 Task: Mix a mono version of a podcast episode for compatibility across platforms.
Action: Mouse moved to (105, 39)
Screenshot: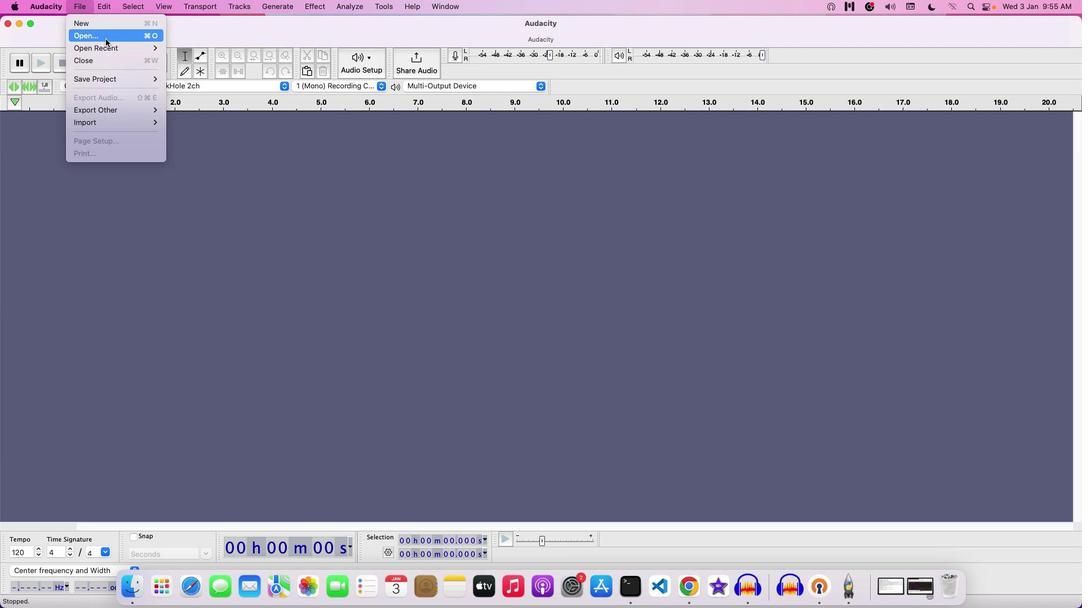 
Action: Mouse pressed left at (105, 39)
Screenshot: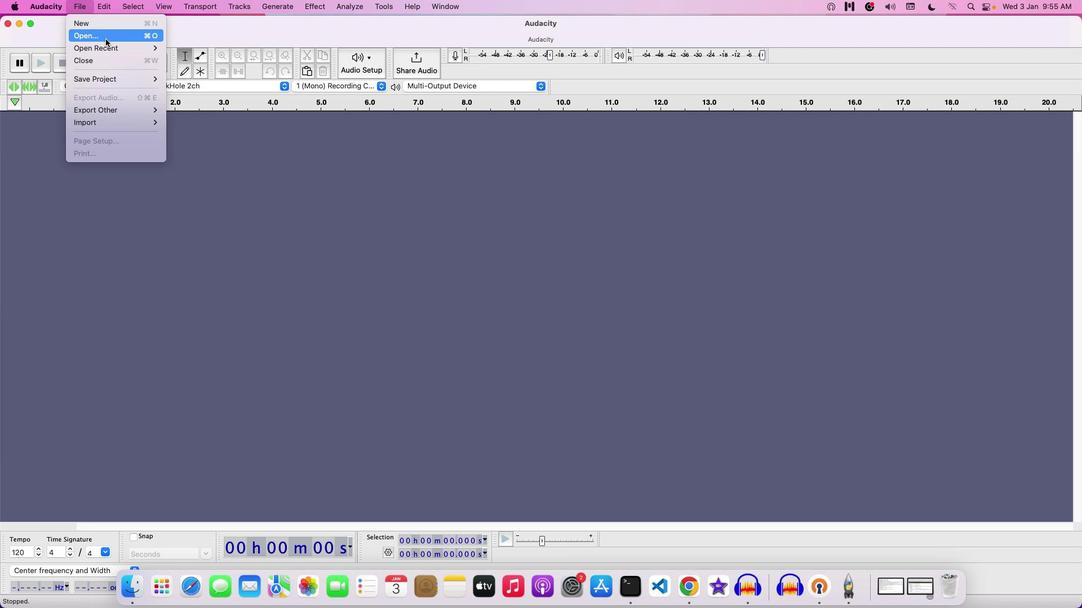 
Action: Mouse moved to (547, 124)
Screenshot: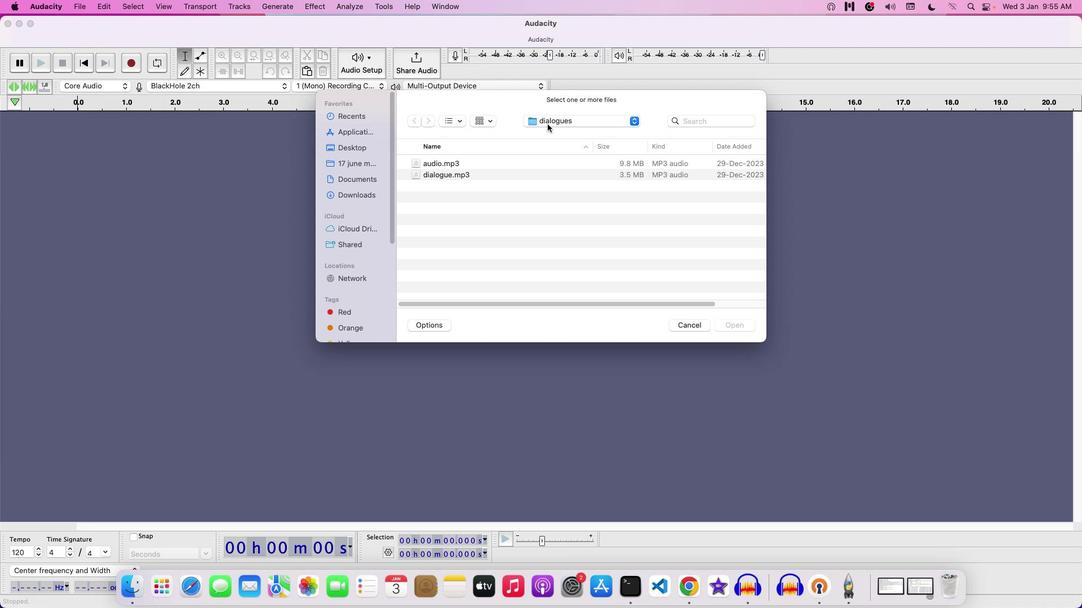 
Action: Mouse pressed left at (547, 124)
Screenshot: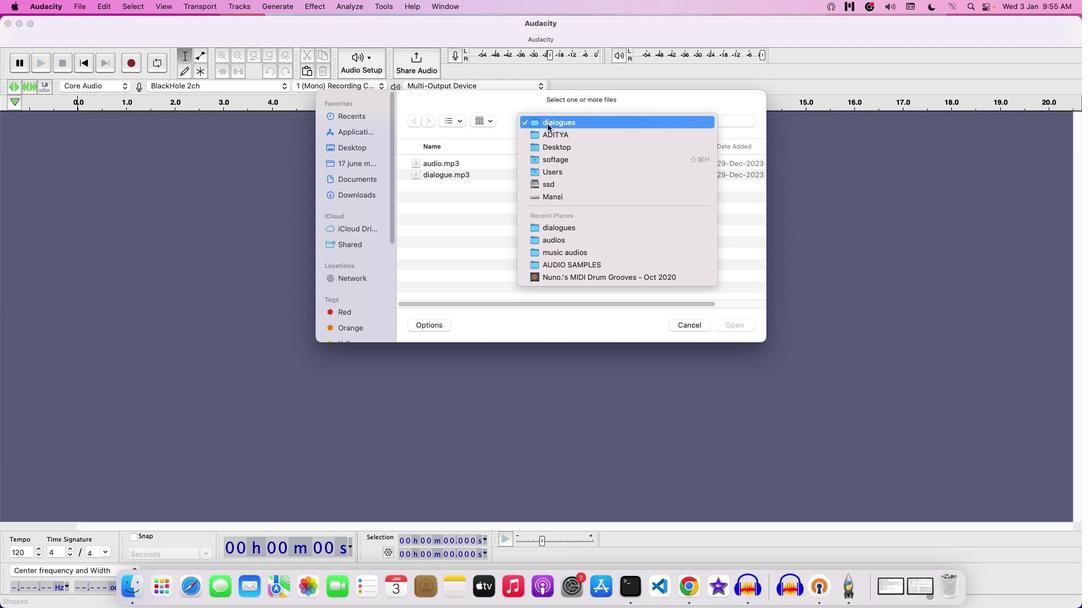 
Action: Mouse moved to (558, 135)
Screenshot: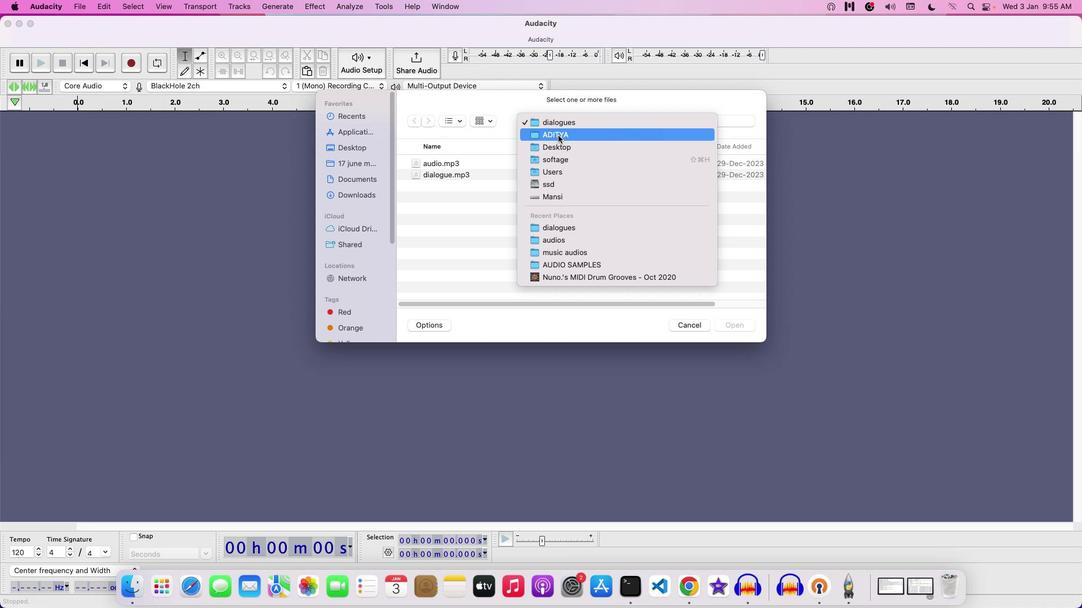 
Action: Mouse pressed left at (558, 135)
Screenshot: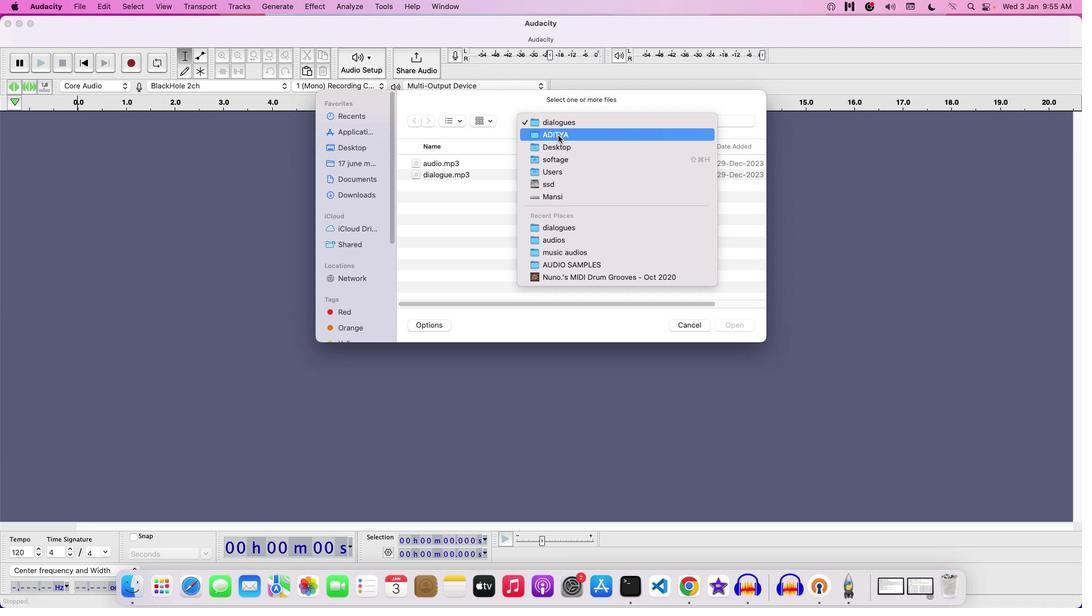 
Action: Mouse moved to (431, 218)
Screenshot: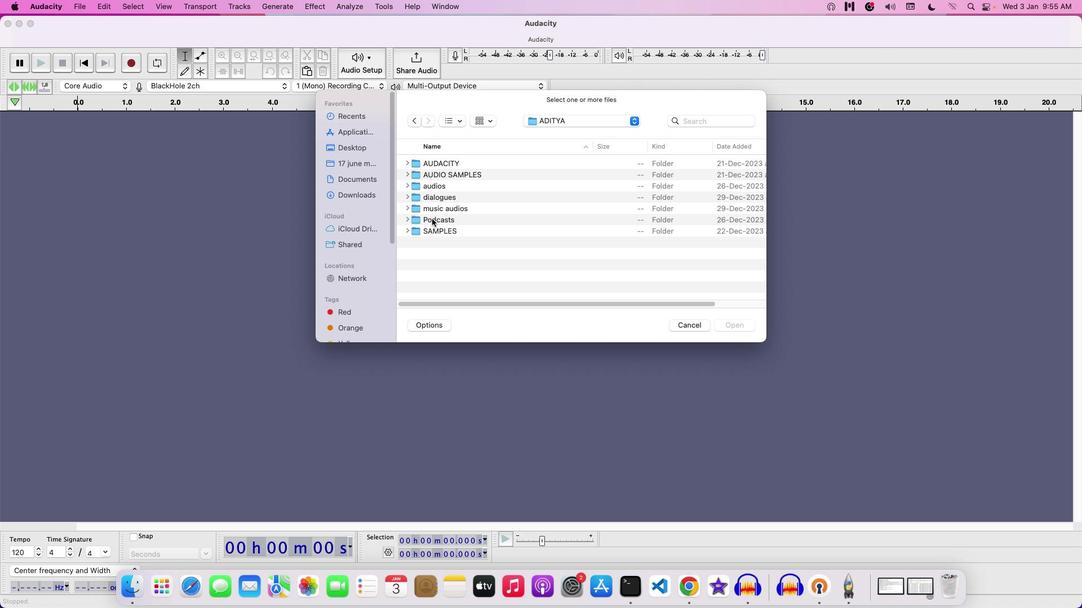 
Action: Mouse pressed left at (431, 218)
Screenshot: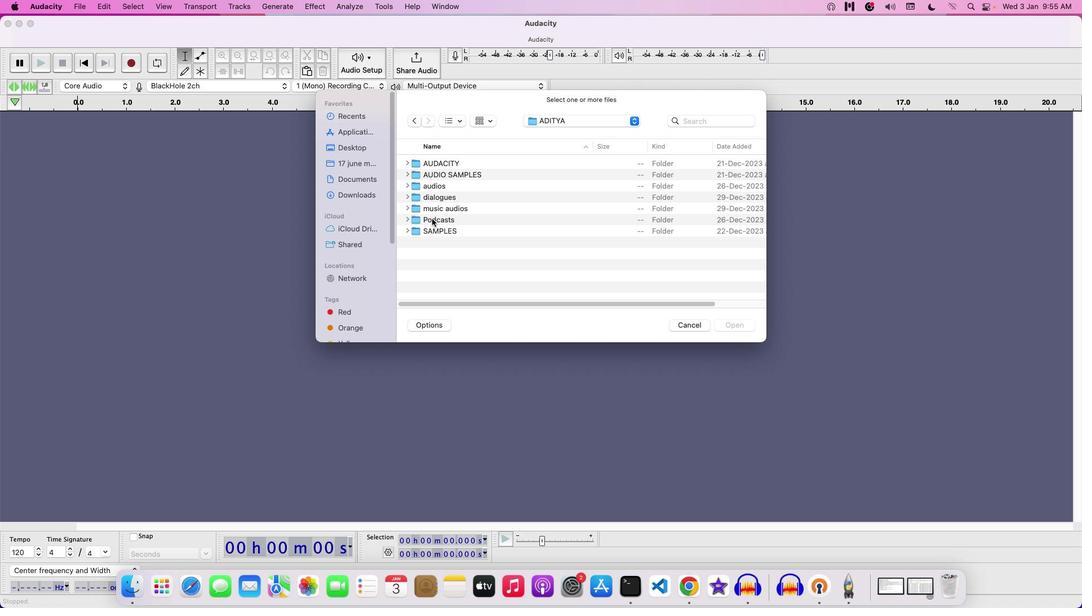 
Action: Mouse pressed left at (431, 218)
Screenshot: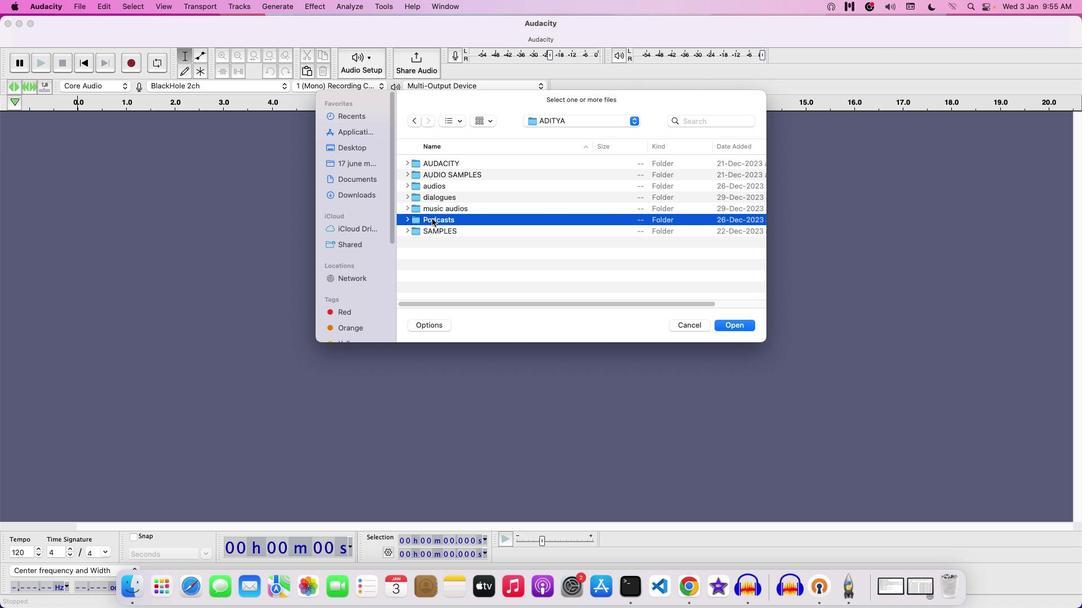 
Action: Mouse moved to (445, 231)
Screenshot: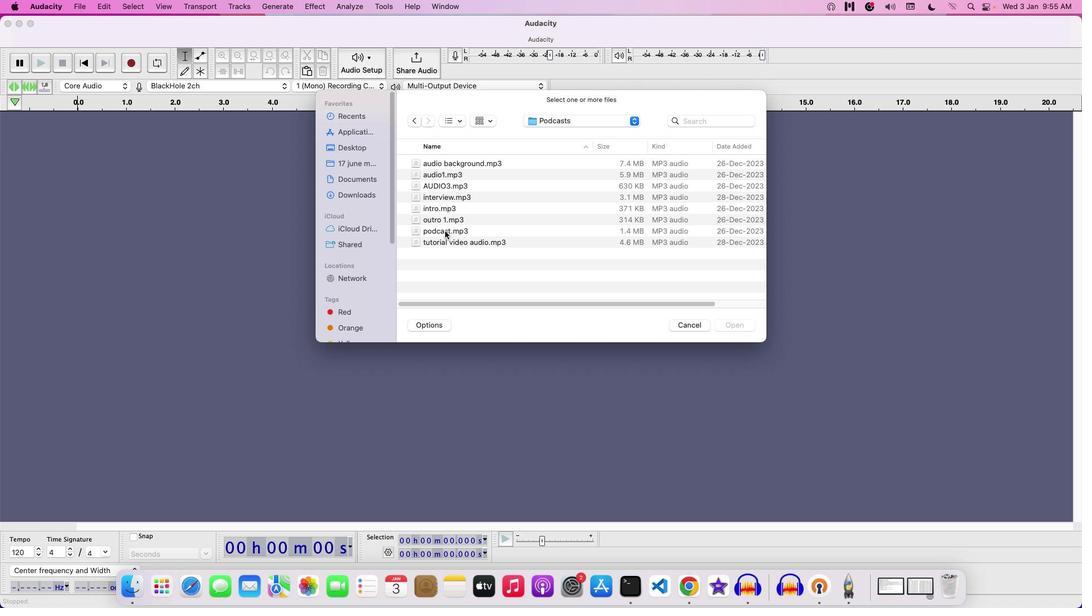 
Action: Mouse pressed left at (445, 231)
Screenshot: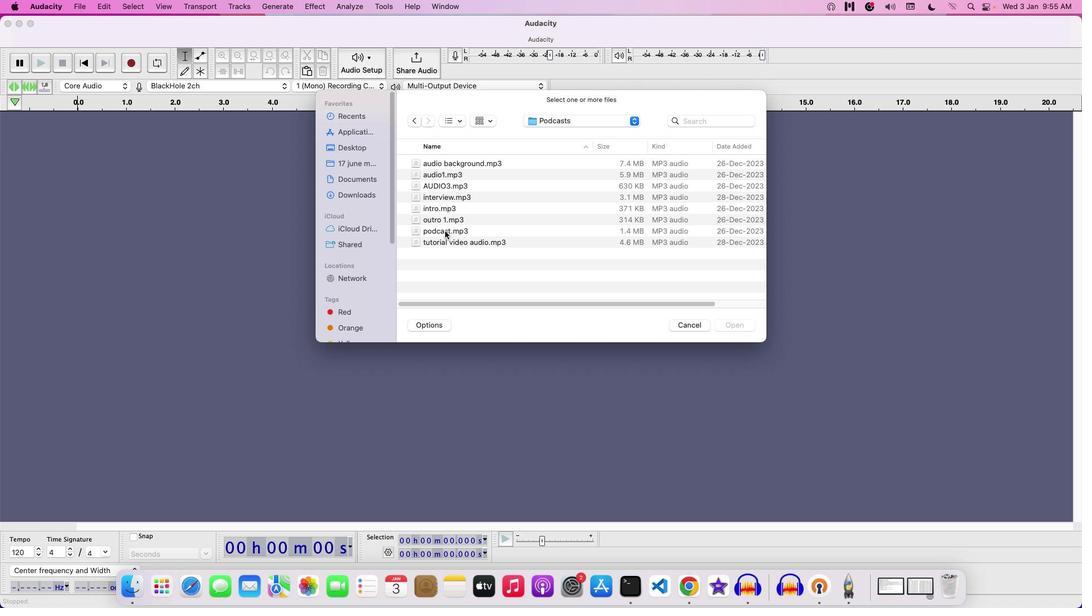 
Action: Mouse moved to (454, 232)
Screenshot: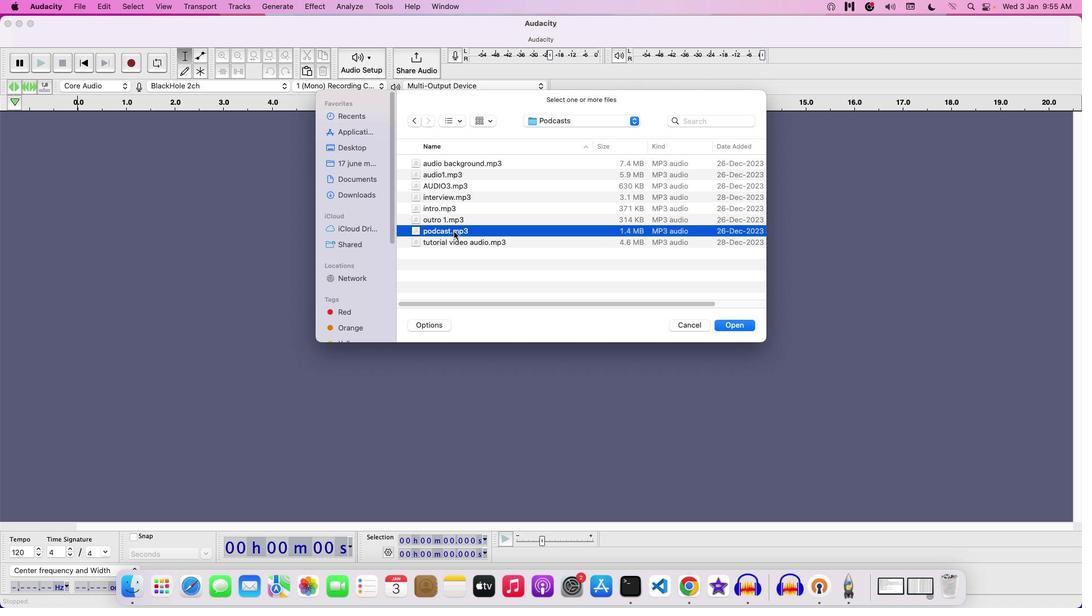 
Action: Mouse pressed left at (454, 232)
Screenshot: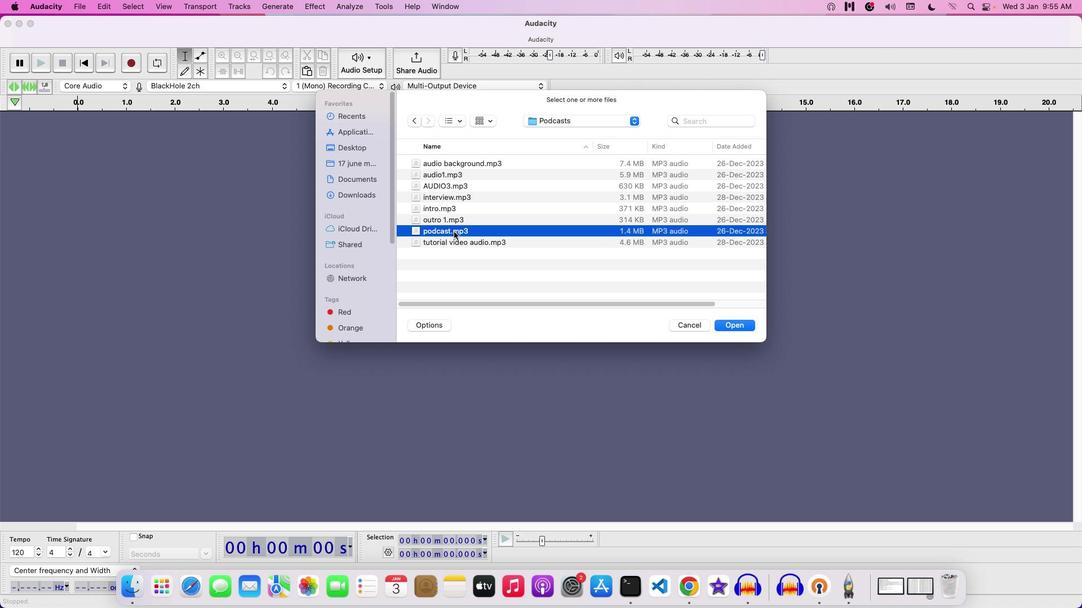 
Action: Mouse moved to (460, 211)
Screenshot: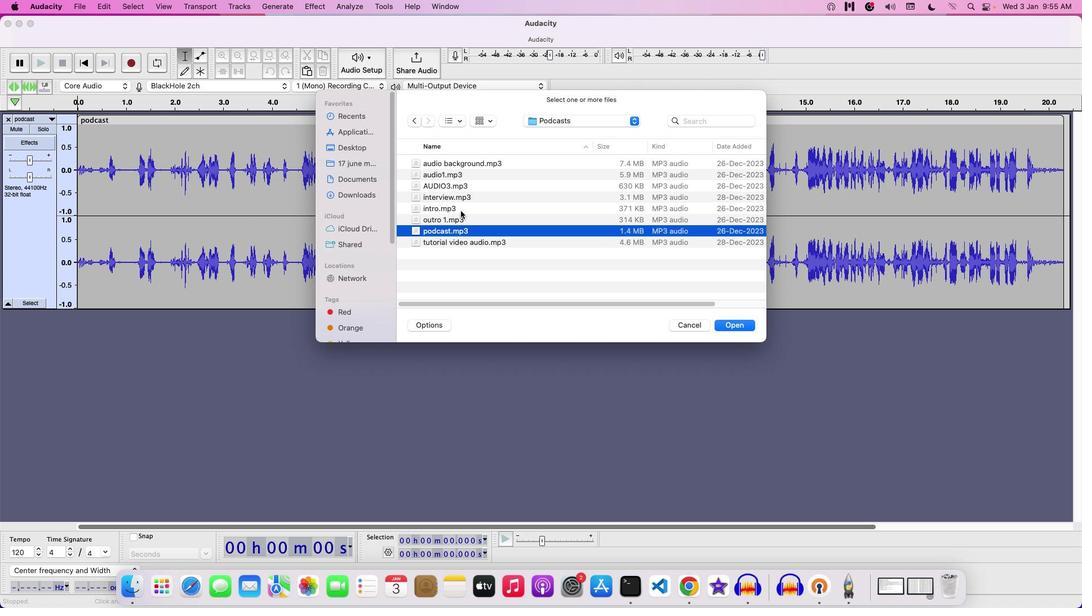 
Action: Mouse pressed left at (460, 211)
Screenshot: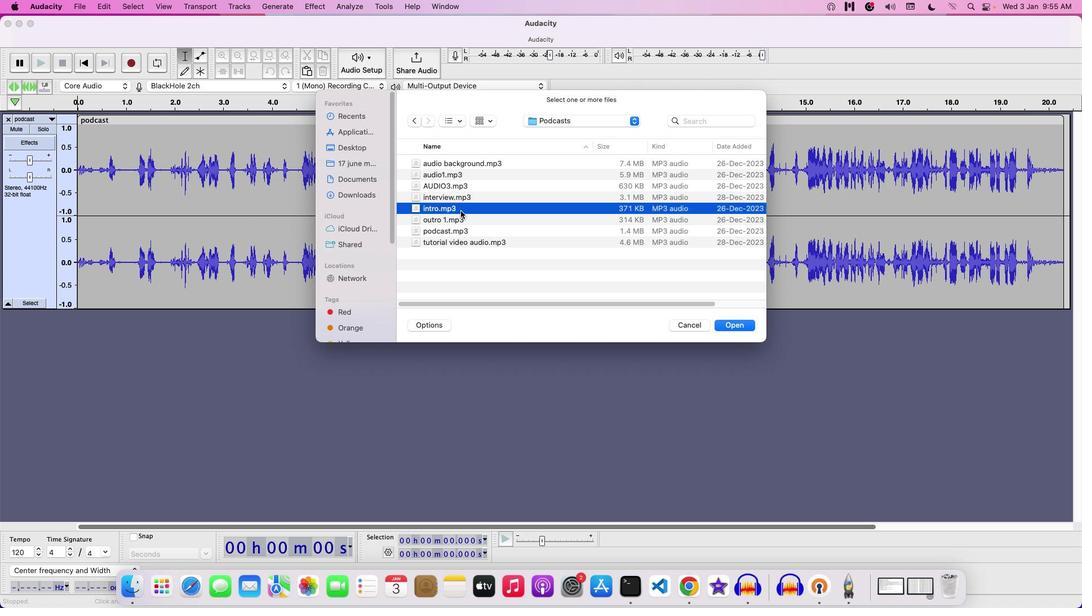 
Action: Mouse moved to (473, 211)
Screenshot: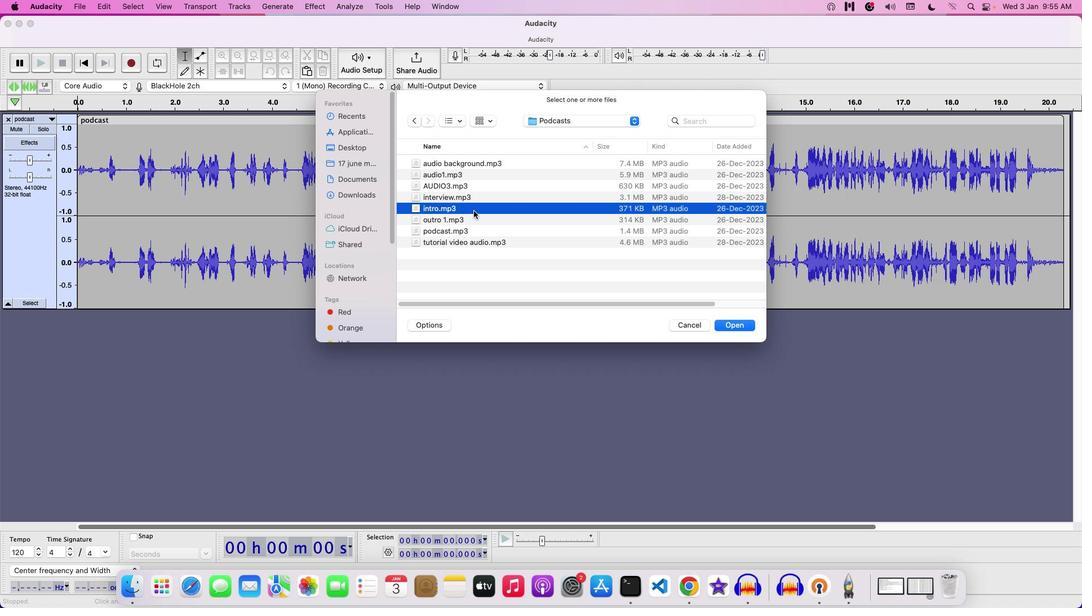 
Action: Mouse pressed left at (473, 211)
Screenshot: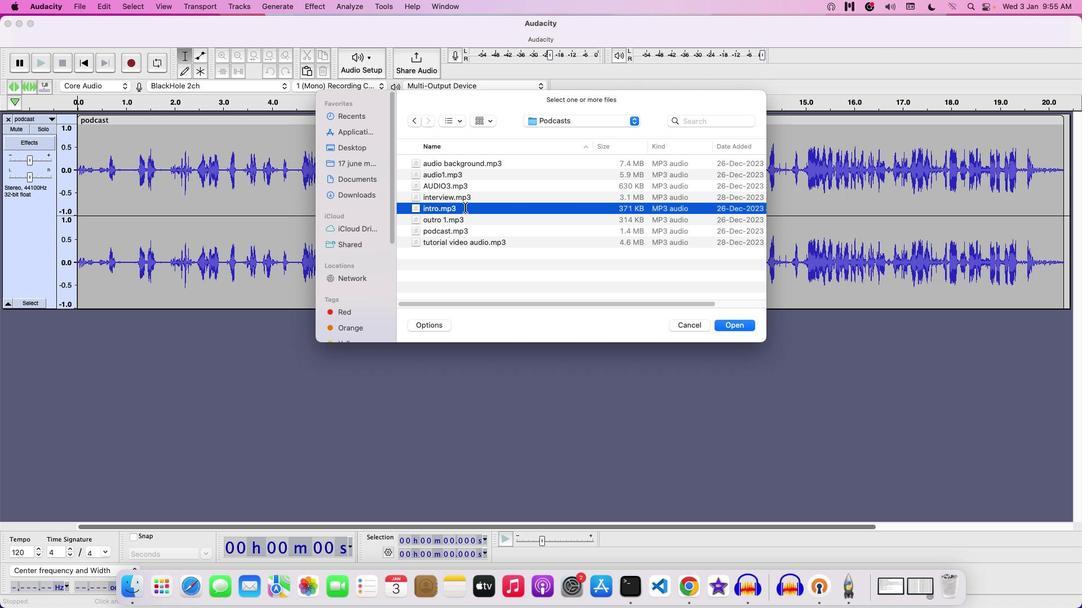 
Action: Mouse moved to (453, 218)
Screenshot: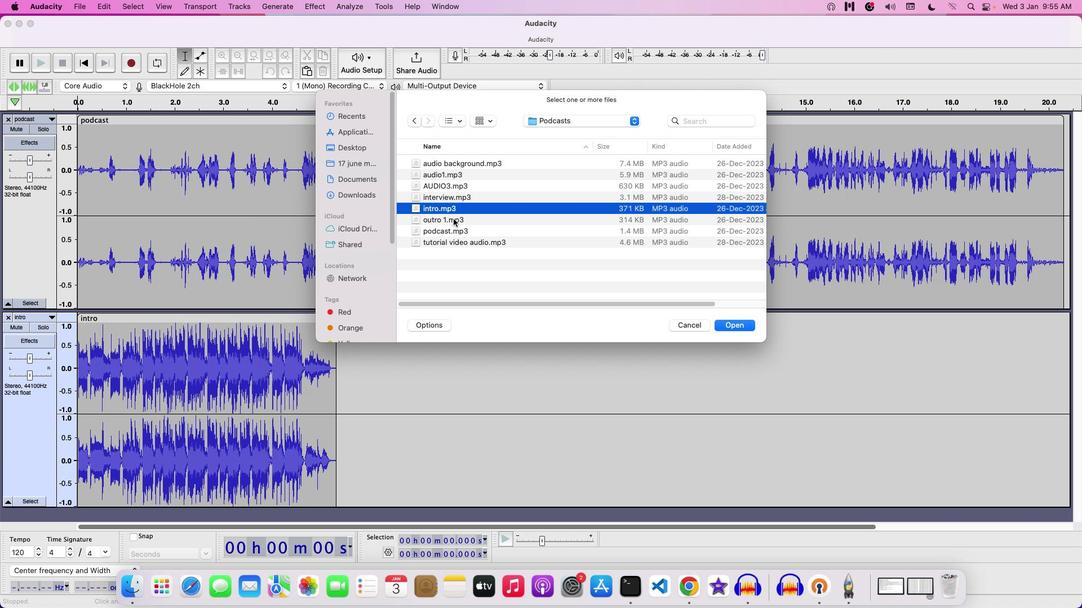 
Action: Mouse pressed left at (453, 218)
Screenshot: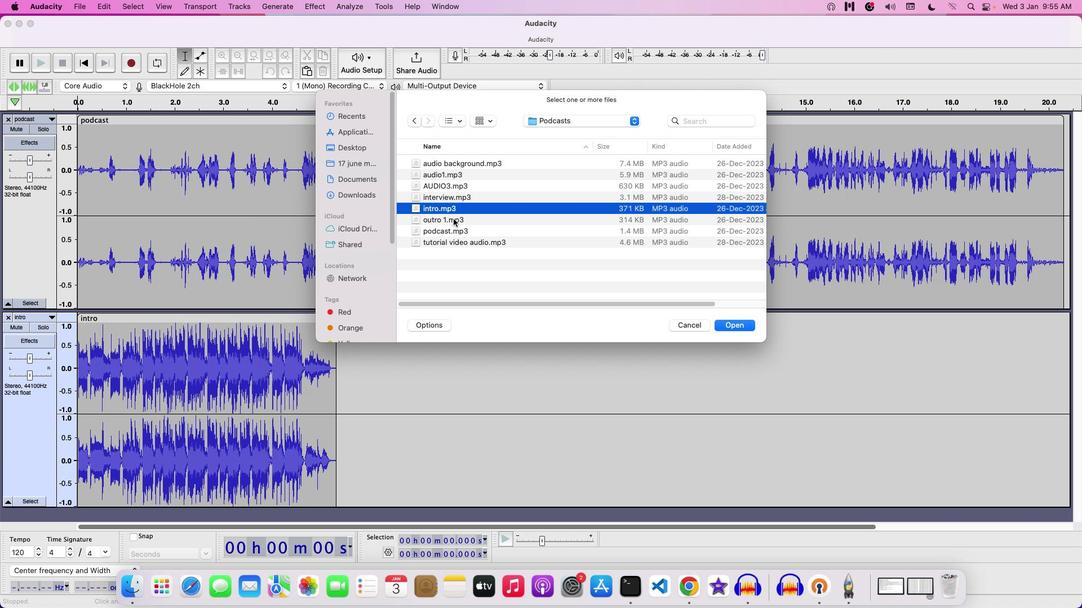 
Action: Mouse moved to (475, 204)
Screenshot: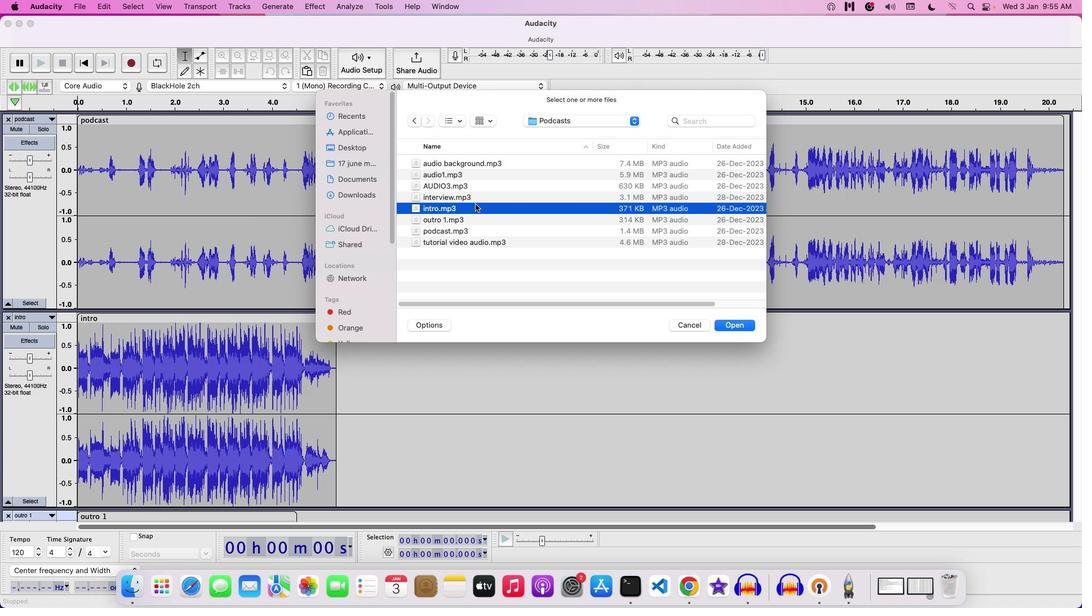 
Action: Mouse scrolled (475, 204) with delta (0, 0)
Screenshot: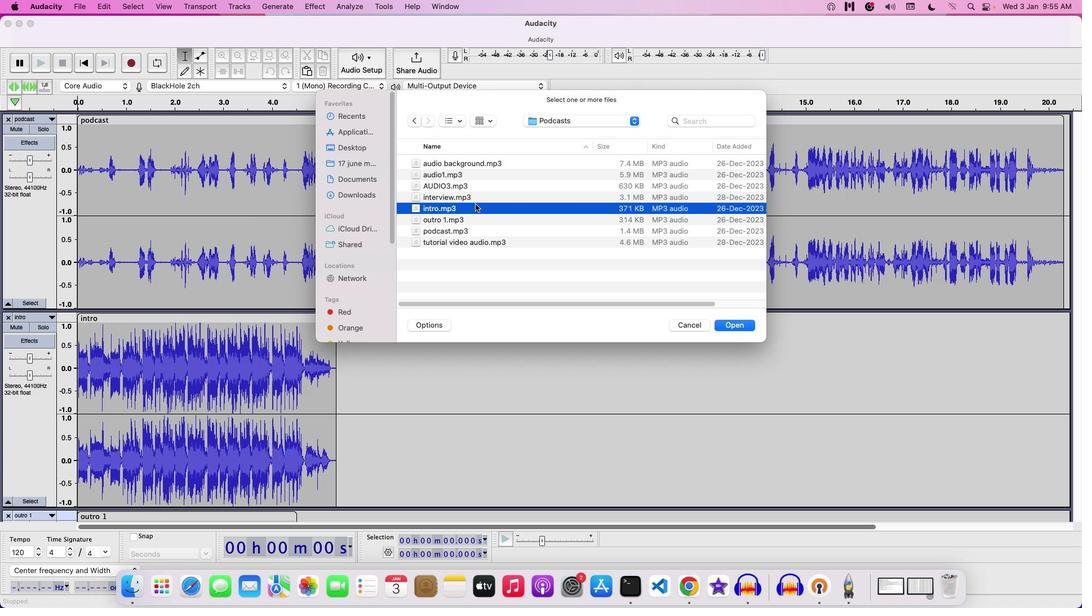 
Action: Mouse moved to (481, 160)
Screenshot: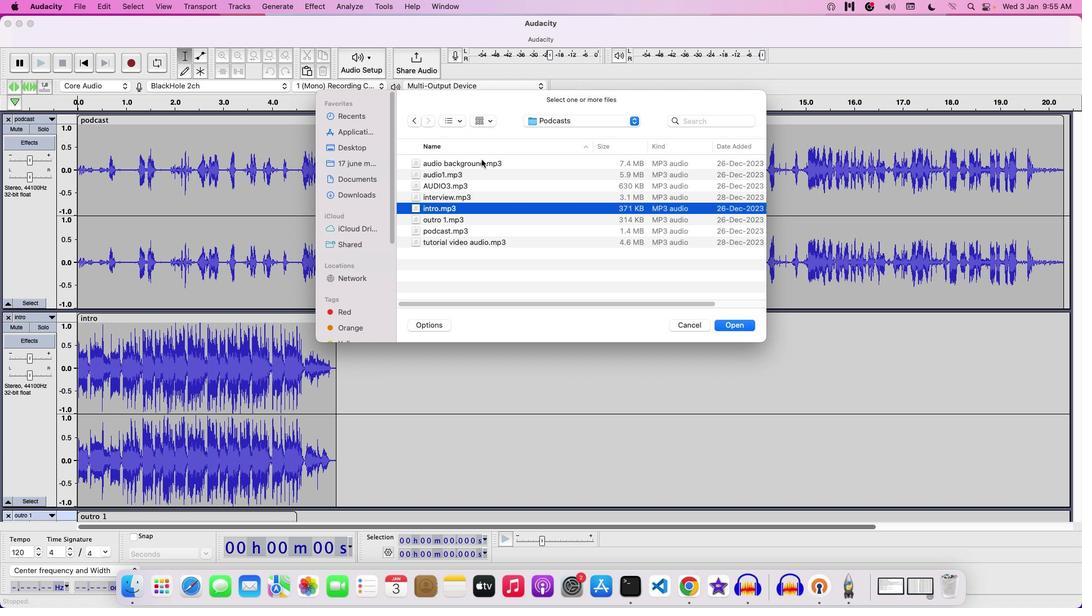 
Action: Mouse pressed left at (481, 160)
Screenshot: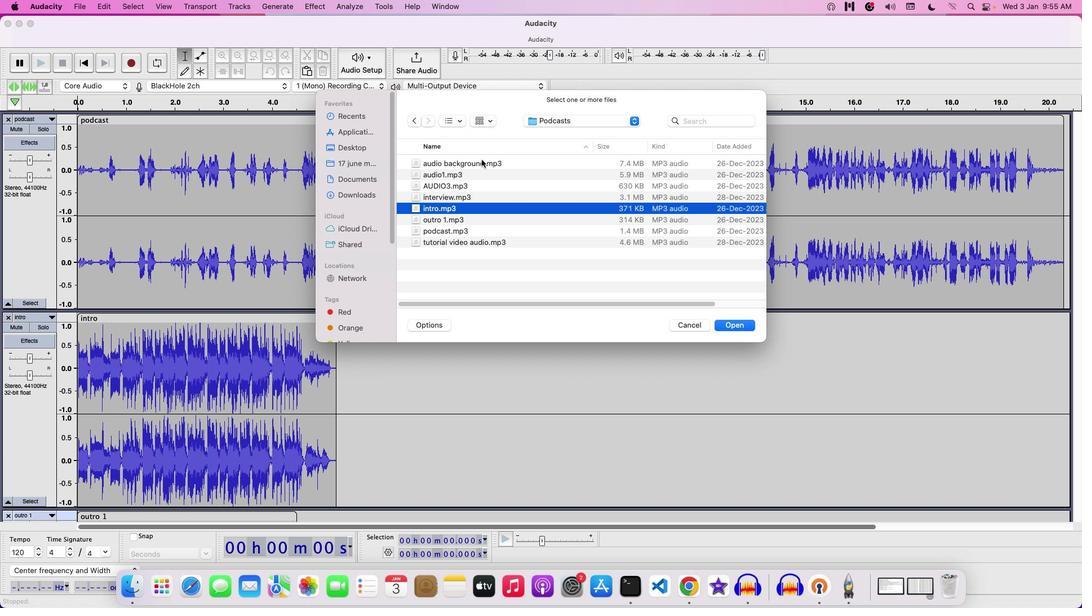 
Action: Mouse moved to (471, 161)
Screenshot: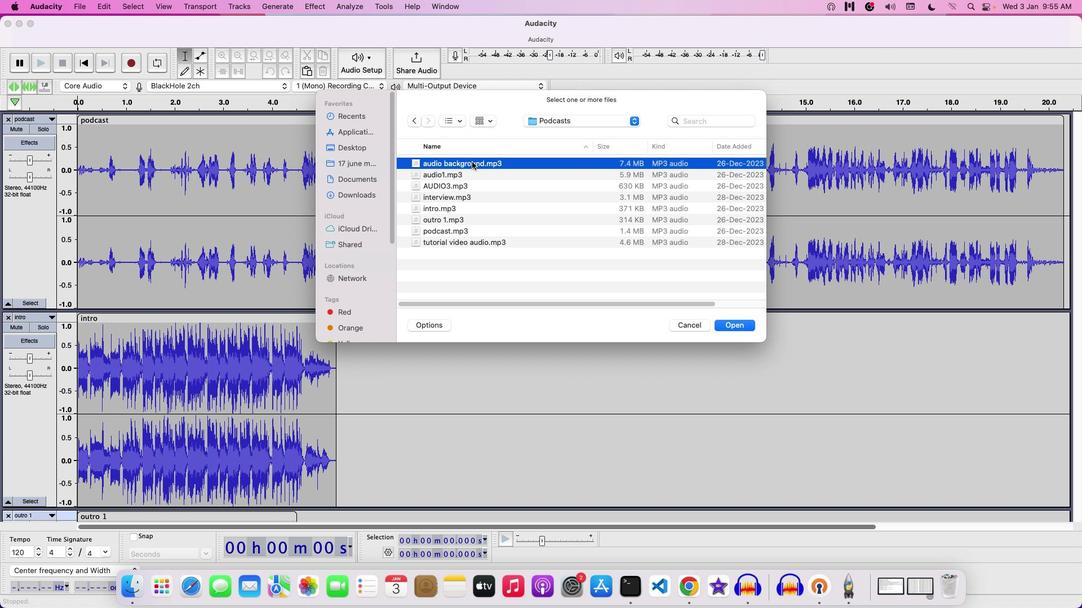 
Action: Mouse pressed left at (471, 161)
Screenshot: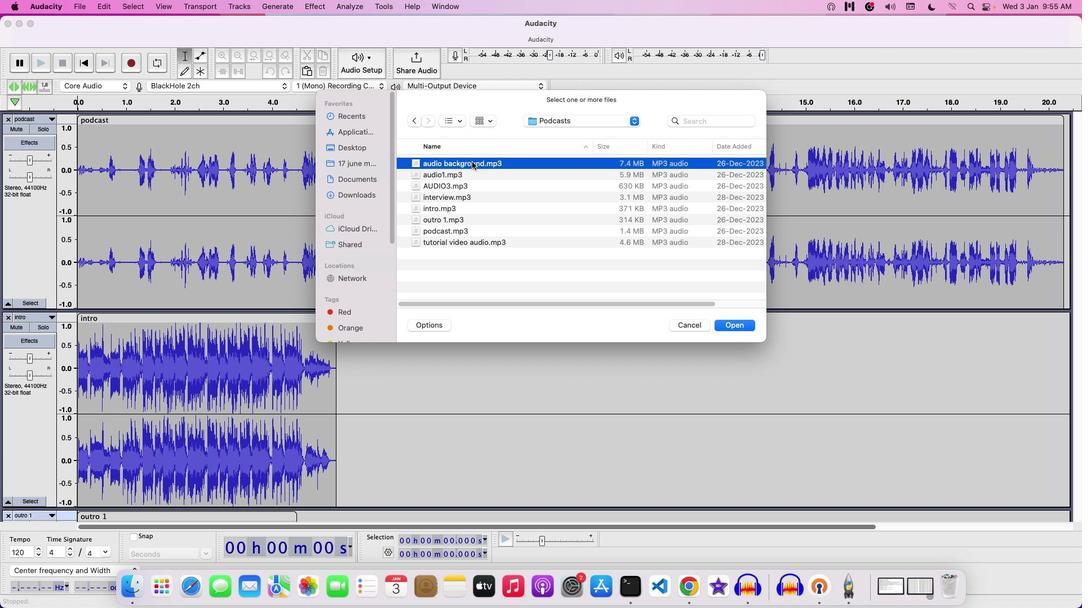 
Action: Mouse moved to (692, 321)
Screenshot: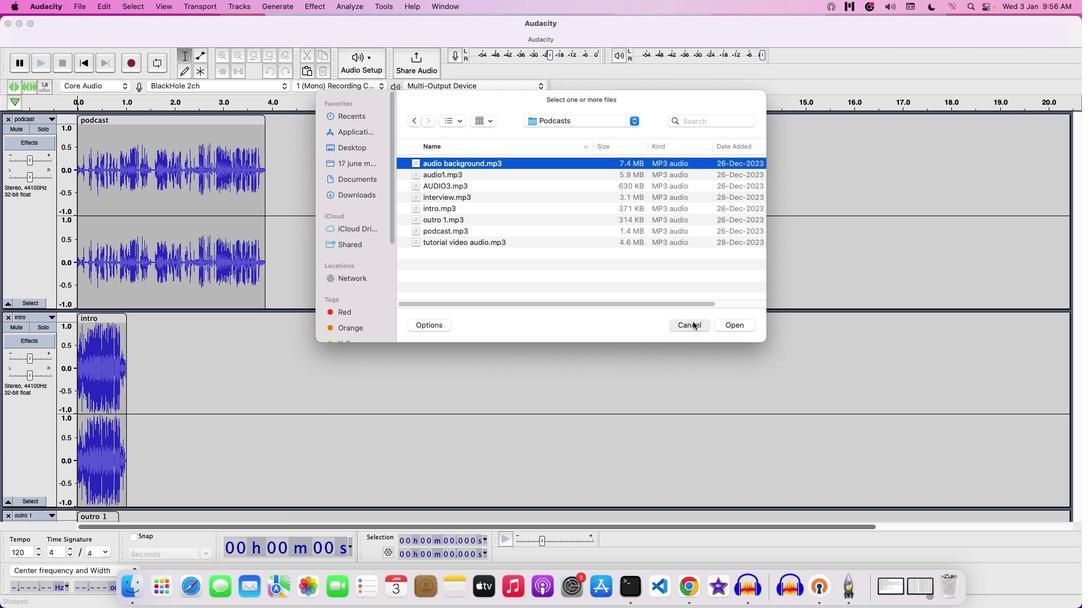 
Action: Mouse pressed left at (692, 321)
Screenshot: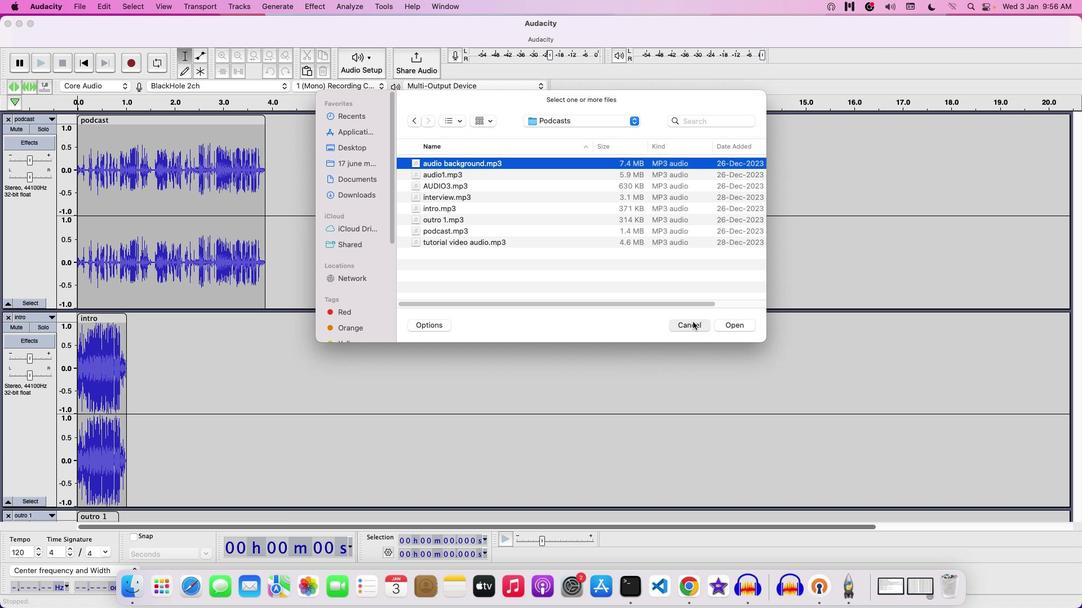 
Action: Mouse moved to (1062, 326)
Screenshot: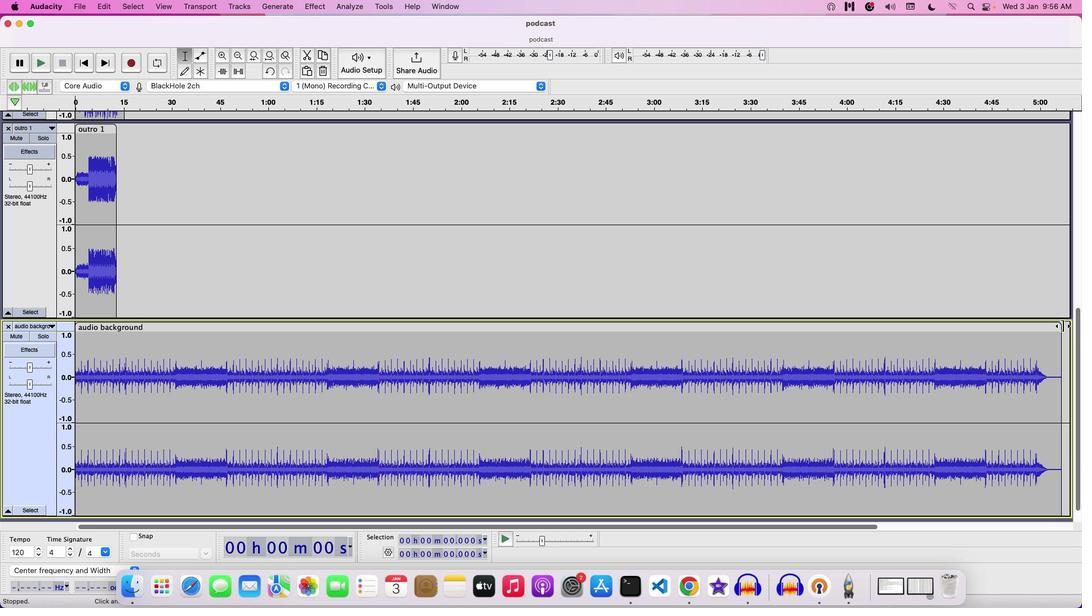 
Action: Mouse pressed left at (1062, 326)
Screenshot: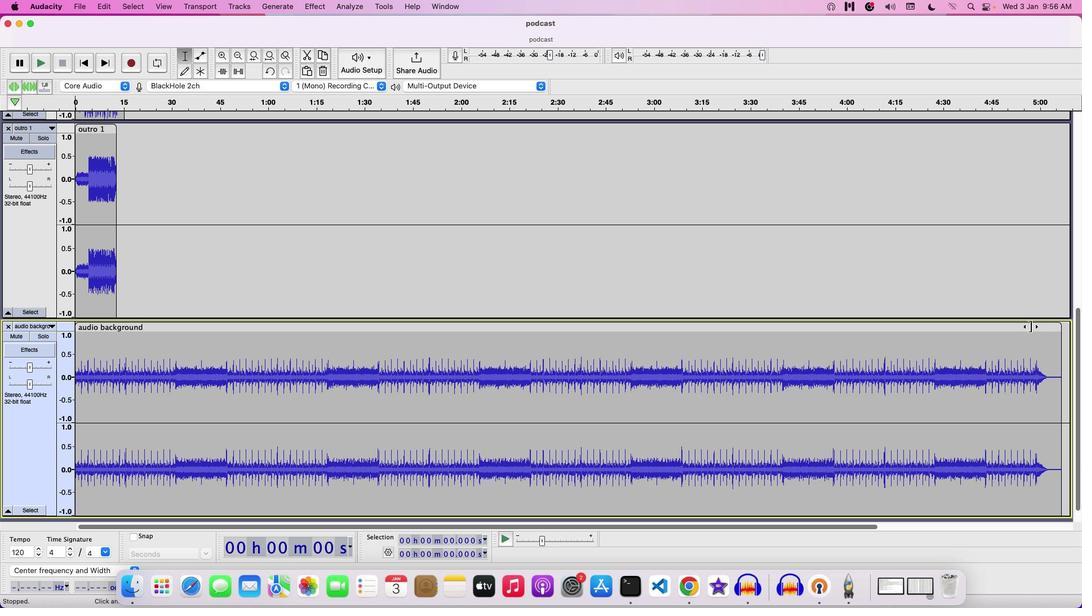 
Action: Mouse moved to (234, 55)
Screenshot: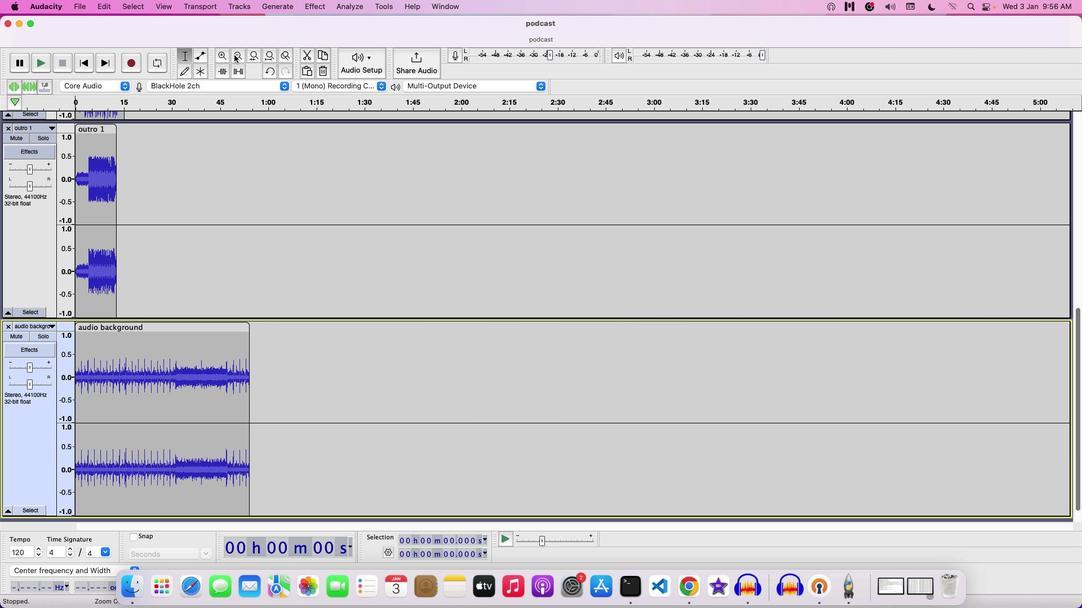 
Action: Mouse pressed left at (234, 55)
Screenshot: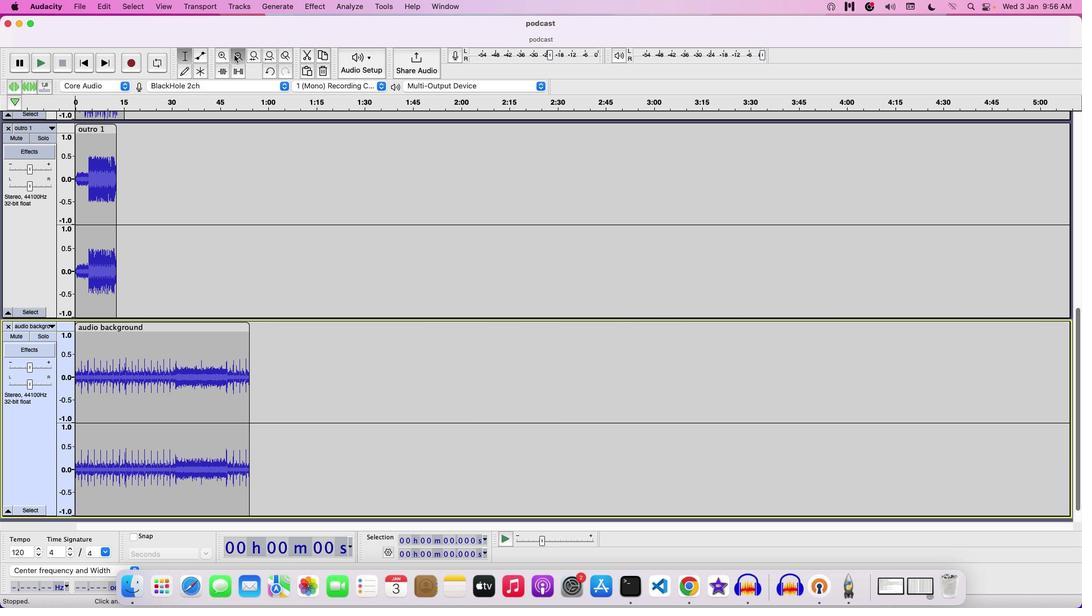 
Action: Mouse pressed left at (234, 55)
Screenshot: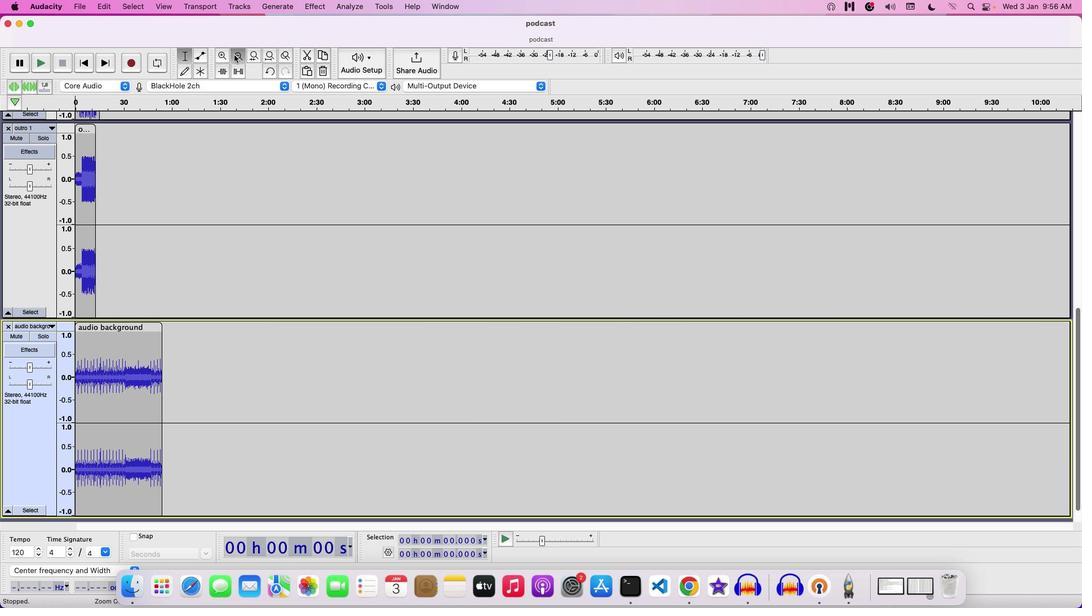 
Action: Mouse moved to (227, 56)
Screenshot: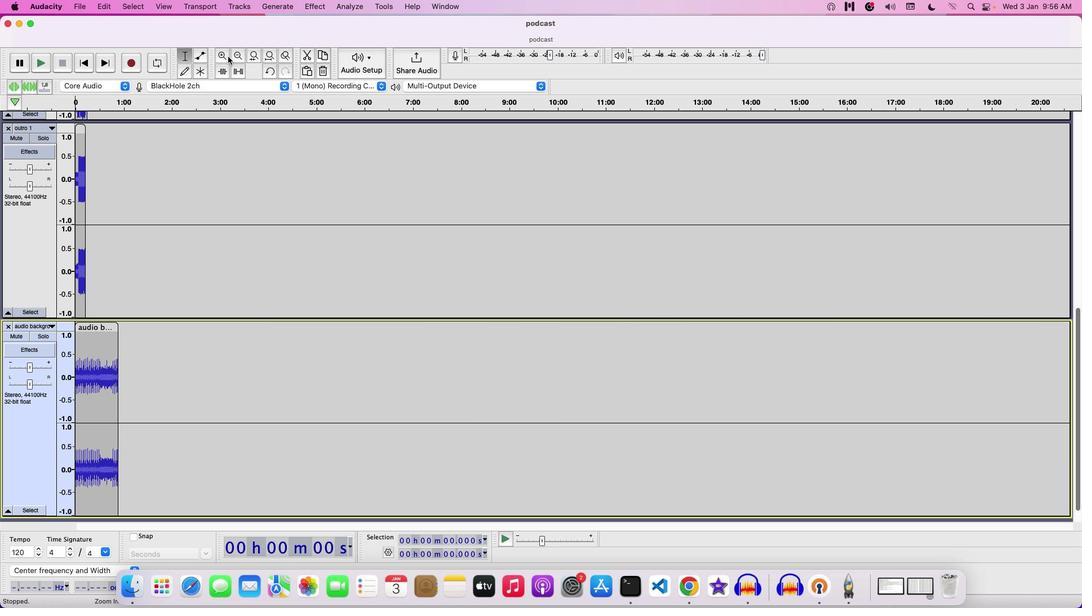 
Action: Mouse pressed left at (227, 56)
Screenshot: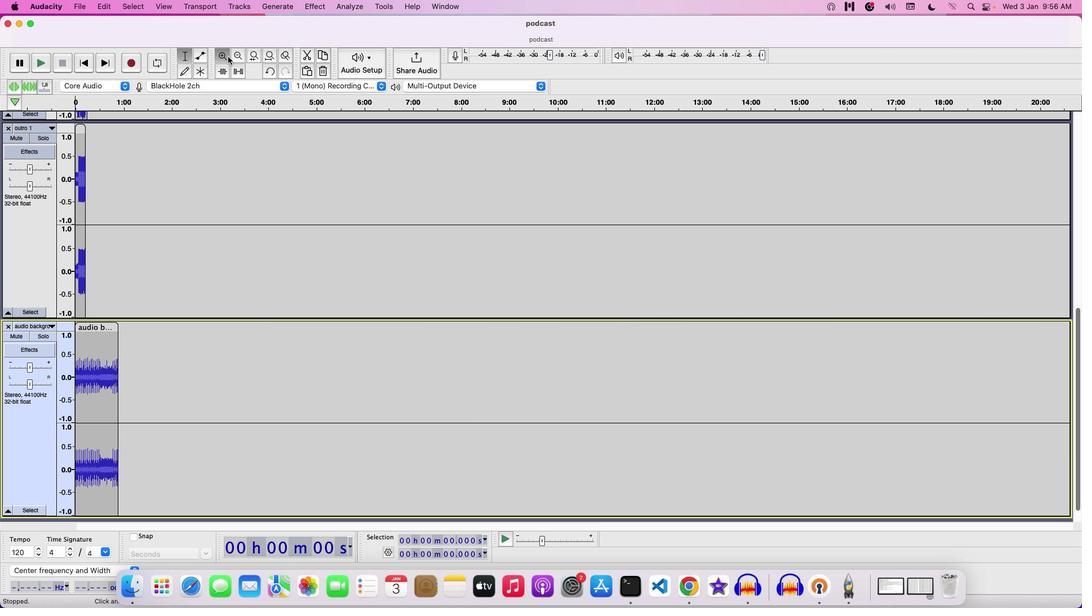
Action: Mouse pressed left at (227, 56)
Screenshot: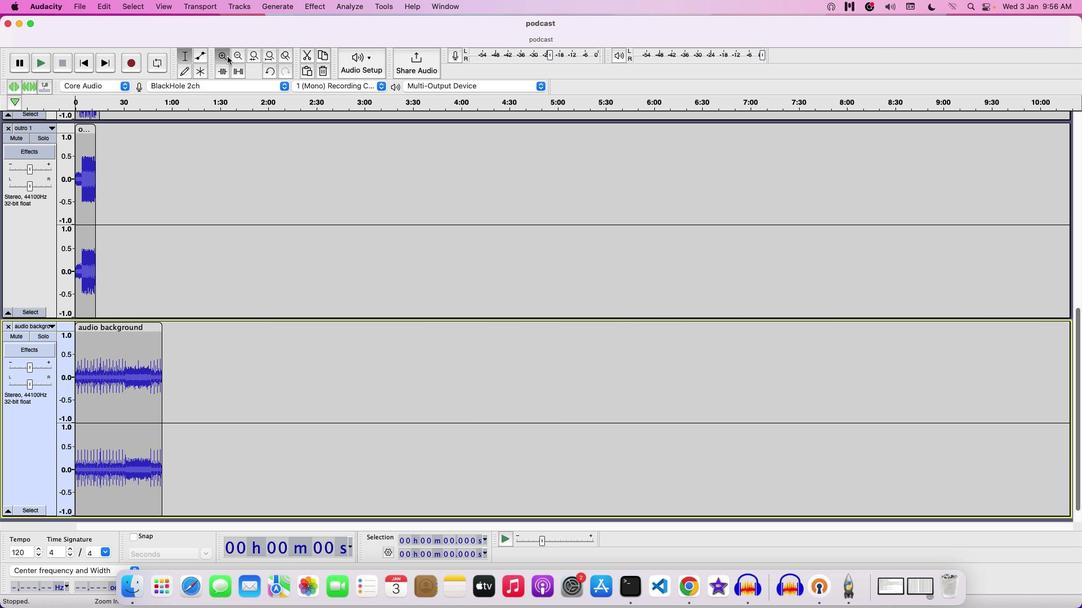 
Action: Mouse moved to (227, 56)
Screenshot: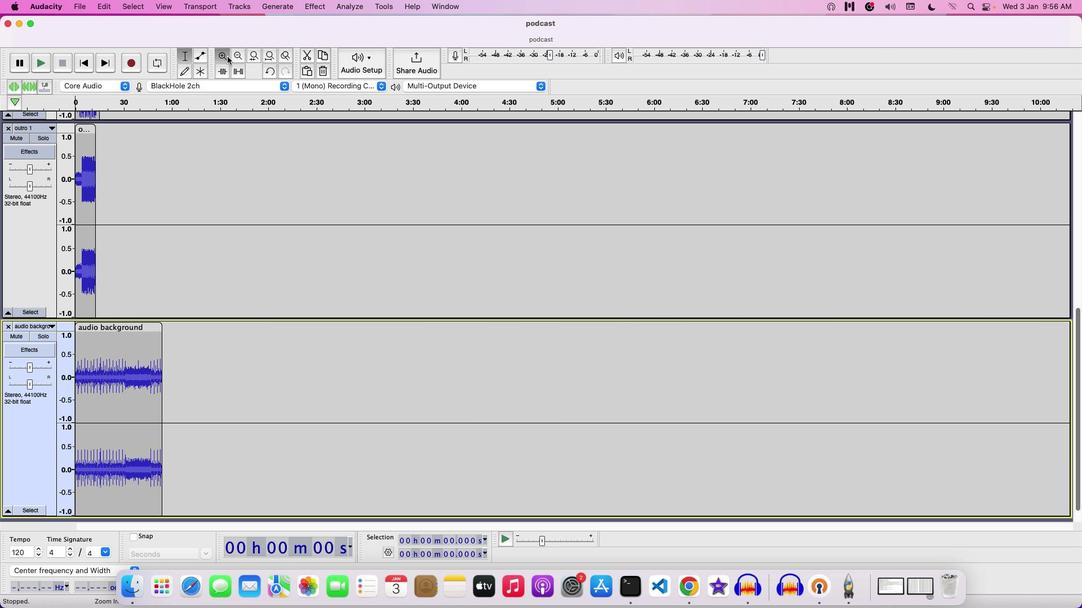 
Action: Mouse pressed left at (227, 56)
Screenshot: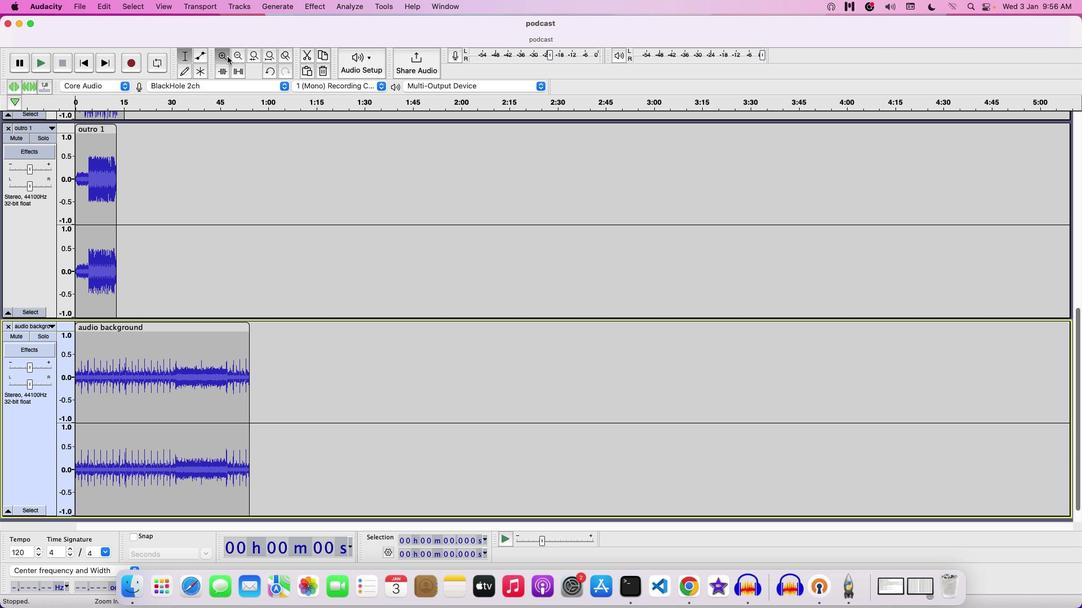
Action: Mouse pressed left at (227, 56)
Screenshot: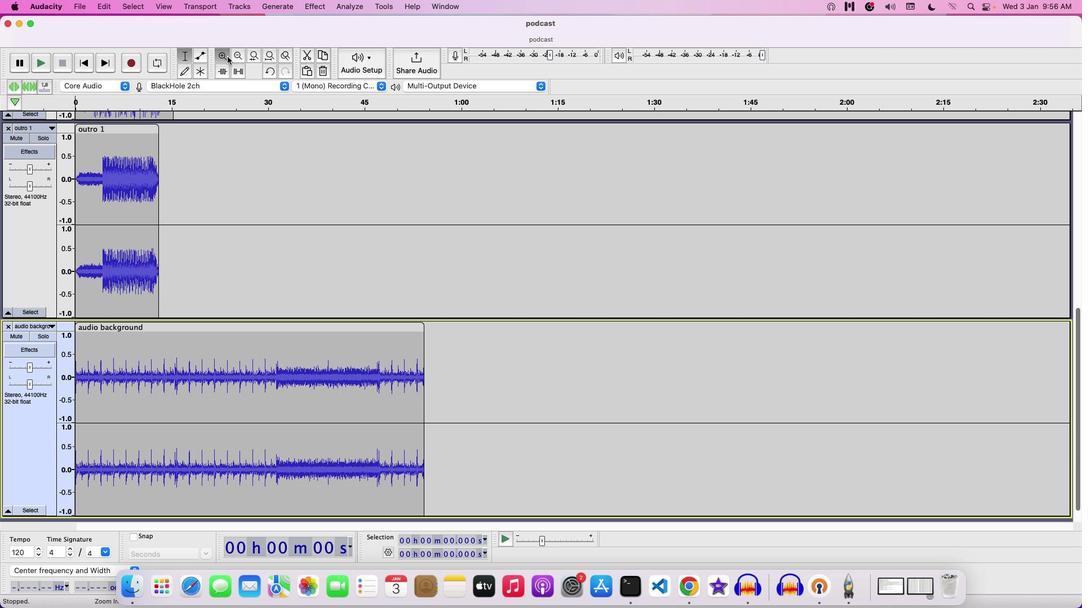 
Action: Mouse pressed left at (227, 56)
Screenshot: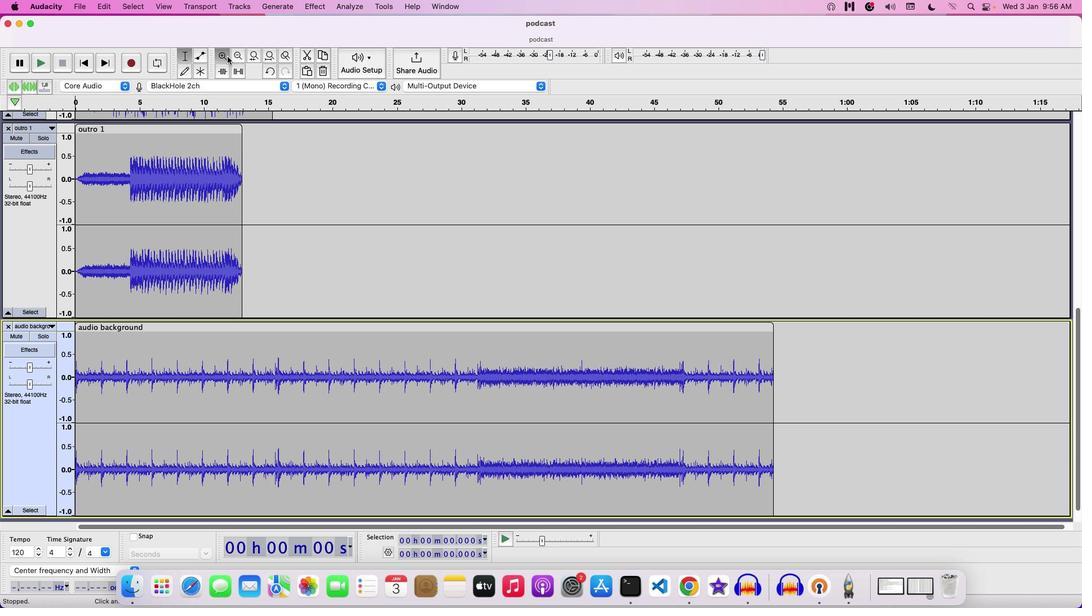 
Action: Mouse moved to (598, 147)
Screenshot: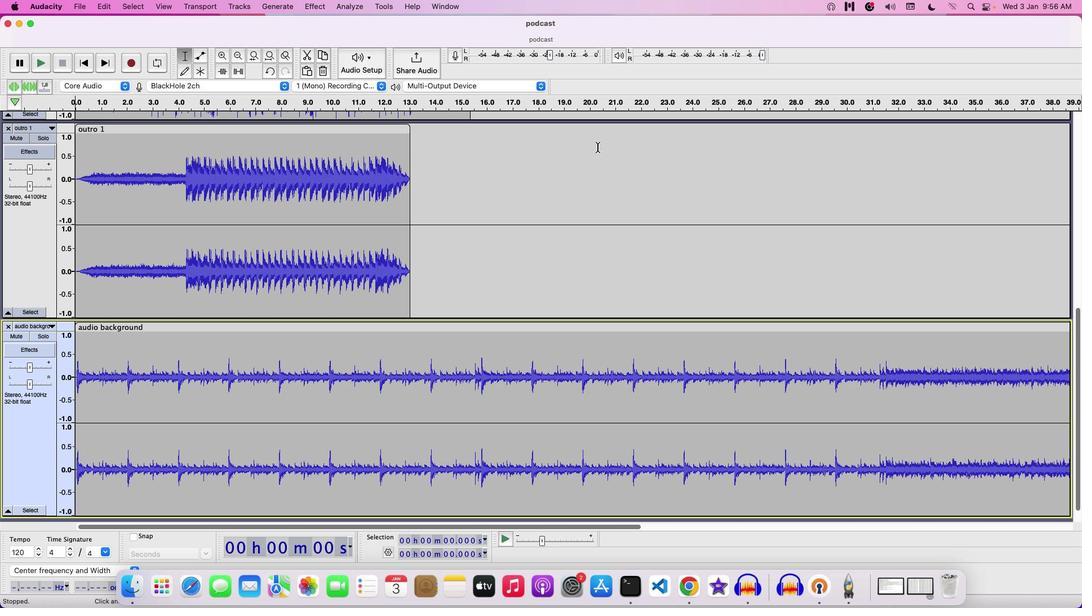 
Action: Mouse scrolled (598, 147) with delta (0, 0)
Screenshot: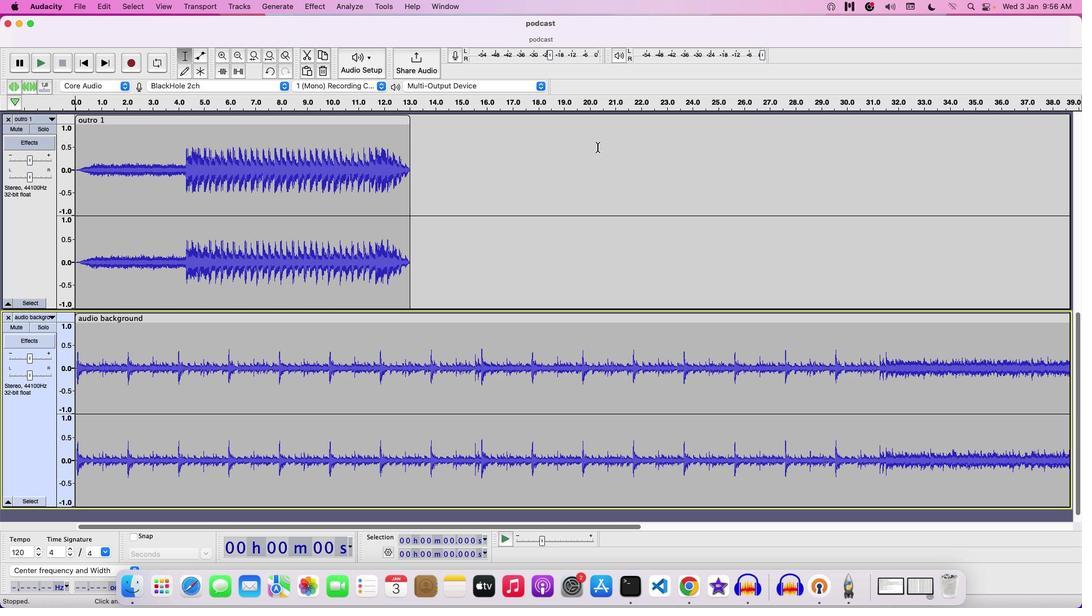 
Action: Mouse scrolled (598, 147) with delta (0, 0)
Screenshot: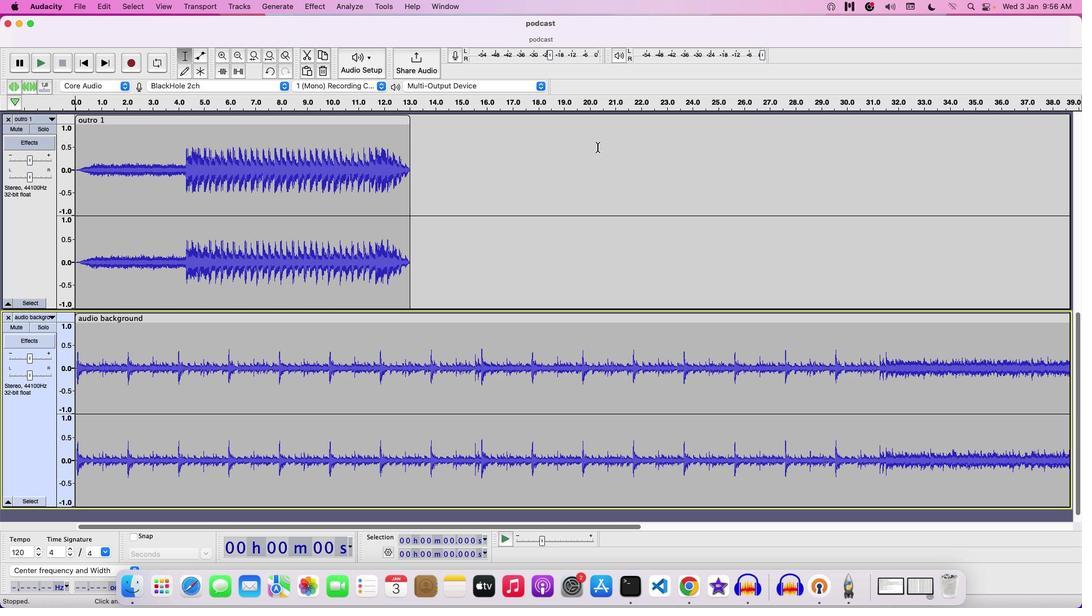 
Action: Mouse scrolled (598, 147) with delta (0, -1)
Screenshot: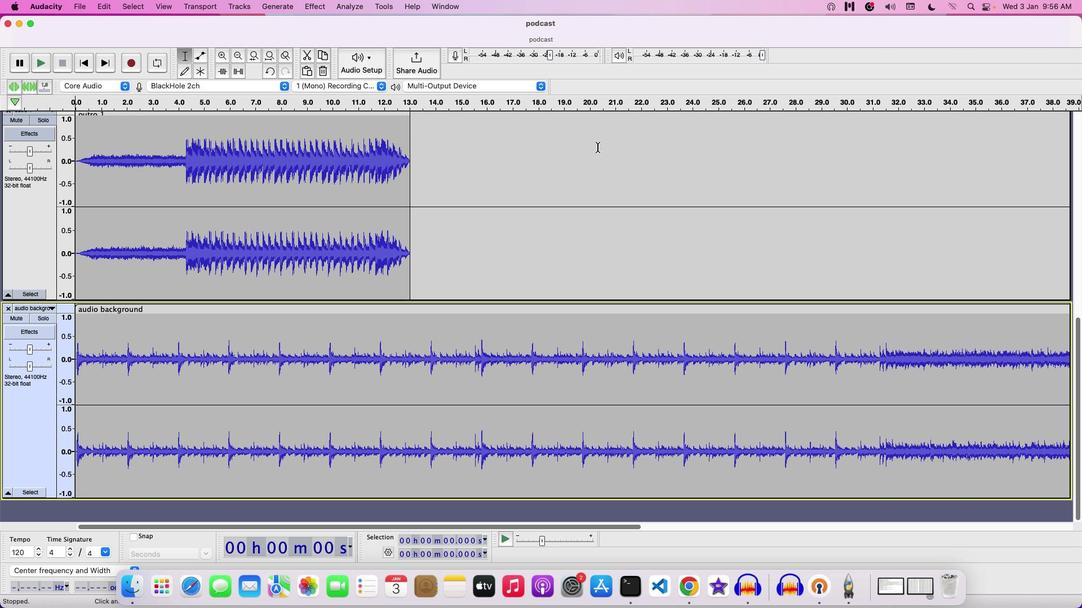 
Action: Mouse scrolled (598, 147) with delta (0, -2)
Screenshot: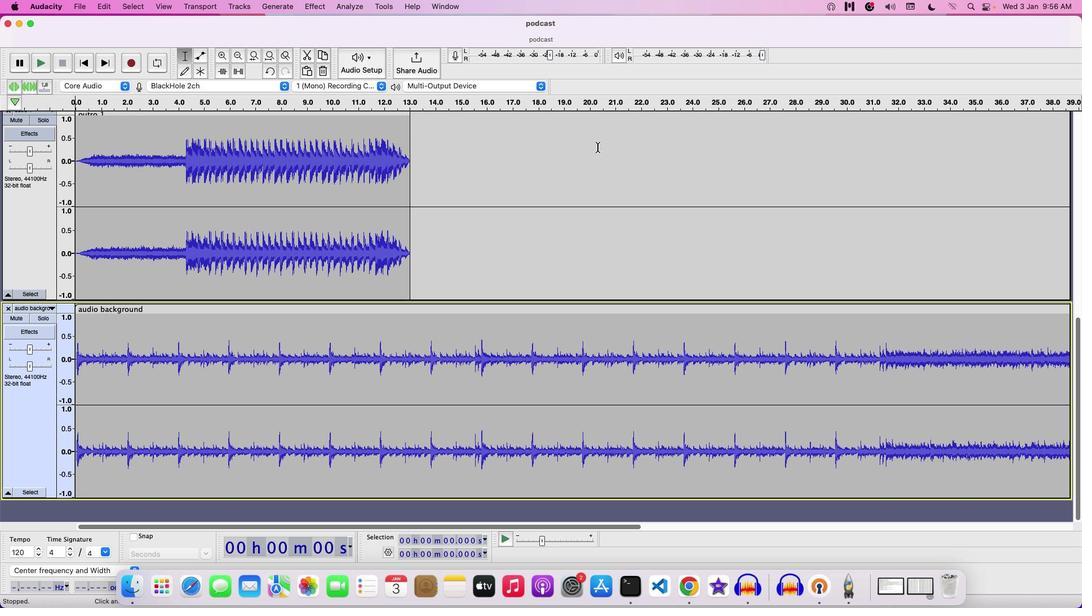
Action: Mouse scrolled (598, 147) with delta (0, -3)
Screenshot: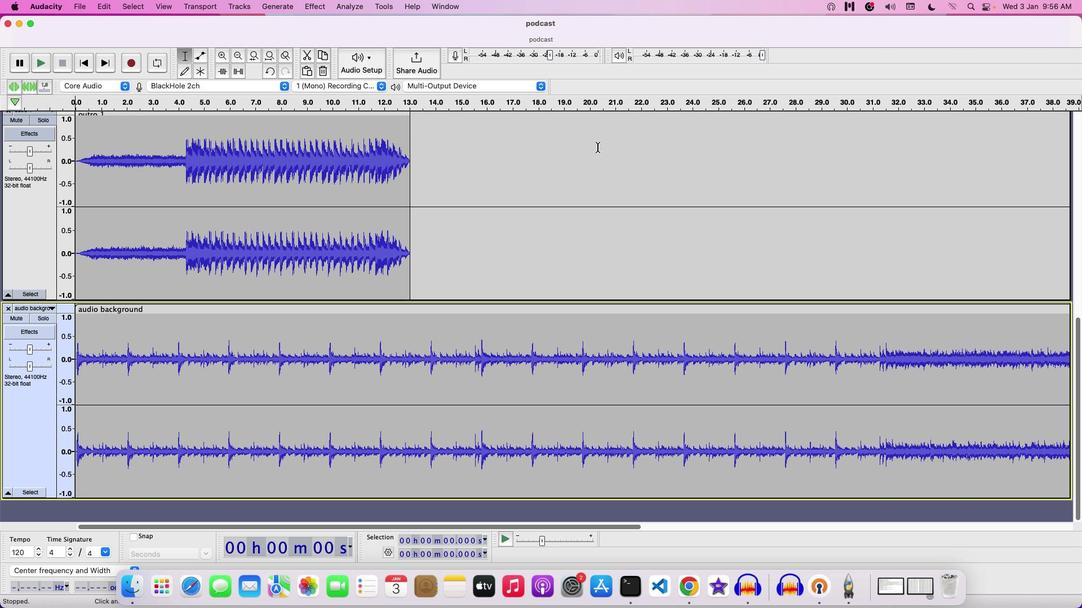 
Action: Mouse scrolled (598, 147) with delta (0, 0)
Screenshot: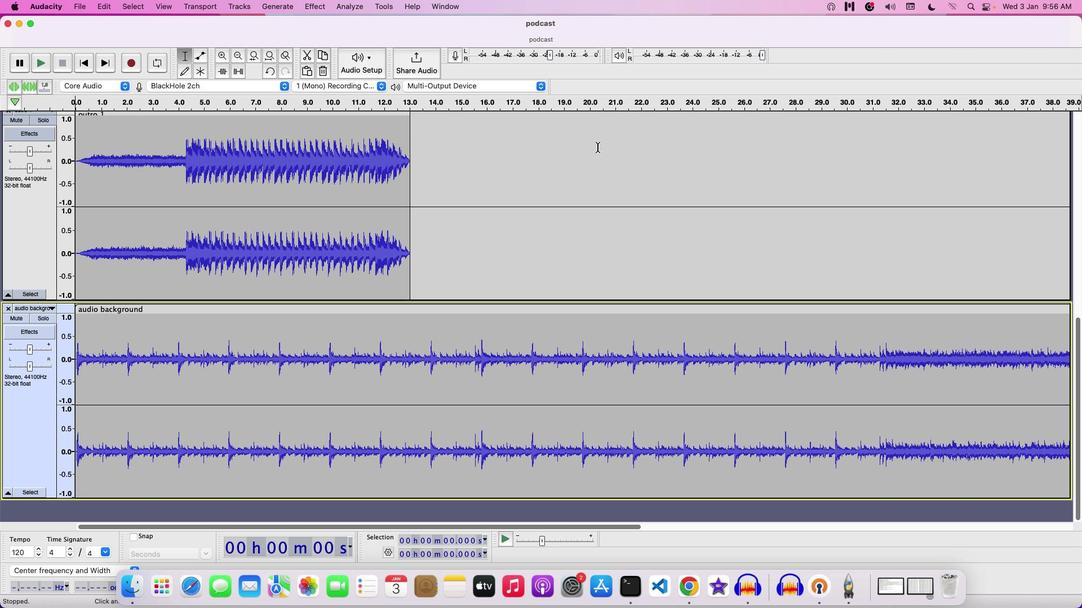 
Action: Mouse scrolled (598, 147) with delta (0, 0)
Screenshot: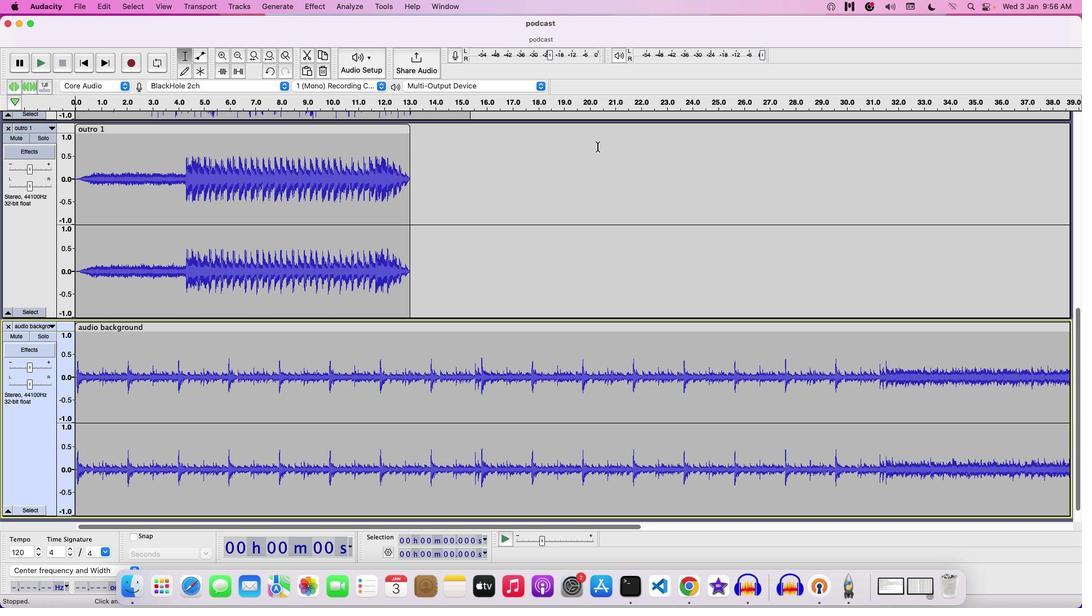 
Action: Mouse moved to (598, 146)
Screenshot: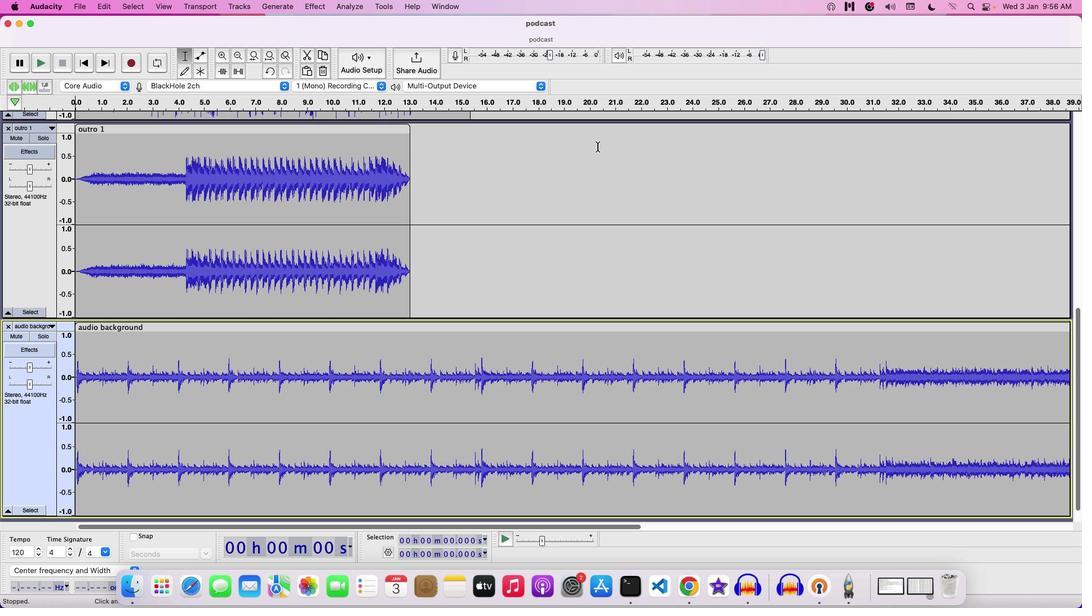 
Action: Mouse scrolled (598, 146) with delta (0, 0)
Screenshot: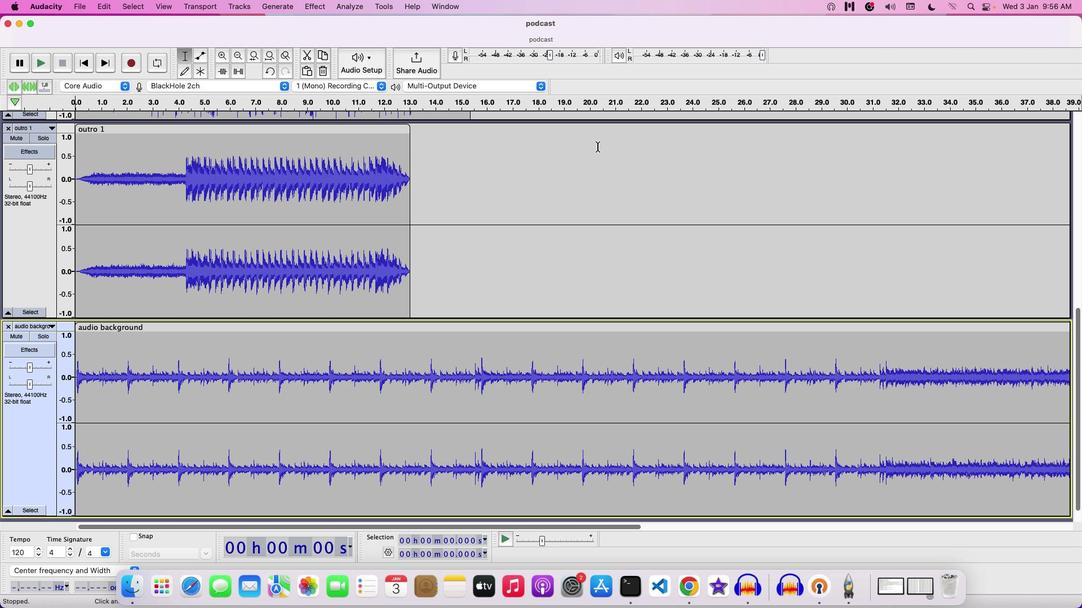 
Action: Mouse scrolled (598, 146) with delta (0, 0)
Screenshot: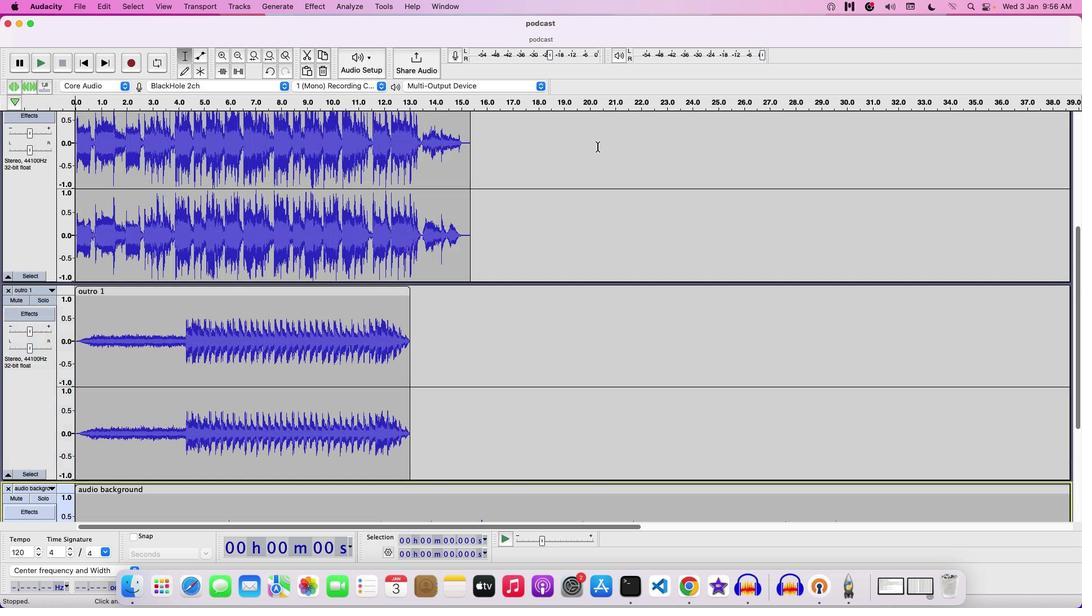 
Action: Mouse scrolled (598, 146) with delta (0, 1)
Screenshot: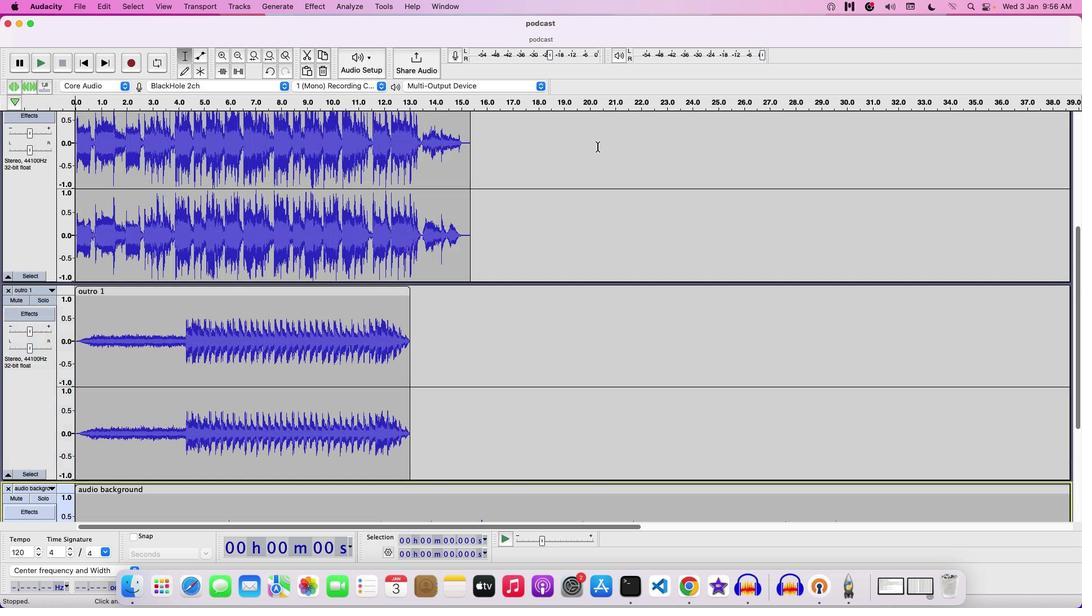 
Action: Mouse scrolled (598, 146) with delta (0, 2)
Screenshot: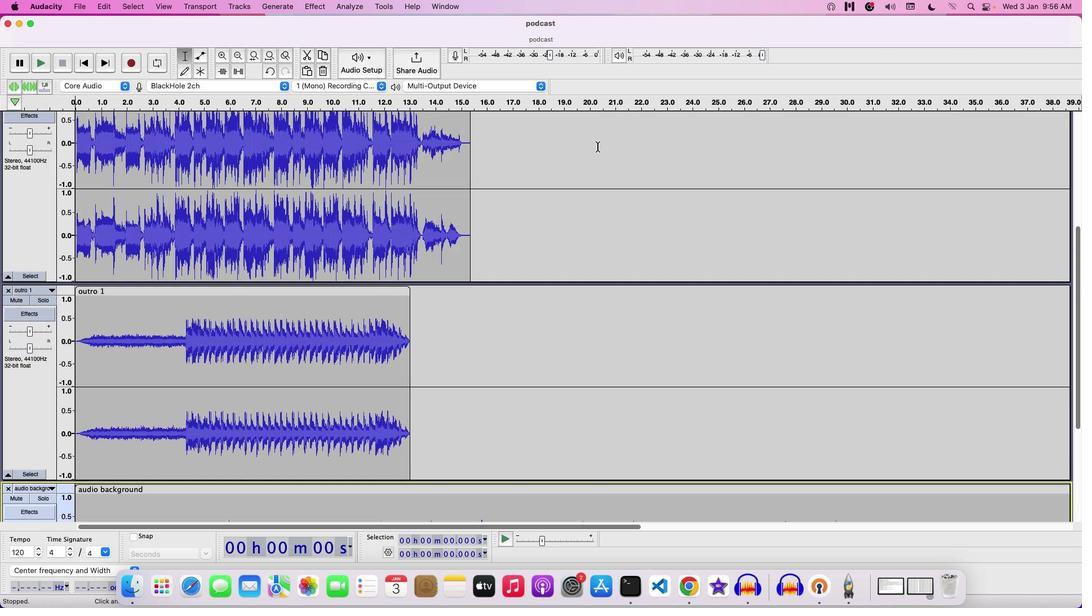 
Action: Mouse scrolled (598, 146) with delta (0, 3)
Screenshot: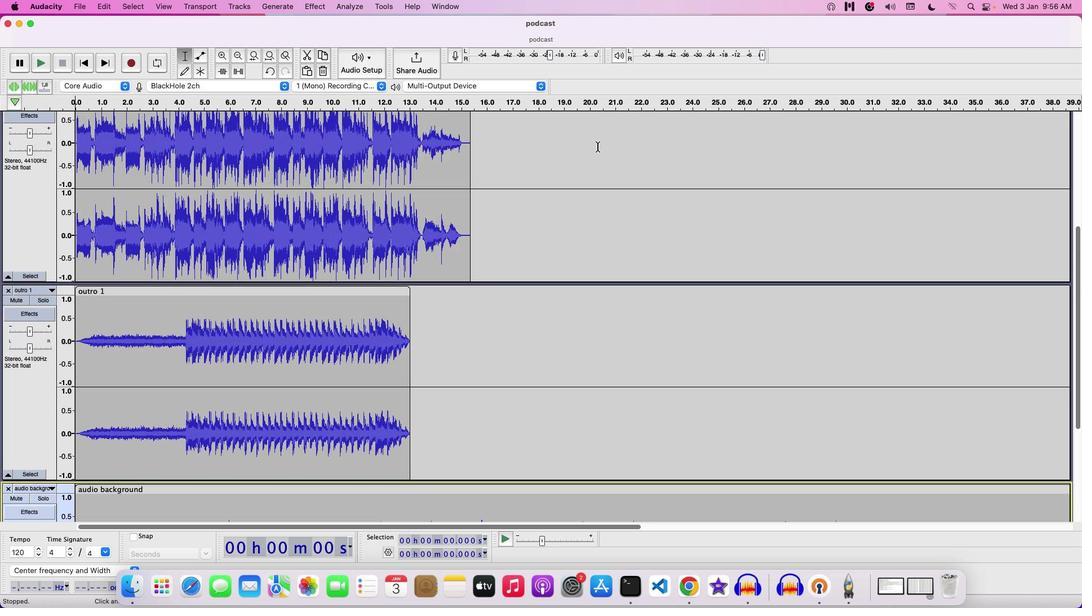 
Action: Mouse scrolled (598, 146) with delta (0, 3)
Screenshot: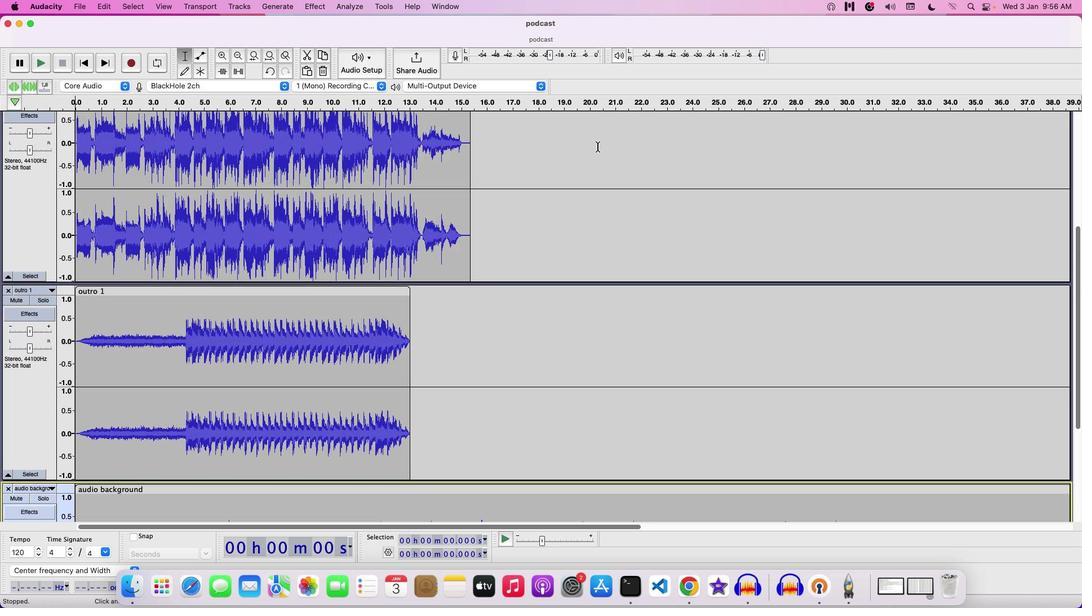 
Action: Mouse moved to (640, 275)
Screenshot: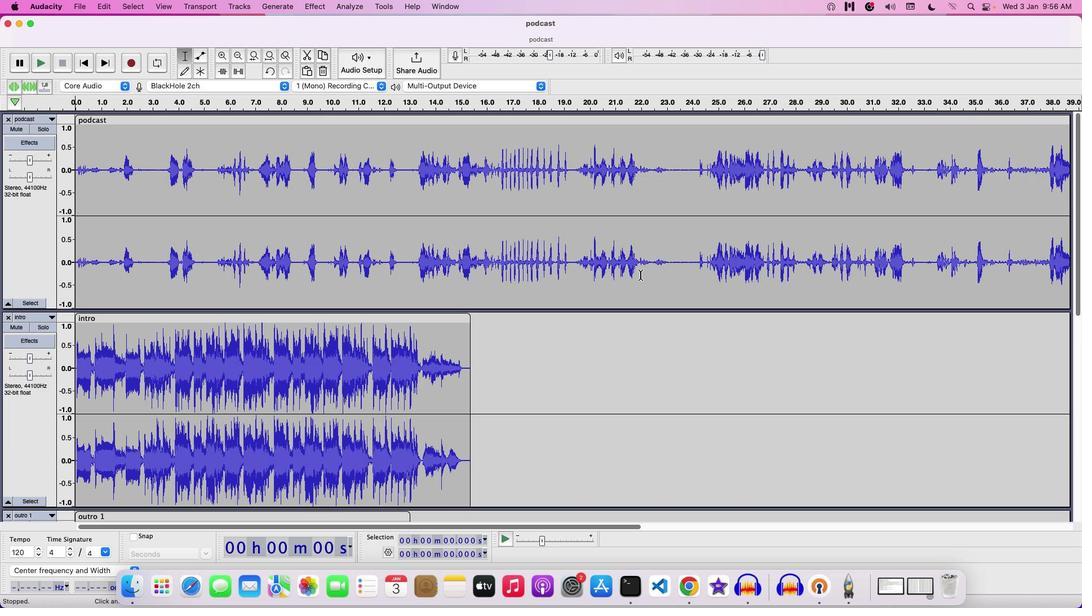 
Action: Mouse scrolled (640, 275) with delta (0, 0)
Screenshot: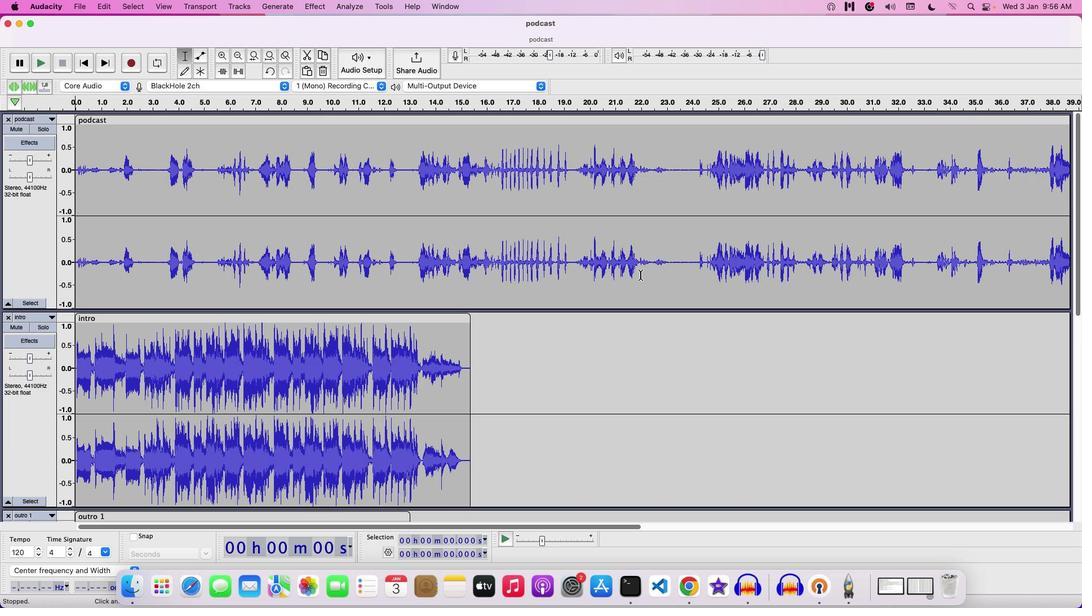 
Action: Mouse moved to (640, 275)
Screenshot: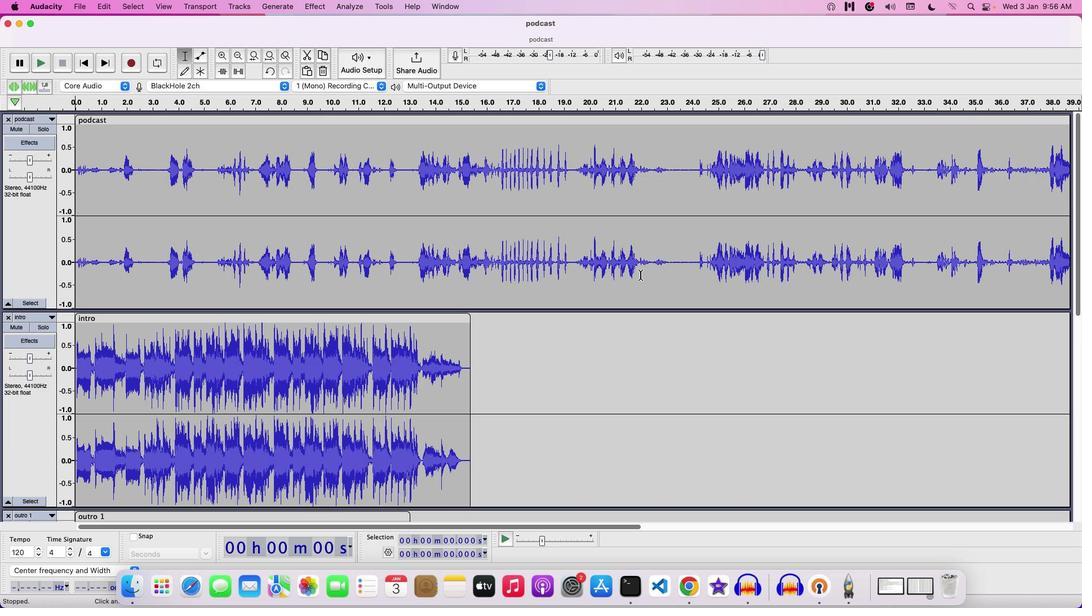 
Action: Mouse scrolled (640, 275) with delta (0, 0)
Screenshot: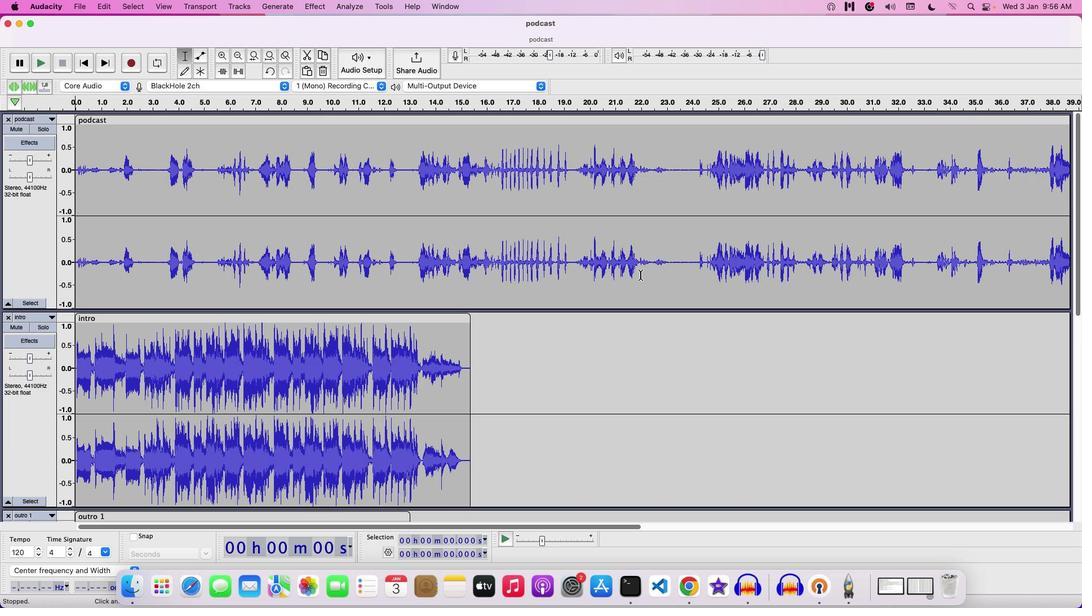
Action: Mouse scrolled (640, 275) with delta (0, 0)
Screenshot: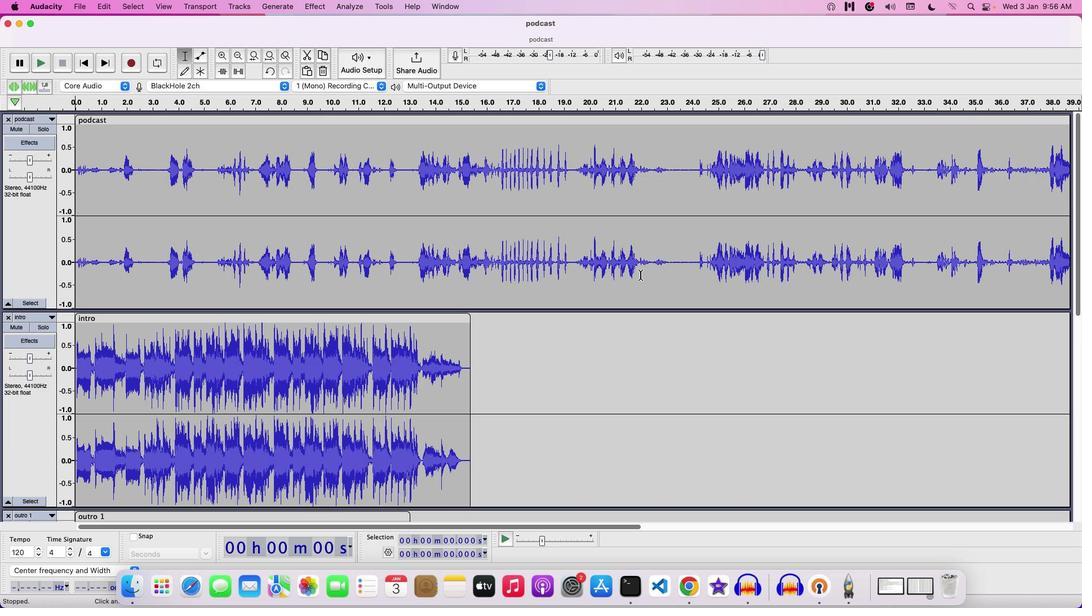 
Action: Mouse scrolled (640, 275) with delta (0, 1)
Screenshot: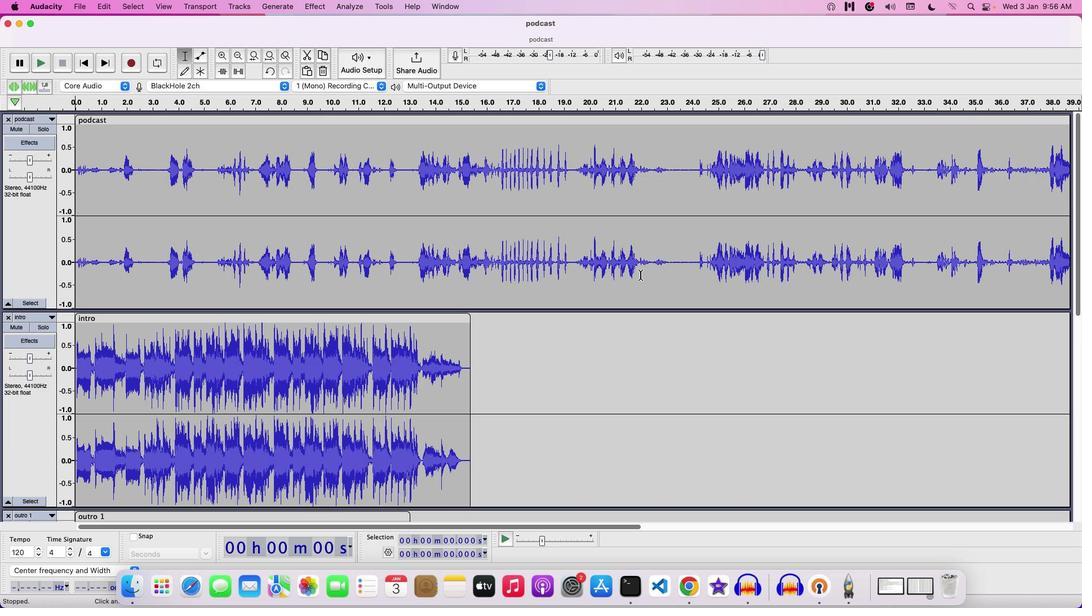 
Action: Mouse scrolled (640, 275) with delta (0, 2)
Screenshot: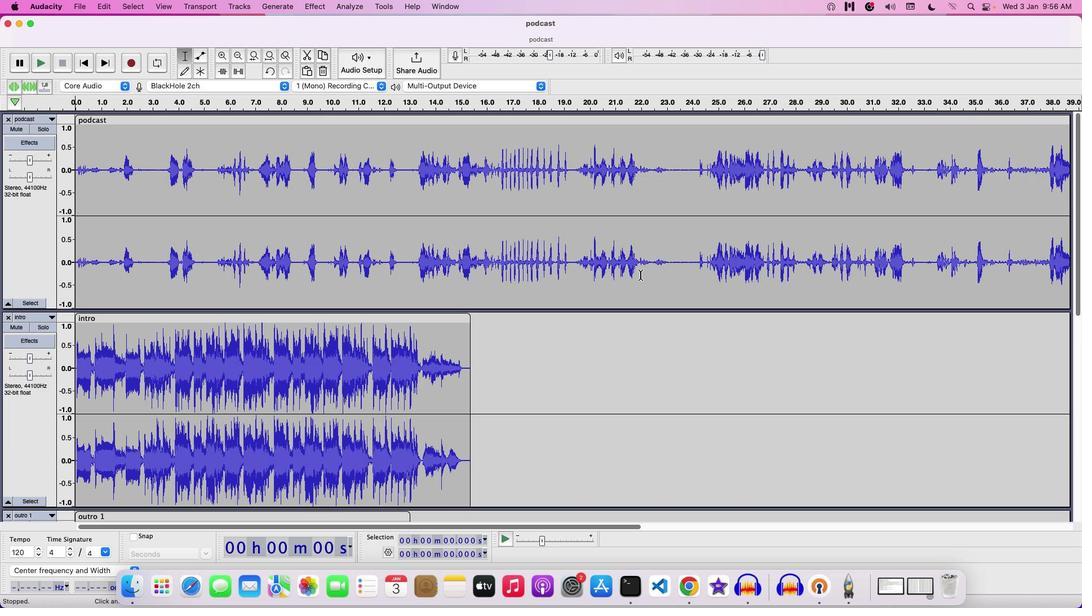 
Action: Mouse moved to (25, 329)
Screenshot: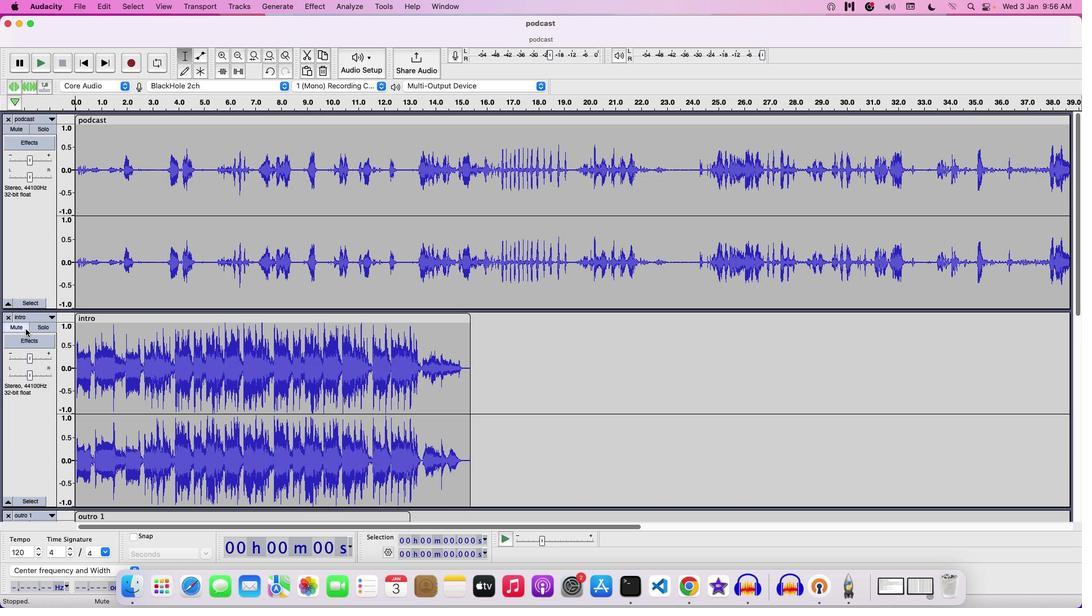 
Action: Mouse pressed left at (25, 329)
Screenshot: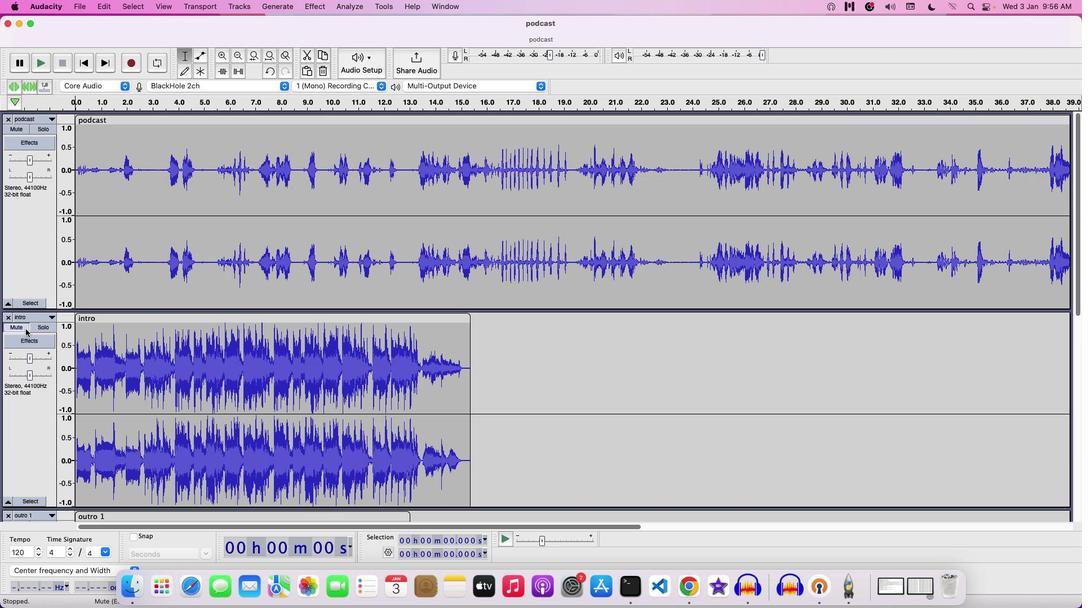 
Action: Mouse moved to (57, 311)
Screenshot: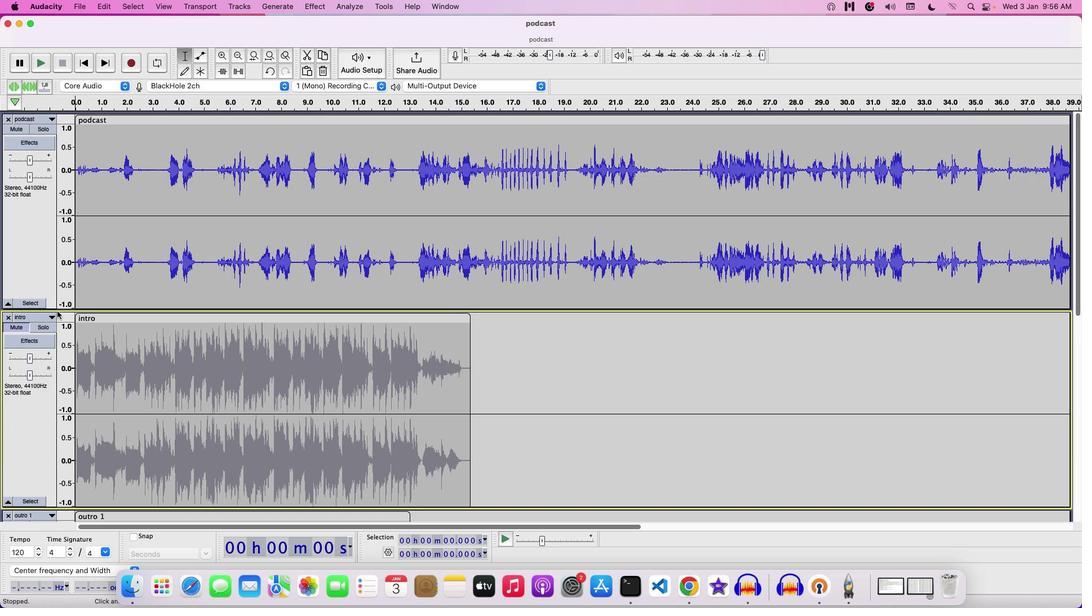 
Action: Mouse scrolled (57, 311) with delta (0, 0)
Screenshot: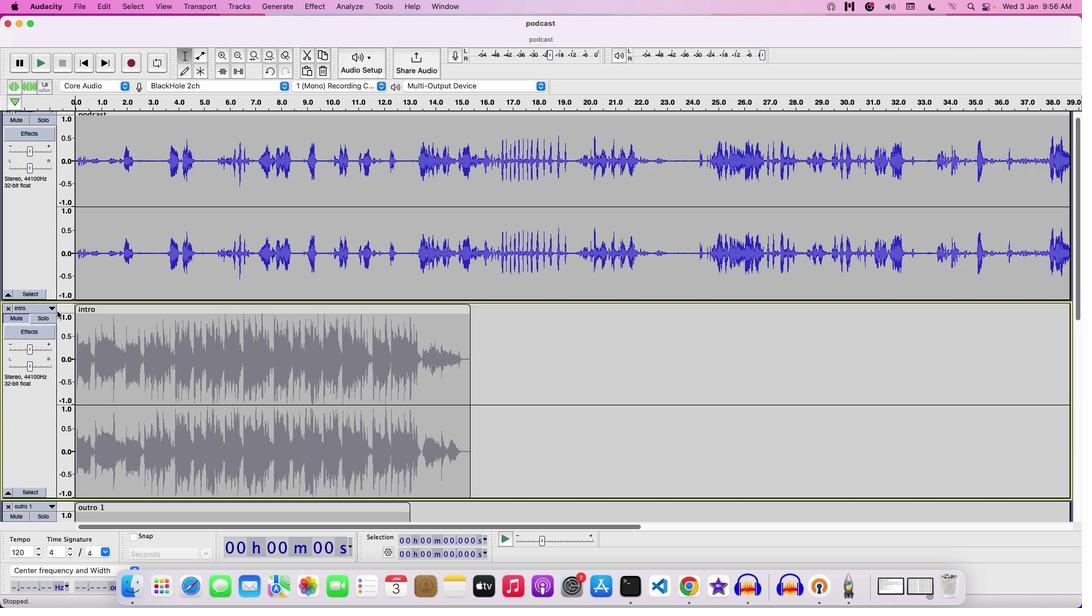 
Action: Mouse scrolled (57, 311) with delta (0, 0)
Screenshot: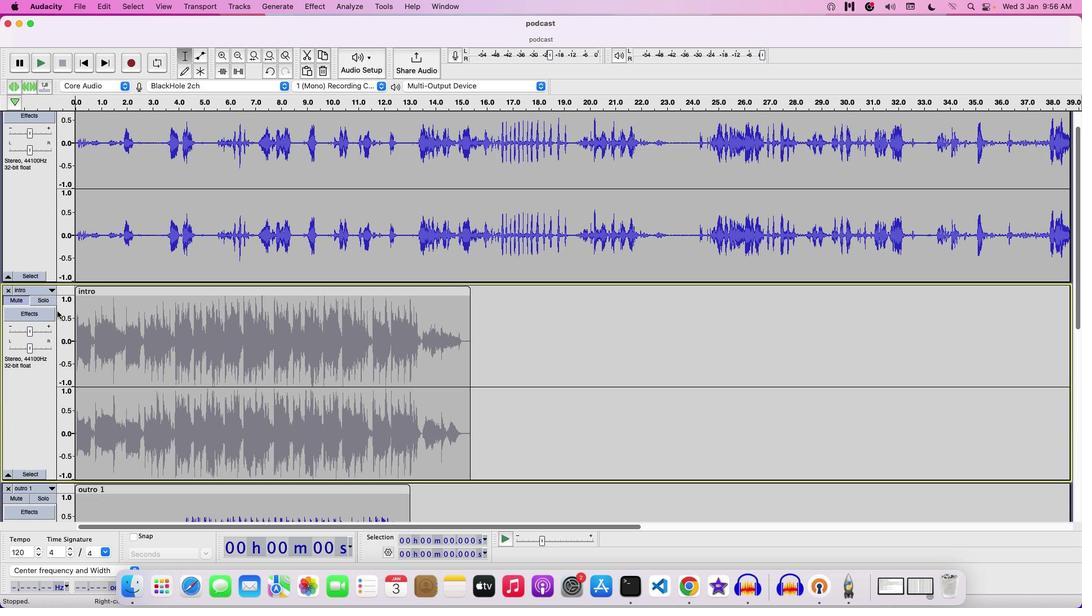 
Action: Mouse scrolled (57, 311) with delta (0, -1)
Screenshot: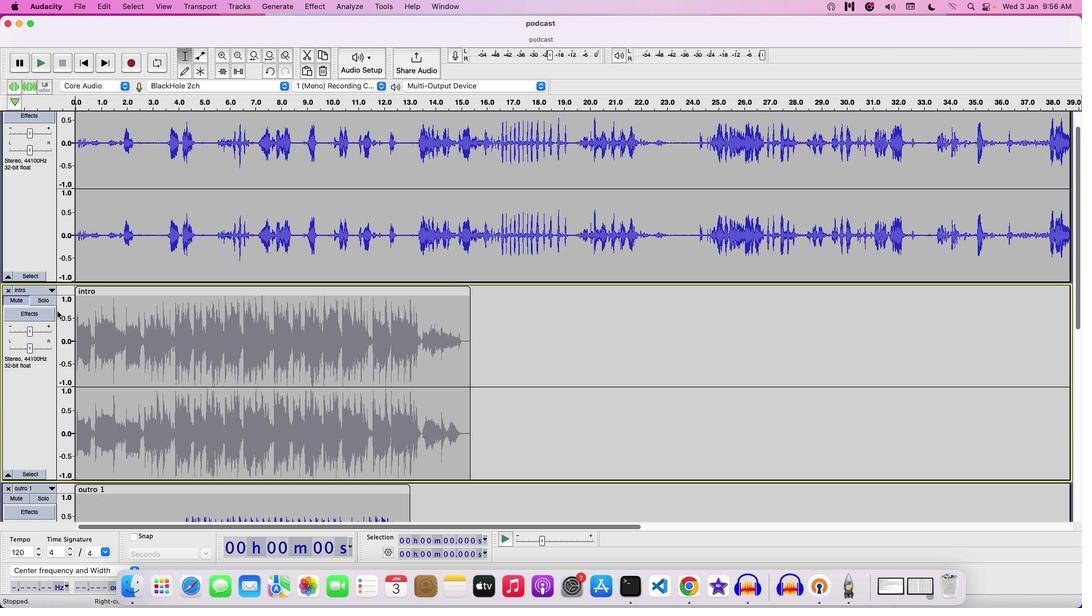 
Action: Mouse scrolled (57, 311) with delta (0, -1)
Screenshot: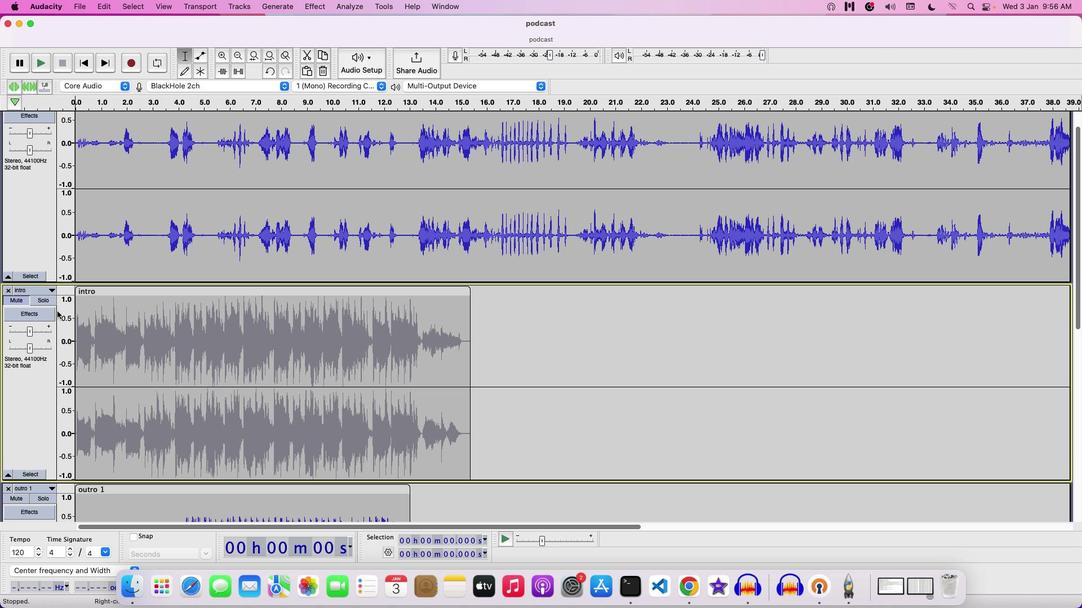 
Action: Mouse moved to (15, 499)
Screenshot: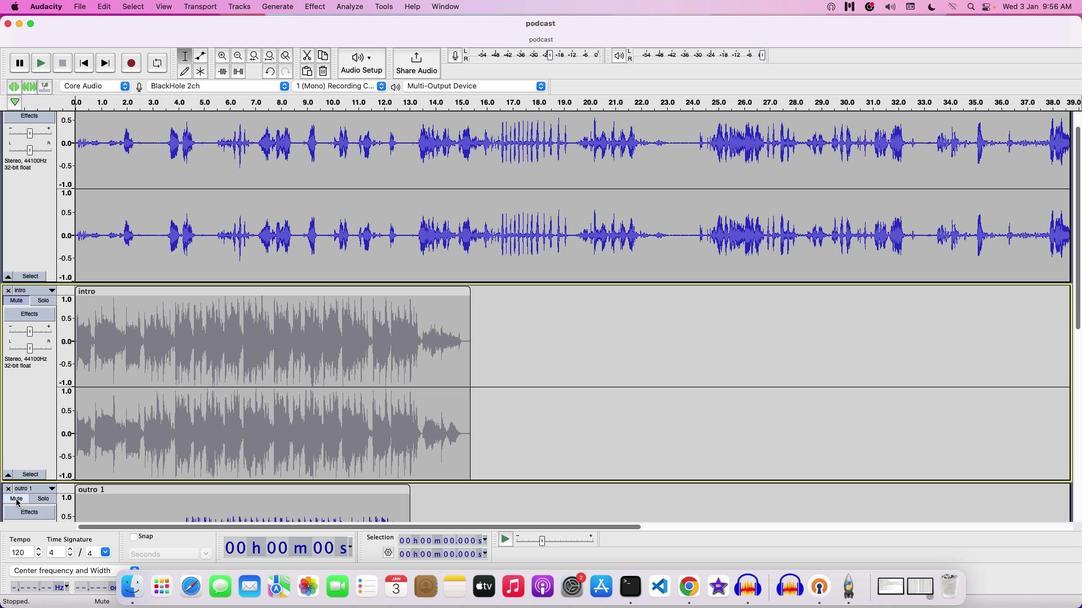 
Action: Mouse pressed left at (15, 499)
Screenshot: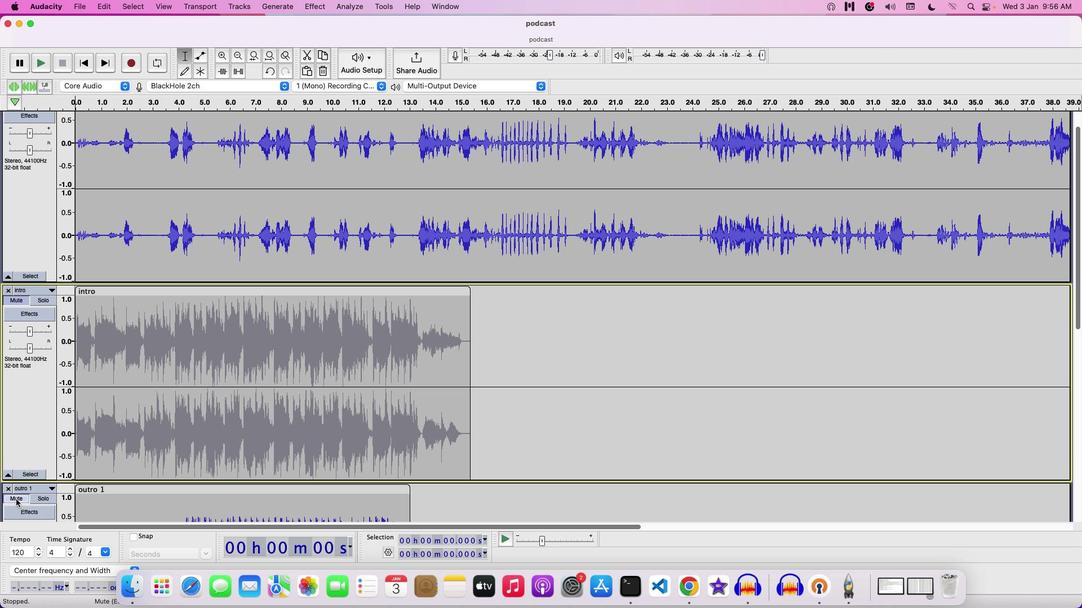 
Action: Mouse moved to (121, 279)
Screenshot: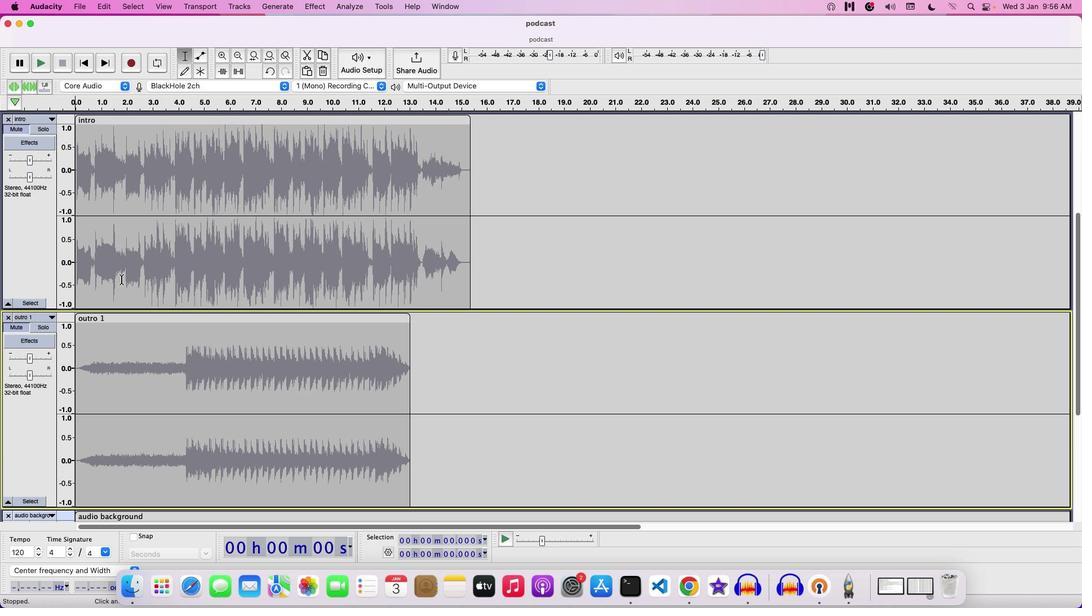
Action: Mouse scrolled (121, 279) with delta (0, 0)
Screenshot: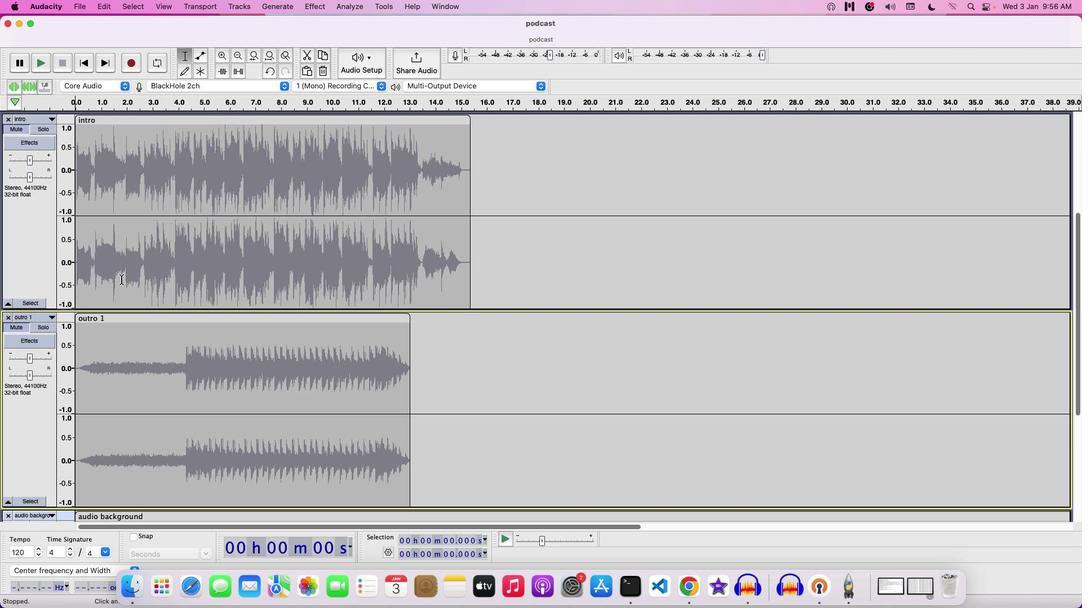 
Action: Mouse scrolled (121, 279) with delta (0, 0)
Screenshot: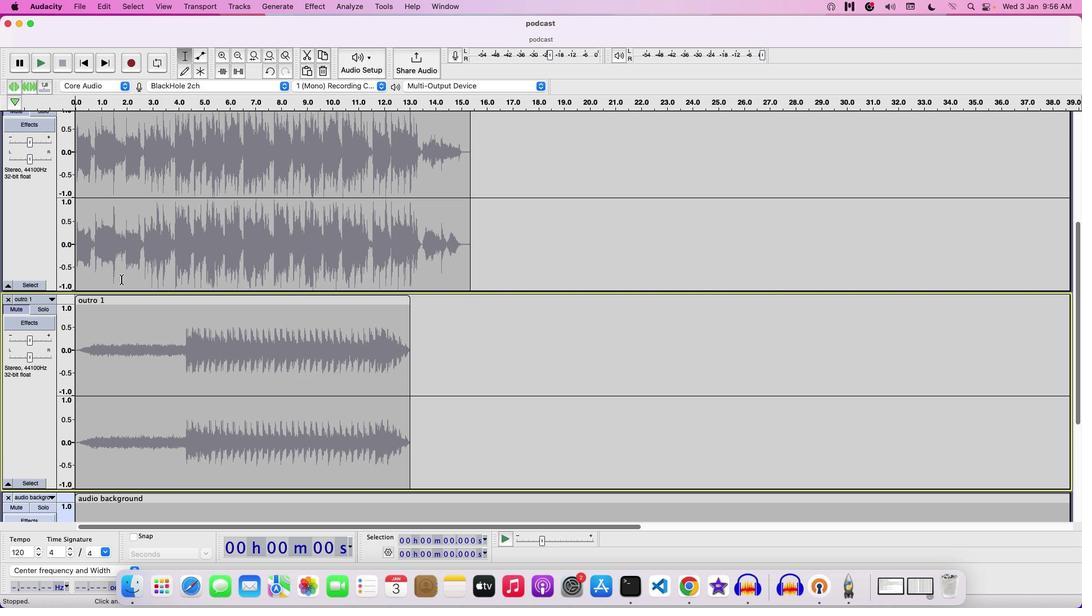 
Action: Mouse scrolled (121, 279) with delta (0, 0)
Screenshot: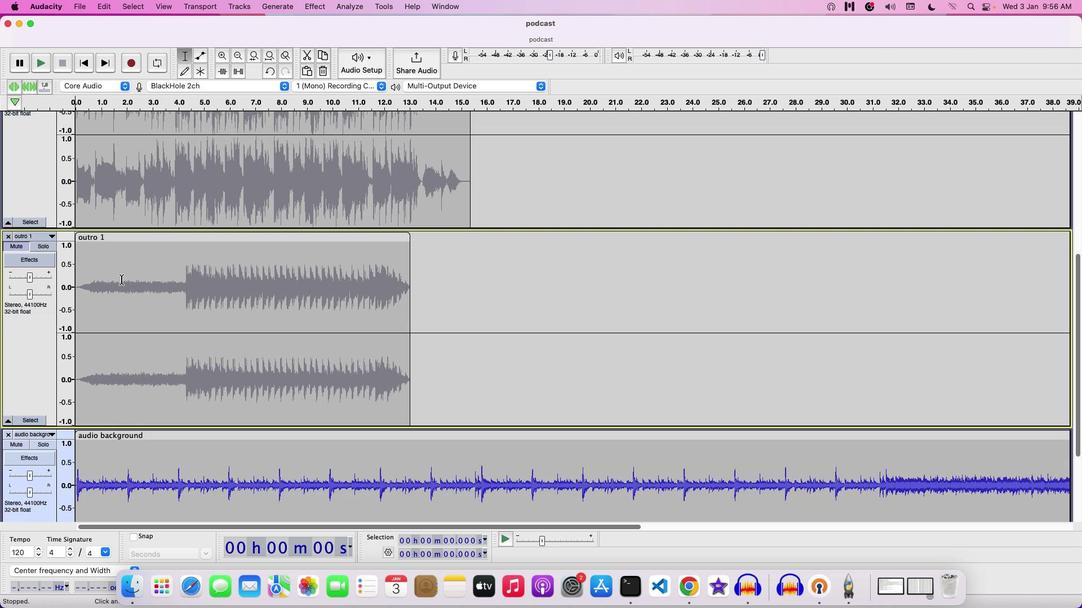 
Action: Mouse scrolled (121, 279) with delta (0, -1)
Screenshot: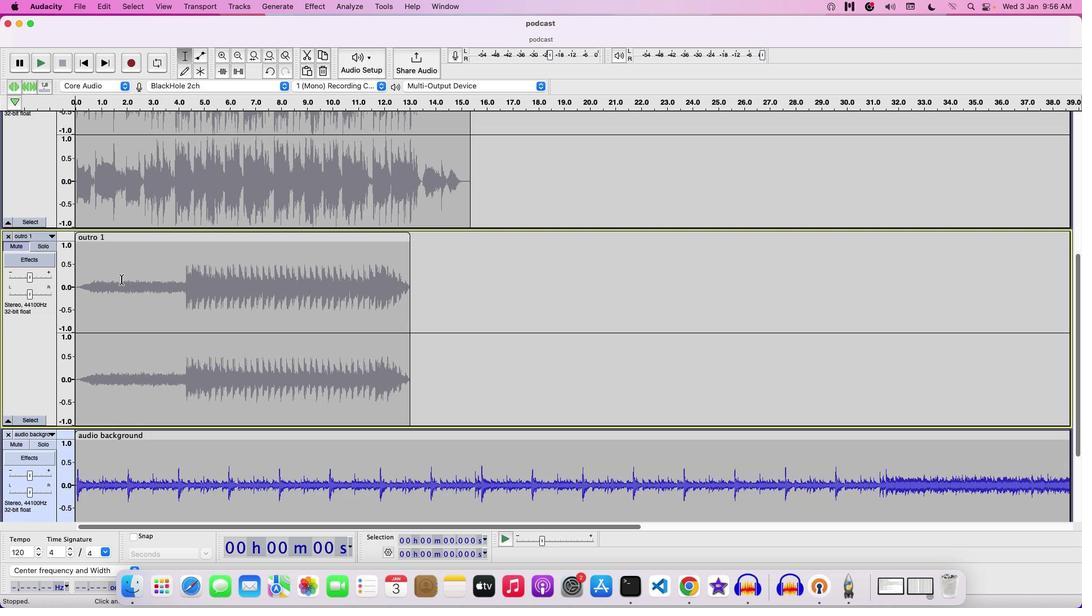
Action: Mouse moved to (4, 355)
Screenshot: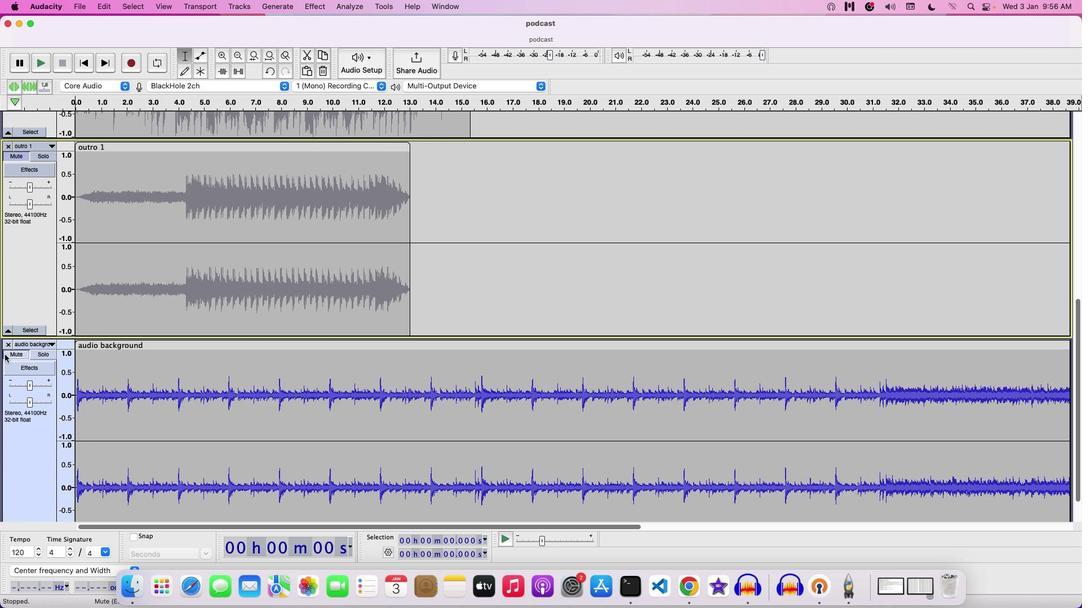 
Action: Mouse pressed left at (4, 355)
Screenshot: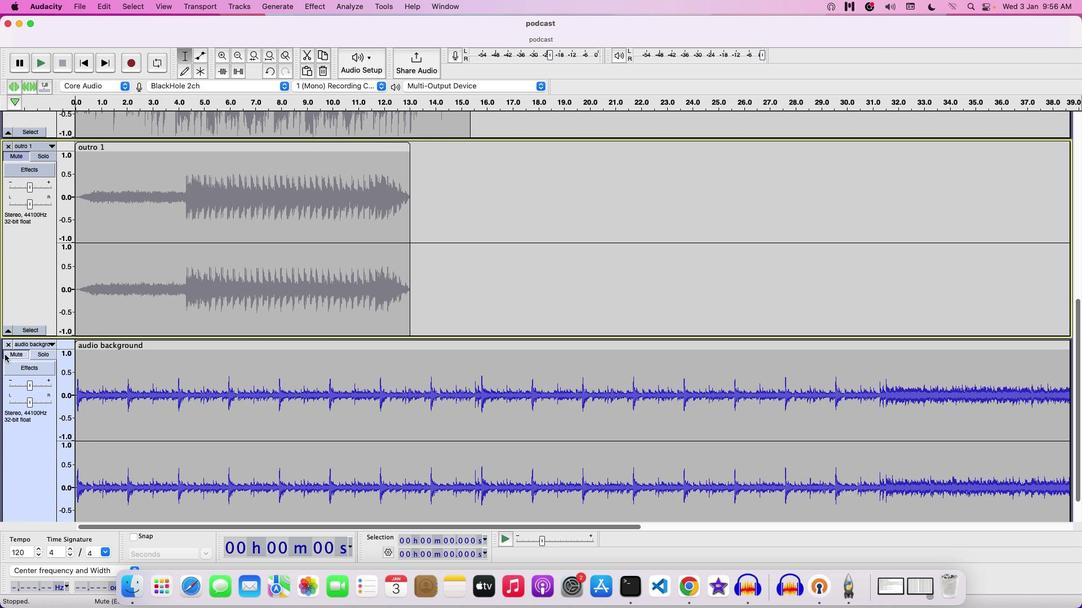
Action: Mouse moved to (131, 248)
Screenshot: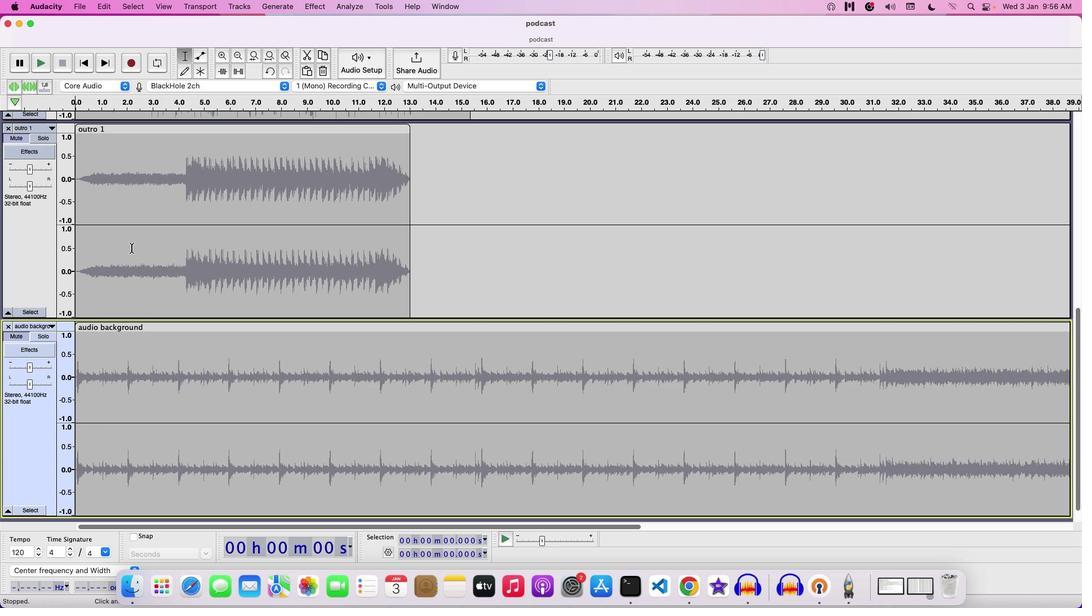 
Action: Mouse scrolled (131, 248) with delta (0, 0)
Screenshot: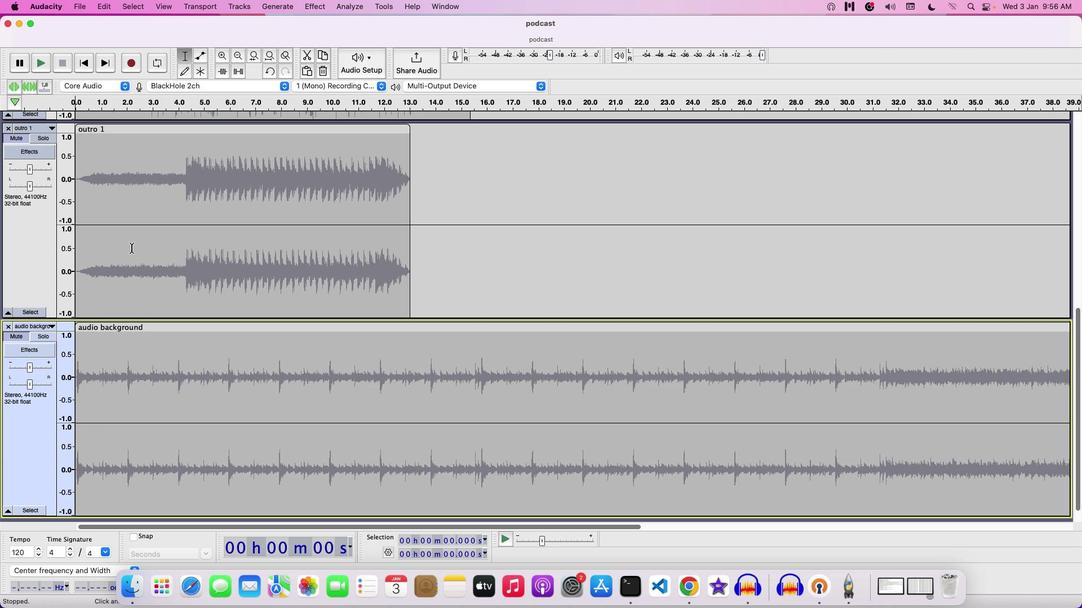 
Action: Mouse scrolled (131, 248) with delta (0, -1)
Screenshot: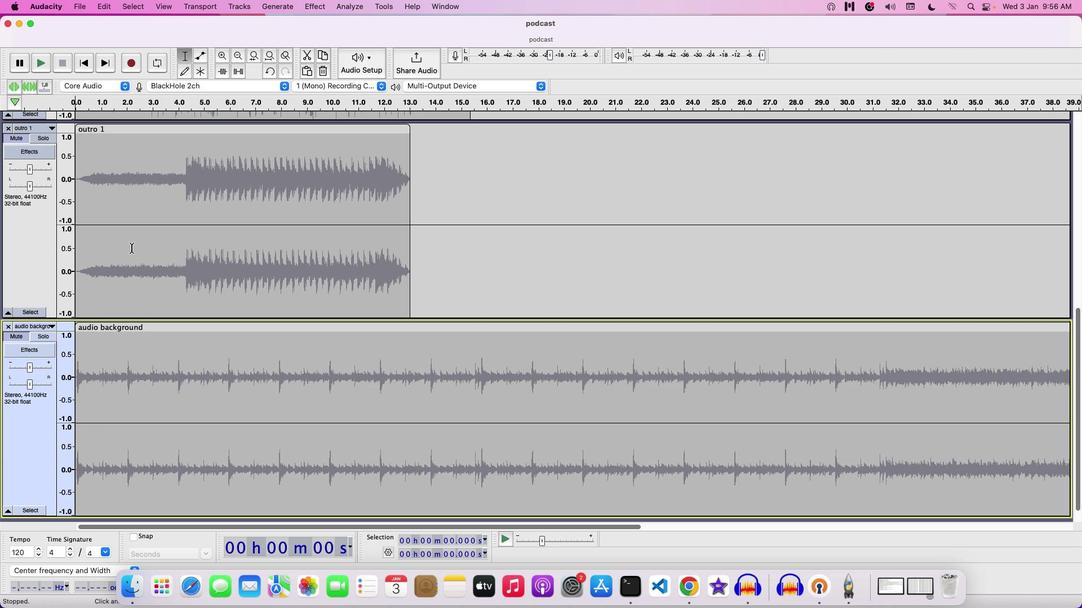 
Action: Mouse scrolled (131, 248) with delta (0, 2)
Screenshot: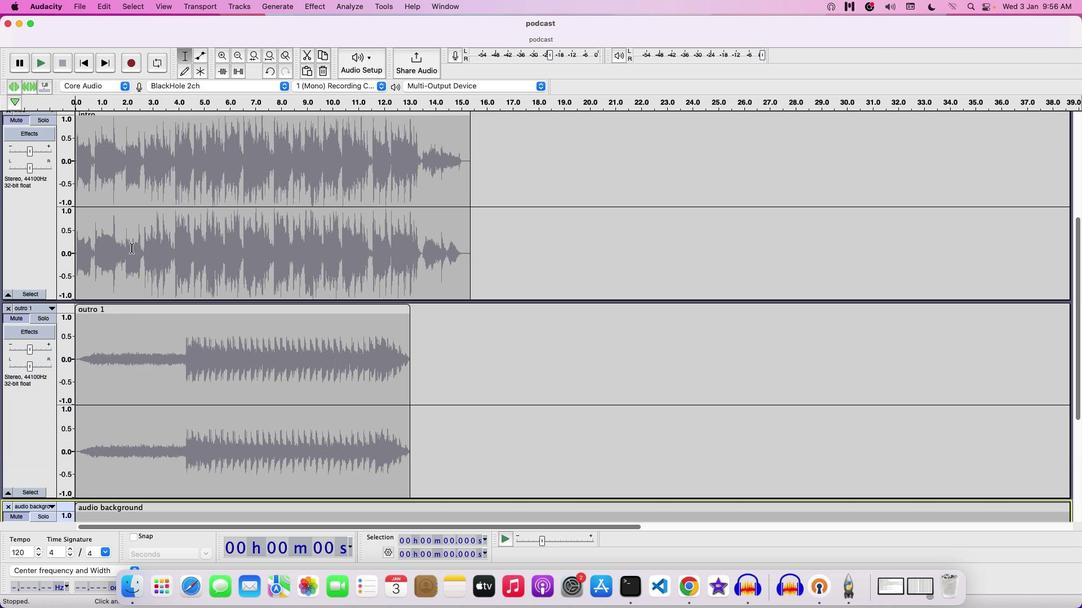
Action: Mouse scrolled (131, 248) with delta (0, 2)
Screenshot: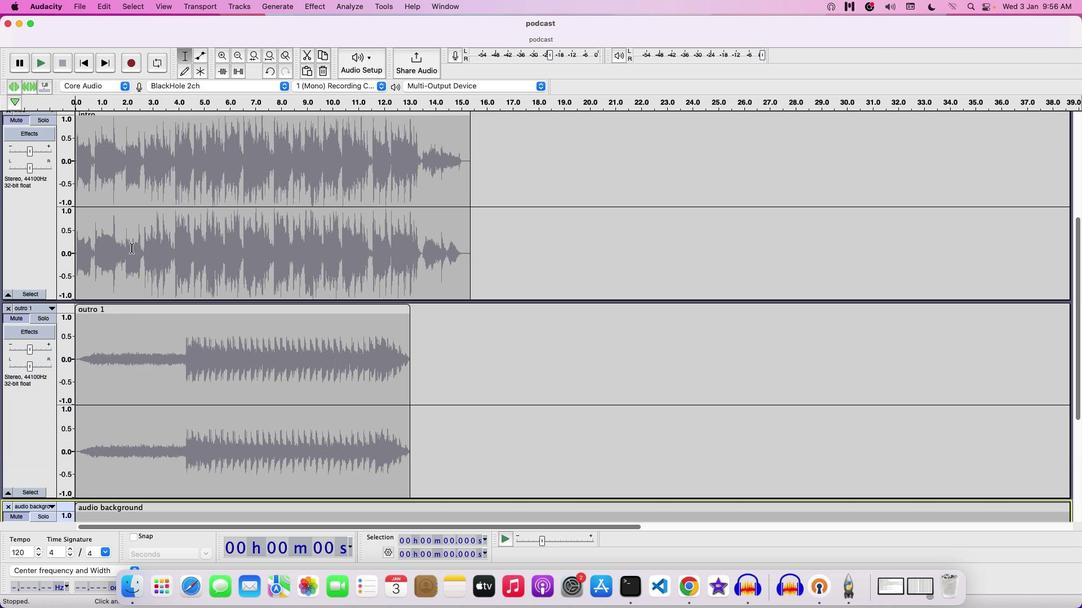 
Action: Mouse scrolled (131, 248) with delta (0, 3)
Screenshot: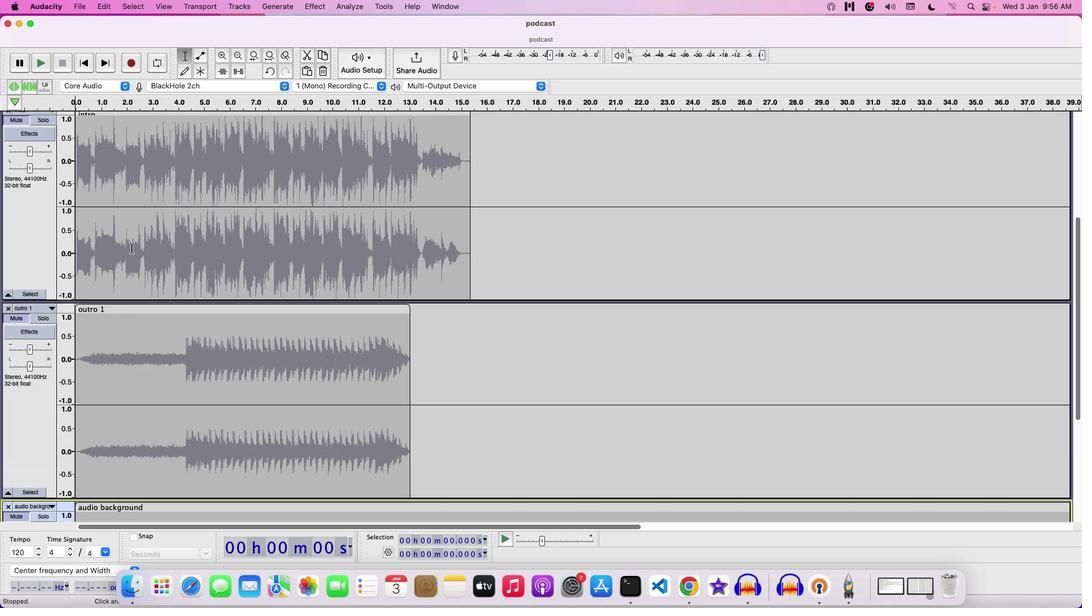 
Action: Key pressed Key.space
Screenshot: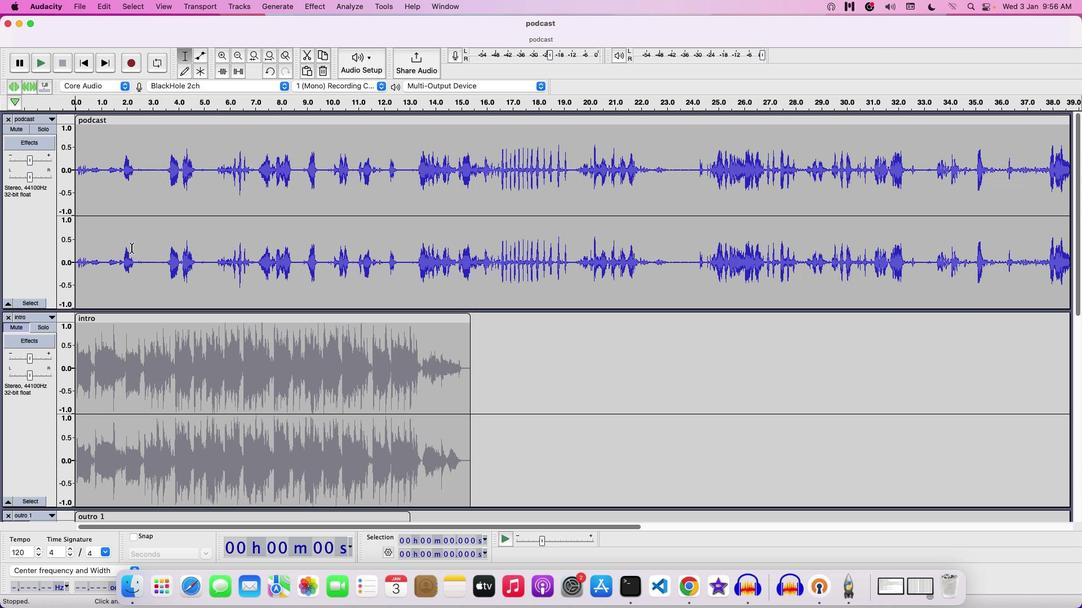 
Action: Mouse moved to (31, 160)
Screenshot: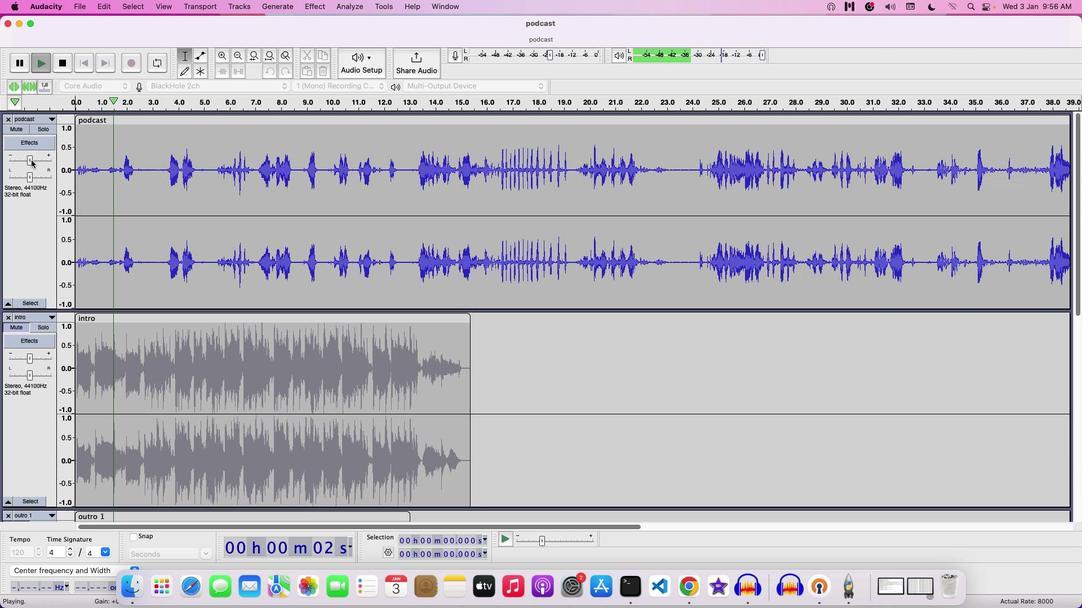 
Action: Mouse pressed left at (31, 160)
Screenshot: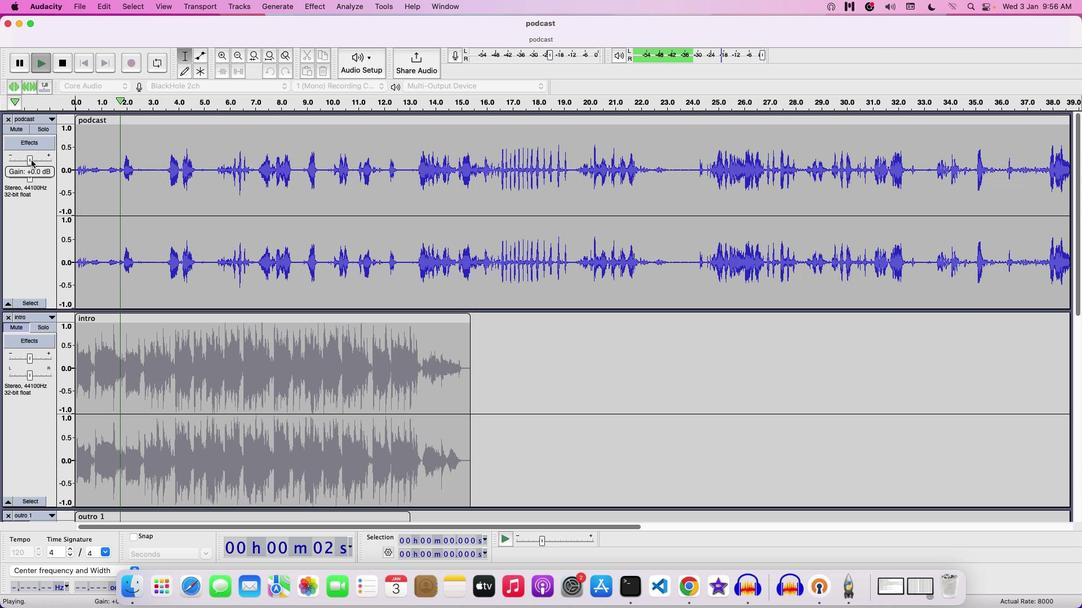 
Action: Mouse moved to (37, 162)
Screenshot: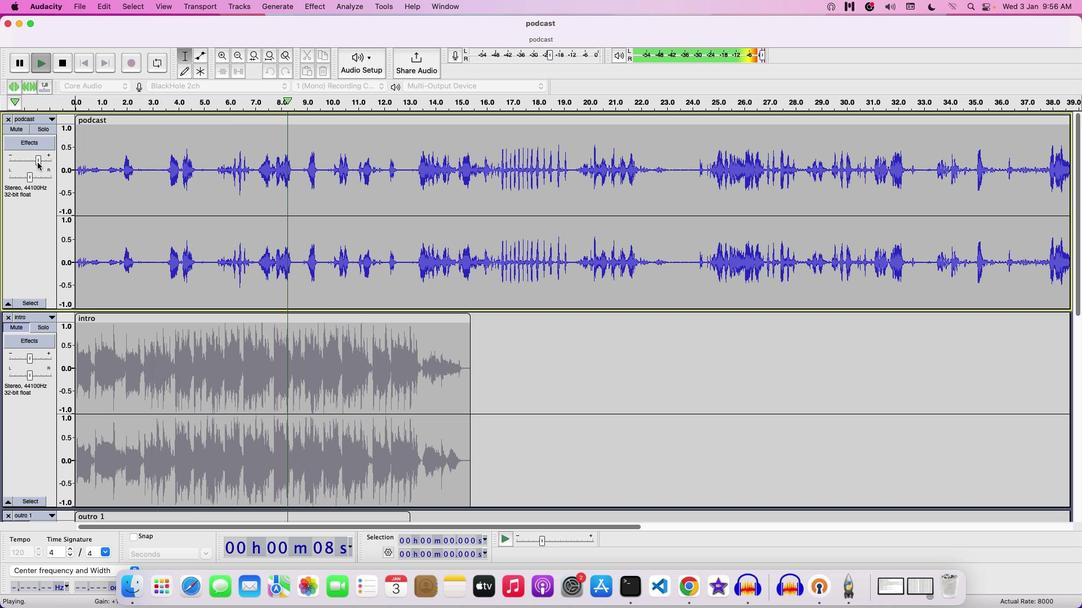 
Action: Mouse pressed left at (37, 162)
Screenshot: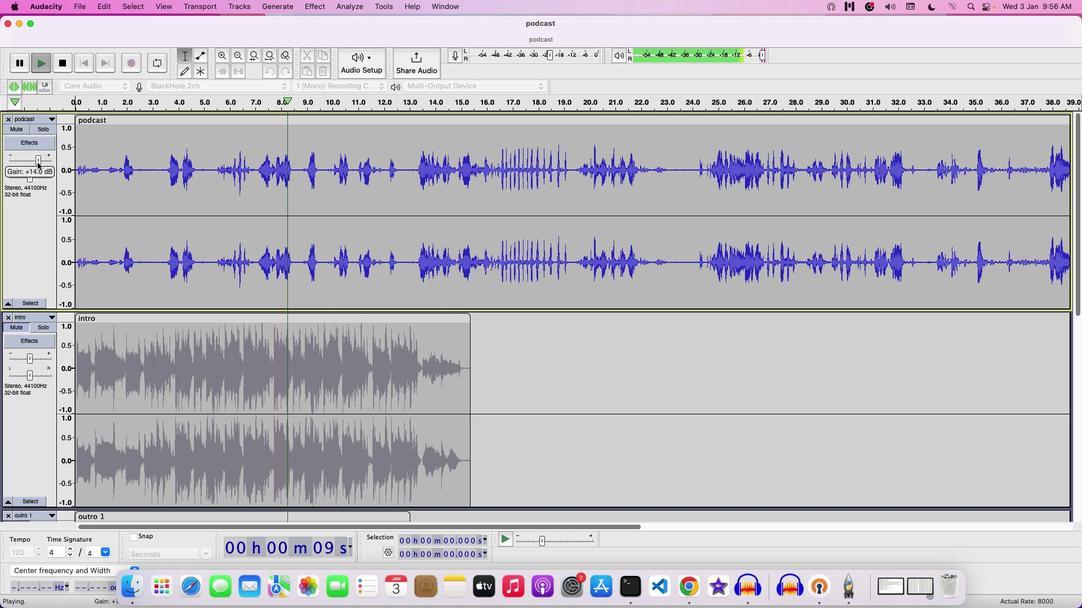 
Action: Mouse moved to (445, 144)
Screenshot: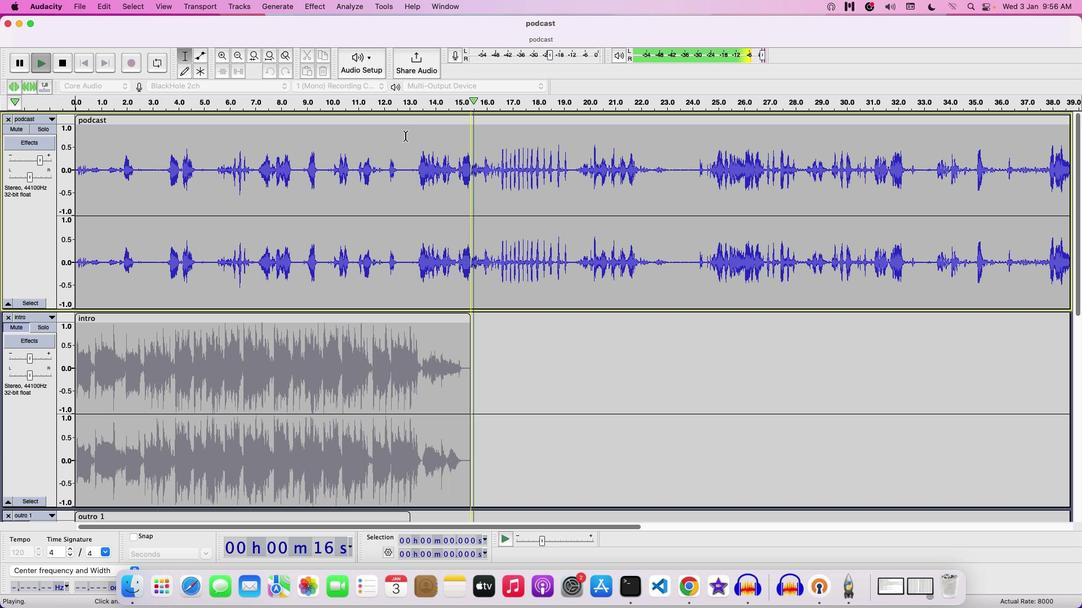 
Action: Key pressed Key.space
Screenshot: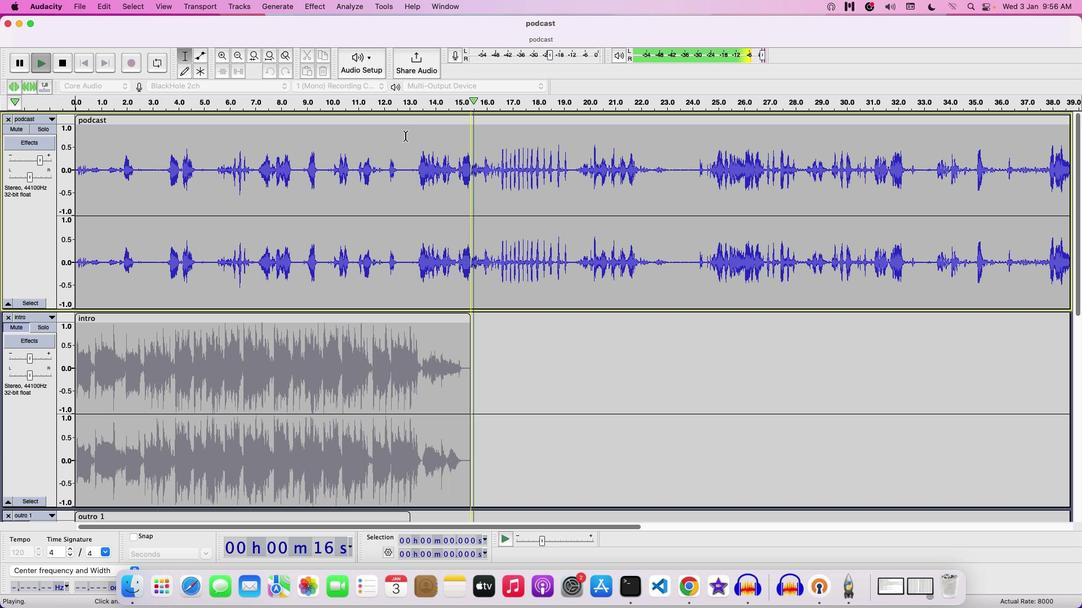 
Action: Mouse moved to (327, 124)
Screenshot: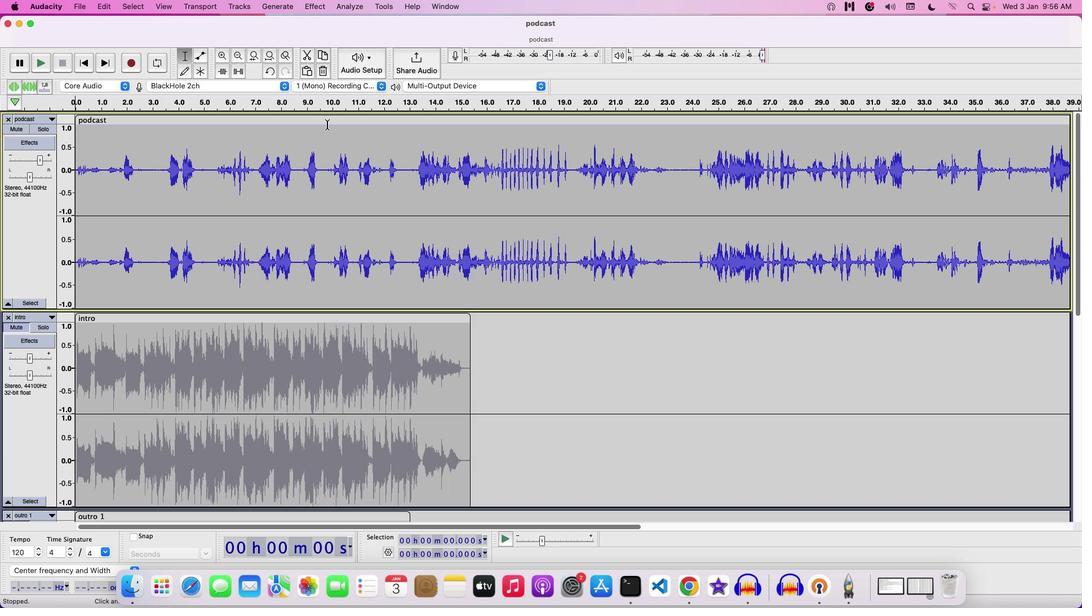 
Action: Mouse pressed left at (327, 124)
Screenshot: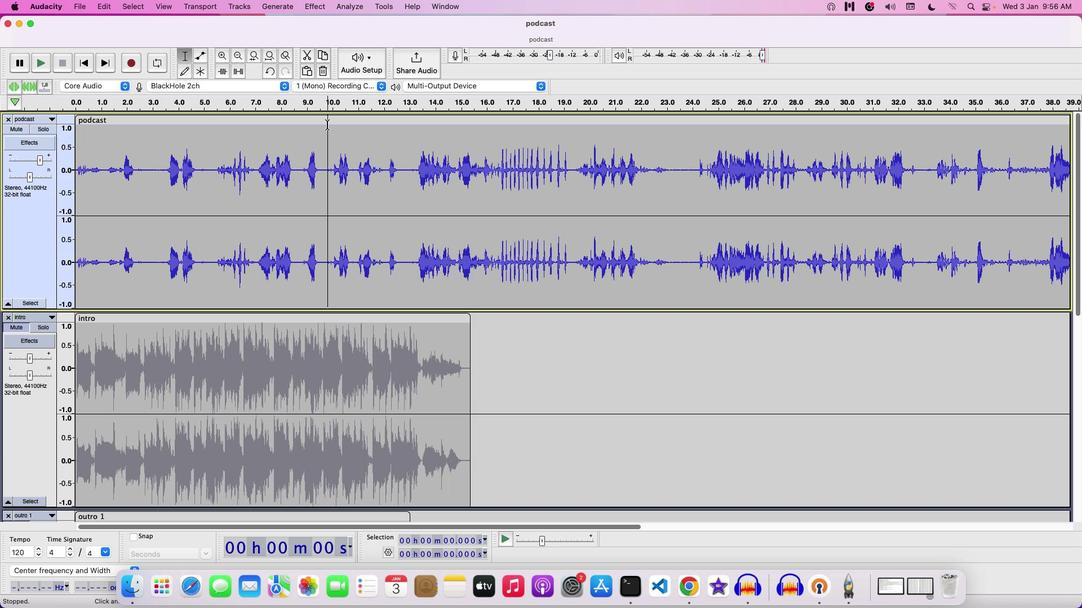 
Action: Mouse moved to (314, 120)
Screenshot: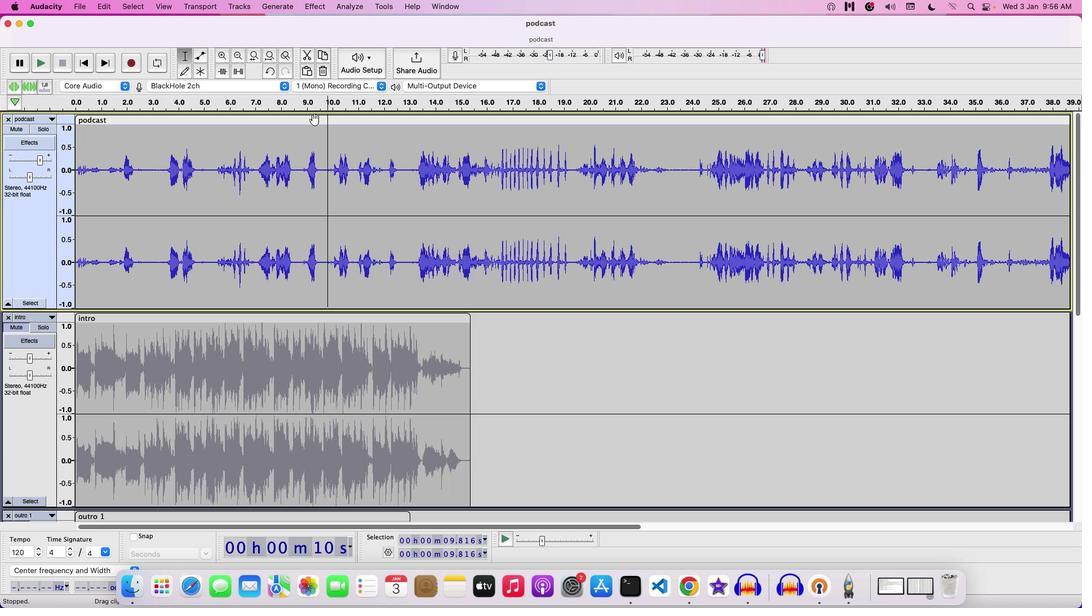 
Action: Mouse pressed left at (314, 120)
Screenshot: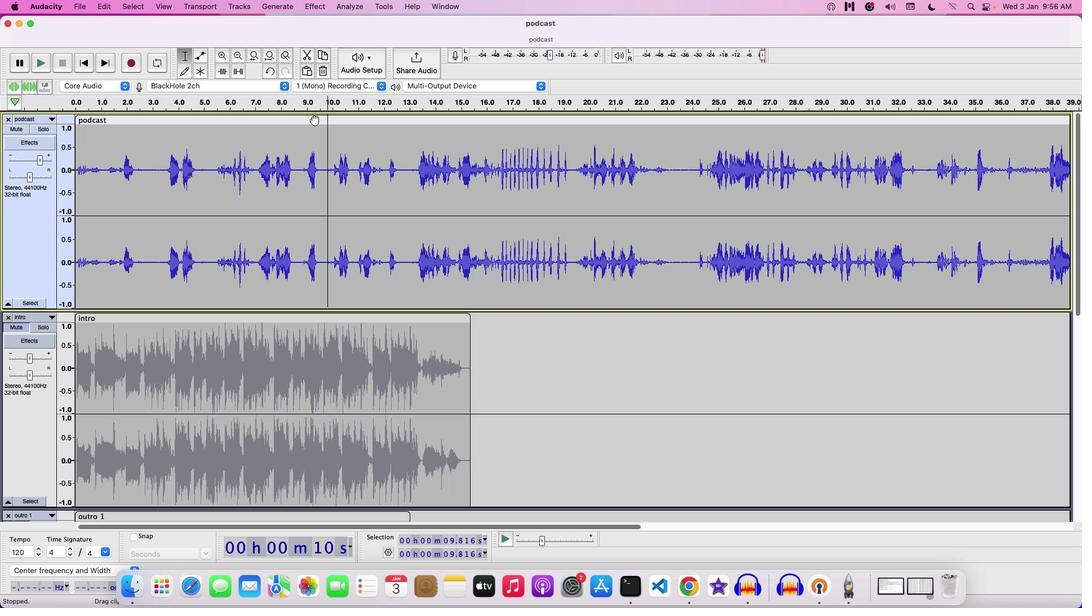 
Action: Mouse moved to (130, 315)
Screenshot: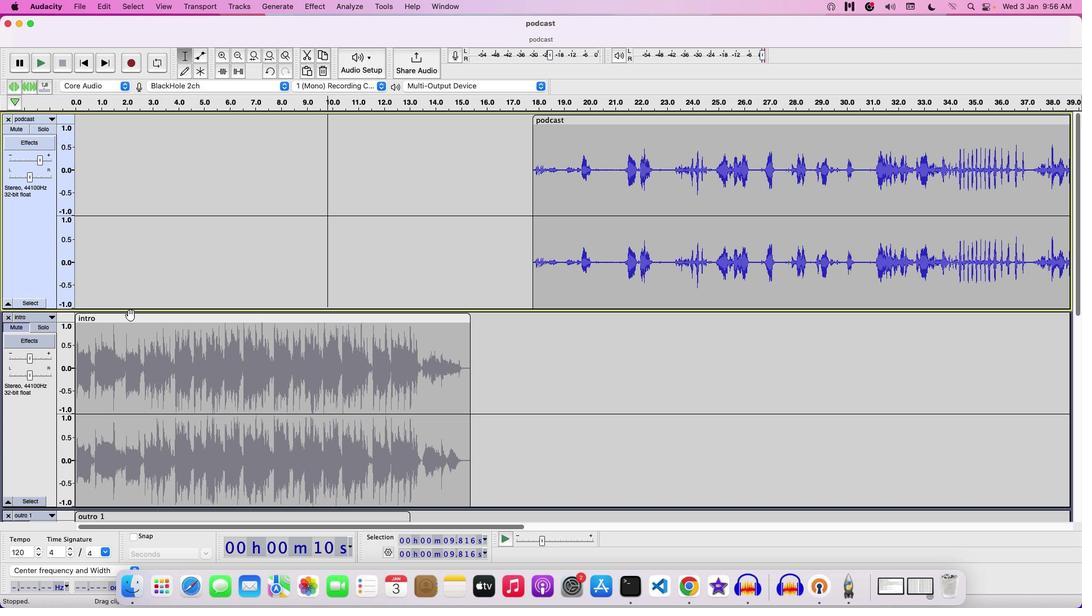 
Action: Mouse pressed left at (130, 315)
Screenshot: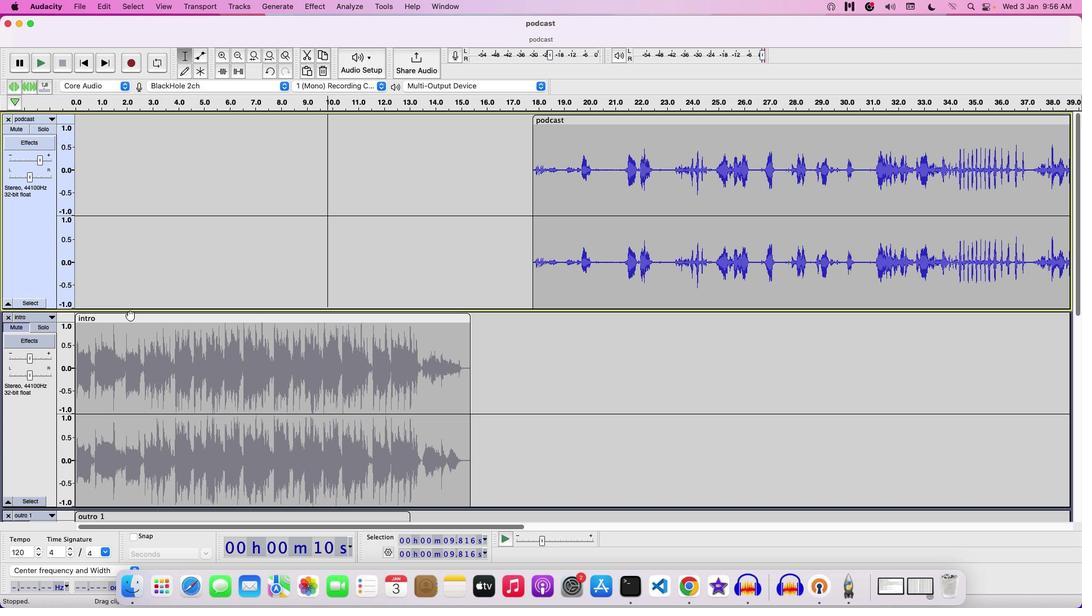 
Action: Mouse moved to (470, 328)
Screenshot: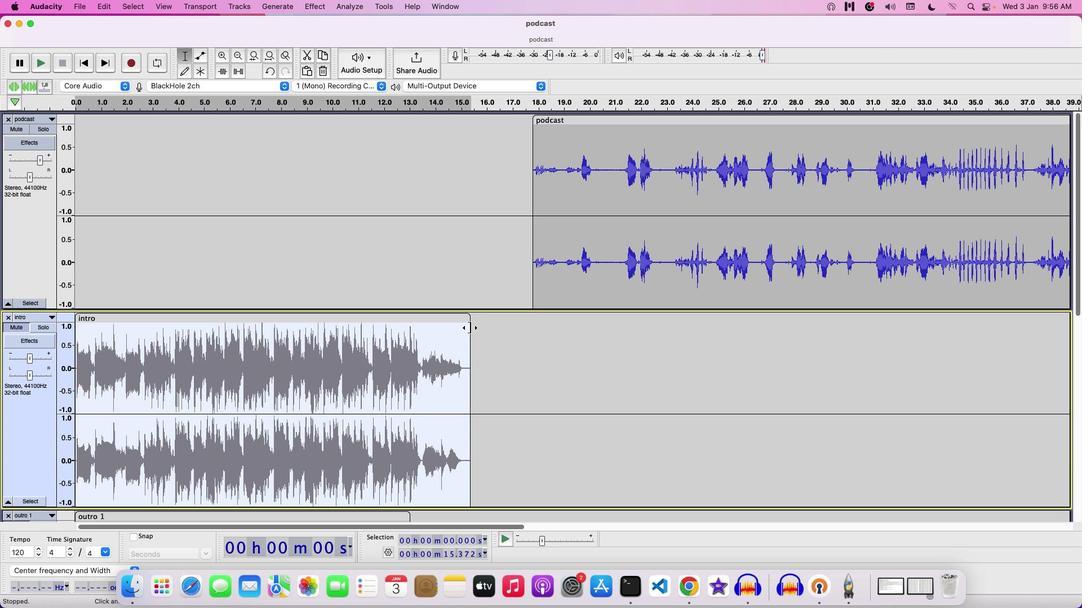 
Action: Mouse pressed left at (470, 328)
Screenshot: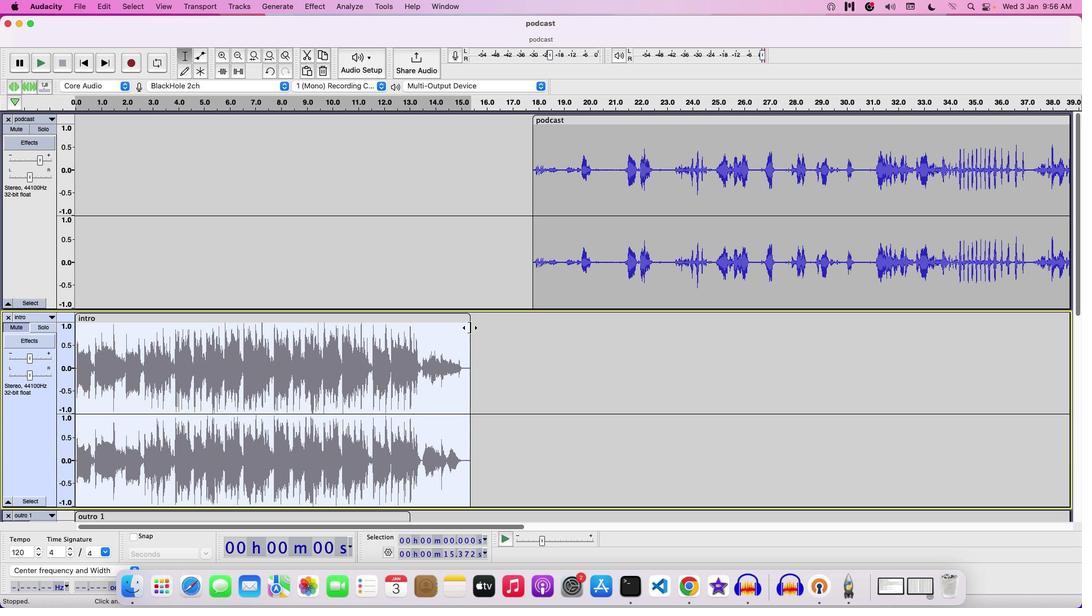 
Action: Mouse moved to (556, 121)
Screenshot: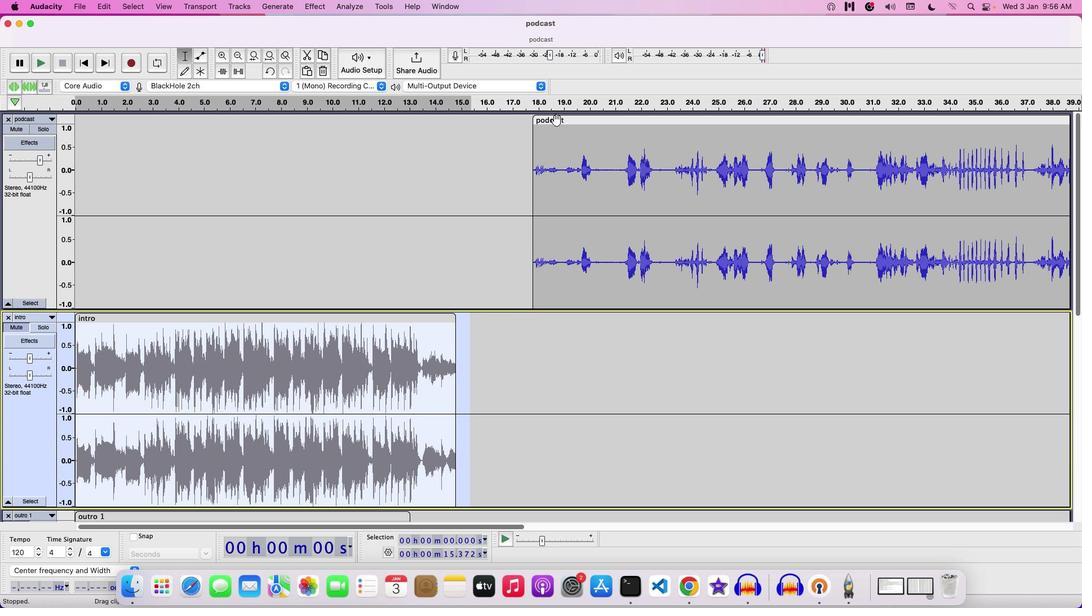 
Action: Mouse pressed left at (556, 121)
Screenshot: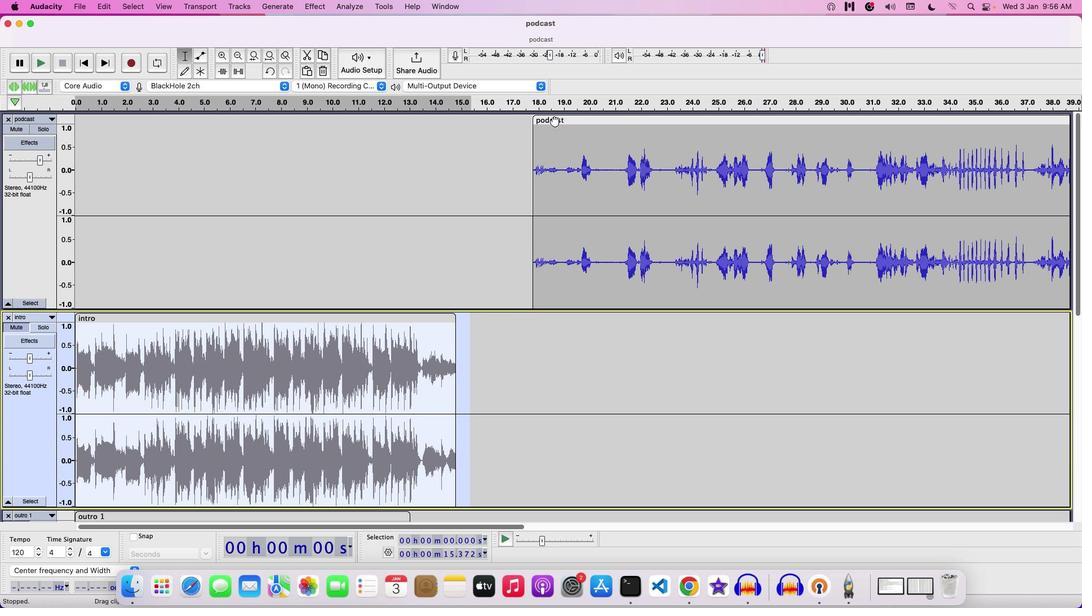 
Action: Mouse moved to (11, 324)
Screenshot: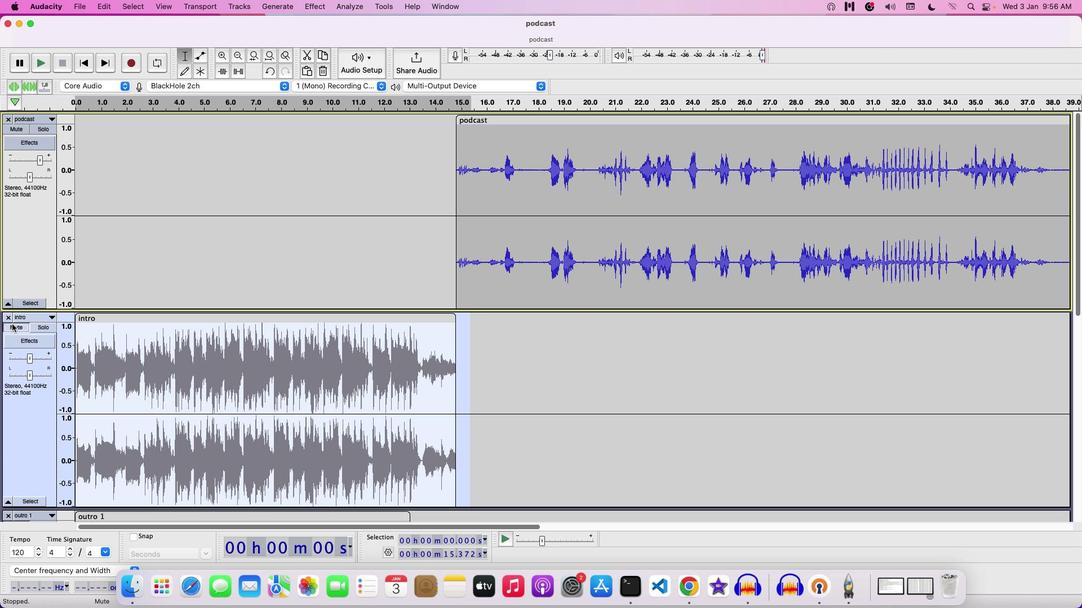 
Action: Mouse pressed left at (11, 324)
Screenshot: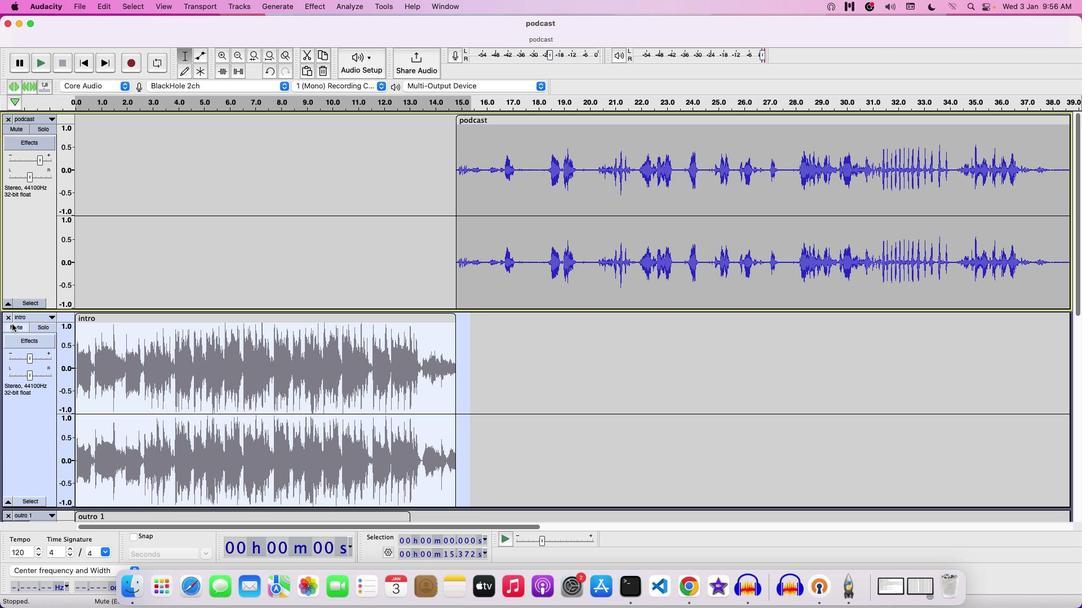 
Action: Mouse moved to (30, 358)
Screenshot: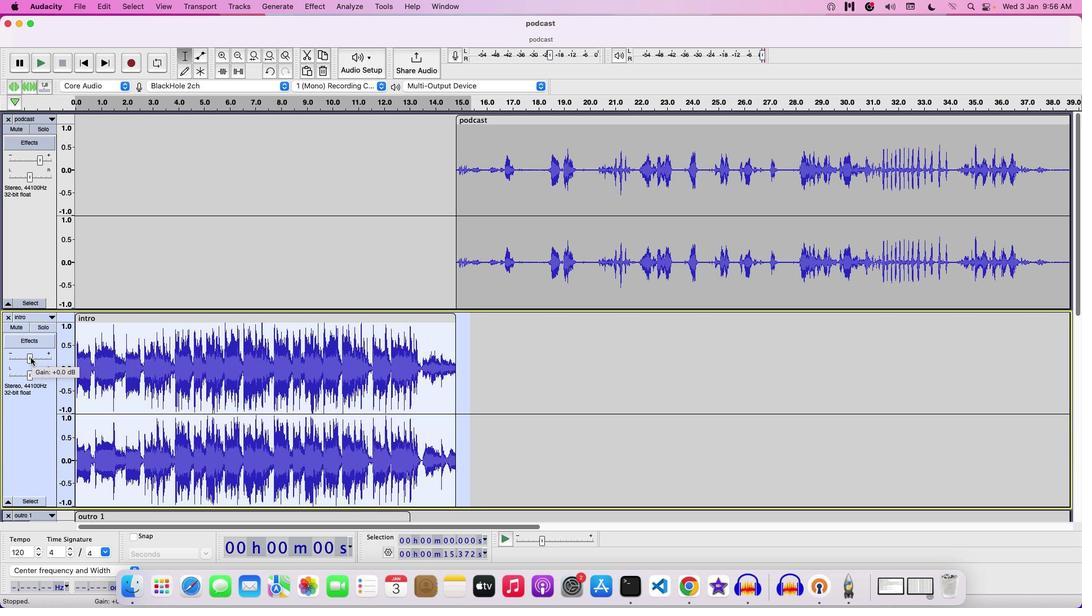 
Action: Mouse pressed left at (30, 358)
Screenshot: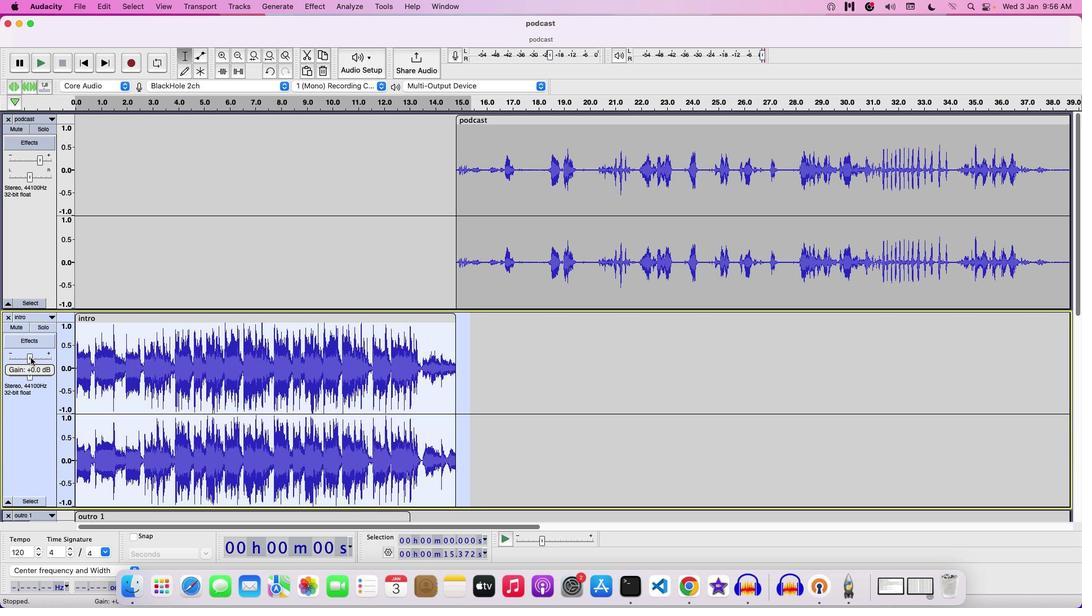 
Action: Mouse moved to (271, 177)
Screenshot: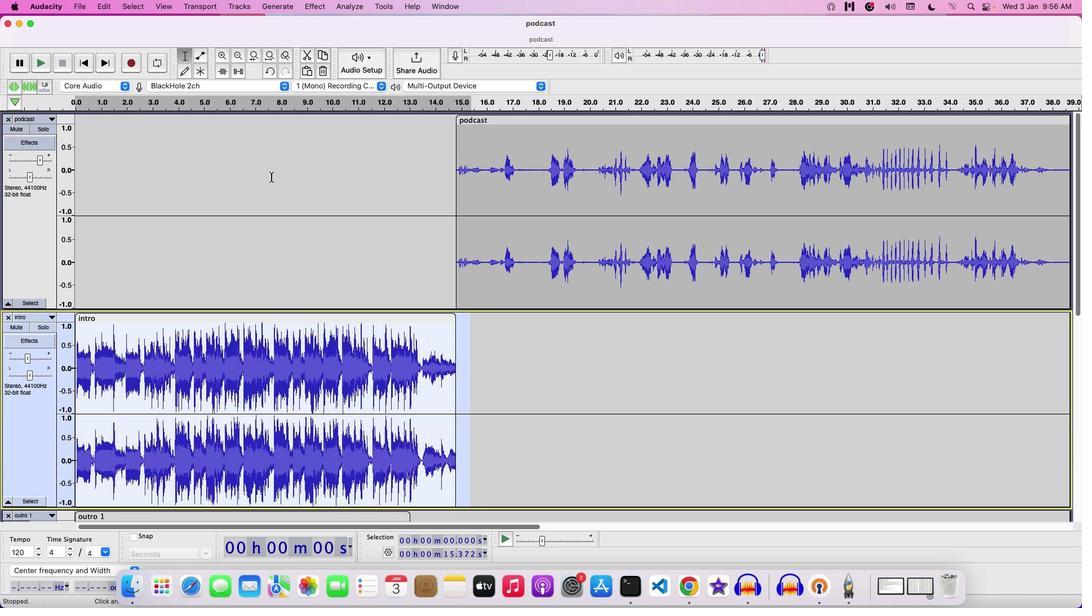
Action: Mouse scrolled (271, 177) with delta (0, 0)
Screenshot: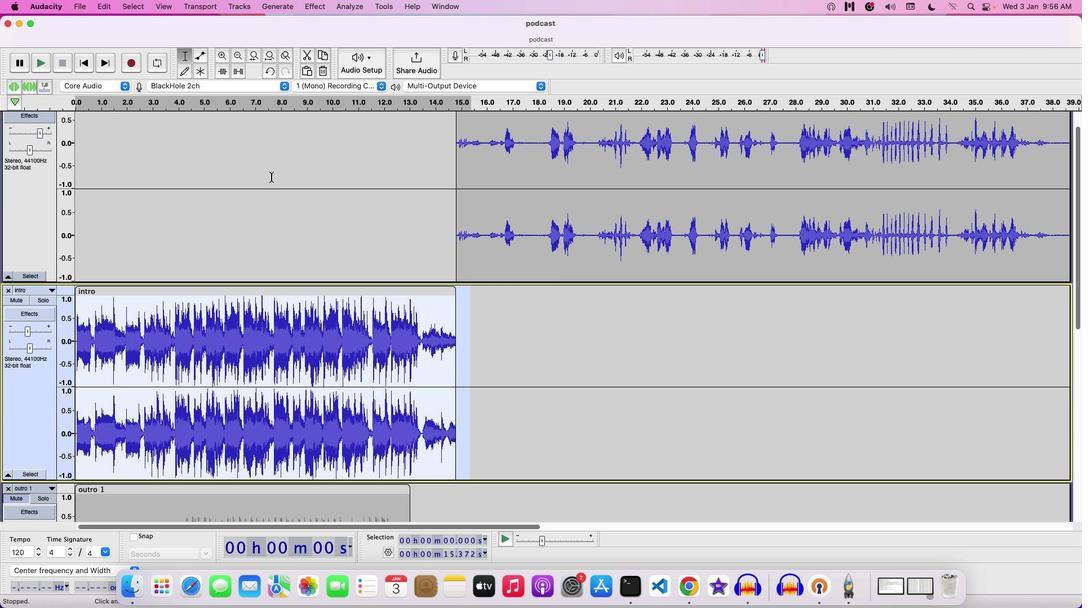 
Action: Mouse scrolled (271, 177) with delta (0, 0)
Screenshot: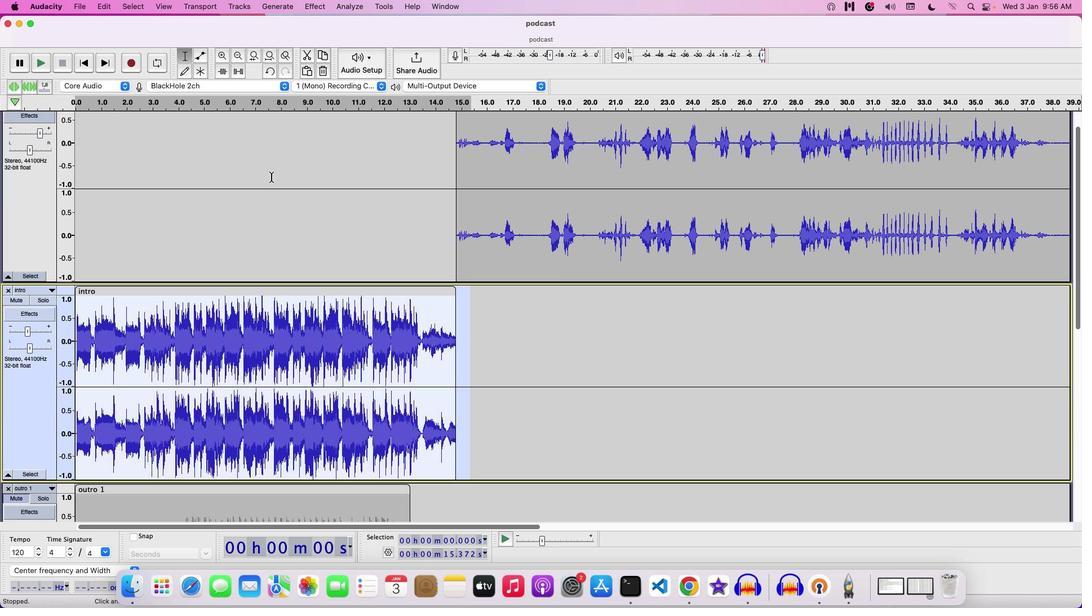 
Action: Mouse scrolled (271, 177) with delta (0, -1)
Screenshot: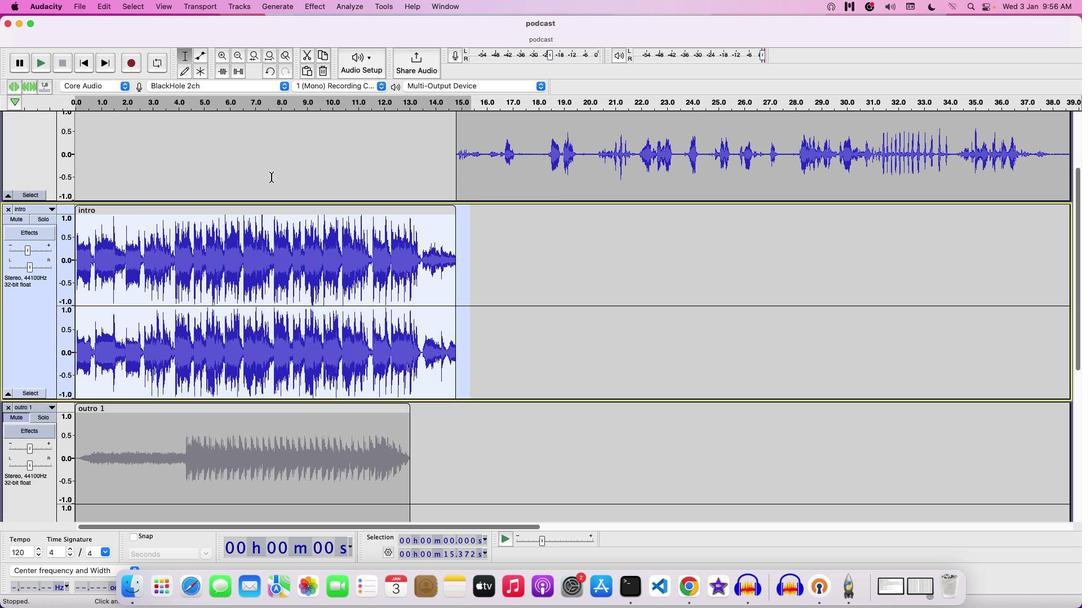 
Action: Mouse scrolled (271, 177) with delta (0, -1)
Screenshot: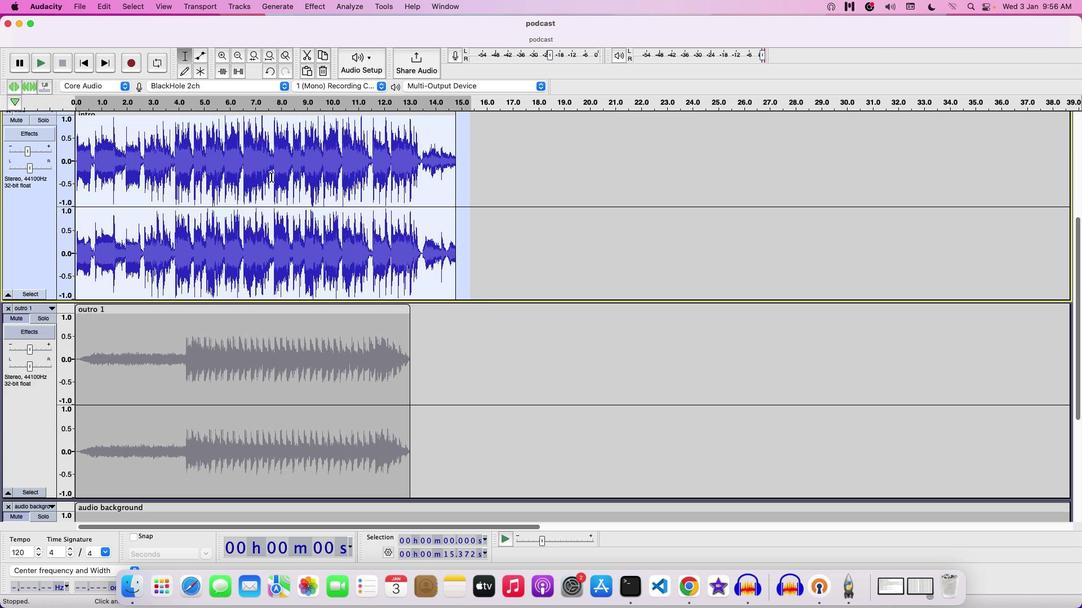 
Action: Mouse moved to (231, 309)
Screenshot: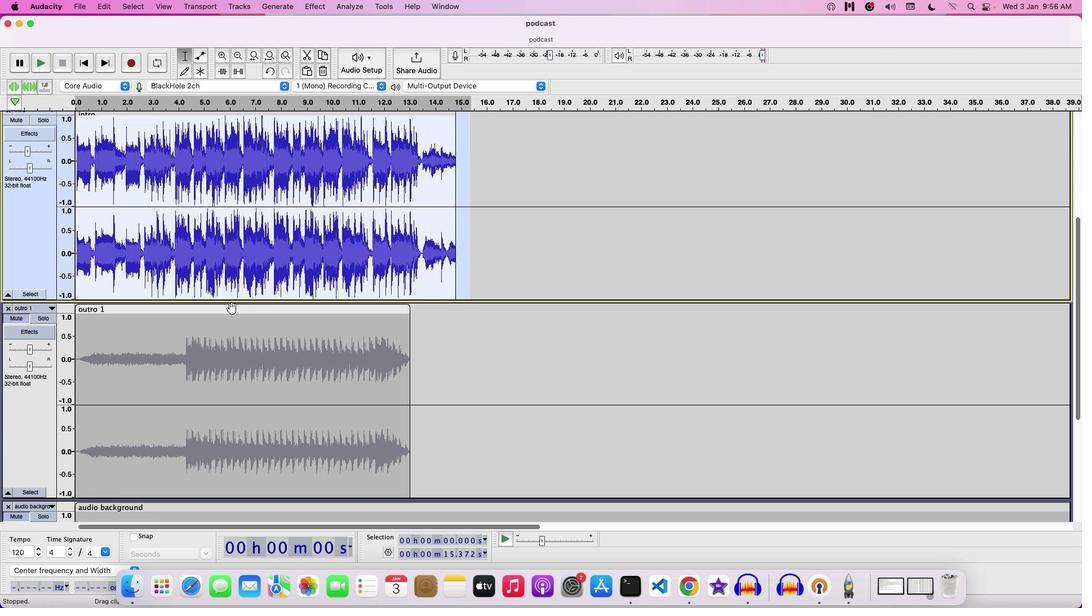 
Action: Mouse pressed left at (231, 309)
Screenshot: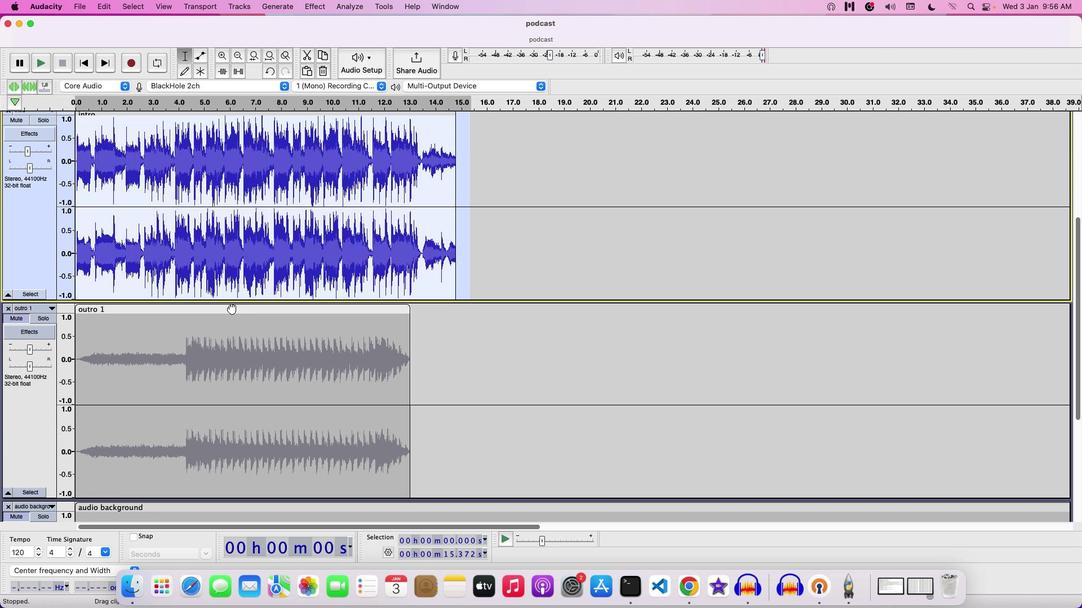 
Action: Mouse moved to (683, 237)
Screenshot: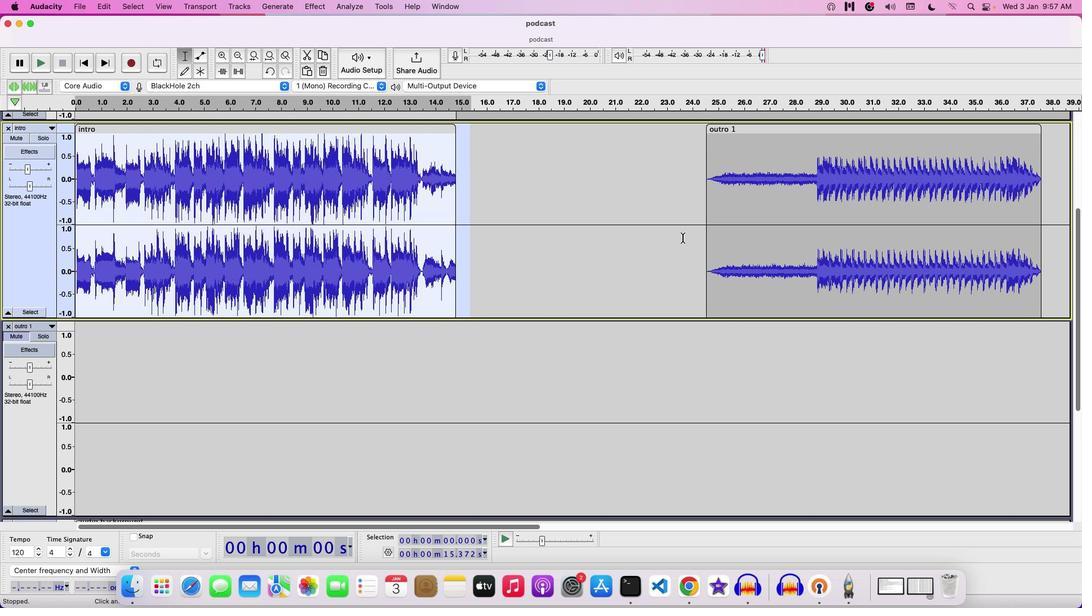 
Action: Mouse scrolled (683, 237) with delta (0, 0)
Screenshot: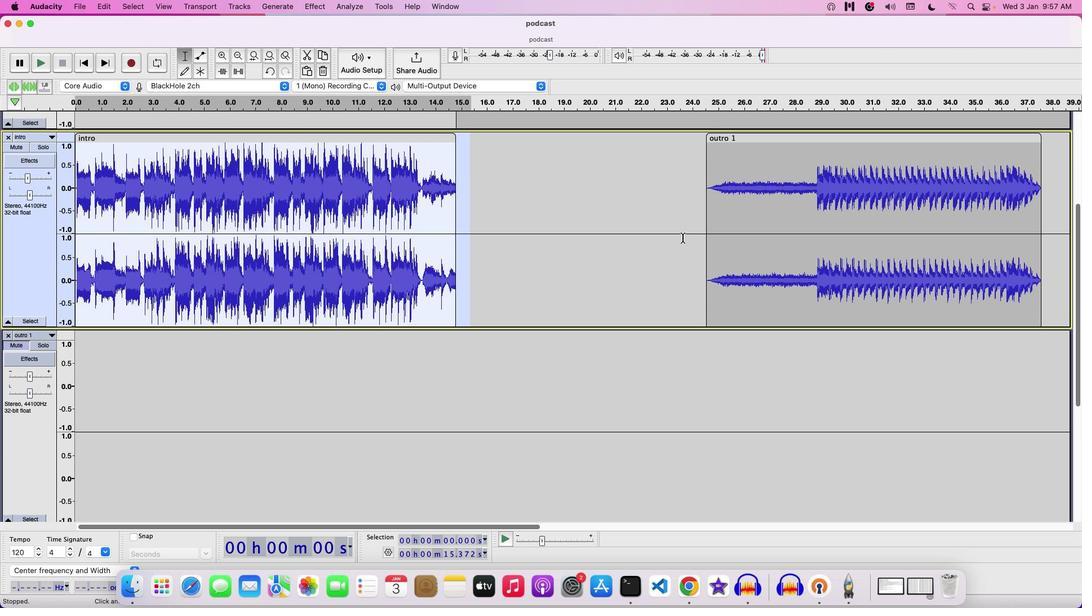 
Action: Mouse scrolled (683, 237) with delta (0, 0)
Screenshot: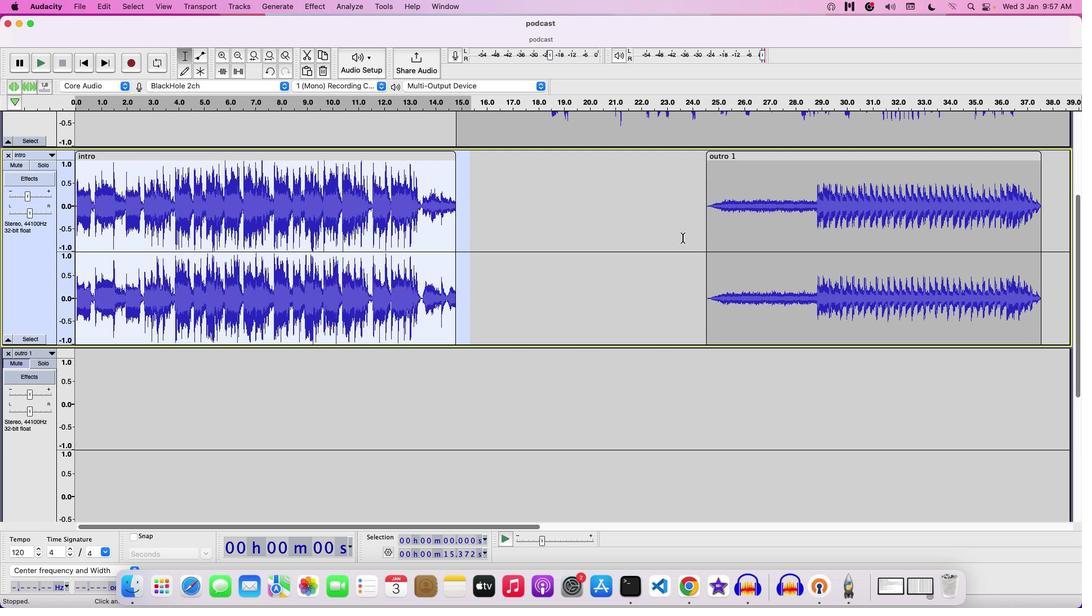 
Action: Mouse scrolled (683, 237) with delta (0, 1)
Screenshot: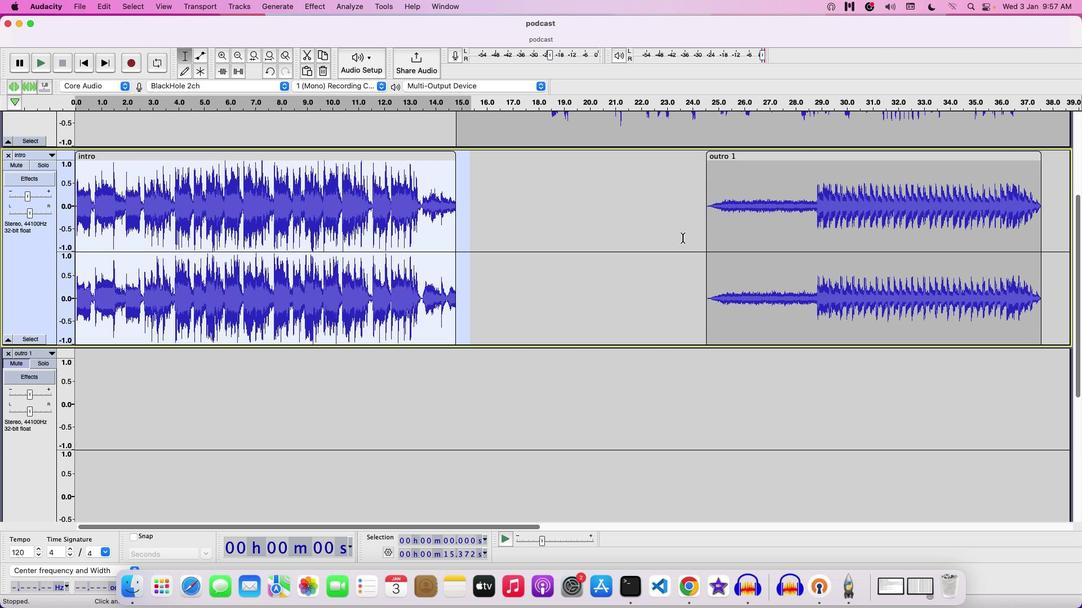 
Action: Mouse scrolled (683, 237) with delta (0, 2)
Screenshot: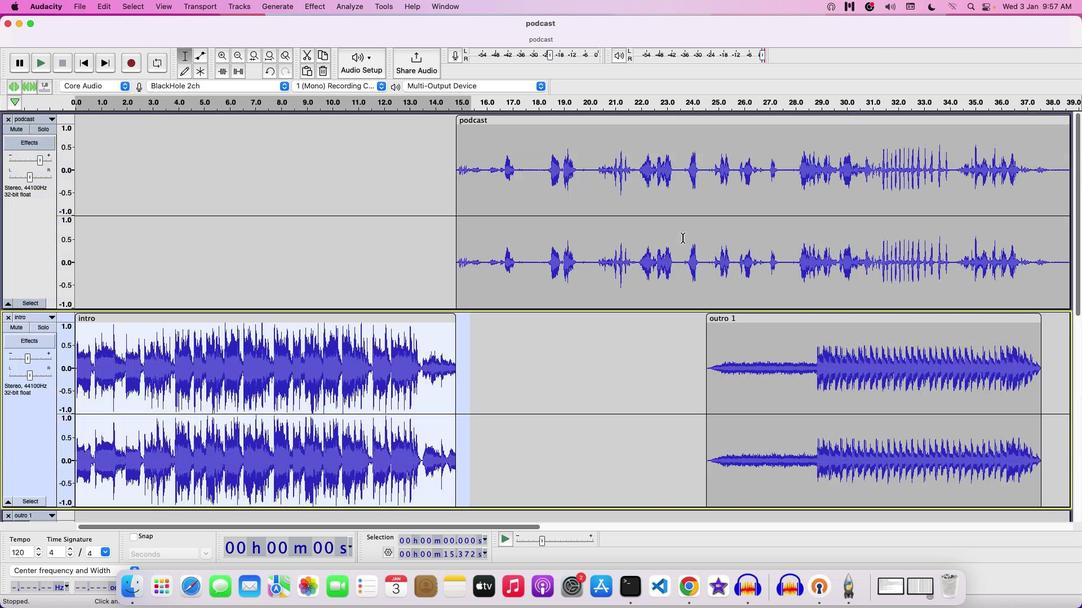 
Action: Mouse scrolled (683, 237) with delta (0, 2)
Screenshot: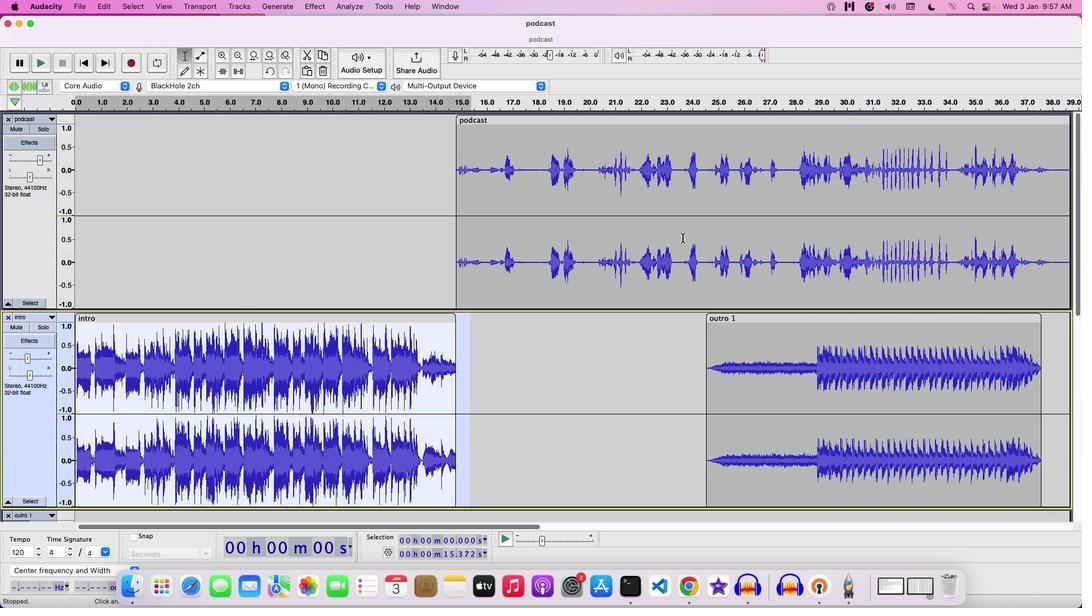 
Action: Mouse moved to (241, 55)
Screenshot: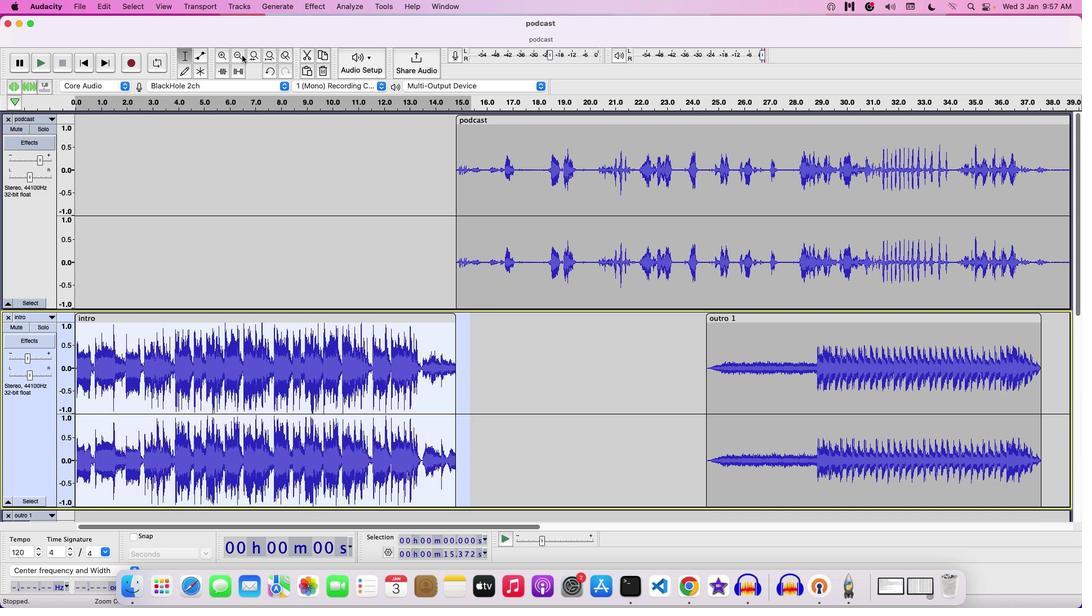 
Action: Mouse pressed left at (241, 55)
Screenshot: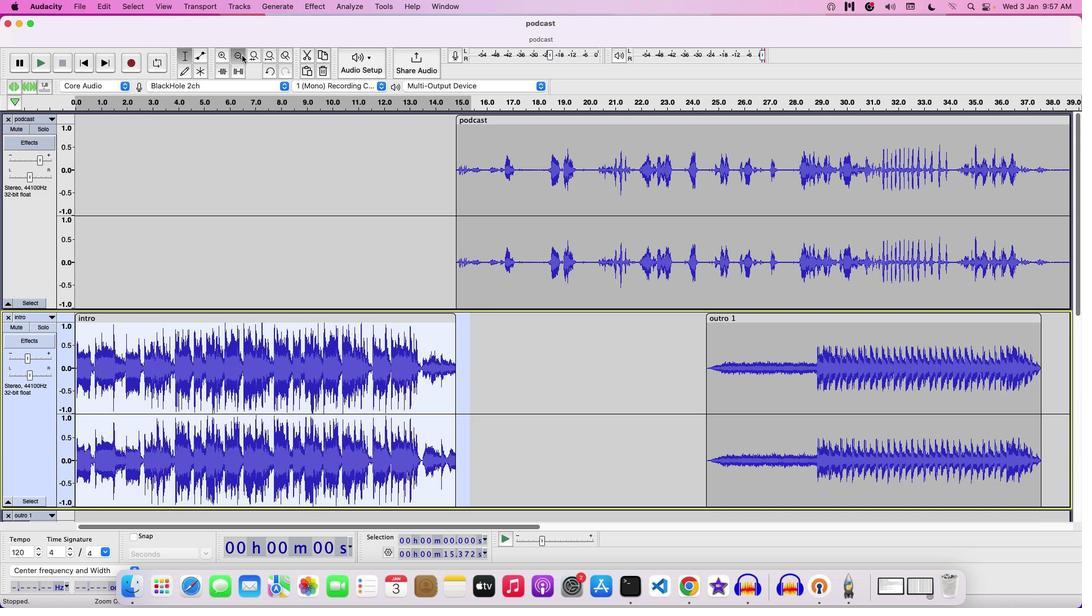 
Action: Mouse pressed left at (241, 55)
Screenshot: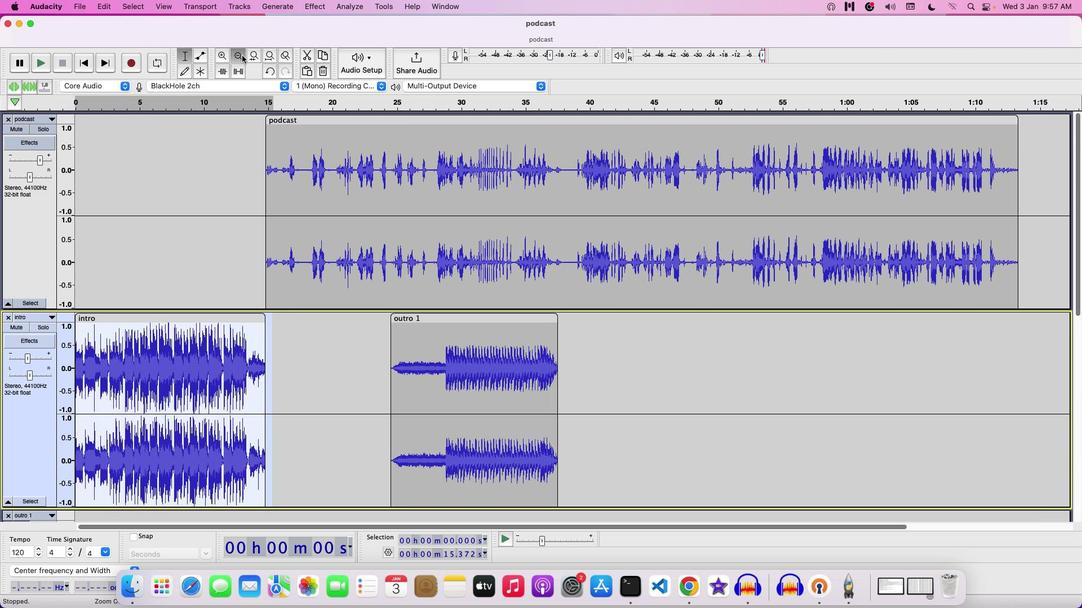 
Action: Mouse moved to (546, 127)
Screenshot: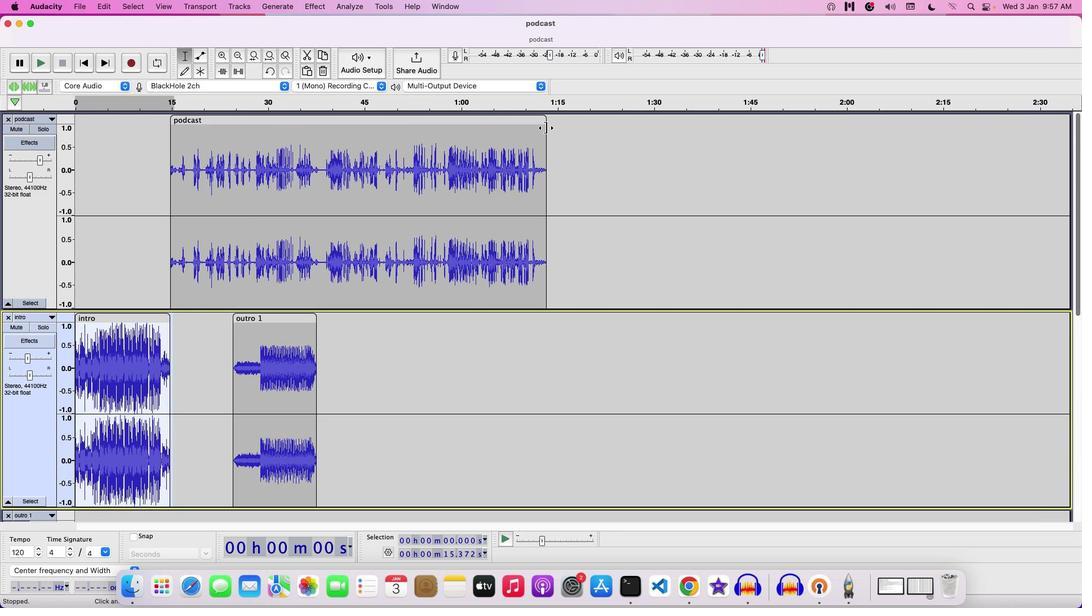 
Action: Mouse pressed left at (546, 127)
Screenshot: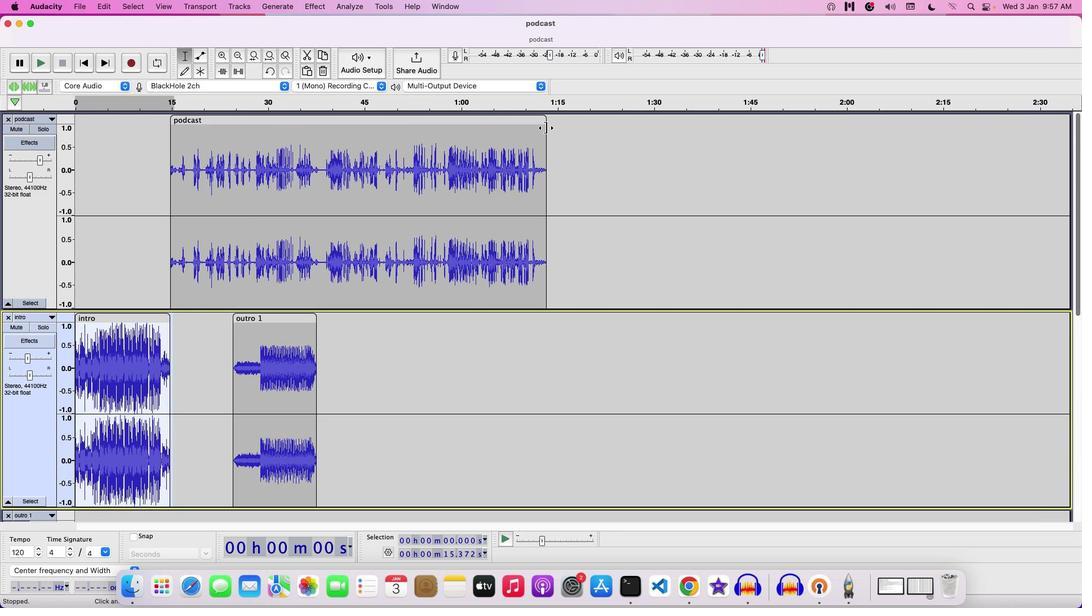
Action: Mouse moved to (302, 320)
Screenshot: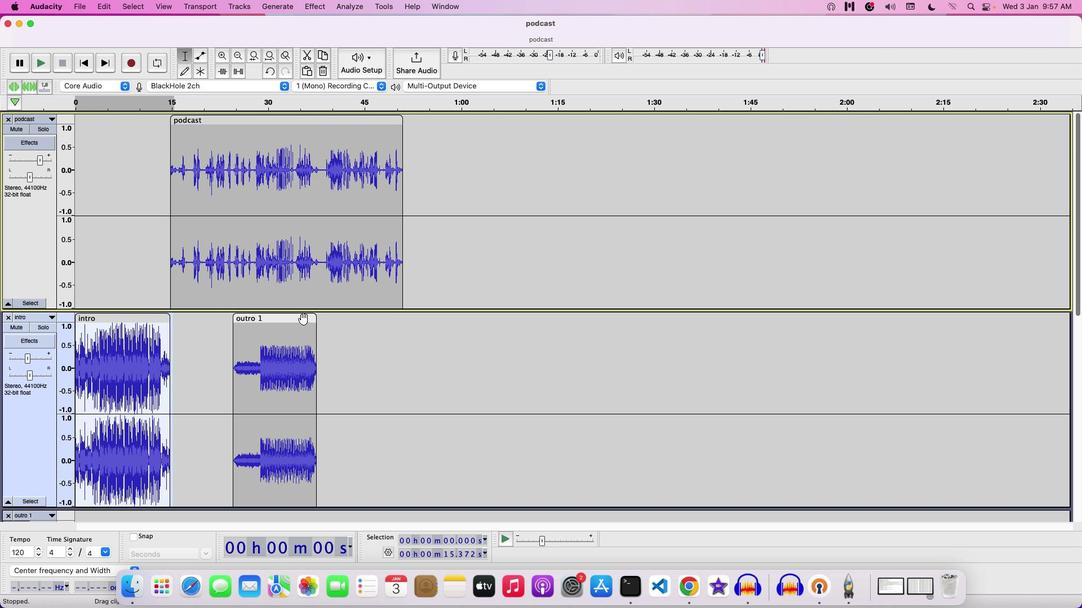 
Action: Mouse pressed left at (302, 320)
Screenshot: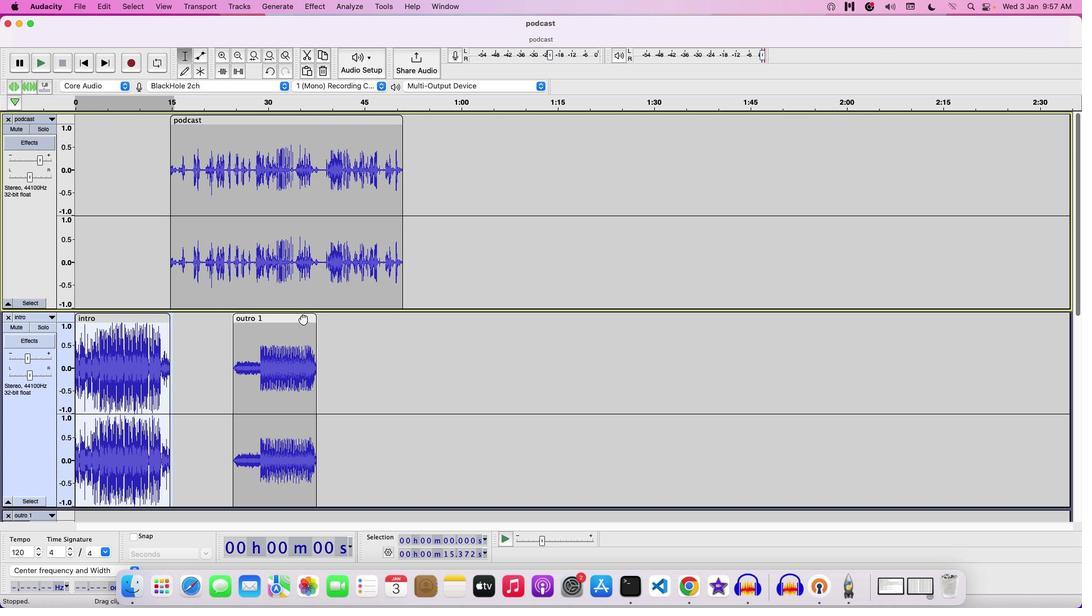 
Action: Mouse moved to (640, 242)
Screenshot: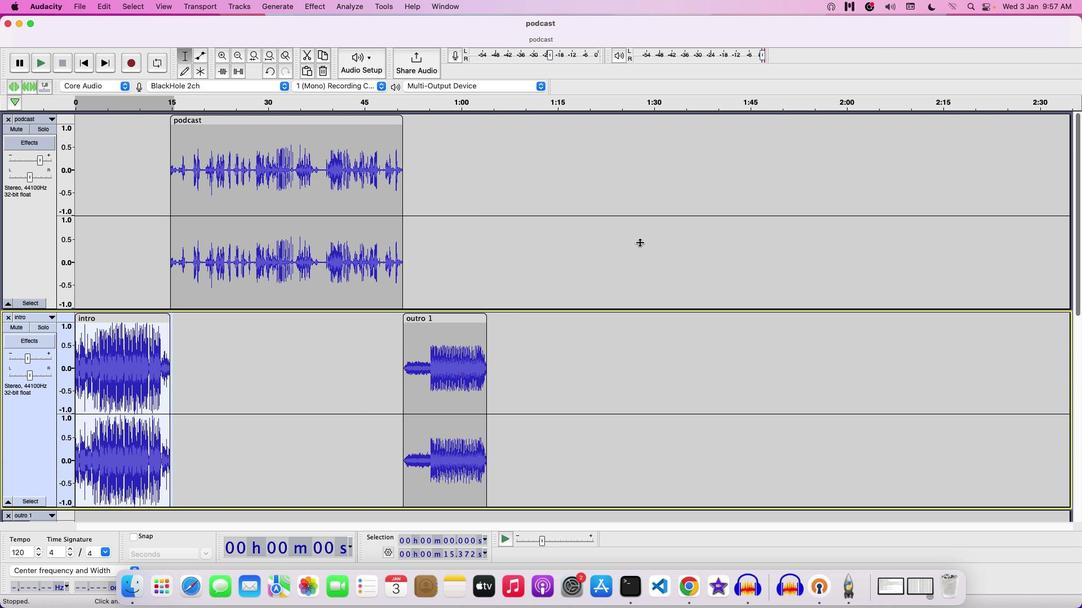 
Action: Mouse scrolled (640, 242) with delta (0, 0)
Screenshot: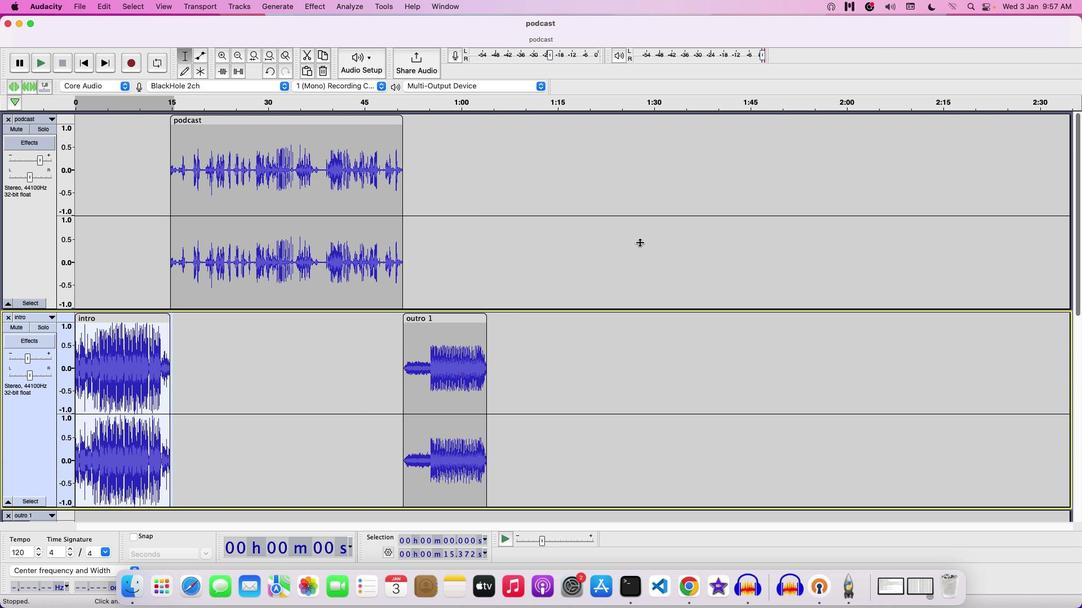 
Action: Mouse scrolled (640, 242) with delta (0, 0)
Screenshot: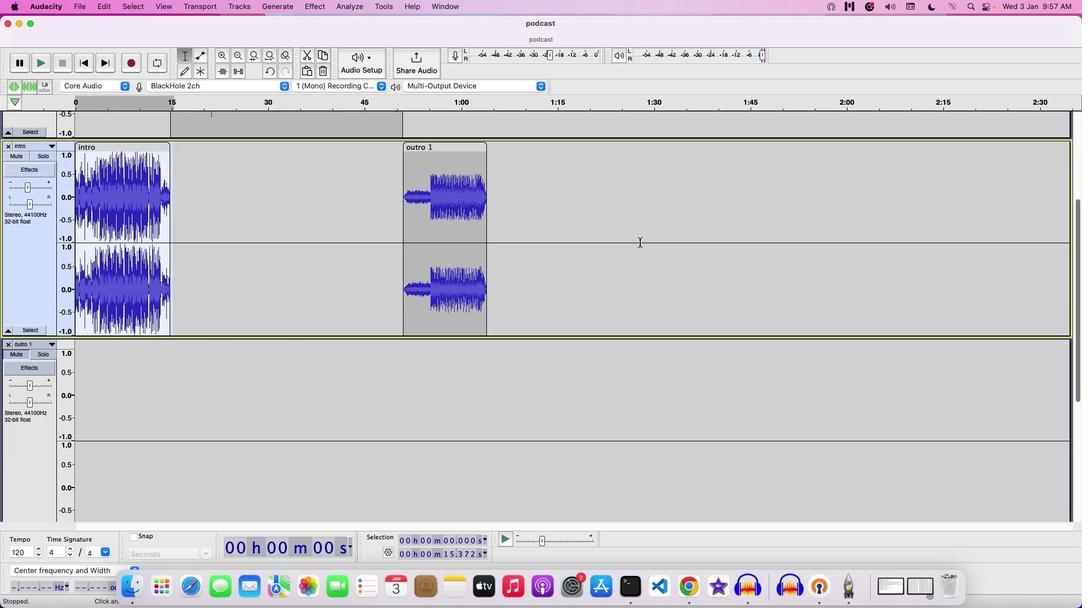 
Action: Mouse scrolled (640, 242) with delta (0, -1)
Screenshot: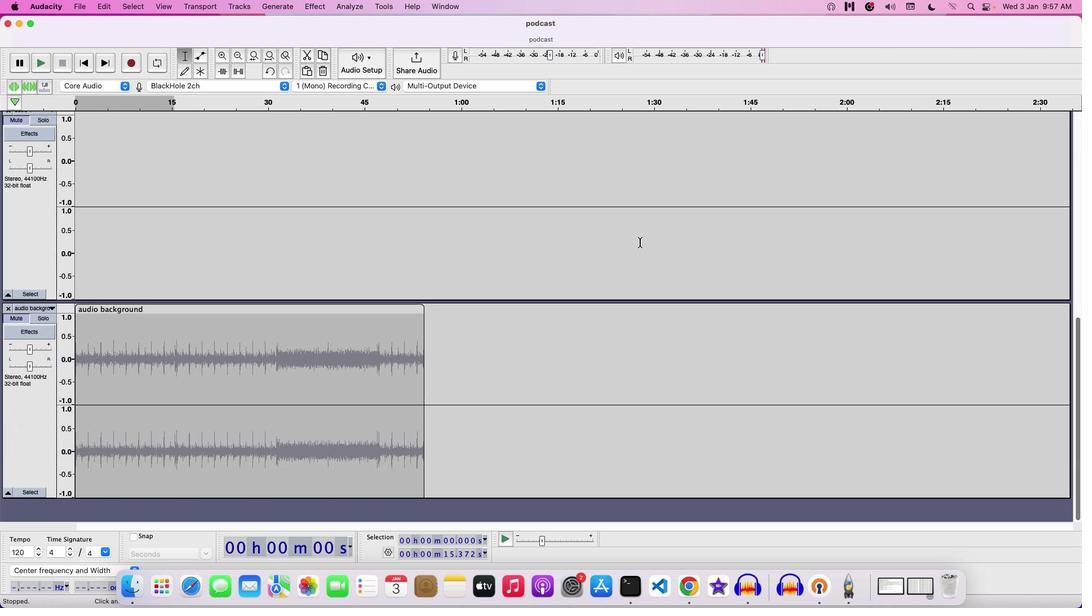 
Action: Mouse scrolled (640, 242) with delta (0, -2)
Screenshot: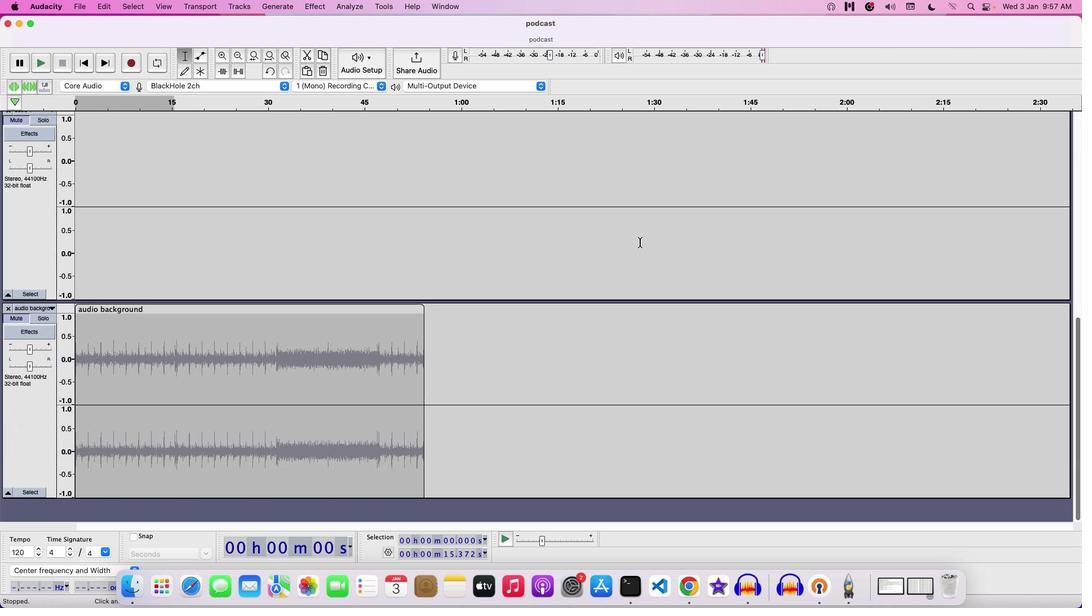 
Action: Mouse scrolled (640, 242) with delta (0, -3)
Screenshot: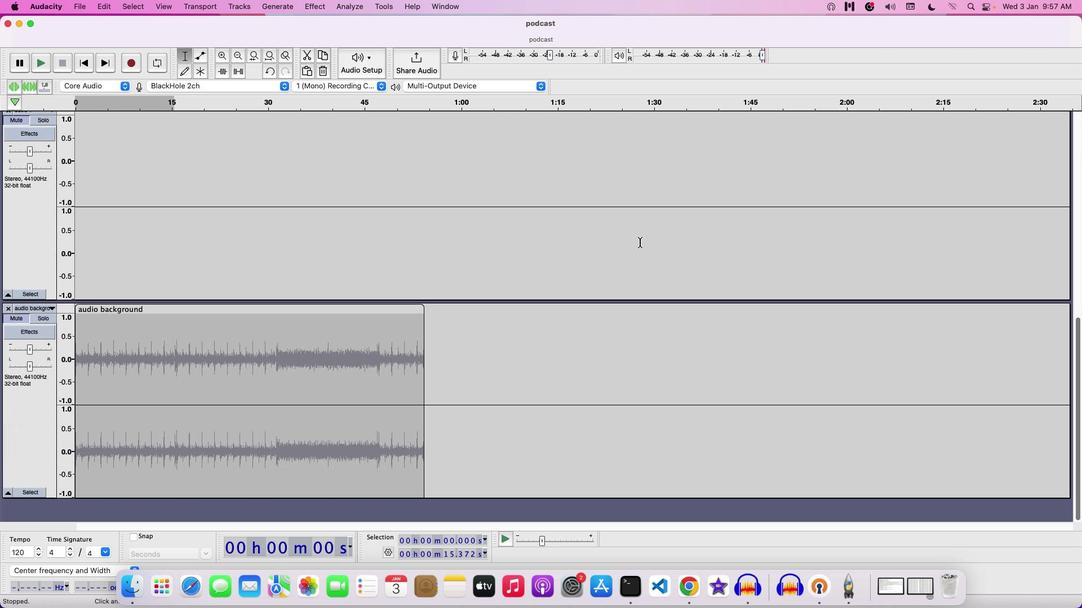 
Action: Mouse moved to (76, 312)
Screenshot: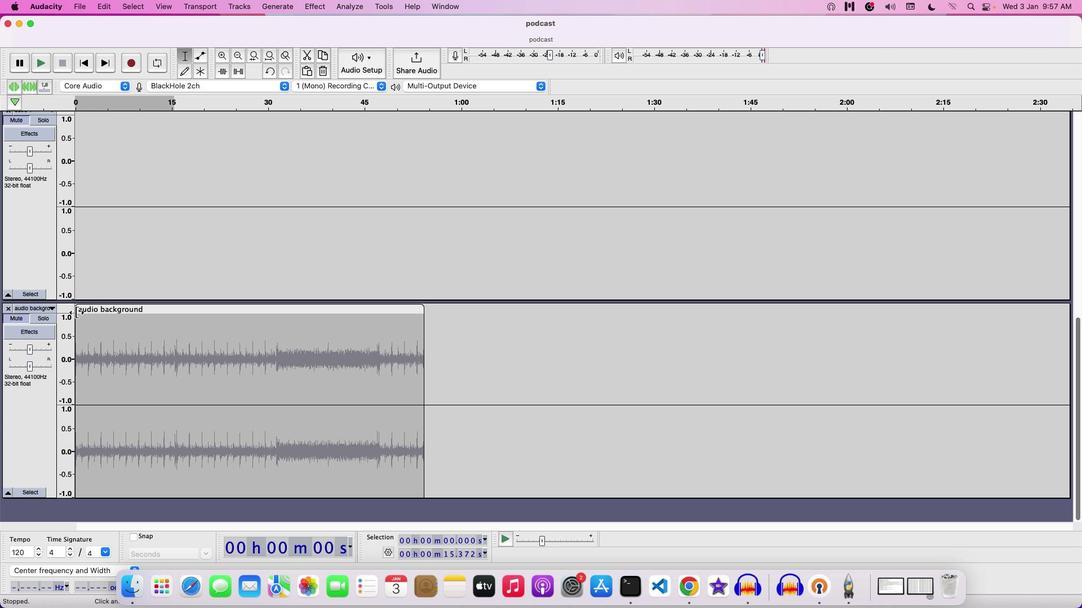 
Action: Mouse pressed left at (76, 312)
Screenshot: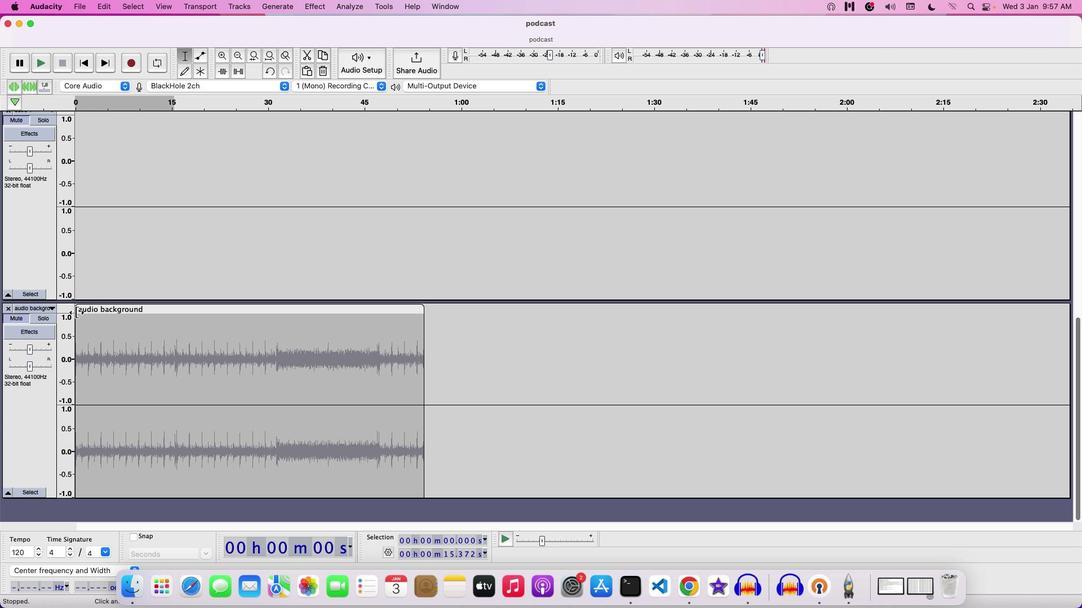 
Action: Mouse moved to (270, 241)
Screenshot: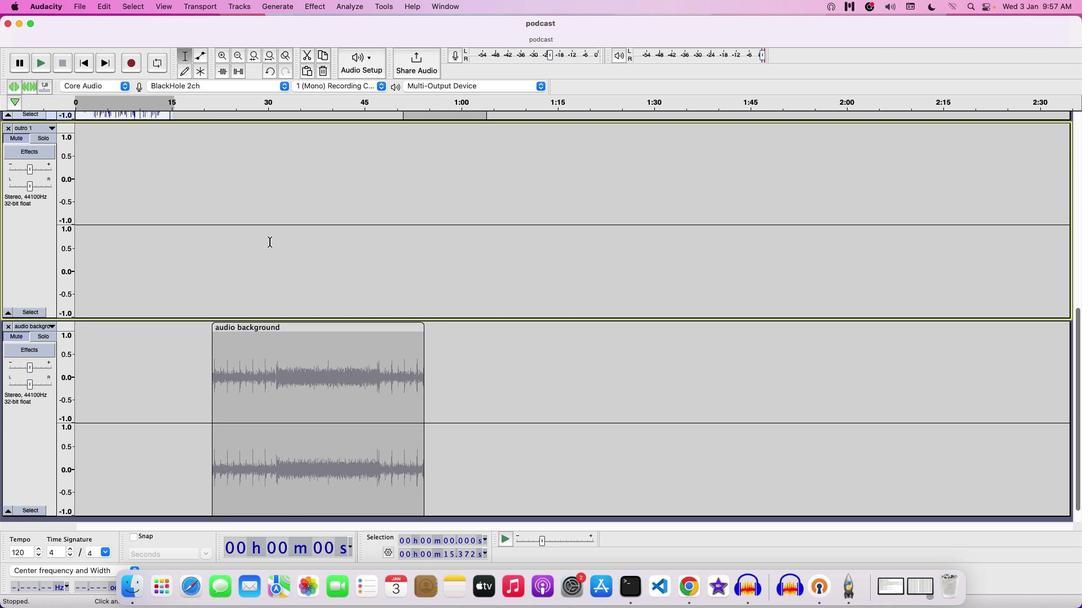 
Action: Mouse scrolled (270, 241) with delta (0, 0)
Screenshot: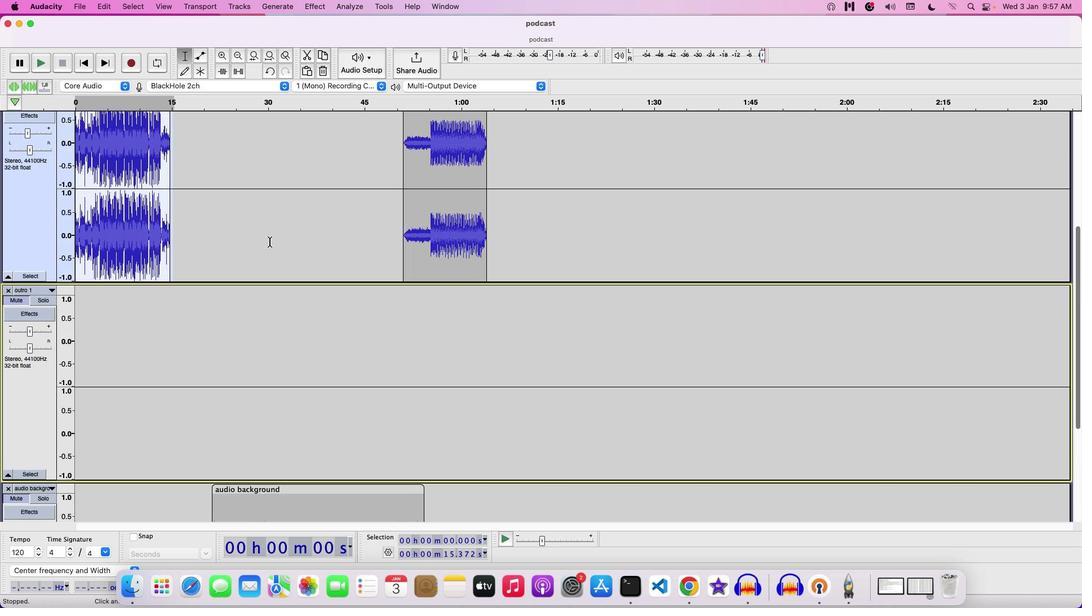 
Action: Mouse scrolled (270, 241) with delta (0, 0)
Screenshot: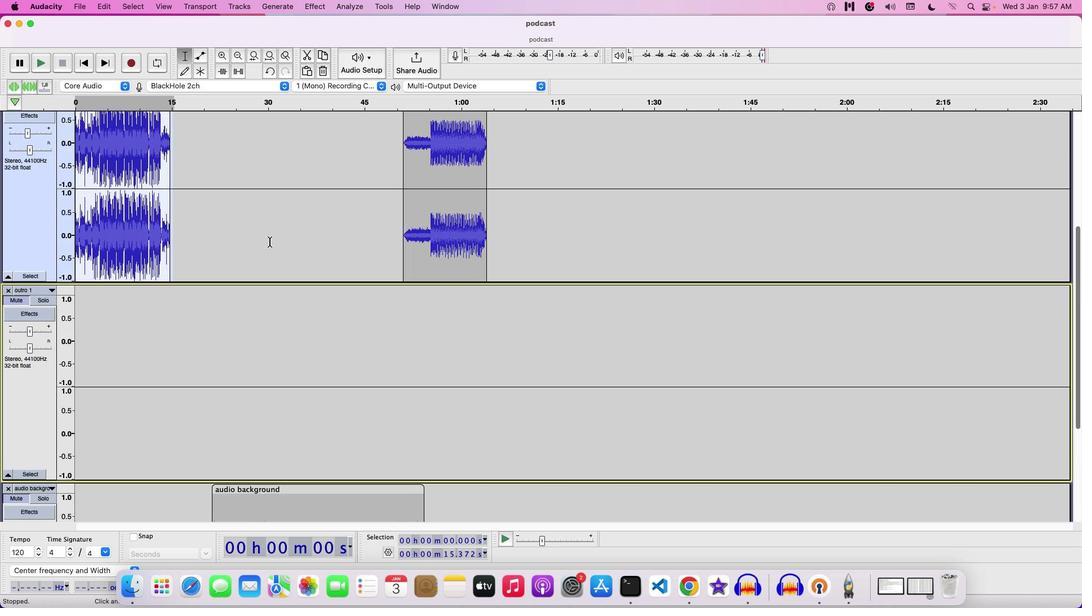 
Action: Mouse scrolled (270, 241) with delta (0, 1)
Screenshot: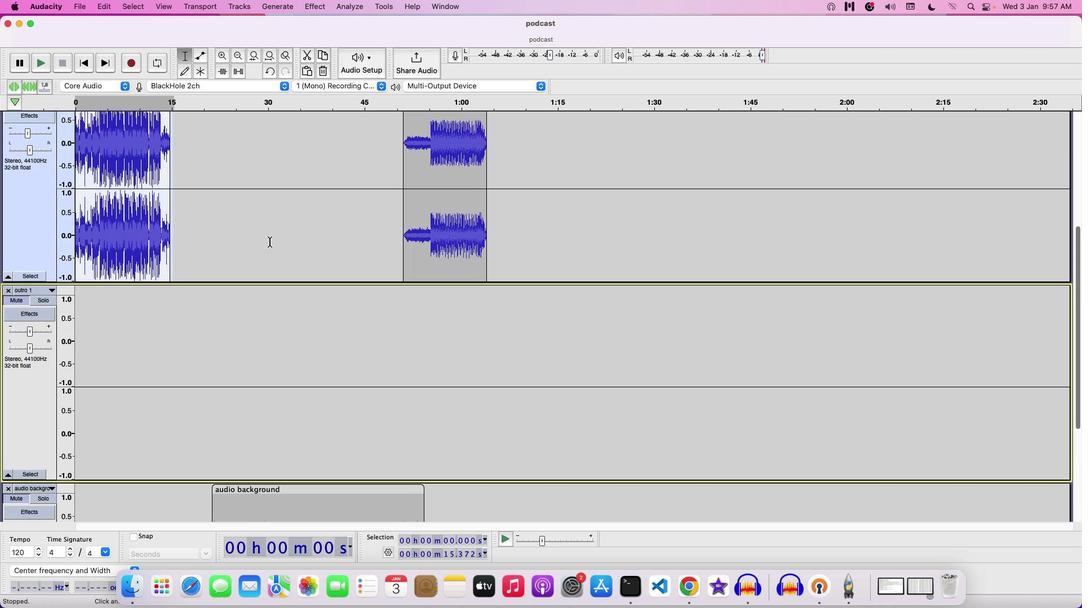 
Action: Mouse scrolled (270, 241) with delta (0, 2)
Screenshot: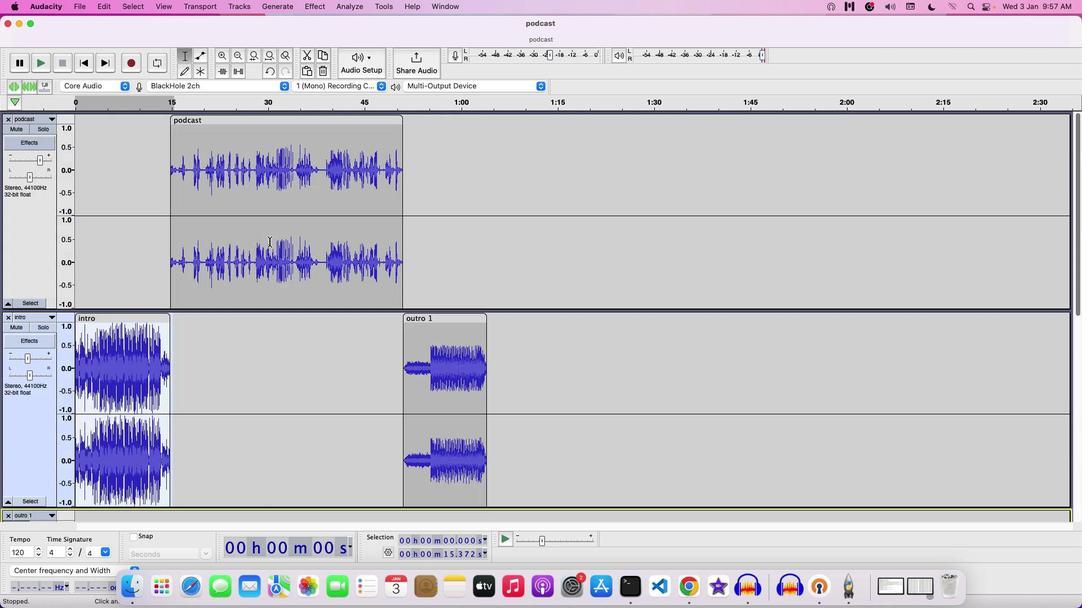 
Action: Mouse scrolled (270, 241) with delta (0, 3)
Screenshot: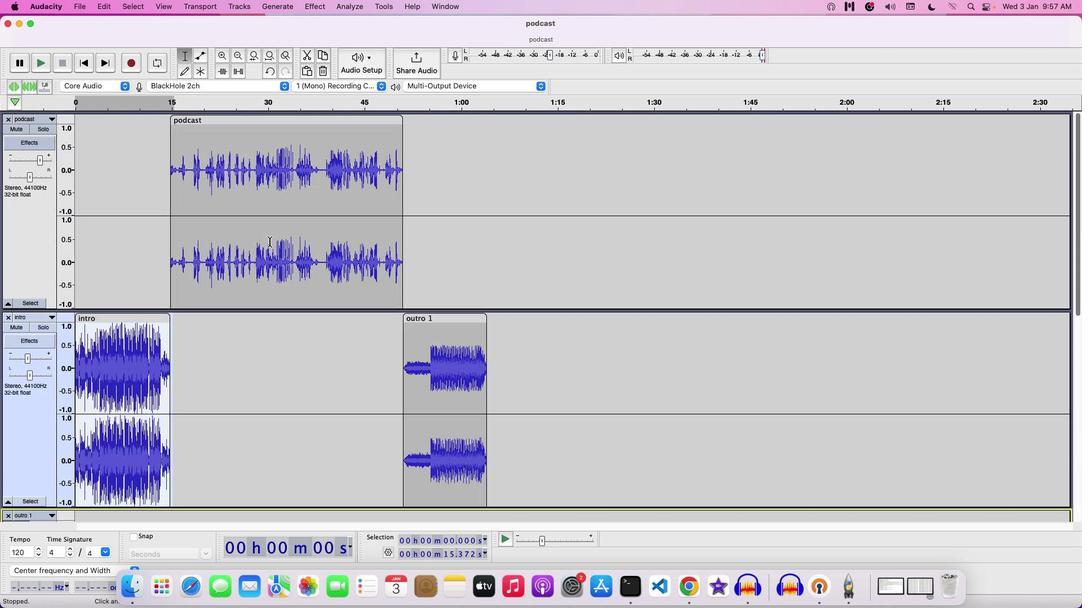 
Action: Mouse scrolled (270, 241) with delta (0, 0)
Screenshot: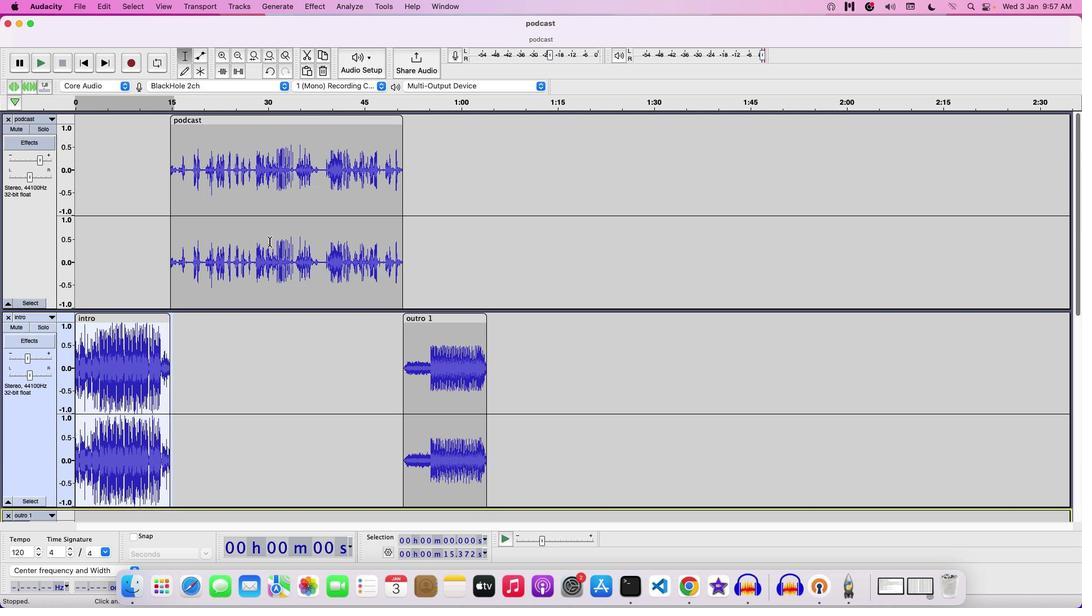 
Action: Mouse scrolled (270, 241) with delta (0, 0)
Screenshot: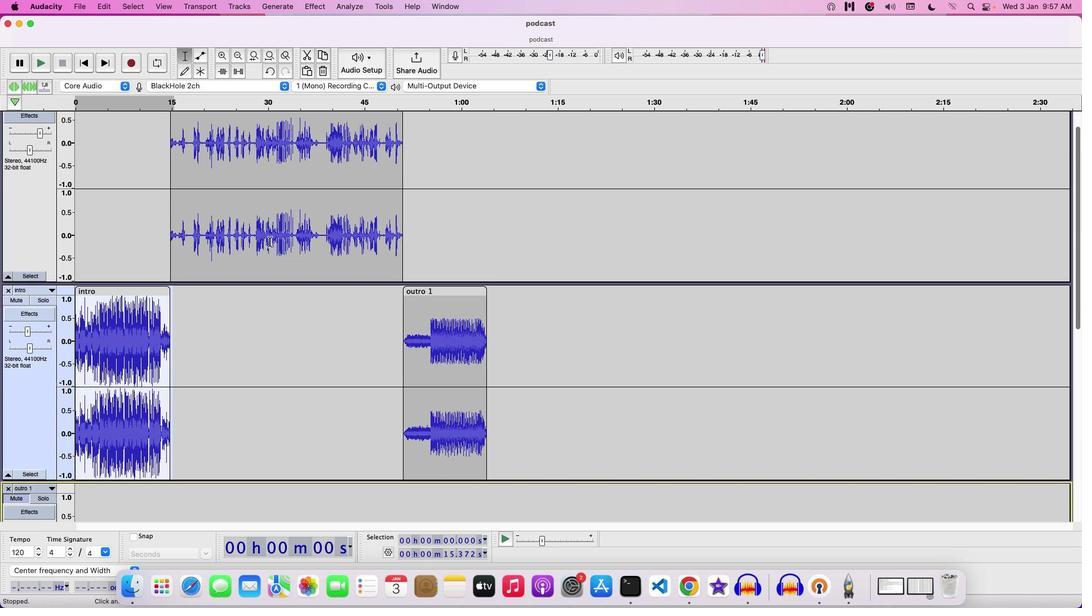 
Action: Mouse scrolled (270, 241) with delta (0, 0)
Screenshot: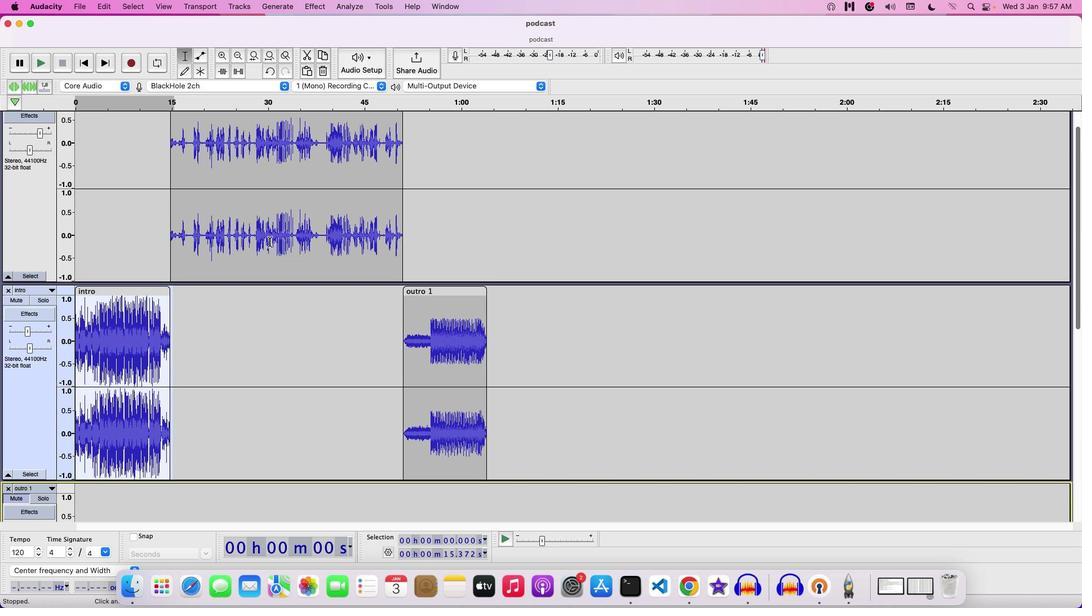 
Action: Mouse scrolled (270, 241) with delta (0, 0)
Screenshot: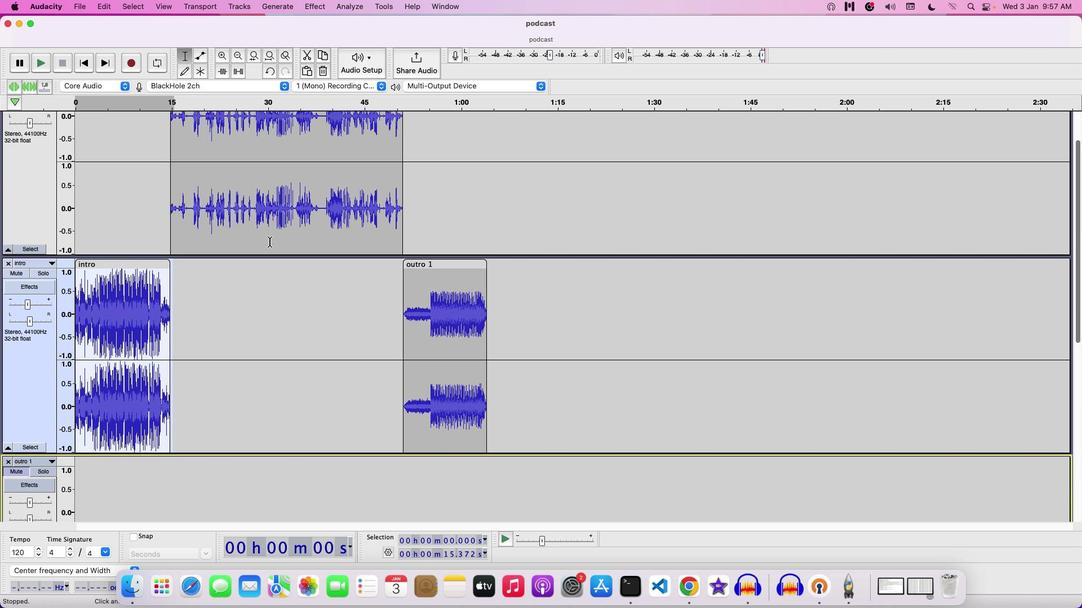 
Action: Mouse scrolled (270, 241) with delta (0, 0)
Screenshot: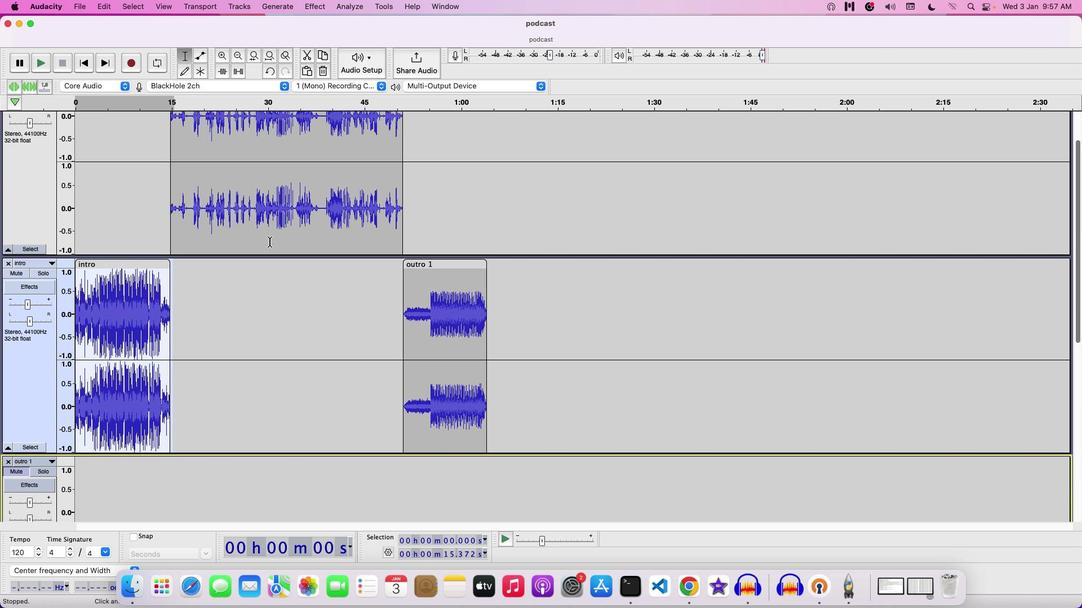 
Action: Mouse scrolled (270, 241) with delta (0, 0)
Screenshot: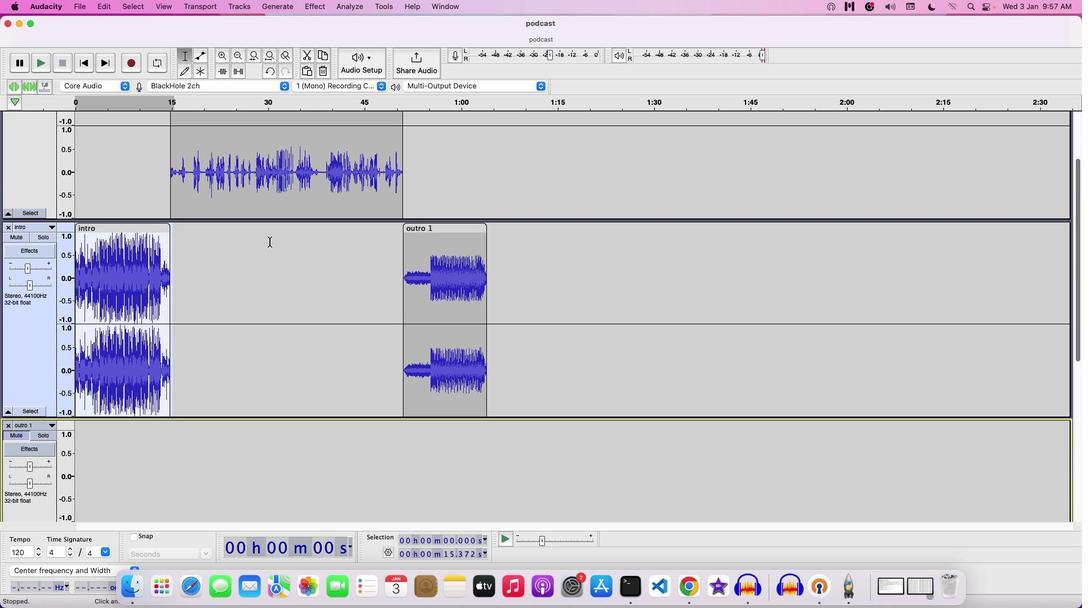 
Action: Mouse scrolled (270, 241) with delta (0, 0)
Screenshot: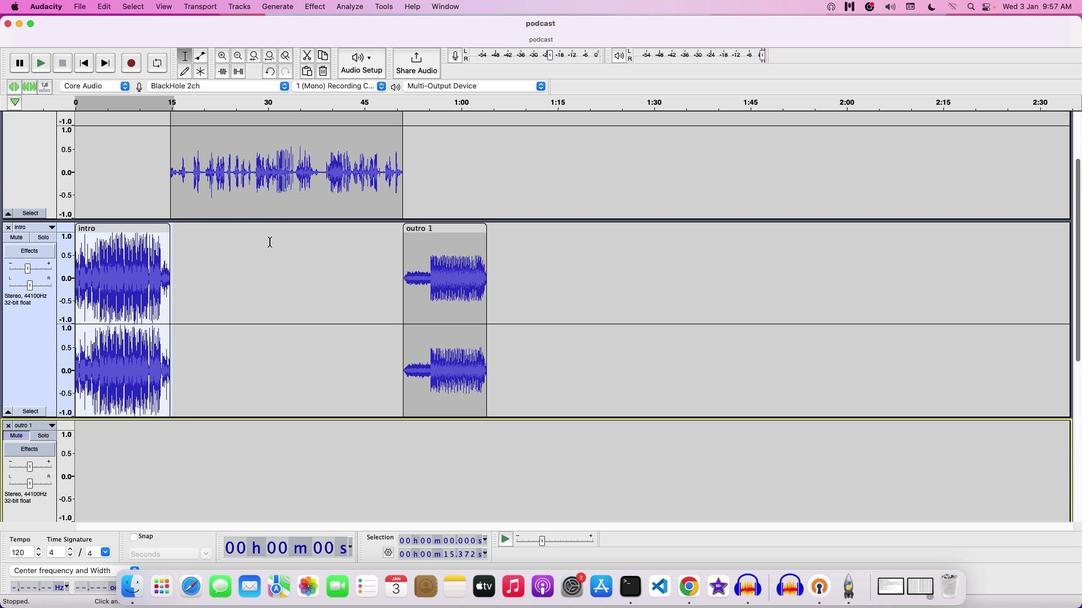 
Action: Mouse scrolled (270, 241) with delta (0, -1)
Screenshot: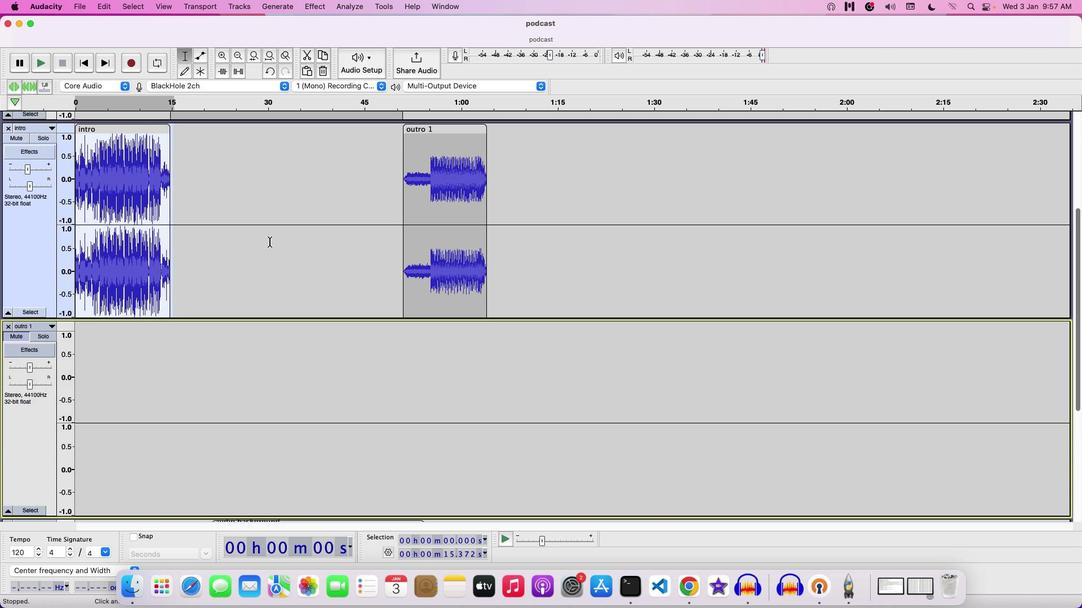 
Action: Mouse scrolled (270, 241) with delta (0, -1)
Screenshot: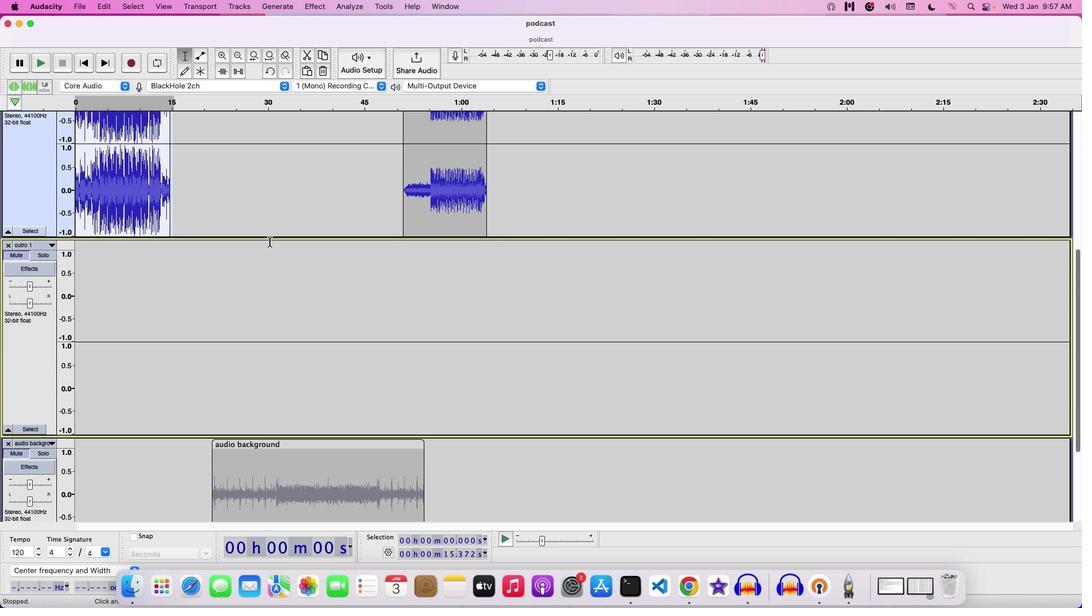 
Action: Mouse moved to (288, 445)
Screenshot: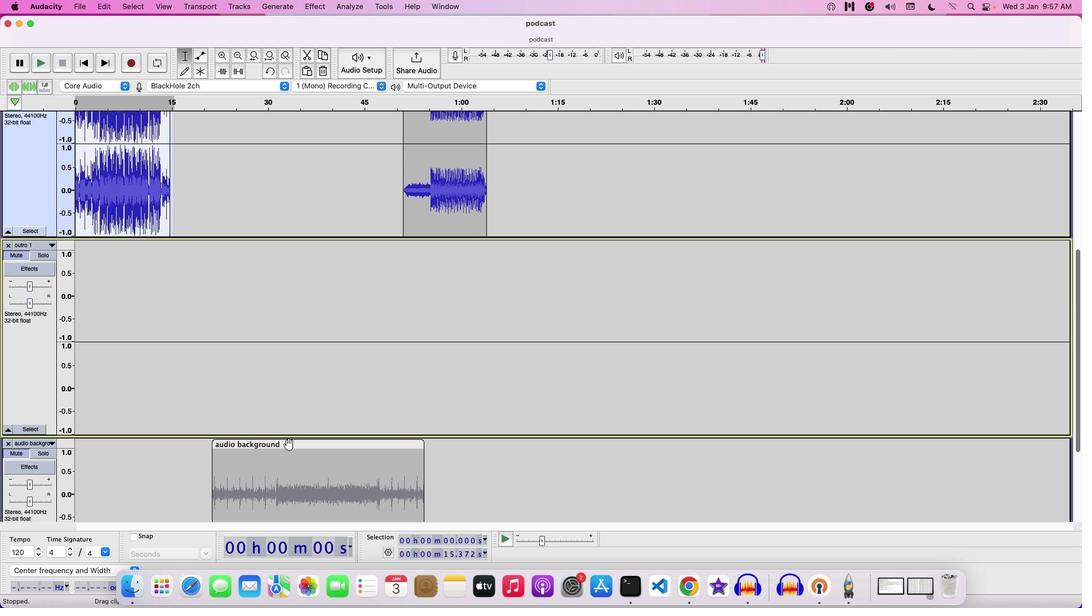 
Action: Mouse pressed left at (288, 445)
Screenshot: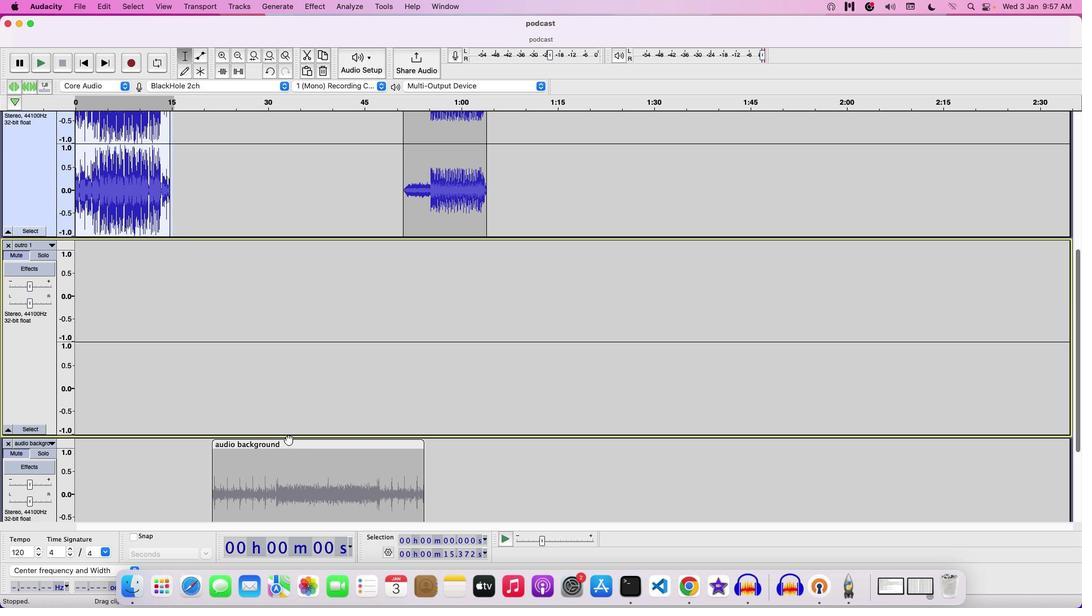 
Action: Mouse moved to (191, 248)
Screenshot: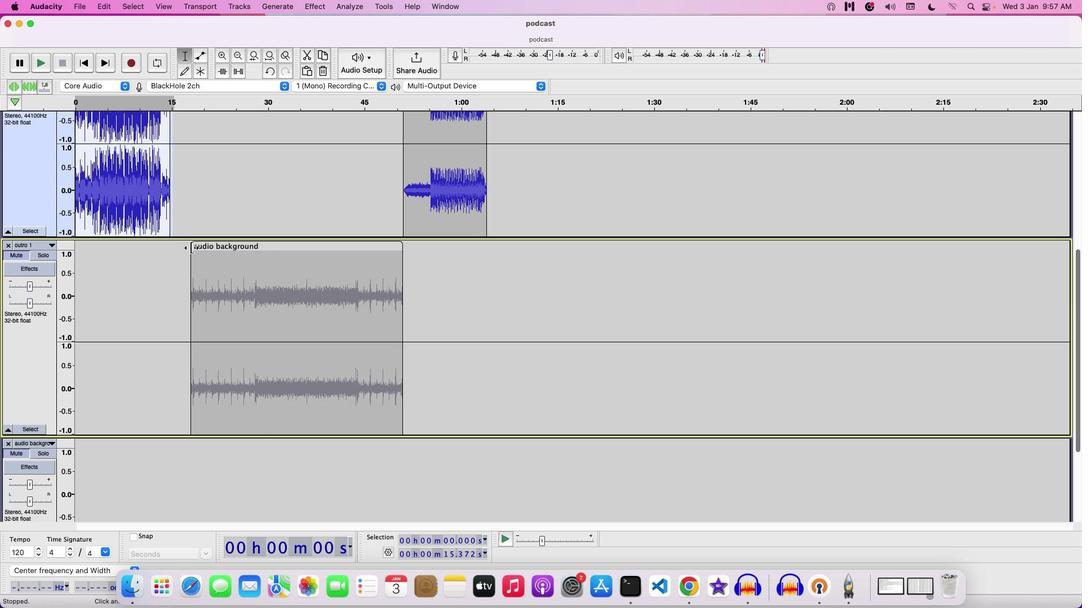 
Action: Mouse pressed left at (191, 248)
Screenshot: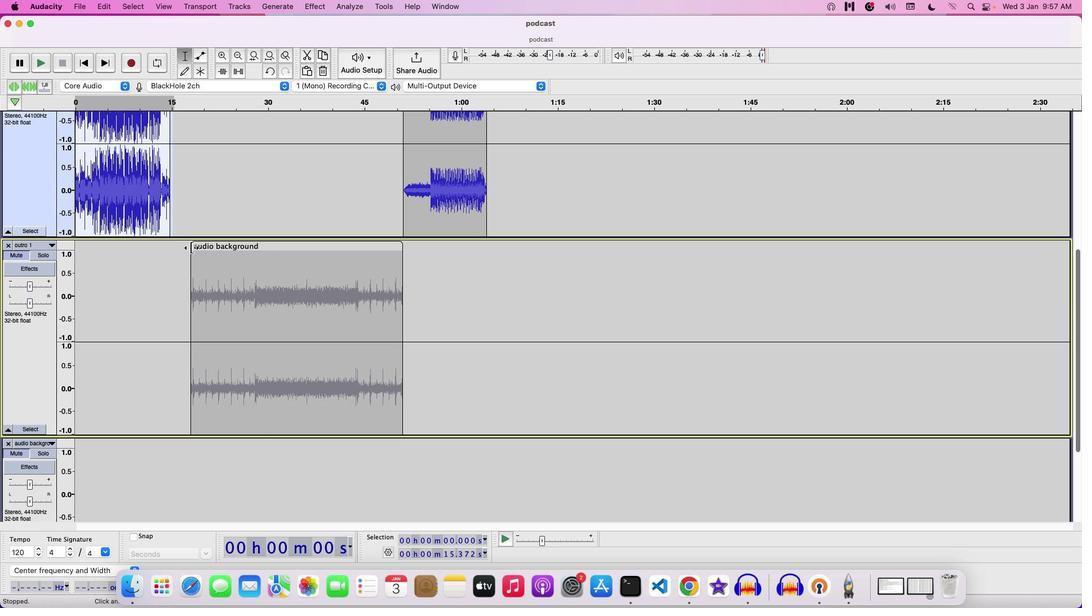 
Action: Mouse moved to (7, 258)
Screenshot: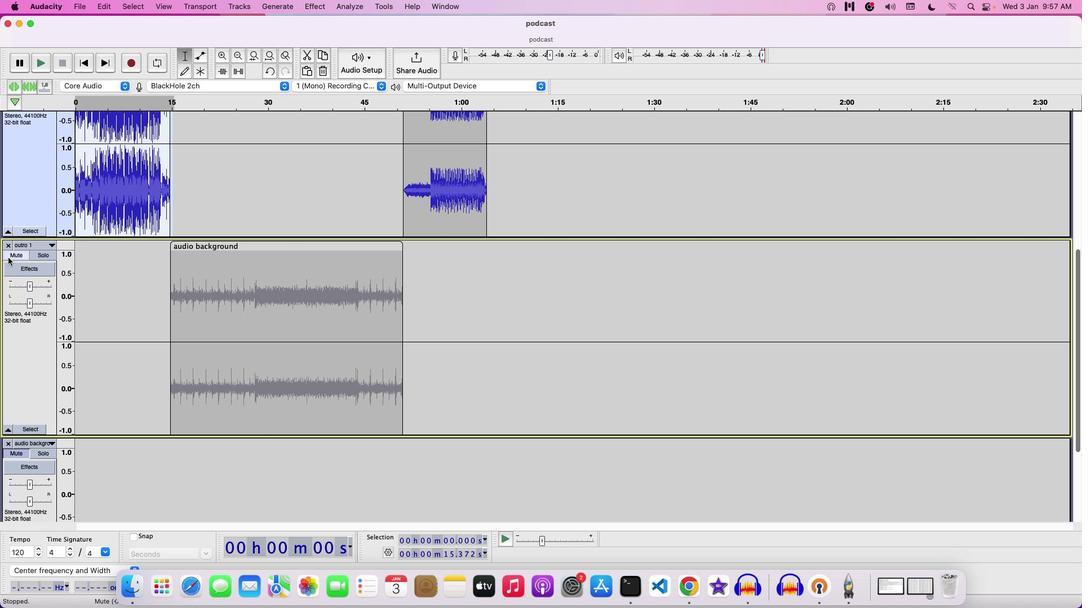 
Action: Mouse pressed left at (7, 258)
Screenshot: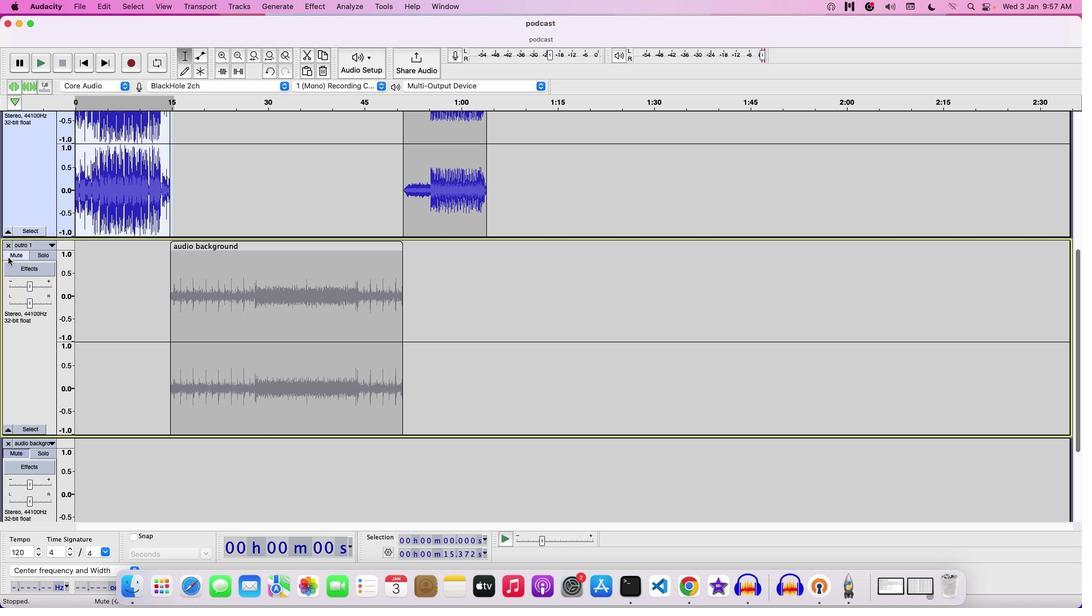 
Action: Mouse moved to (25, 284)
Screenshot: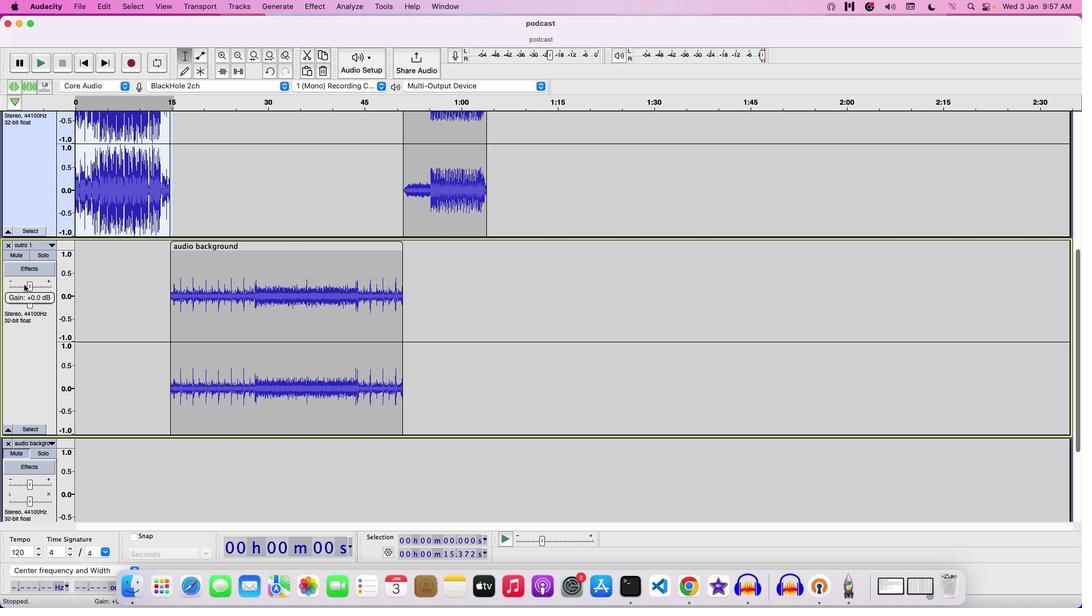 
Action: Mouse pressed left at (25, 284)
Screenshot: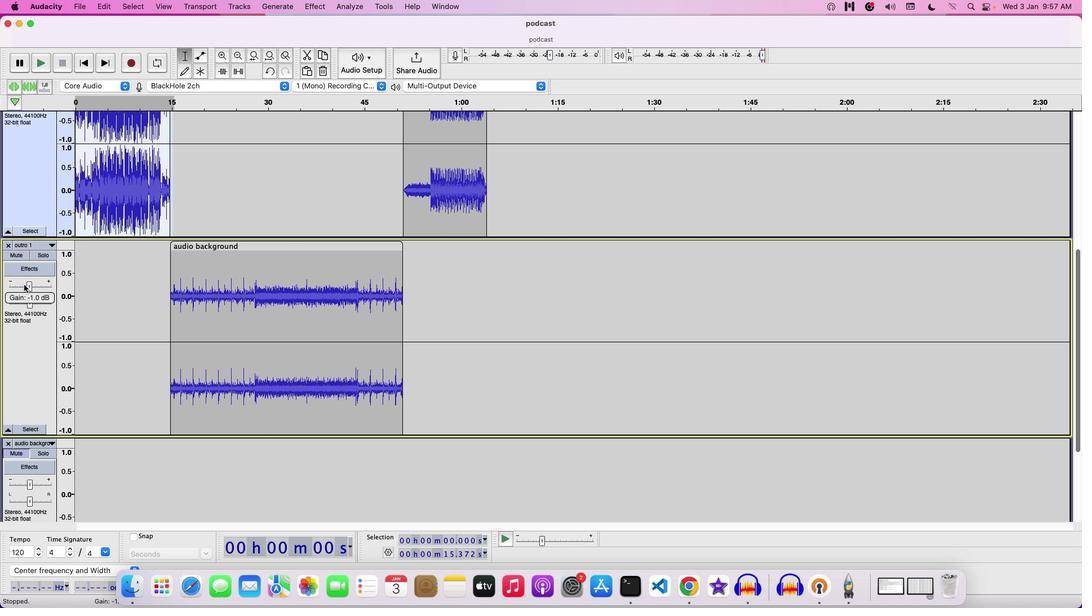 
Action: Mouse moved to (21, 286)
Screenshot: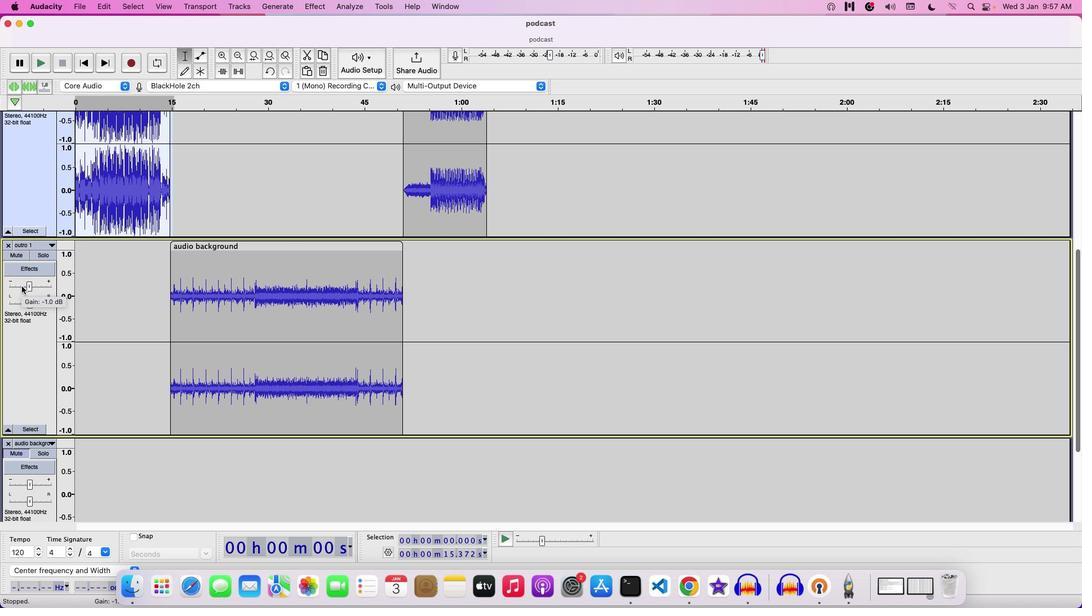 
Action: Mouse pressed left at (21, 286)
Screenshot: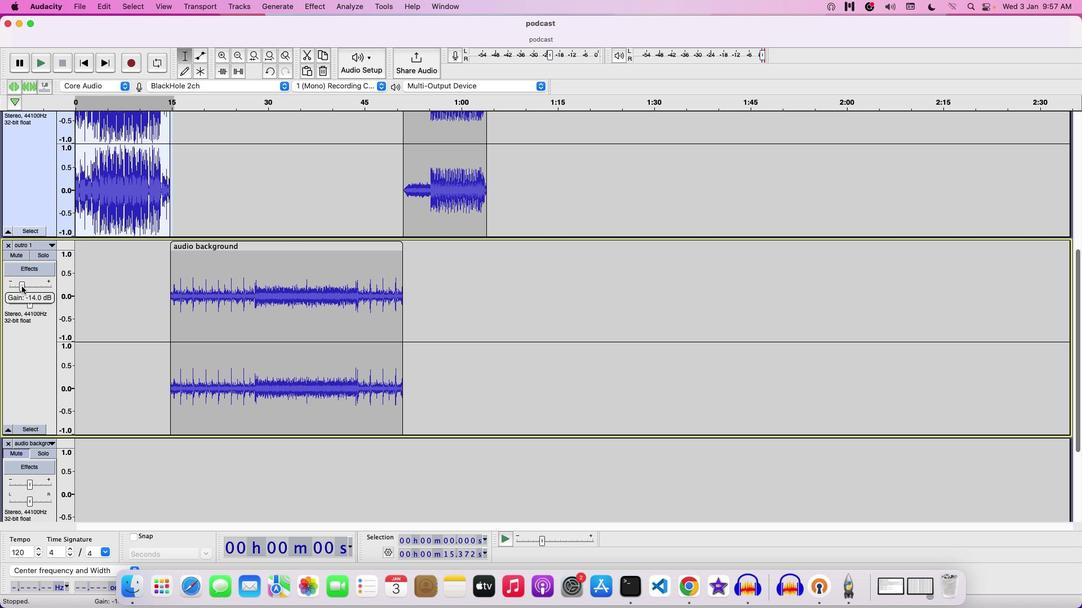 
Action: Mouse moved to (178, 173)
Screenshot: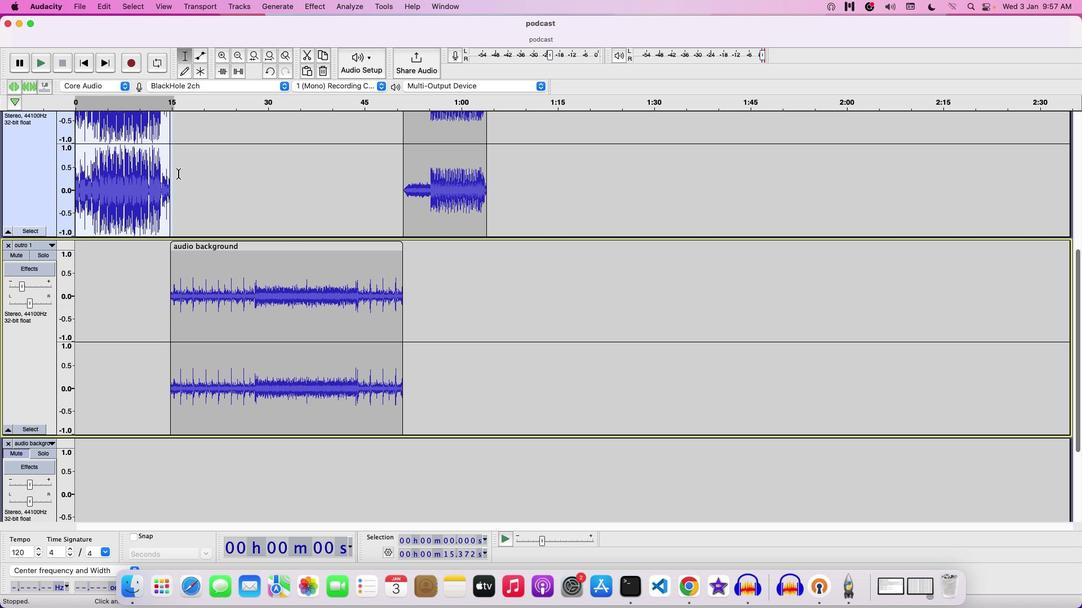 
Action: Mouse scrolled (178, 173) with delta (0, 0)
Screenshot: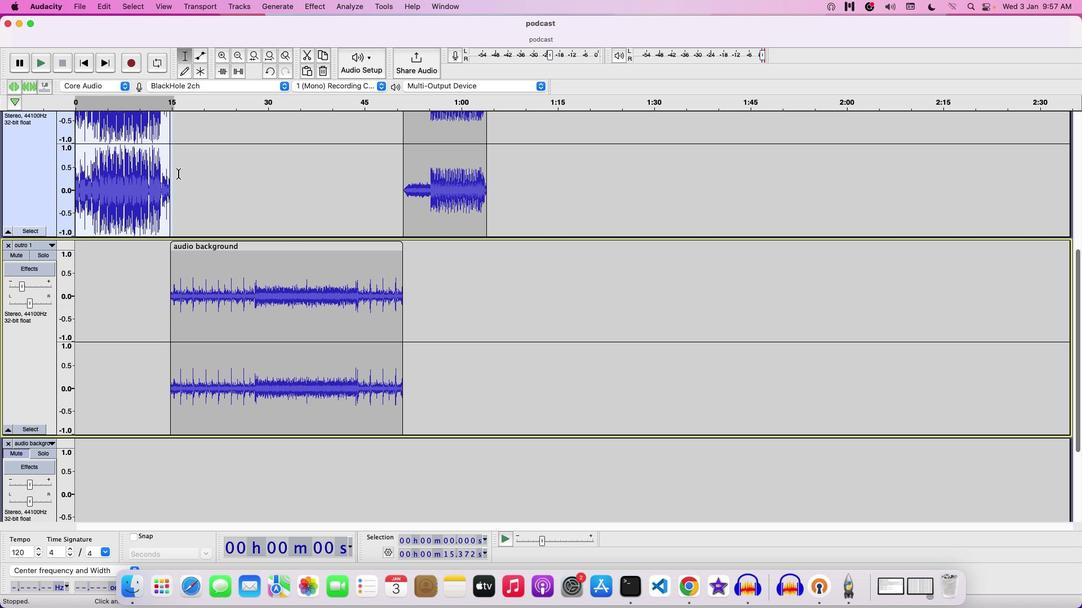 
Action: Mouse scrolled (178, 173) with delta (0, 0)
Screenshot: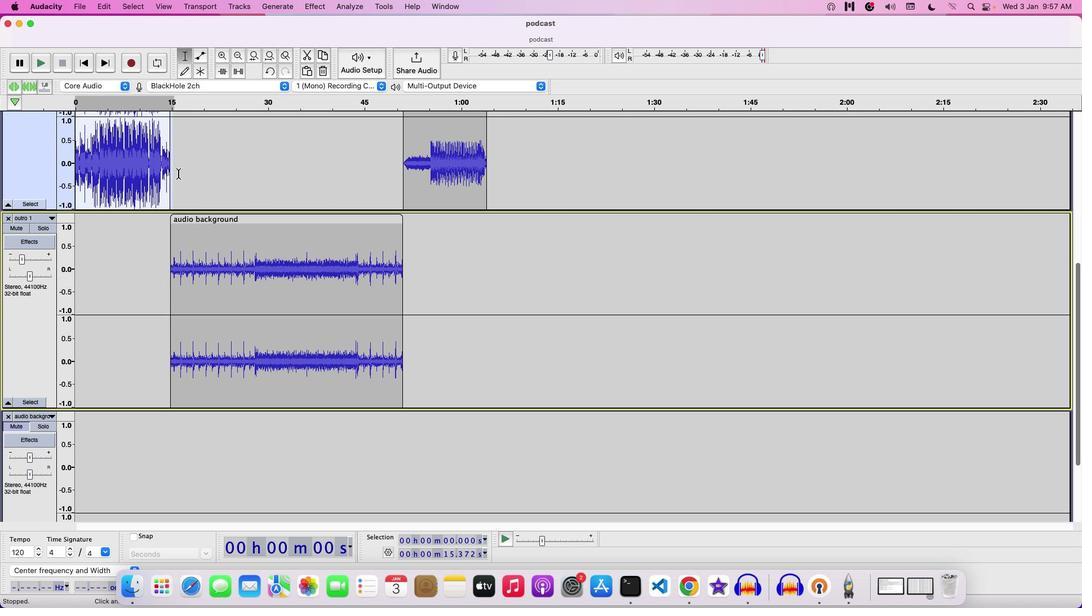
Action: Mouse scrolled (178, 173) with delta (0, -1)
Screenshot: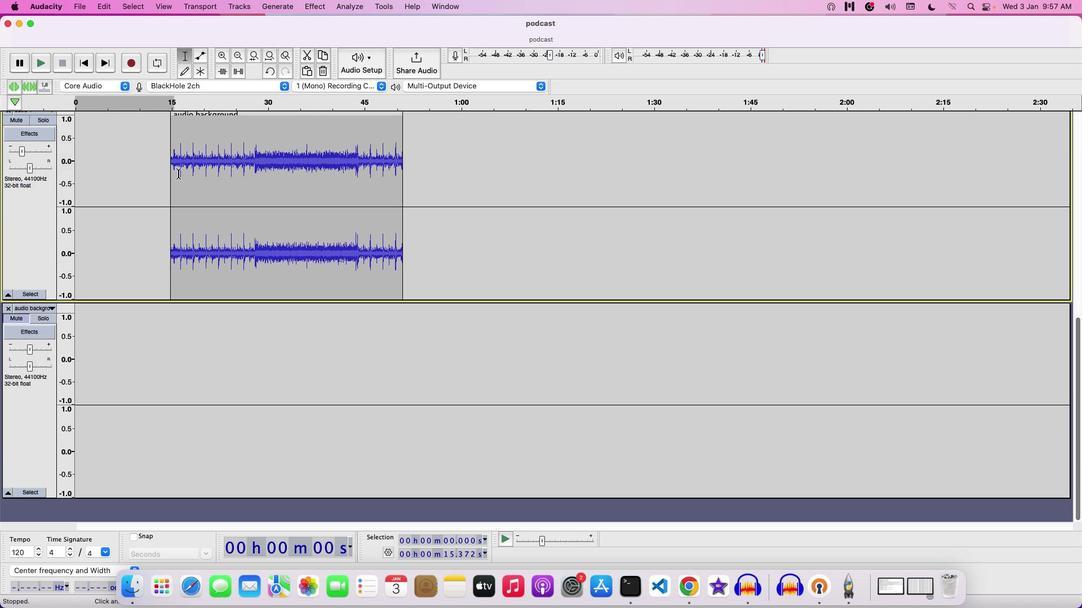 
Action: Mouse scrolled (178, 173) with delta (0, -2)
Screenshot: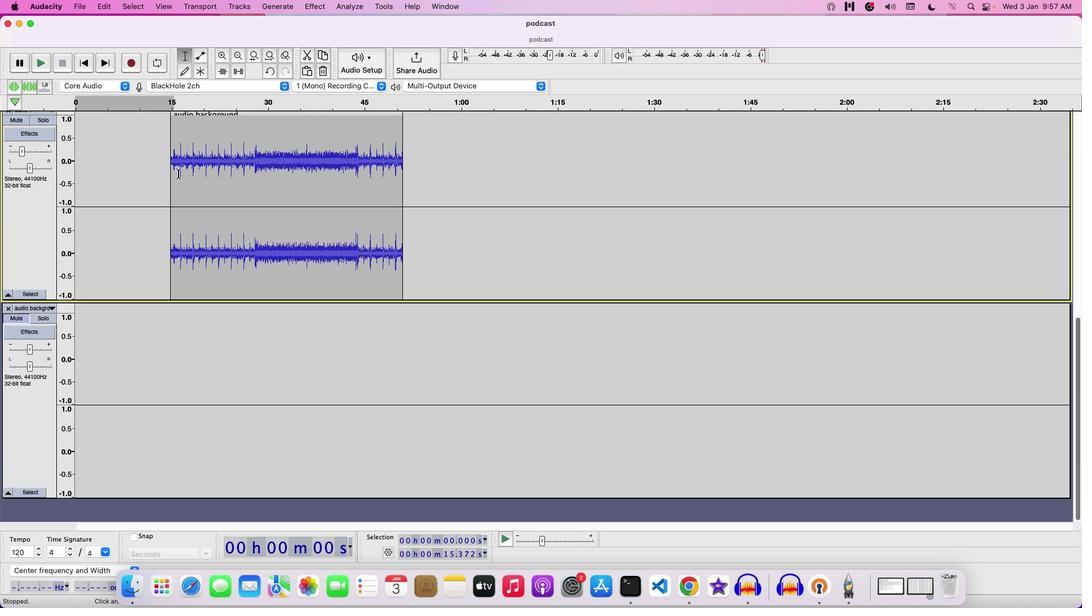
Action: Mouse scrolled (178, 173) with delta (0, -2)
Screenshot: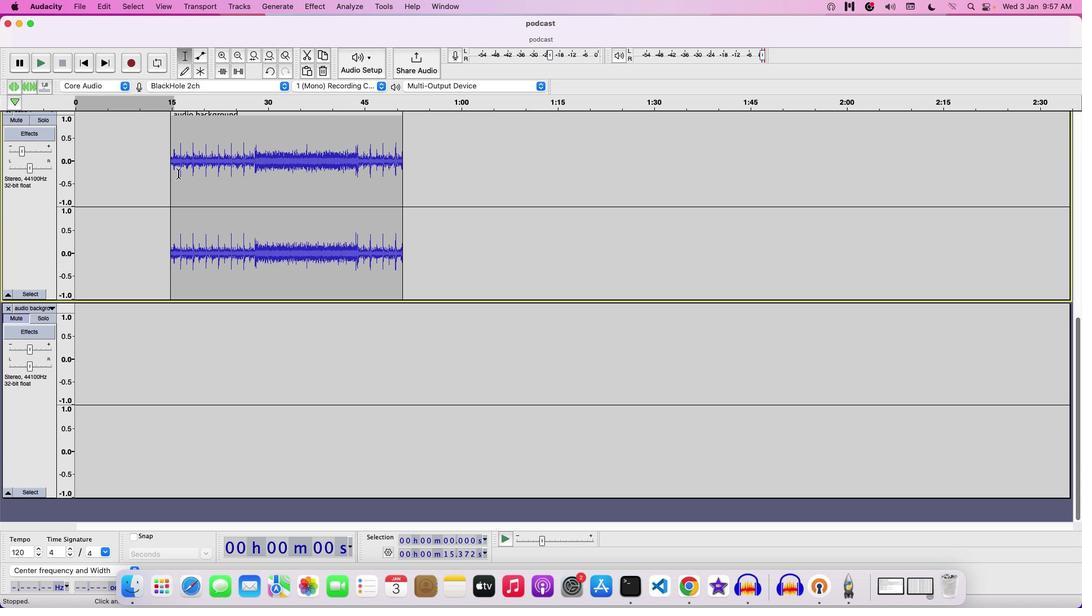 
Action: Mouse scrolled (178, 173) with delta (0, -2)
Screenshot: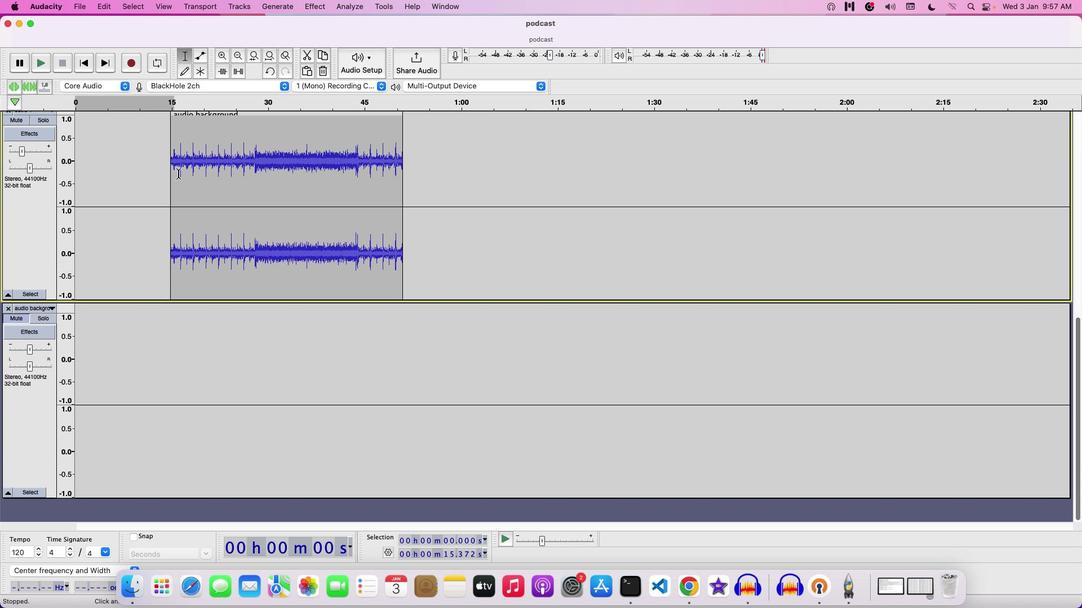 
Action: Mouse scrolled (178, 173) with delta (0, 0)
Screenshot: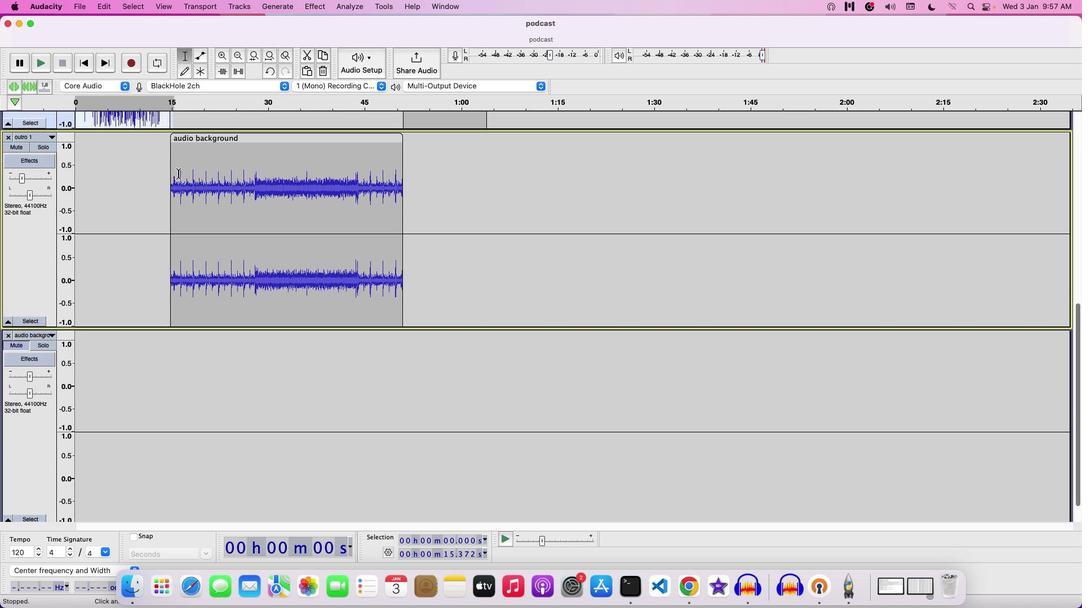 
Action: Mouse scrolled (178, 173) with delta (0, 0)
Screenshot: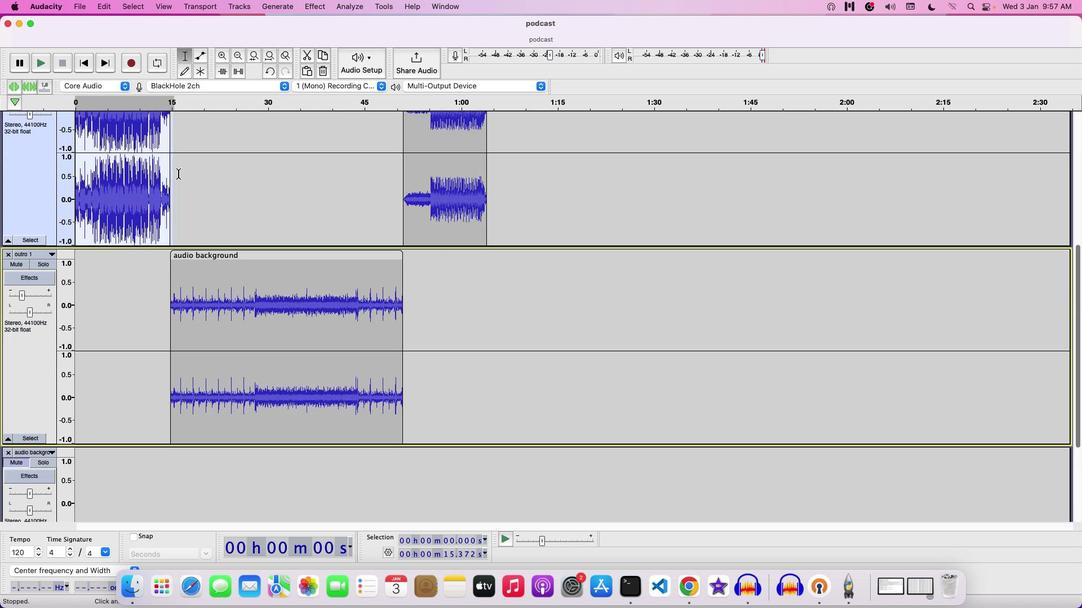 
Action: Mouse scrolled (178, 173) with delta (0, 1)
Screenshot: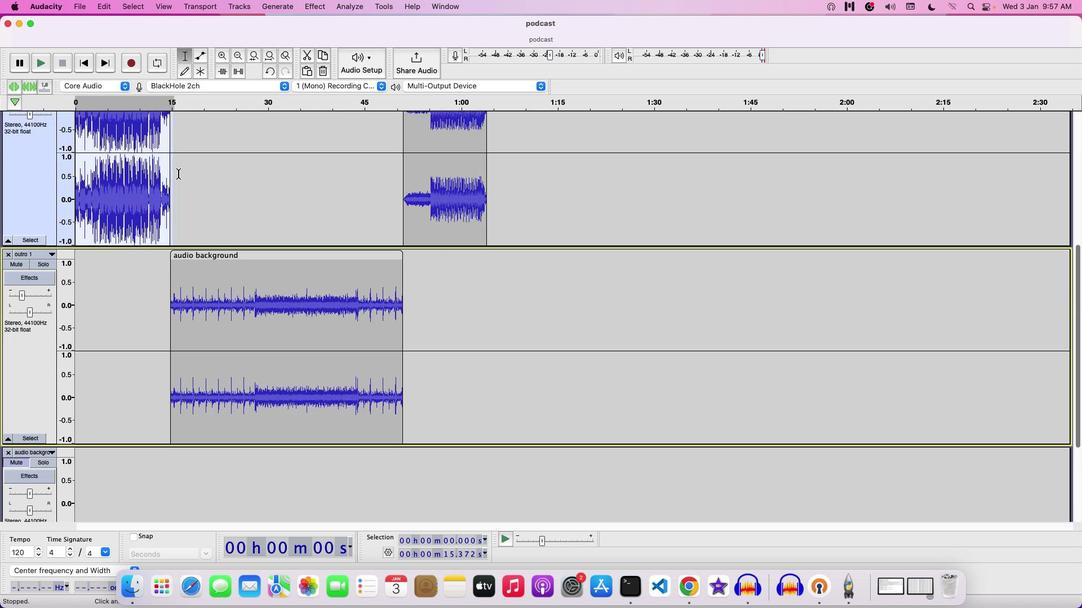 
Action: Mouse scrolled (178, 173) with delta (0, 2)
Screenshot: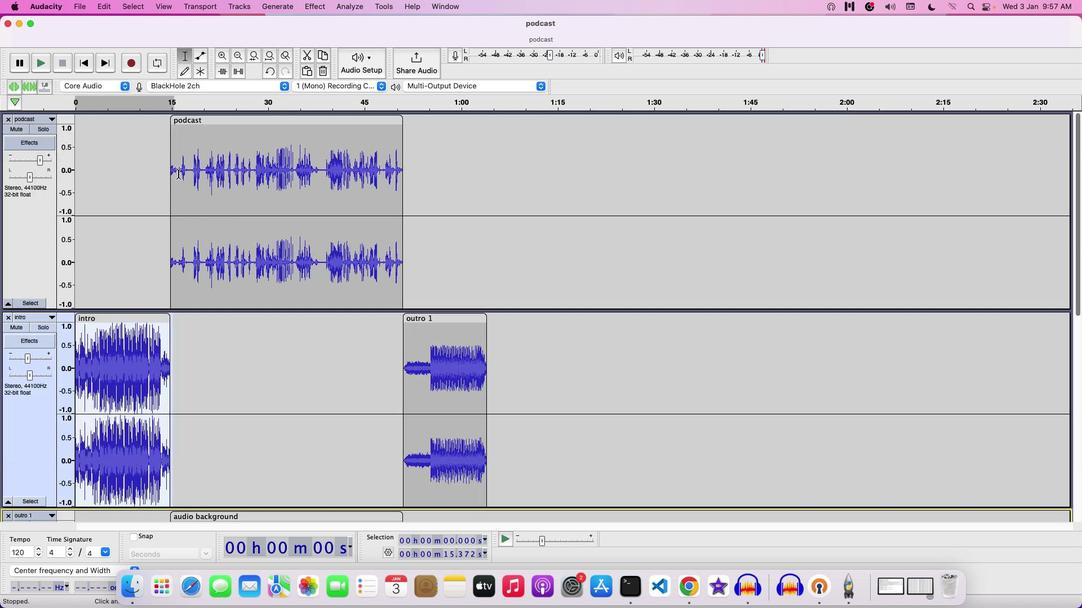 
Action: Mouse scrolled (178, 173) with delta (0, 2)
Screenshot: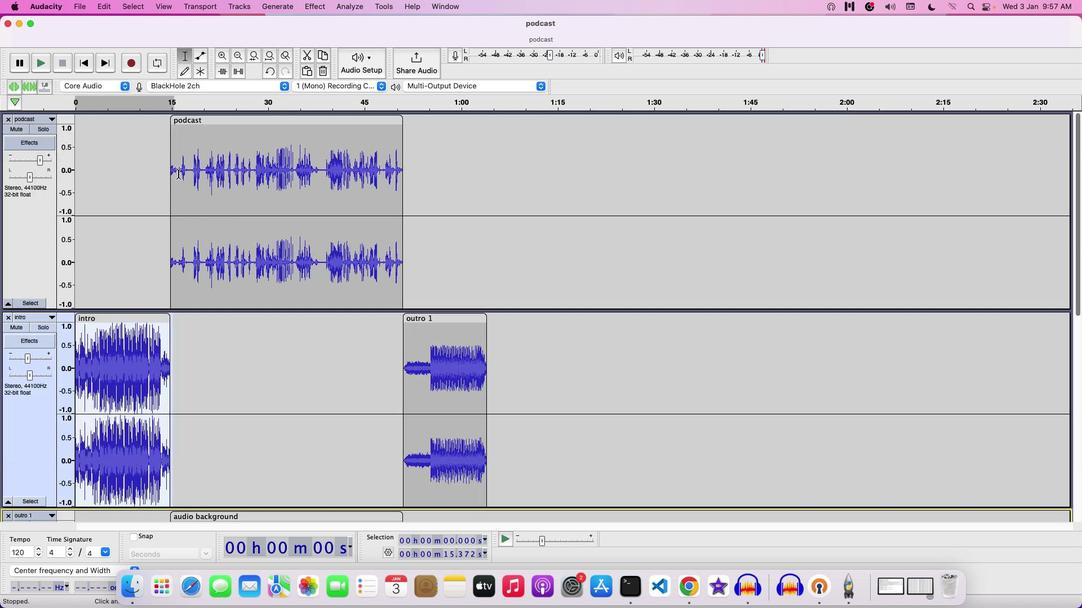 
Action: Mouse scrolled (178, 173) with delta (0, 3)
Screenshot: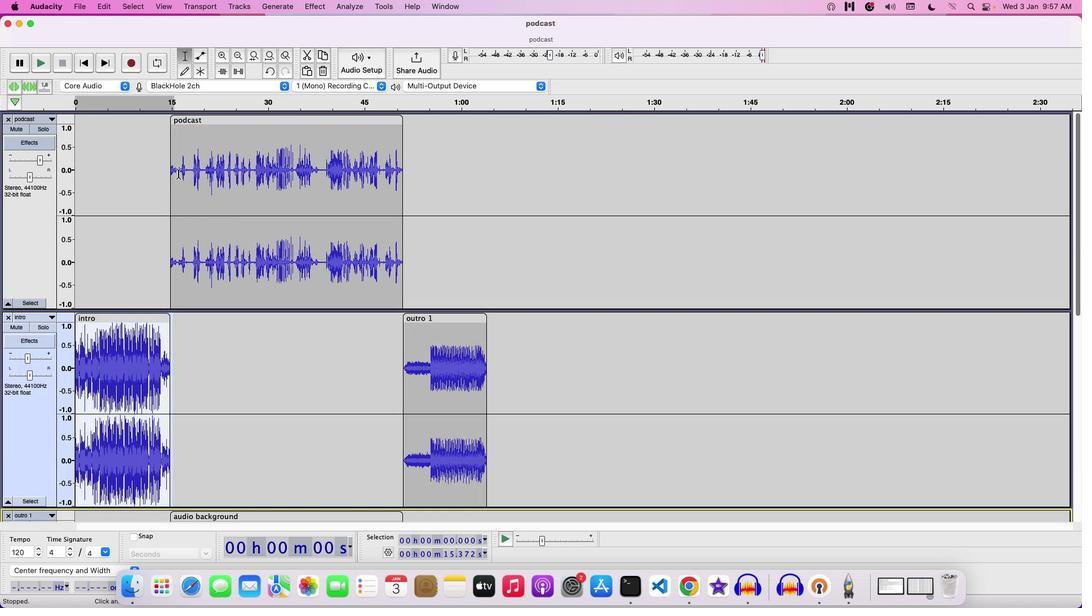 
Action: Mouse scrolled (178, 173) with delta (0, 0)
Screenshot: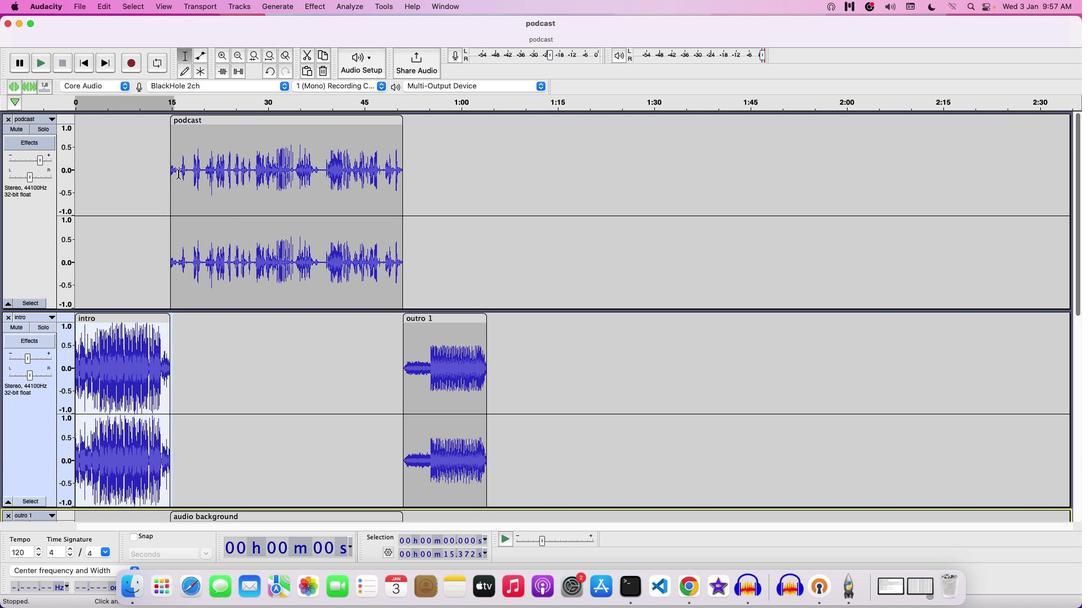 
Action: Mouse scrolled (178, 173) with delta (0, 0)
Screenshot: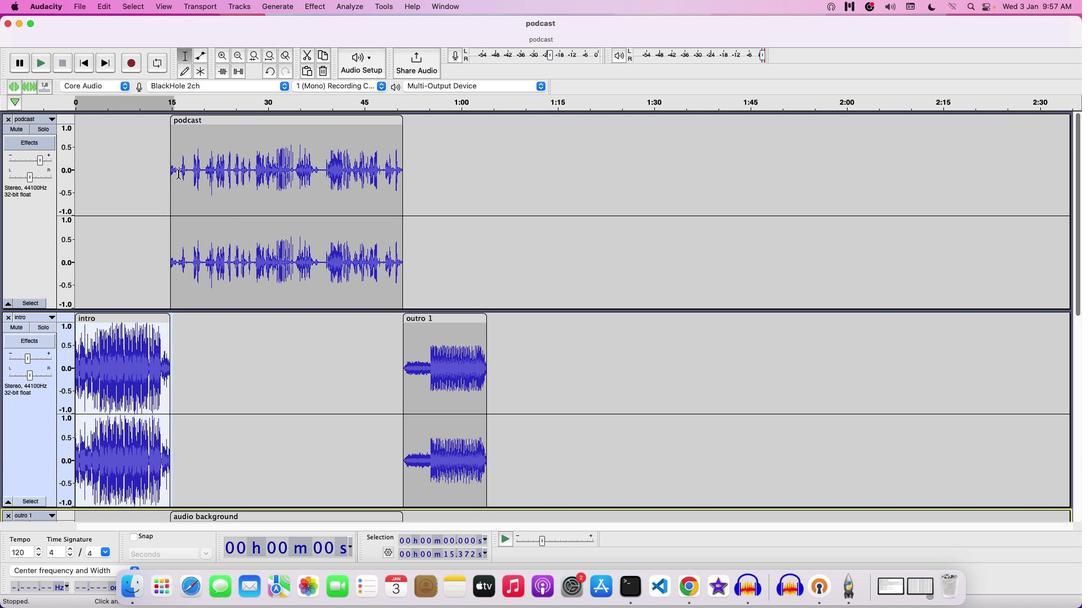 
Action: Mouse scrolled (178, 173) with delta (0, 1)
Screenshot: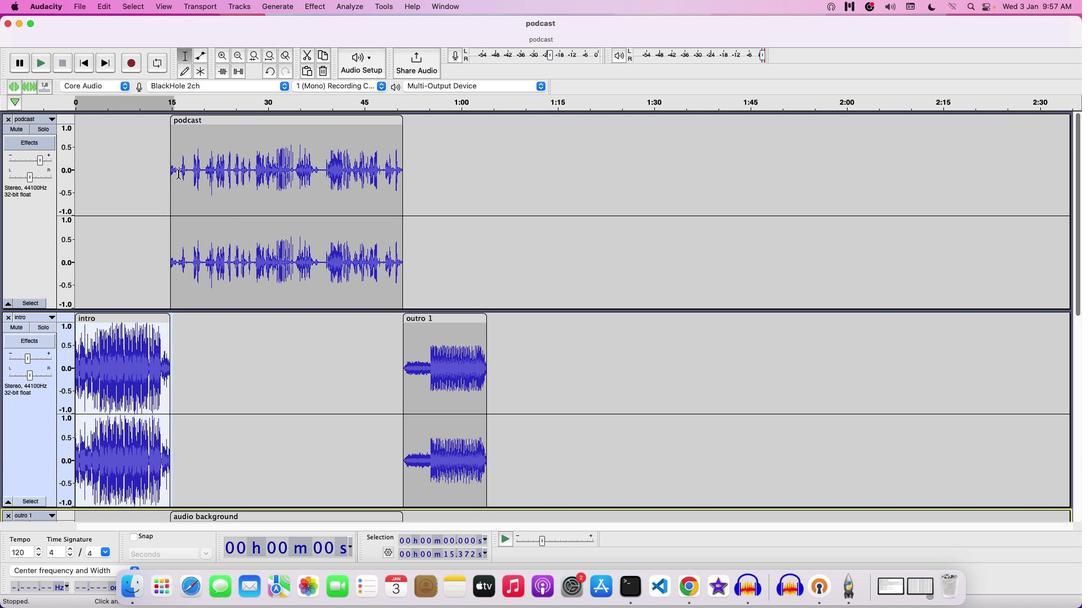 
Action: Mouse scrolled (178, 173) with delta (0, -1)
Screenshot: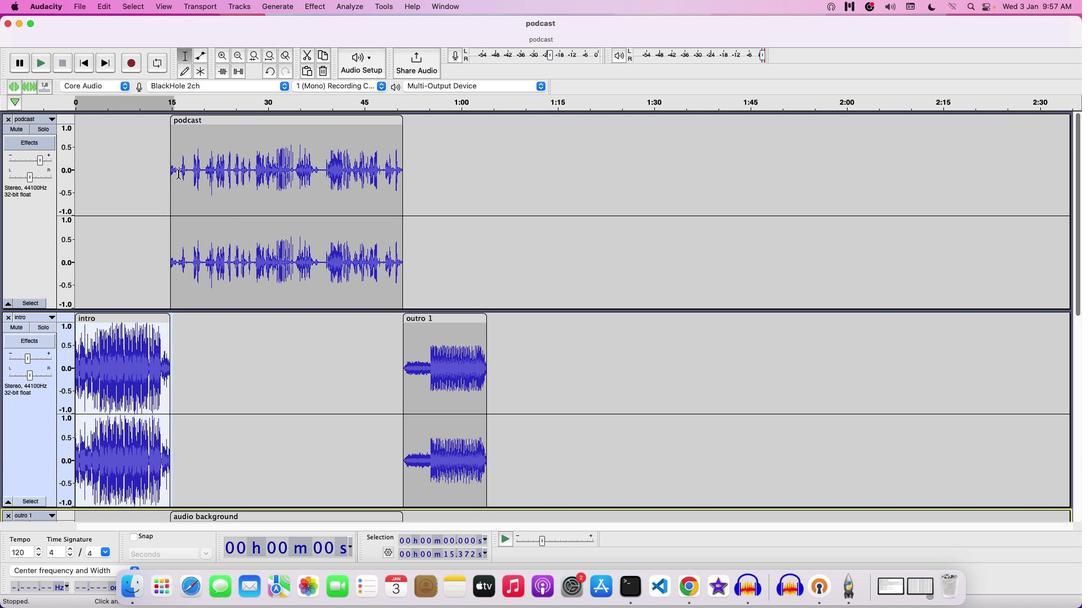 
Action: Mouse scrolled (178, 173) with delta (0, 2)
Screenshot: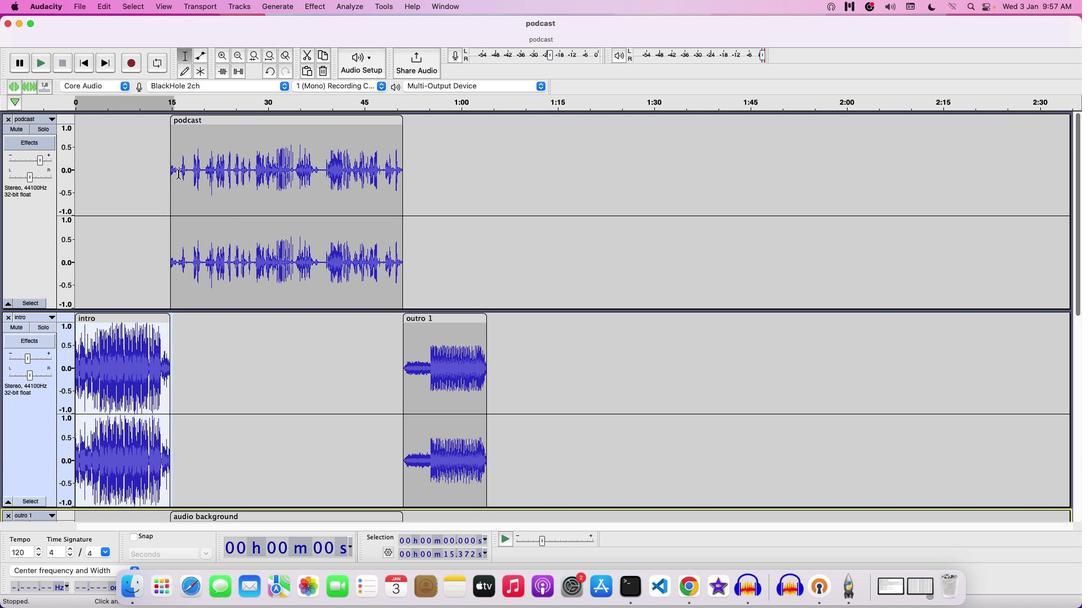 
Action: Mouse scrolled (178, 173) with delta (0, 1)
Screenshot: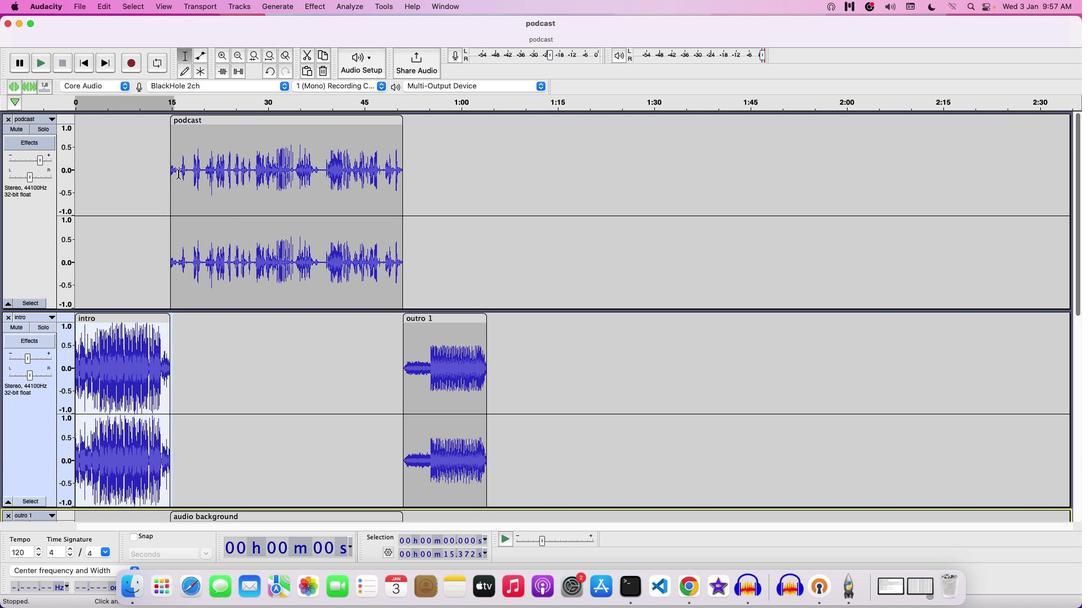 
Action: Key pressed Key.space
Screenshot: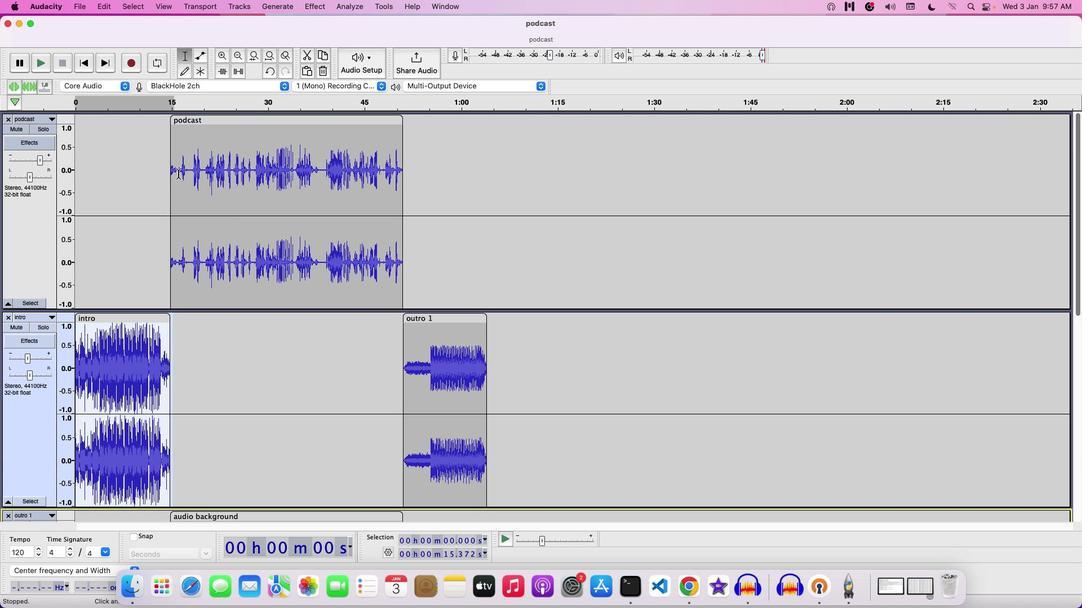 
Action: Mouse moved to (27, 362)
Screenshot: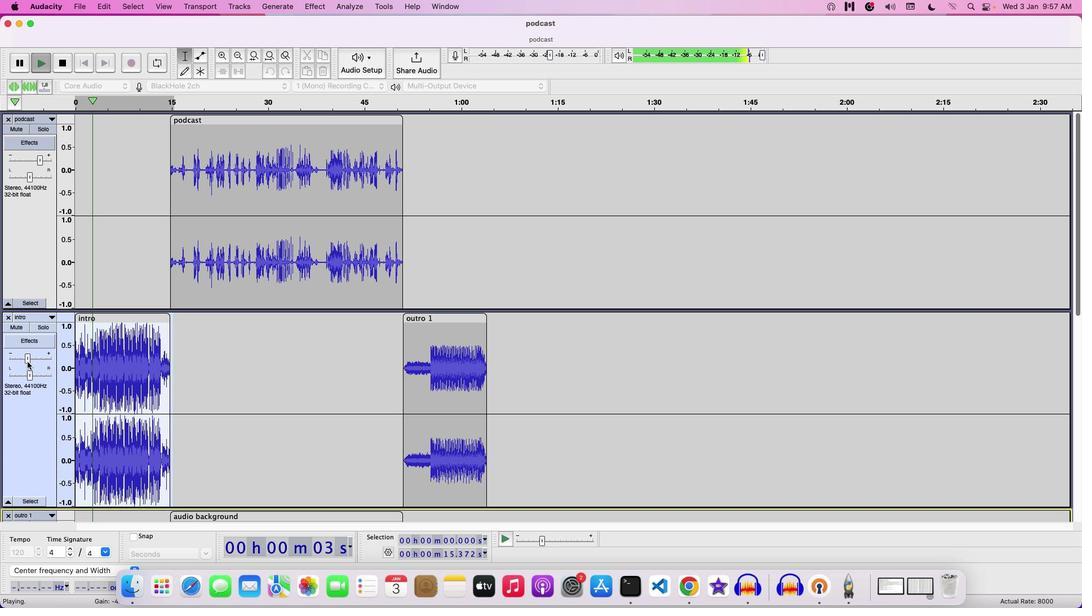 
Action: Mouse pressed left at (27, 362)
Screenshot: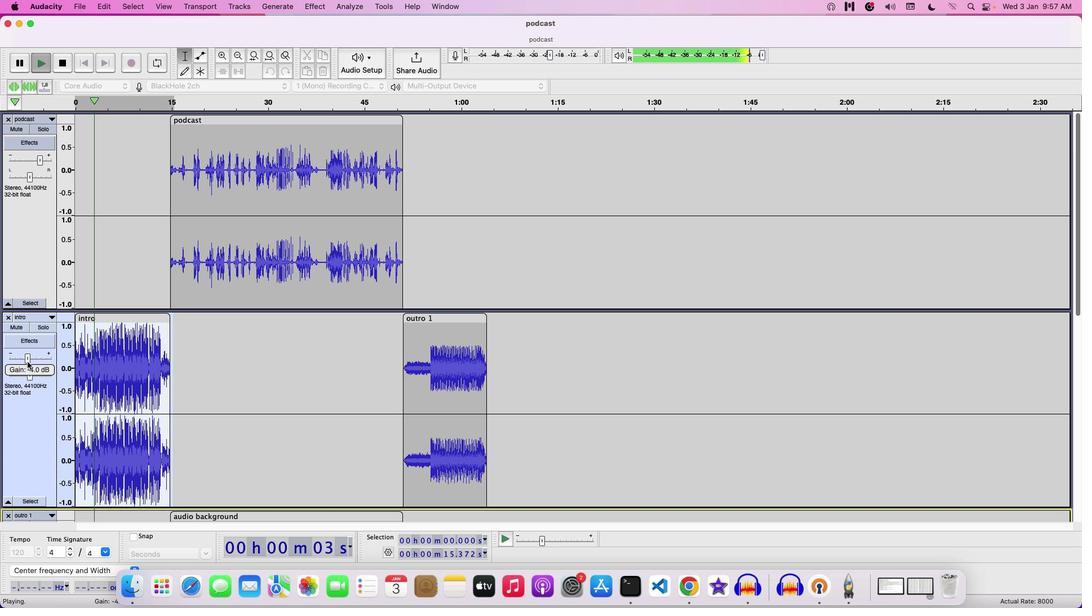 
Action: Mouse moved to (26, 357)
Screenshot: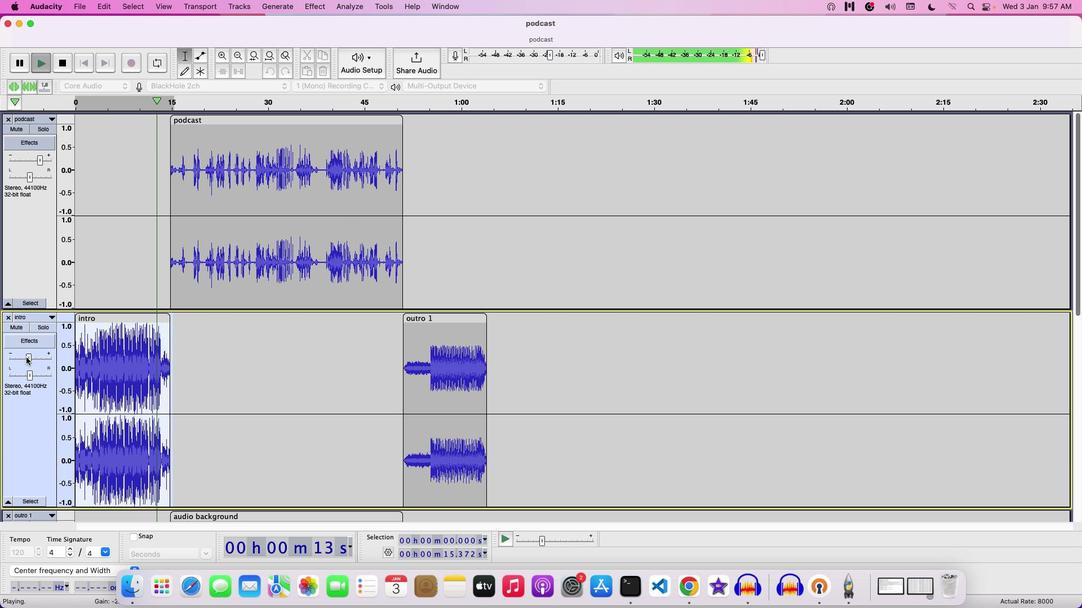 
Action: Mouse pressed left at (26, 357)
Screenshot: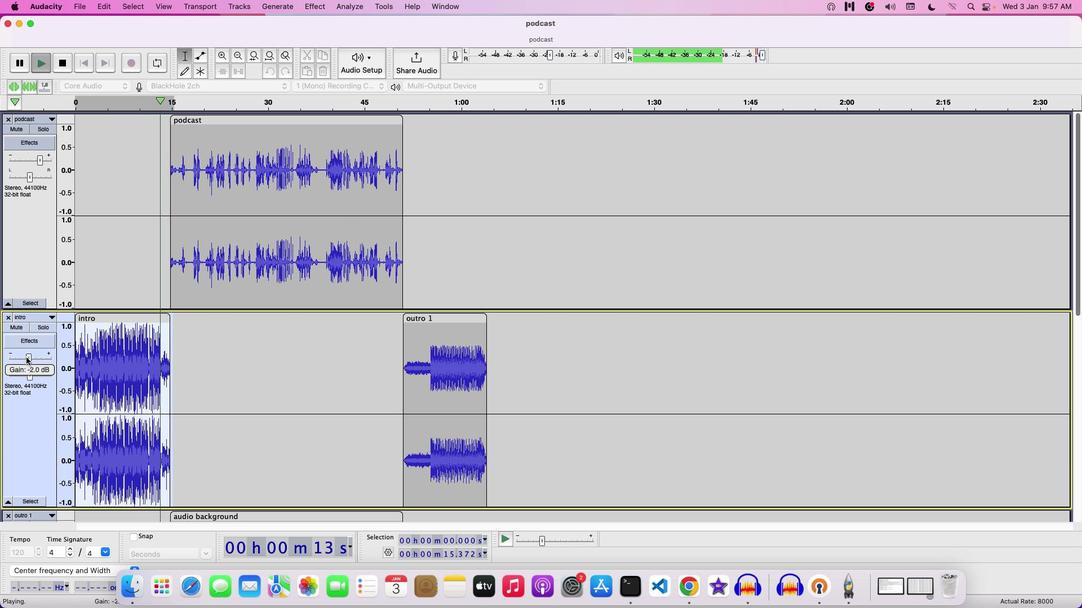 
Action: Mouse moved to (408, 357)
Screenshot: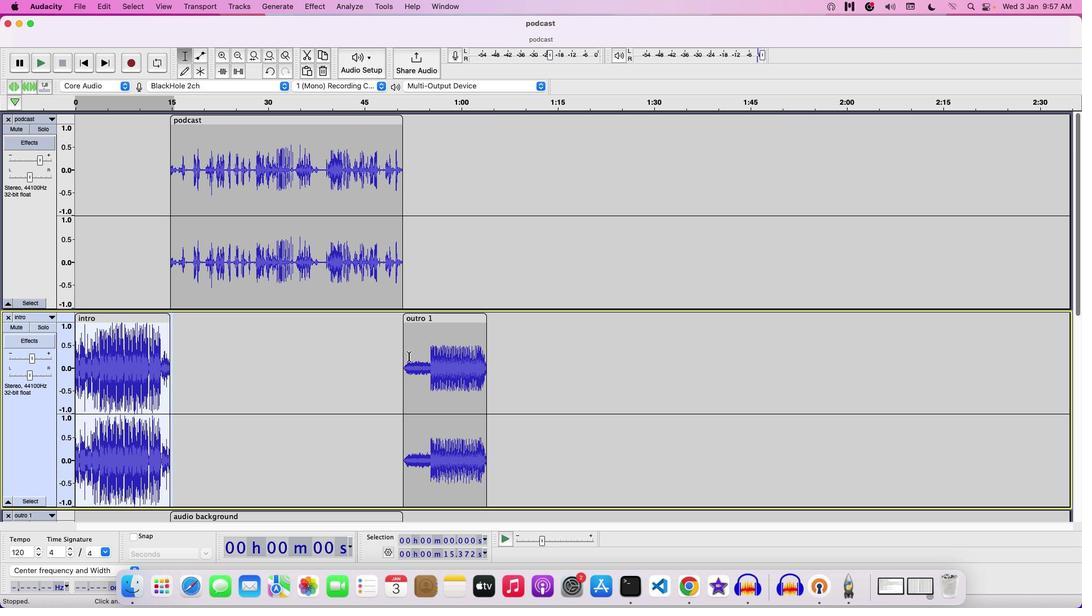 
Action: Mouse pressed left at (408, 357)
Screenshot: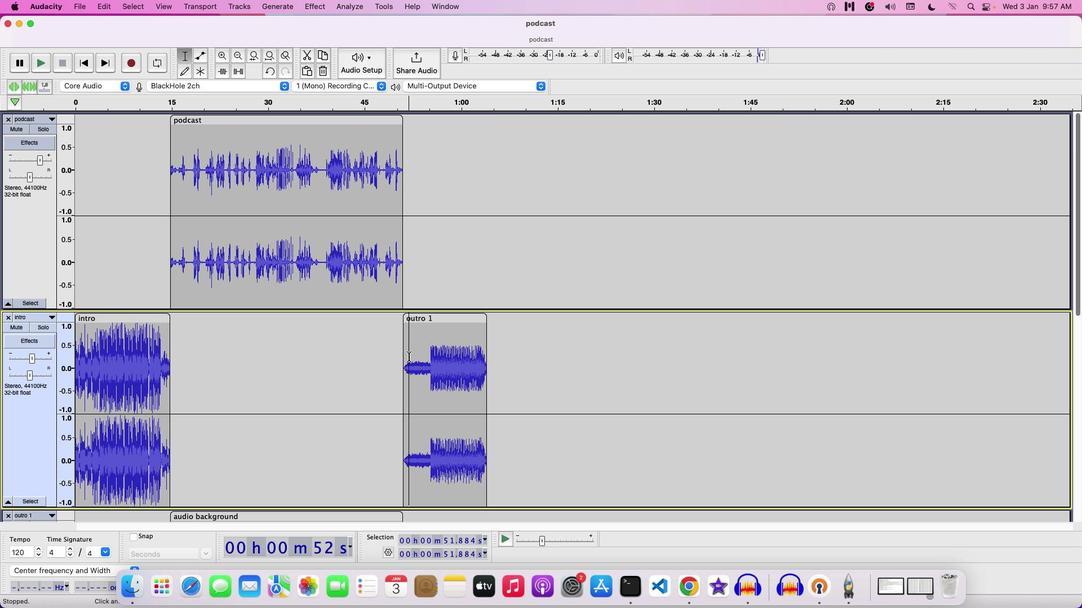 
Action: Mouse pressed left at (408, 357)
Screenshot: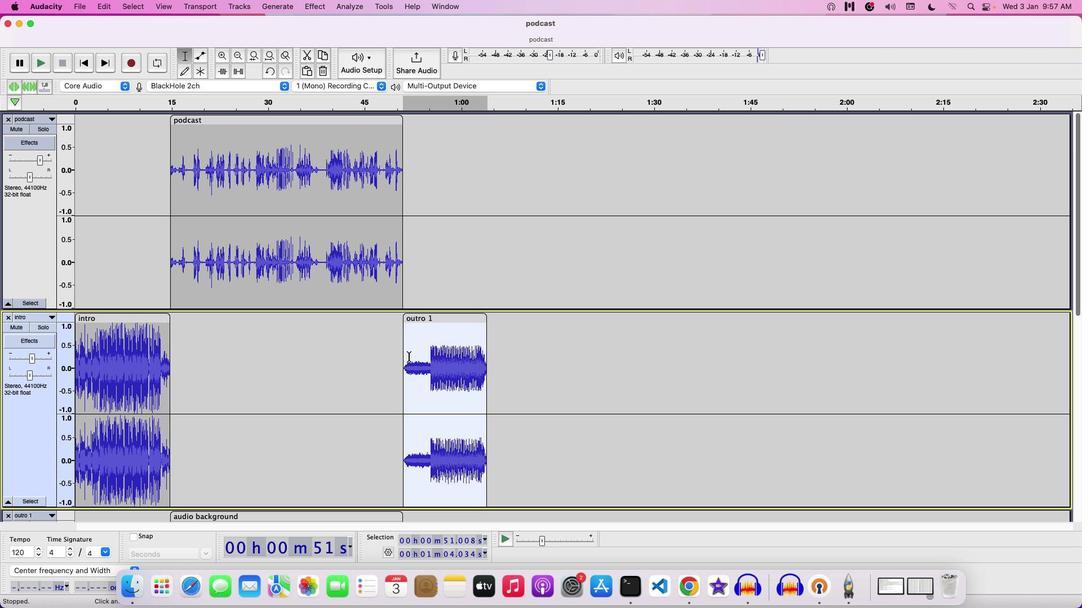 
Action: Key pressed Key.space
Screenshot: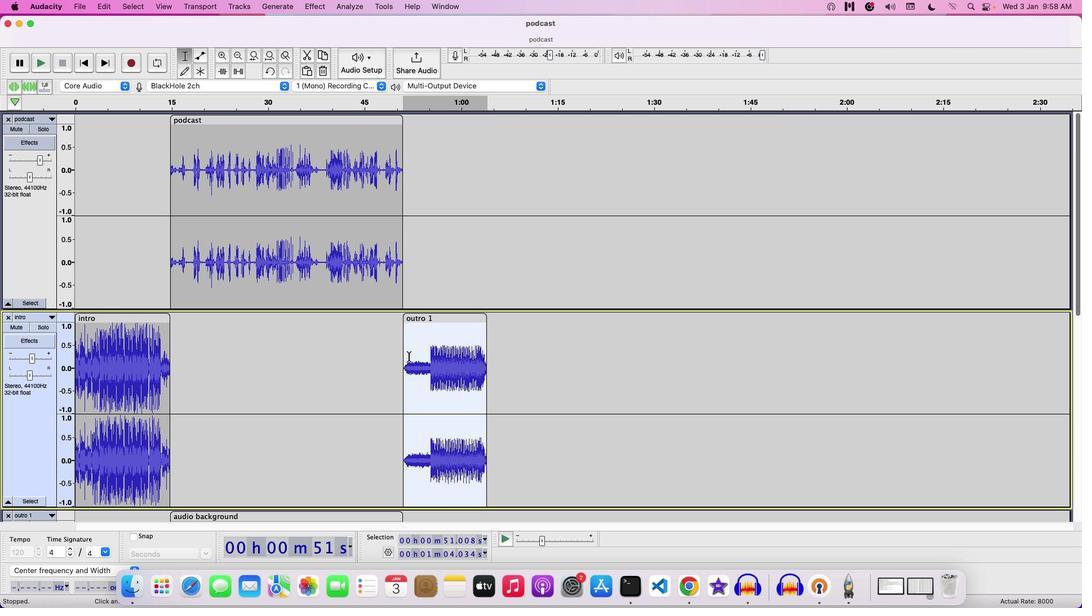 
Action: Mouse moved to (351, 341)
Screenshot: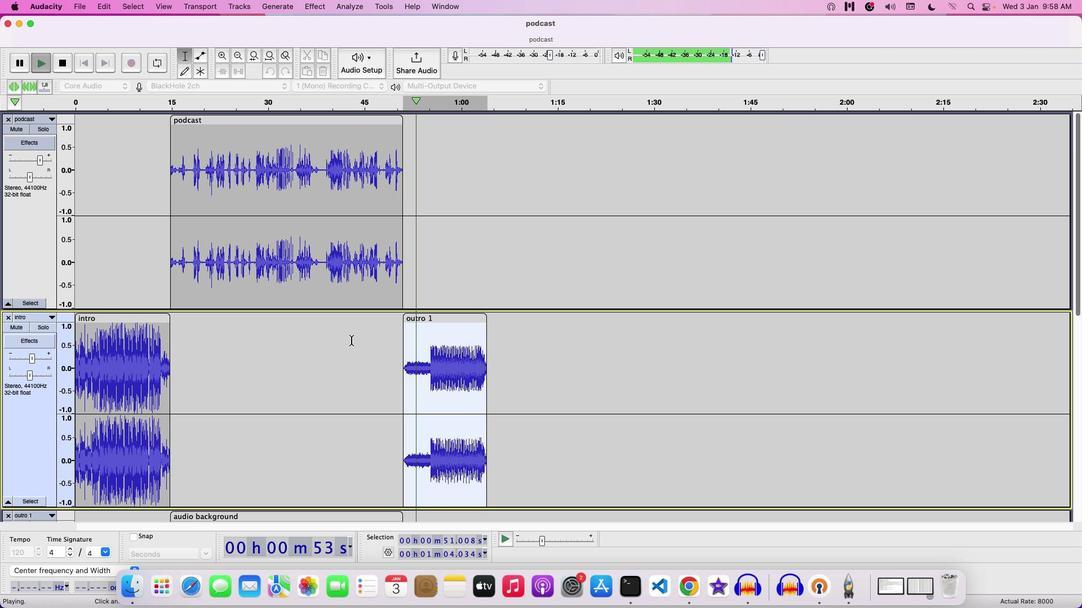 
Action: Mouse scrolled (351, 341) with delta (0, 0)
Screenshot: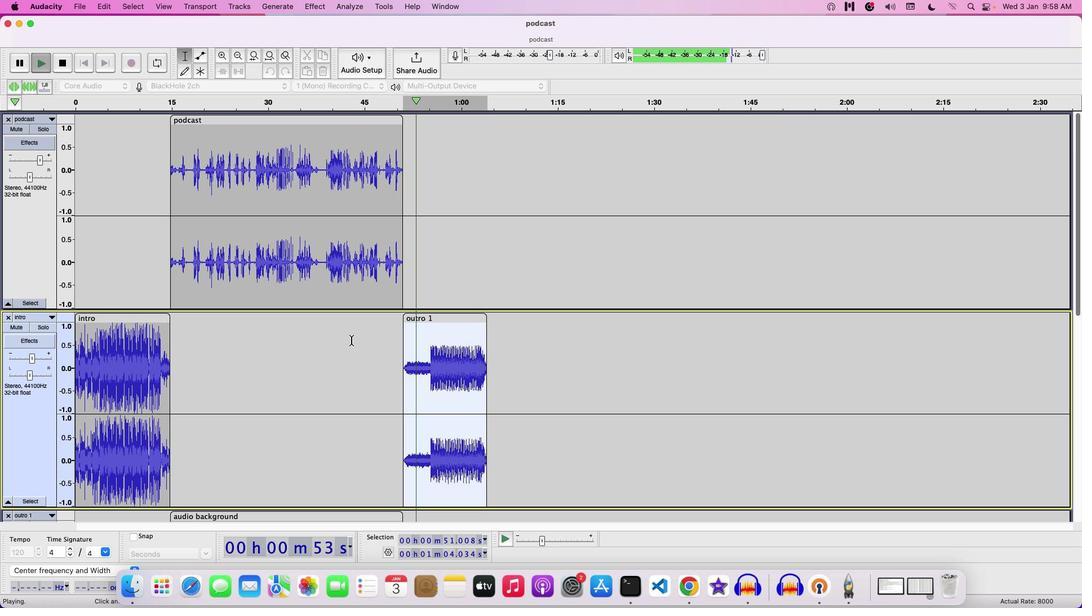 
Action: Mouse scrolled (351, 341) with delta (0, 1)
Screenshot: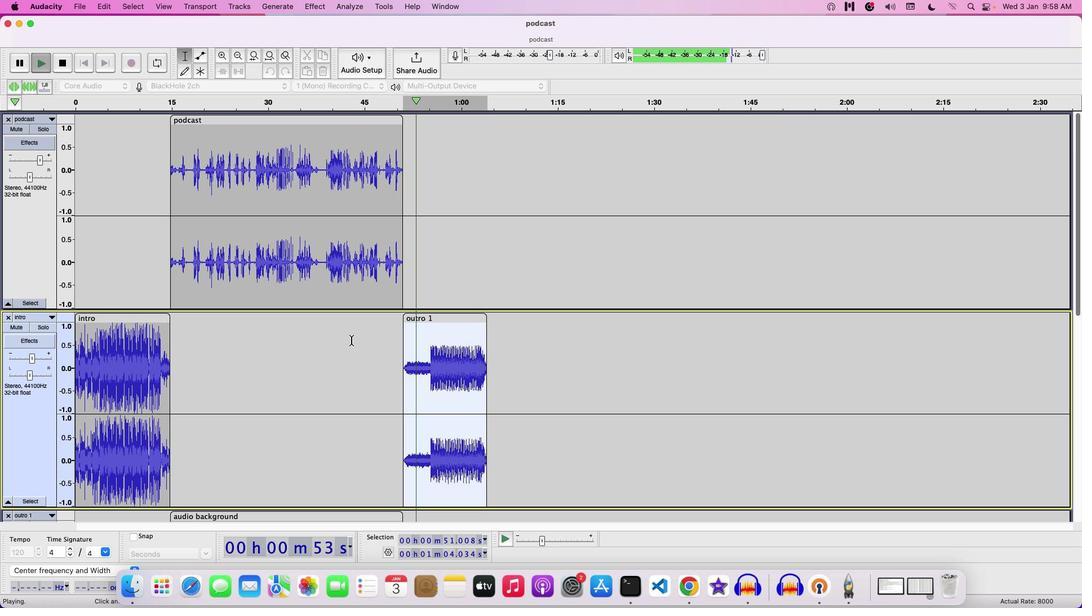 
Action: Mouse scrolled (351, 341) with delta (0, -1)
Screenshot: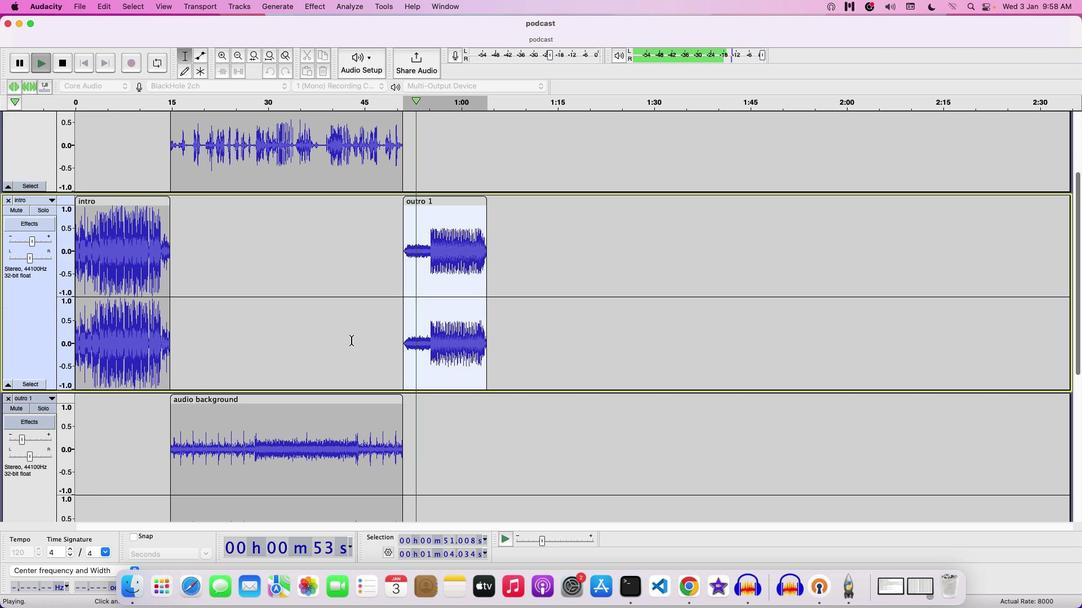 
Action: Mouse scrolled (351, 341) with delta (0, -1)
Screenshot: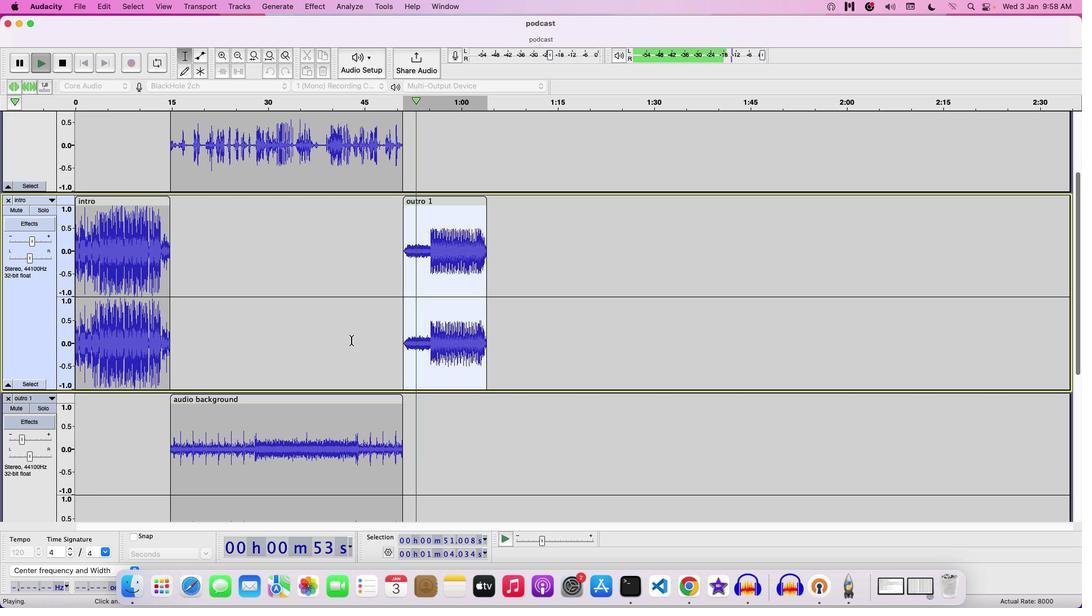 
Action: Mouse moved to (351, 341)
Screenshot: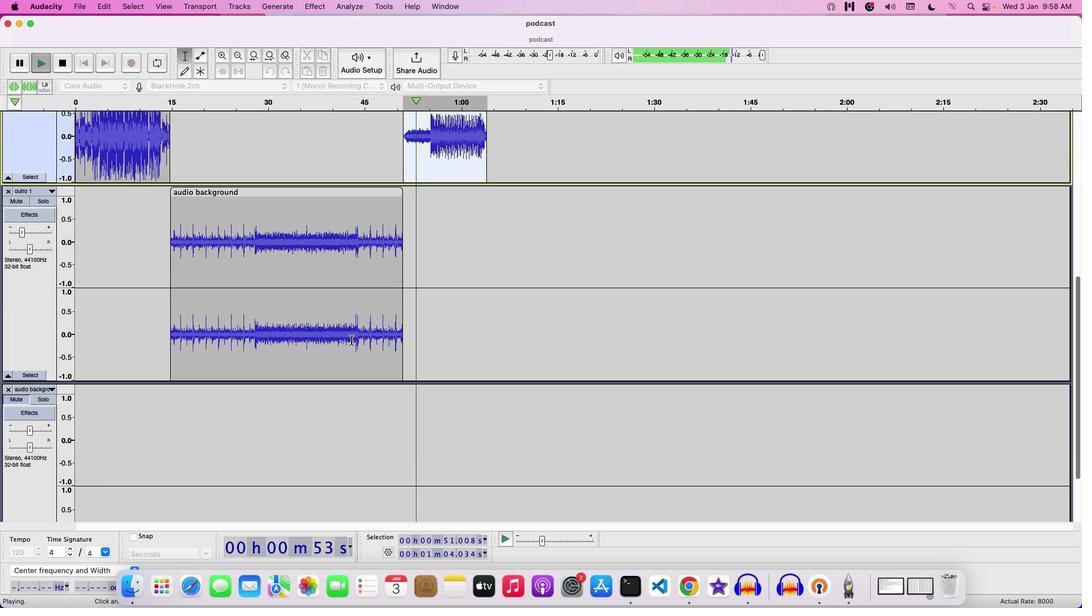 
Action: Mouse scrolled (351, 341) with delta (0, -2)
Screenshot: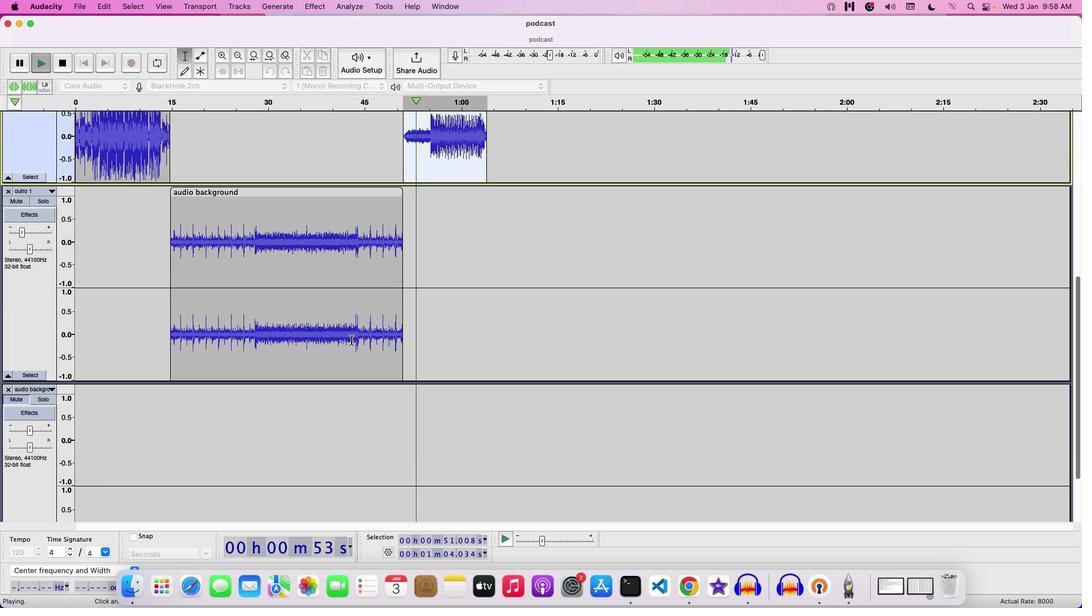 
Action: Mouse moved to (324, 329)
Screenshot: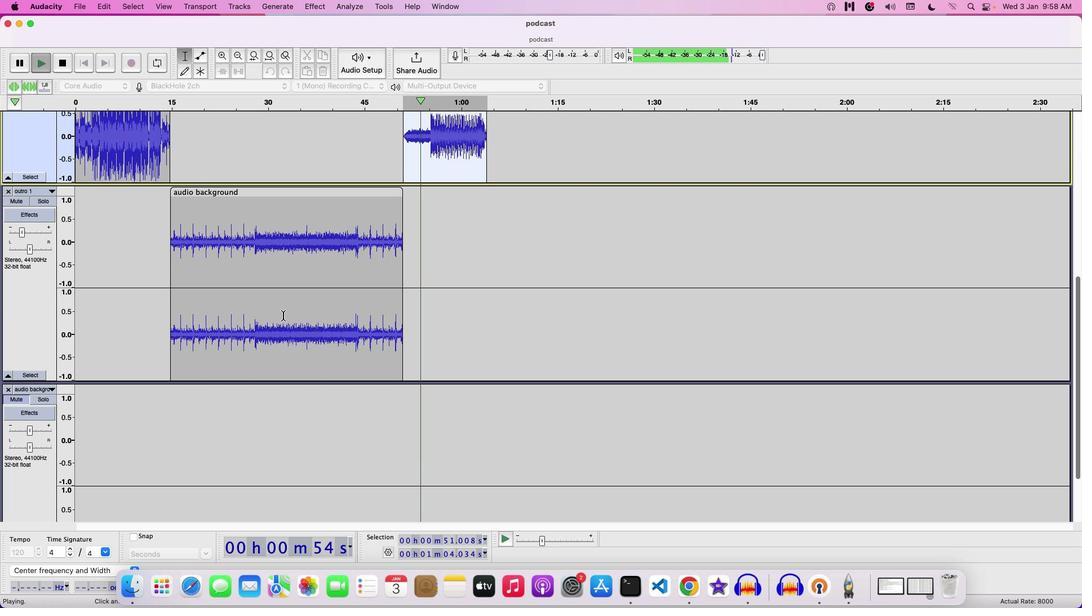 
Action: Key pressed Key.space
Screenshot: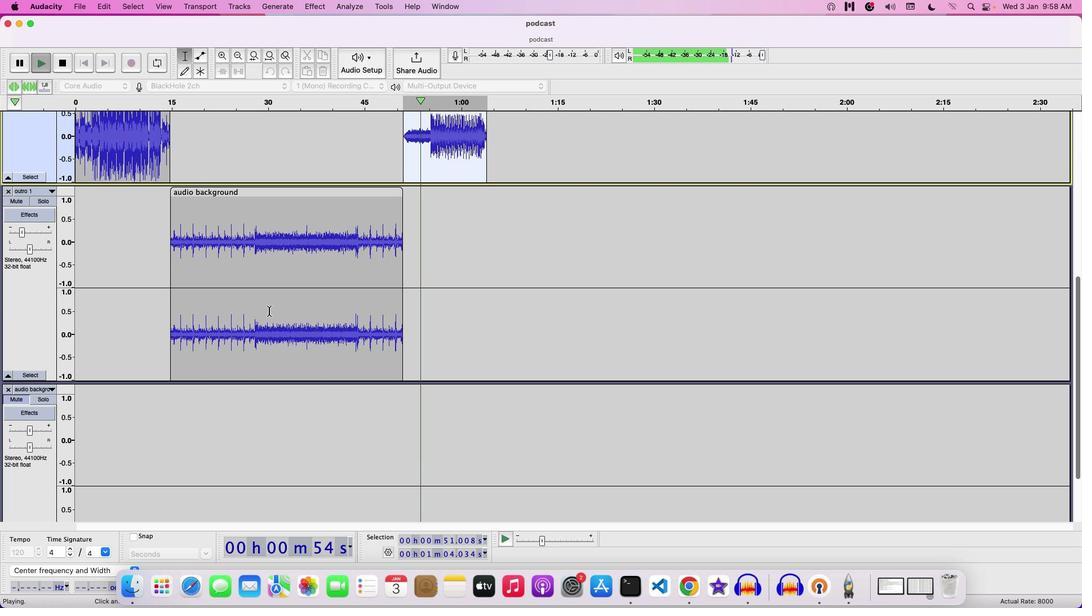 
Action: Mouse moved to (172, 244)
Screenshot: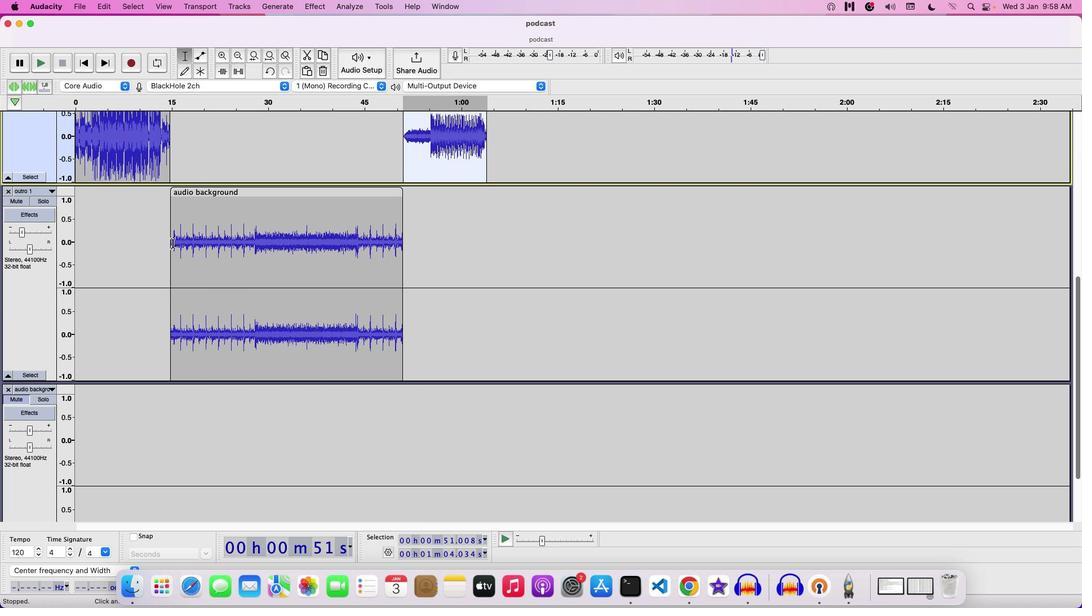 
Action: Mouse pressed left at (172, 244)
Screenshot: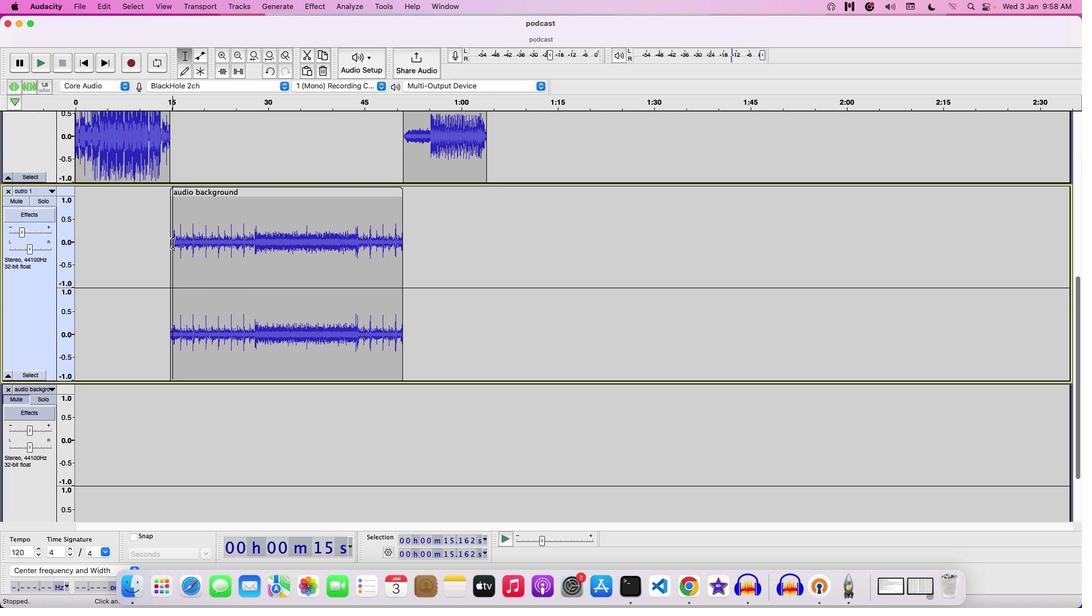 
Action: Mouse pressed left at (172, 244)
Screenshot: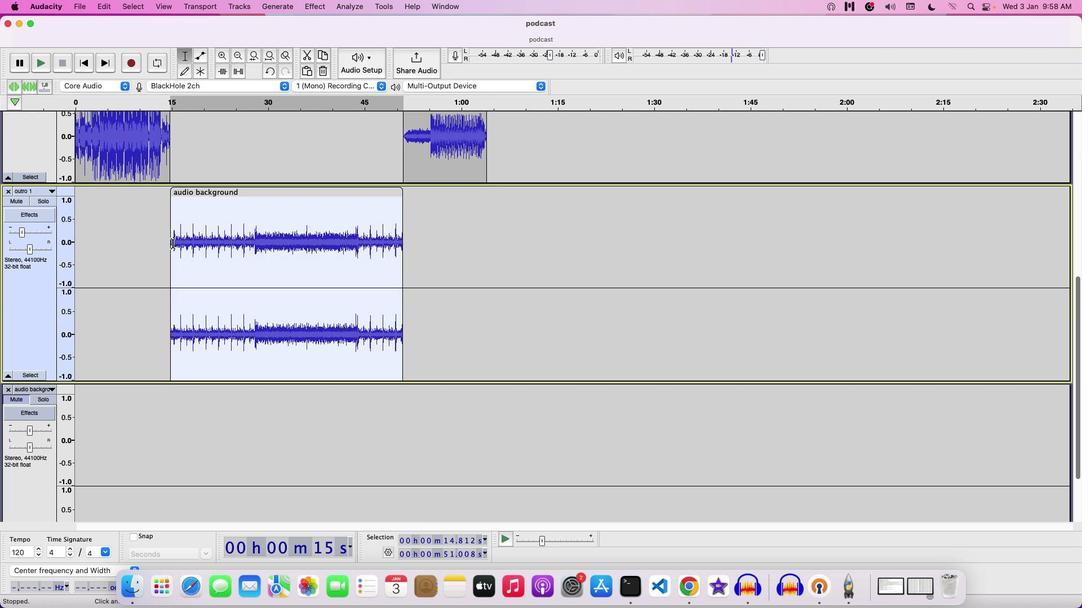 
Action: Mouse moved to (172, 243)
Screenshot: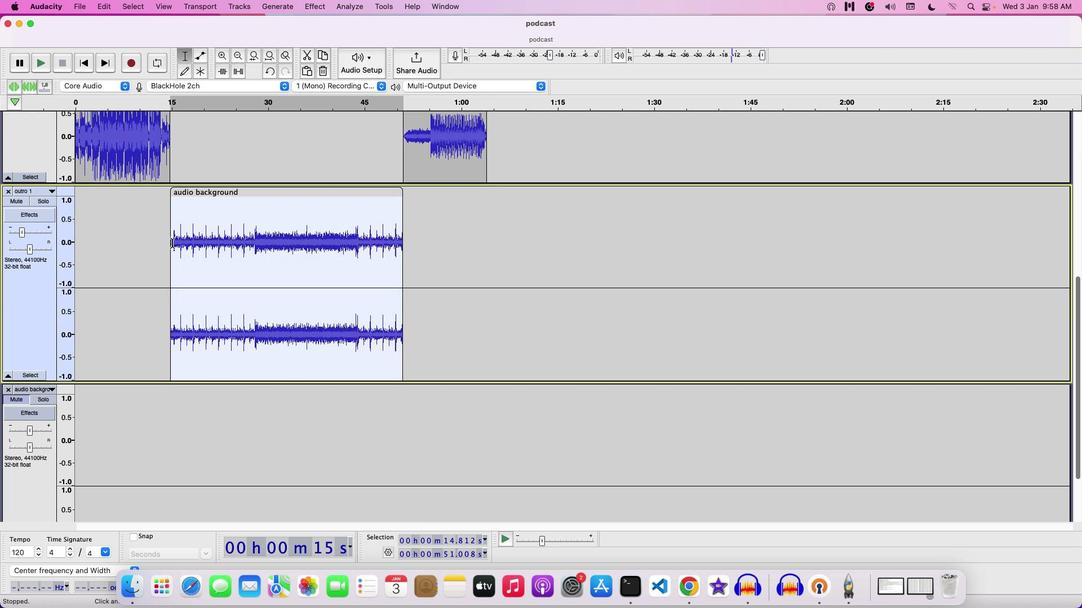 
Action: Key pressed Key.space
Screenshot: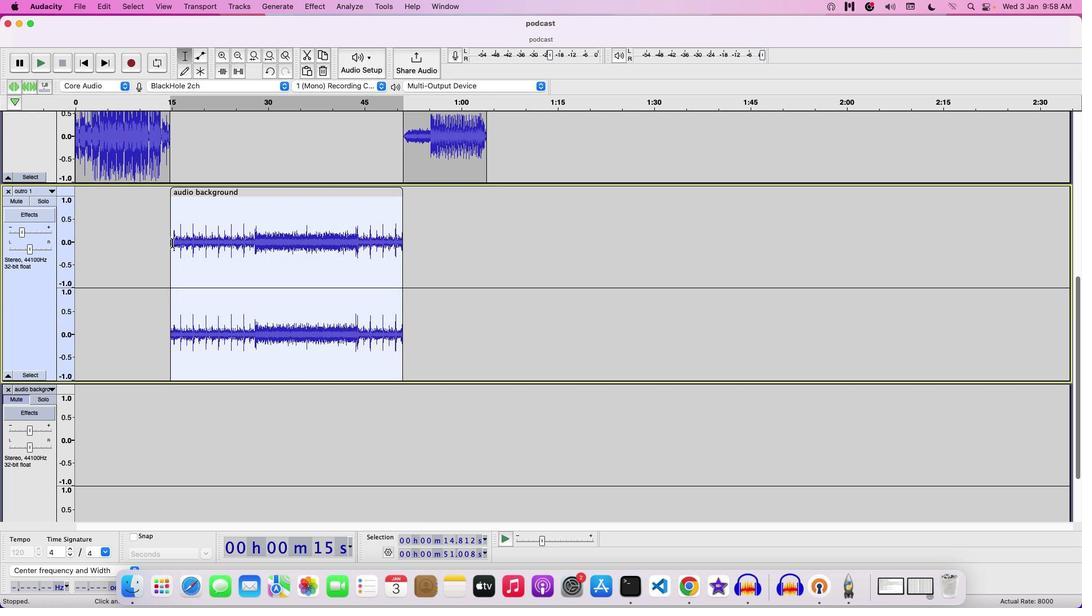 
Action: Mouse moved to (305, 276)
Screenshot: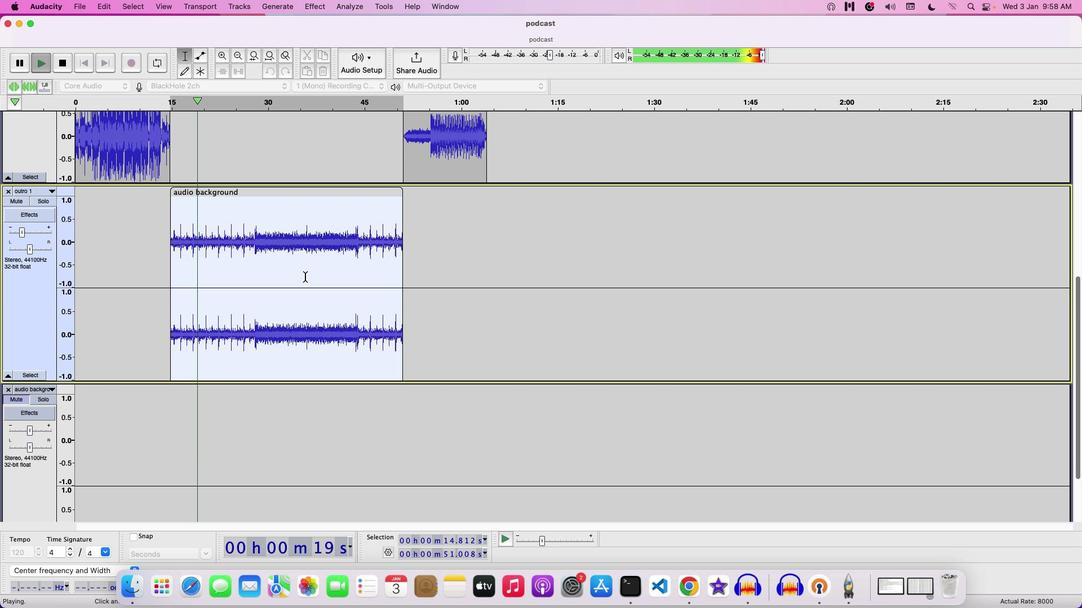 
Action: Mouse scrolled (305, 276) with delta (0, 0)
Screenshot: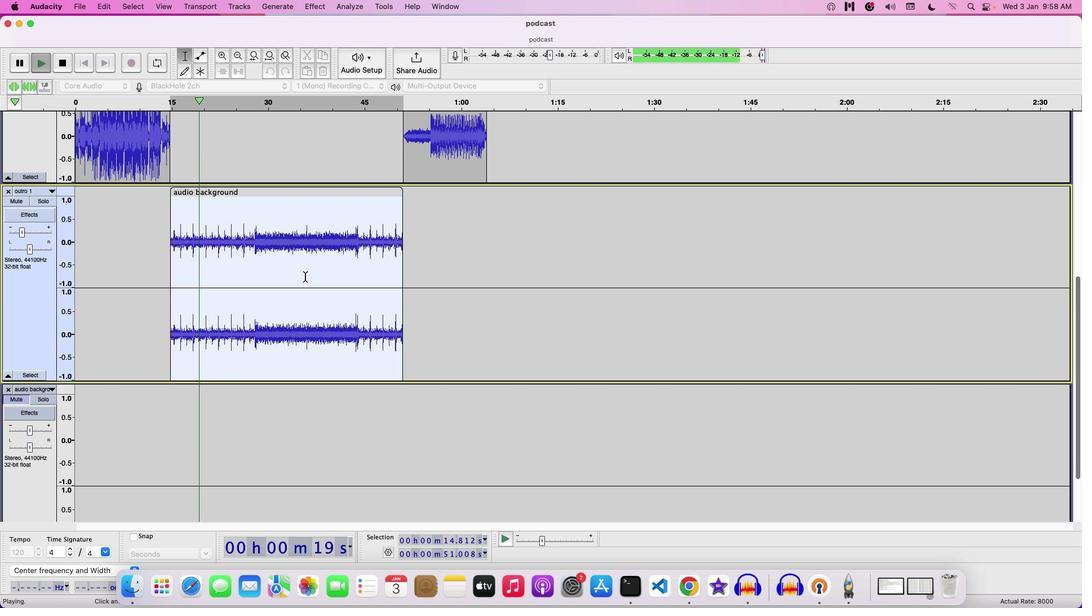 
Action: Mouse scrolled (305, 276) with delta (0, 0)
Screenshot: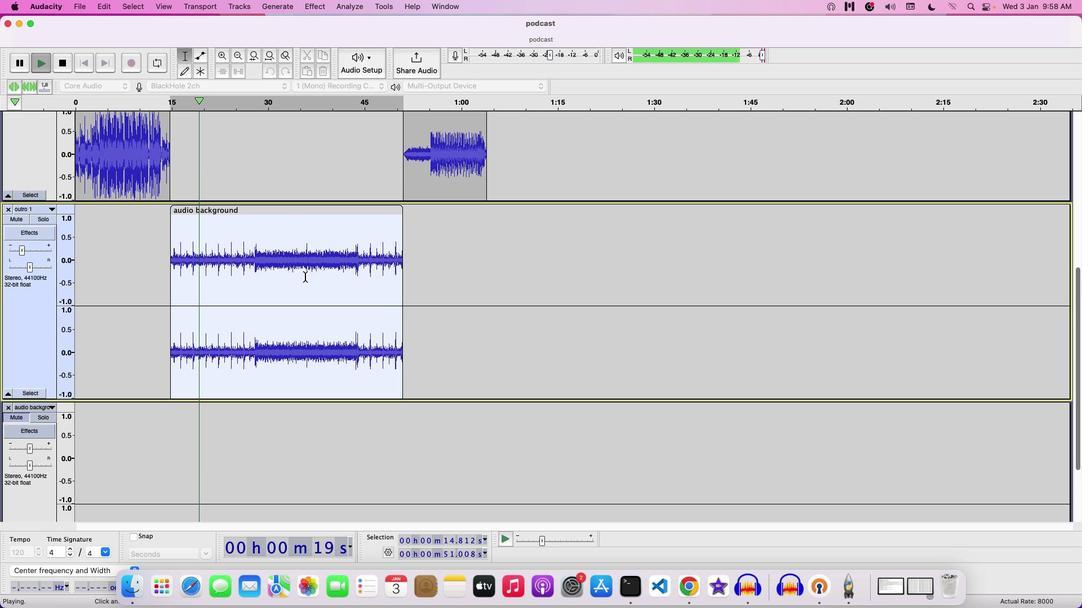 
Action: Mouse scrolled (305, 276) with delta (0, 0)
Screenshot: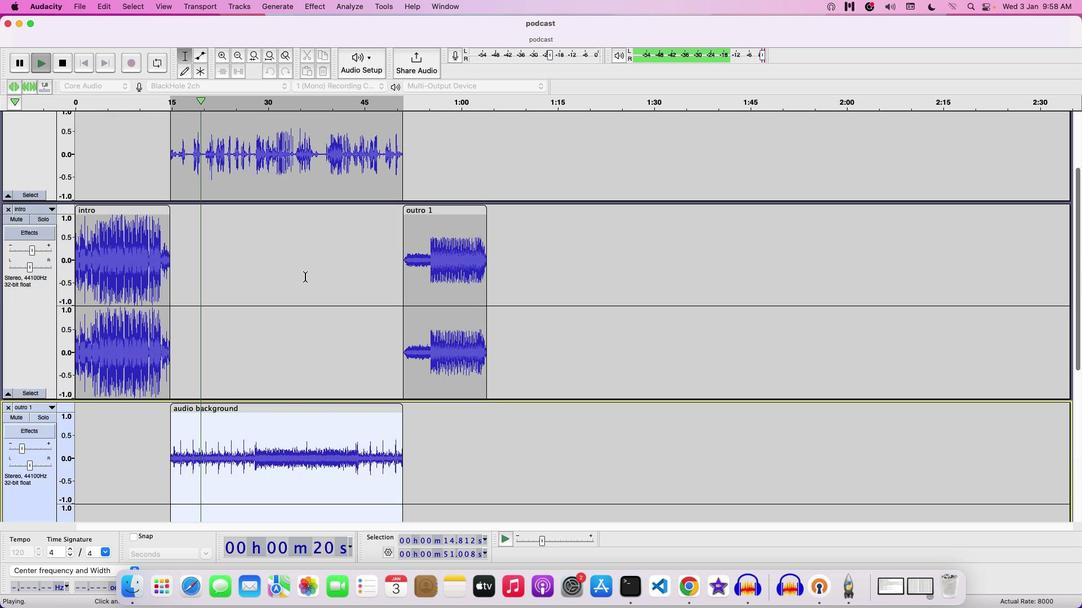 
Action: Mouse scrolled (305, 276) with delta (0, 1)
Screenshot: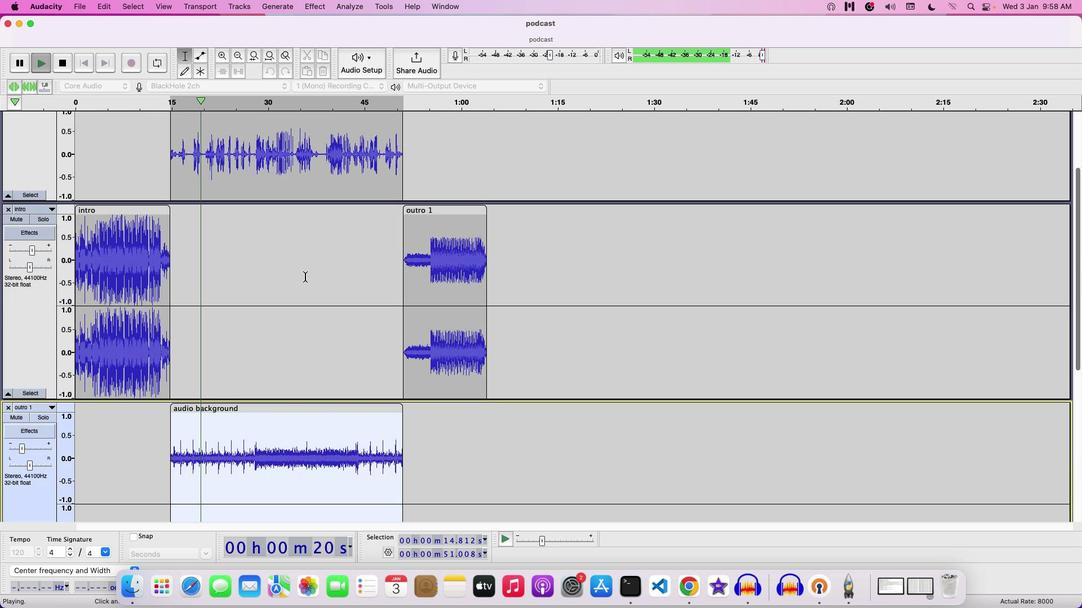 
Action: Mouse scrolled (305, 276) with delta (0, 2)
Screenshot: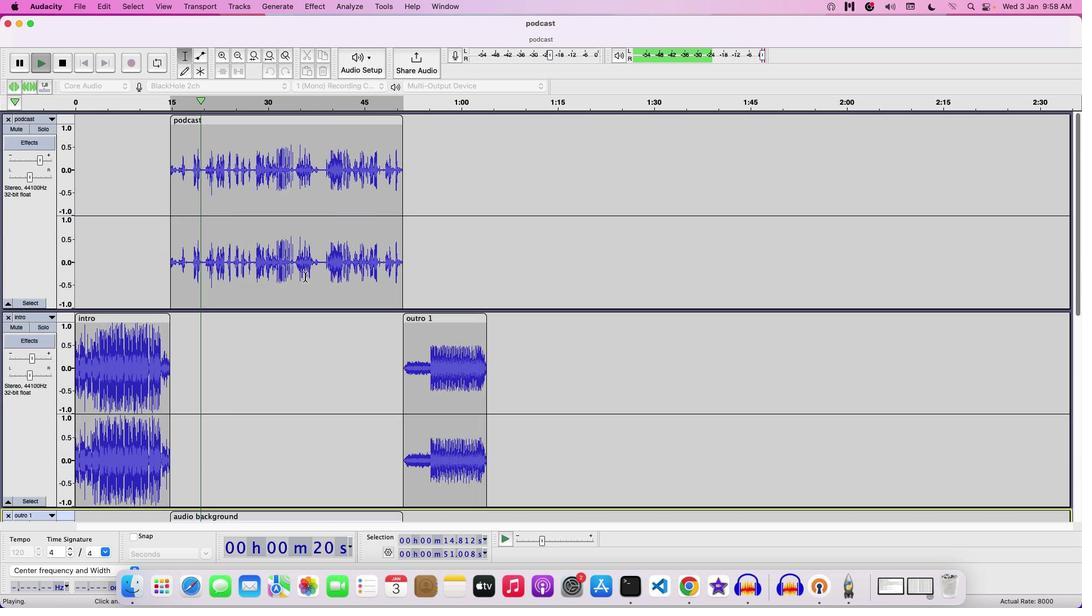 
Action: Mouse scrolled (305, 276) with delta (0, 3)
Screenshot: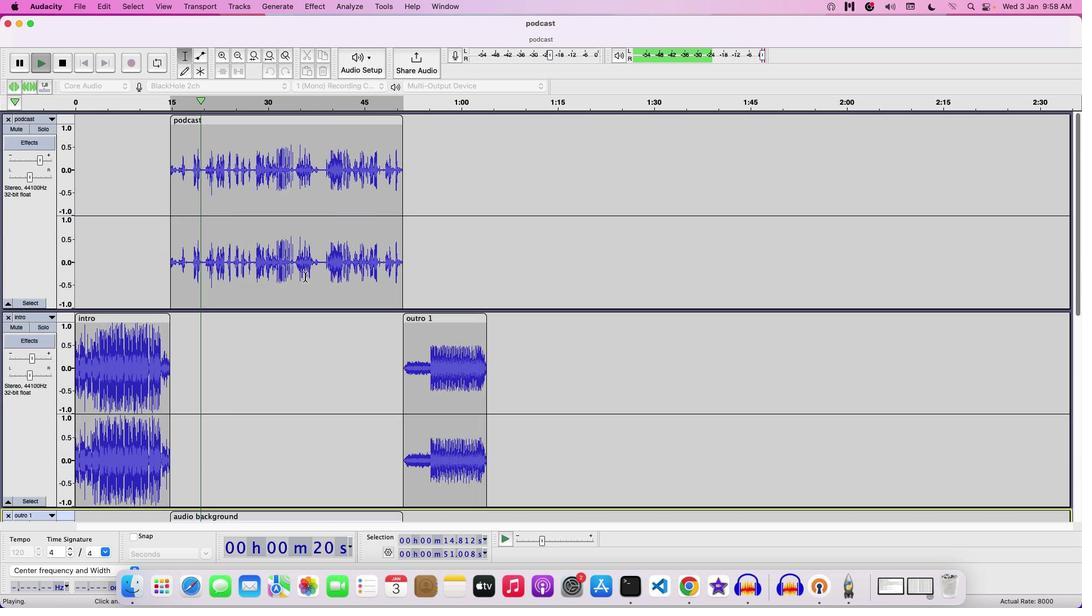 
Action: Mouse moved to (133, 232)
Screenshot: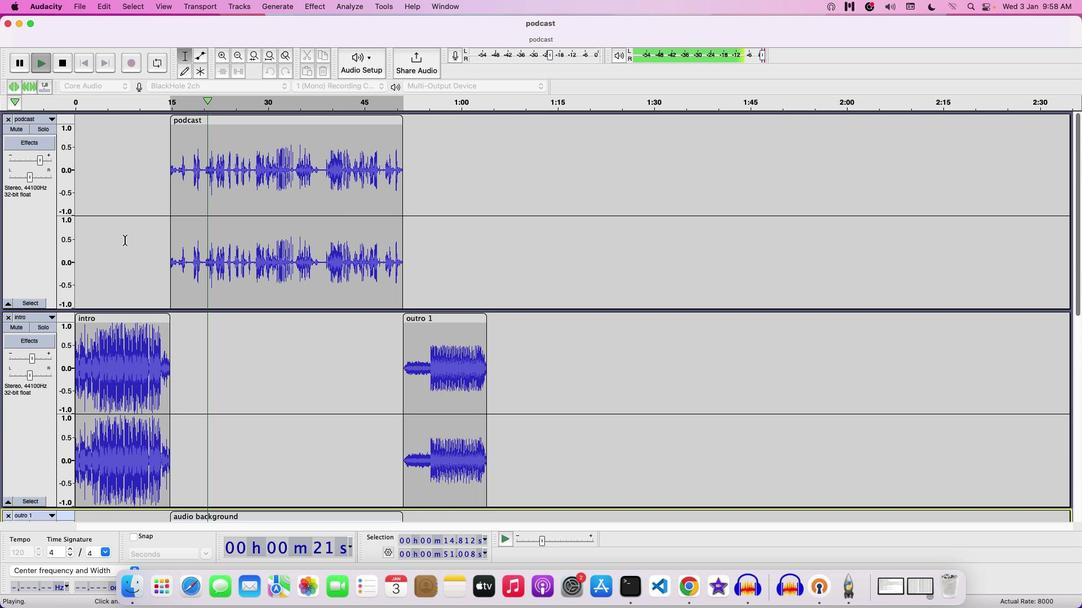 
Action: Key pressed Key.space
Screenshot: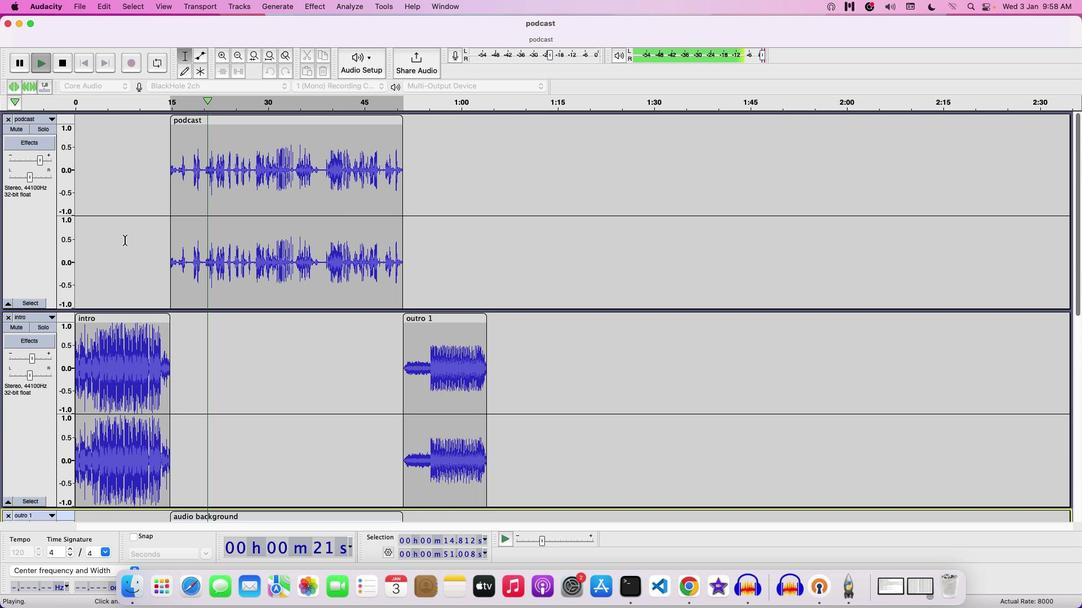 
Action: Mouse moved to (116, 258)
Screenshot: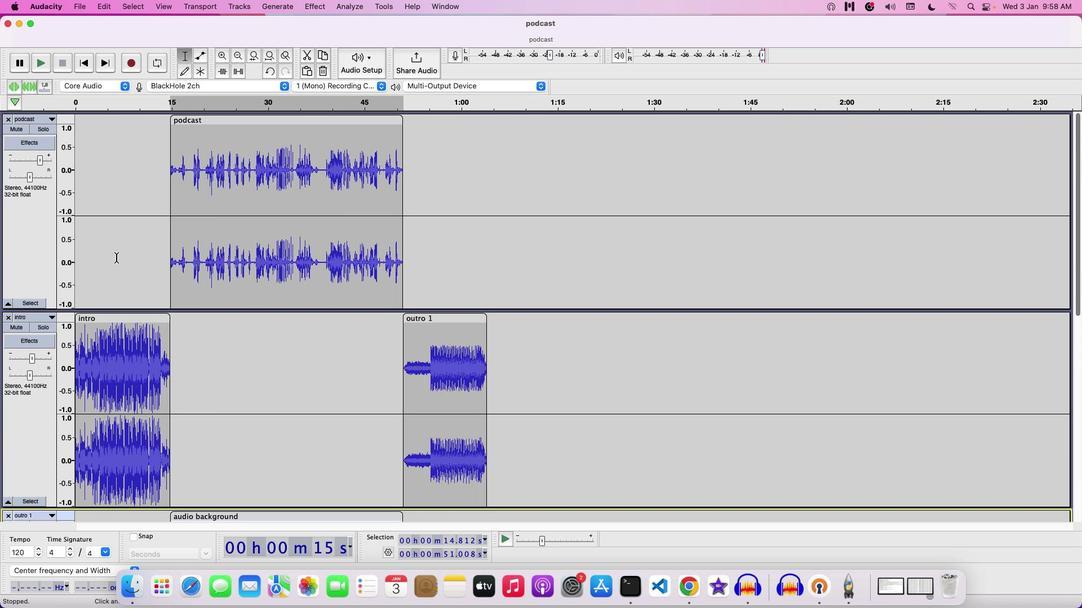 
Action: Mouse pressed left at (116, 258)
Screenshot: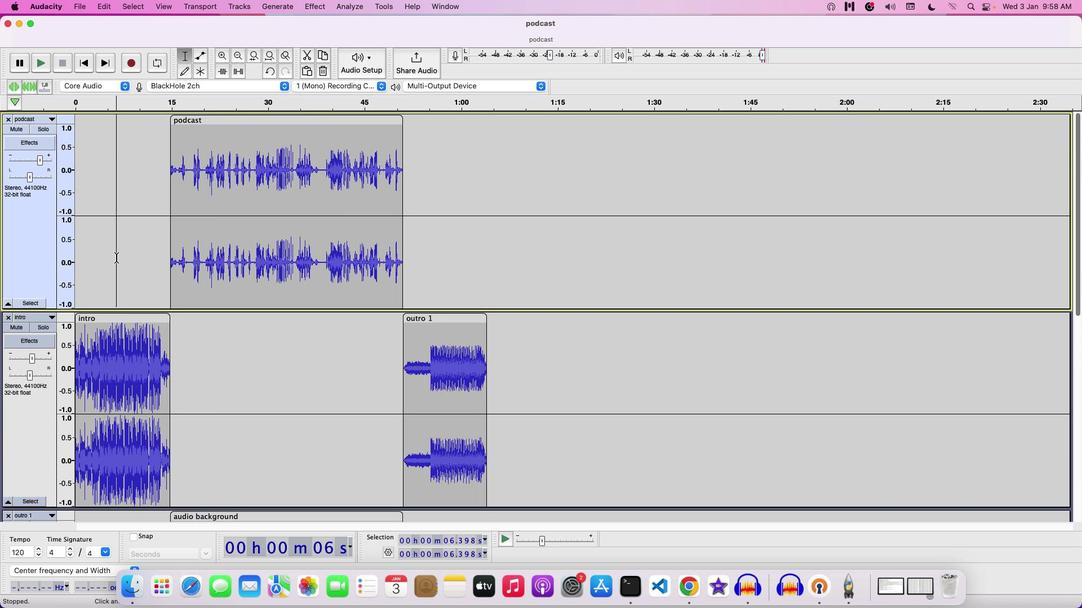 
Action: Mouse moved to (45, 264)
Screenshot: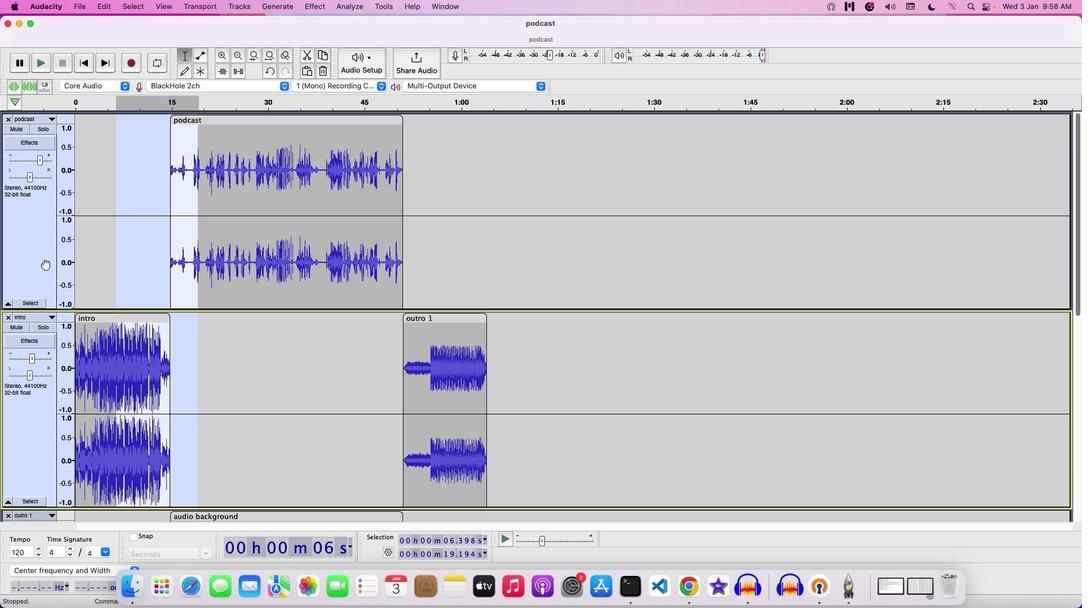 
Action: Mouse pressed left at (45, 264)
Screenshot: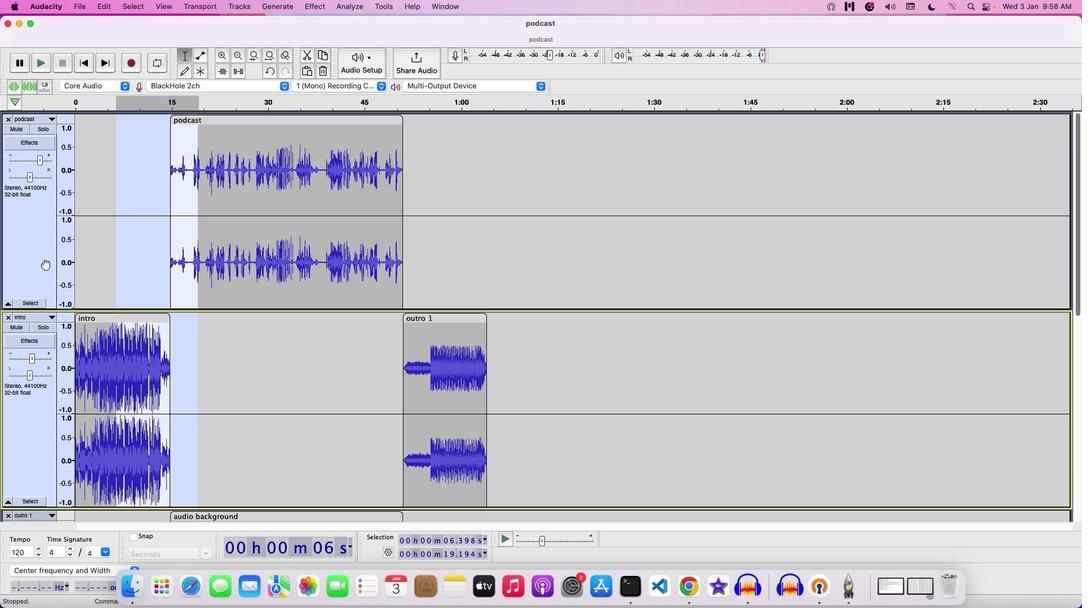 
Action: Mouse pressed left at (45, 264)
Screenshot: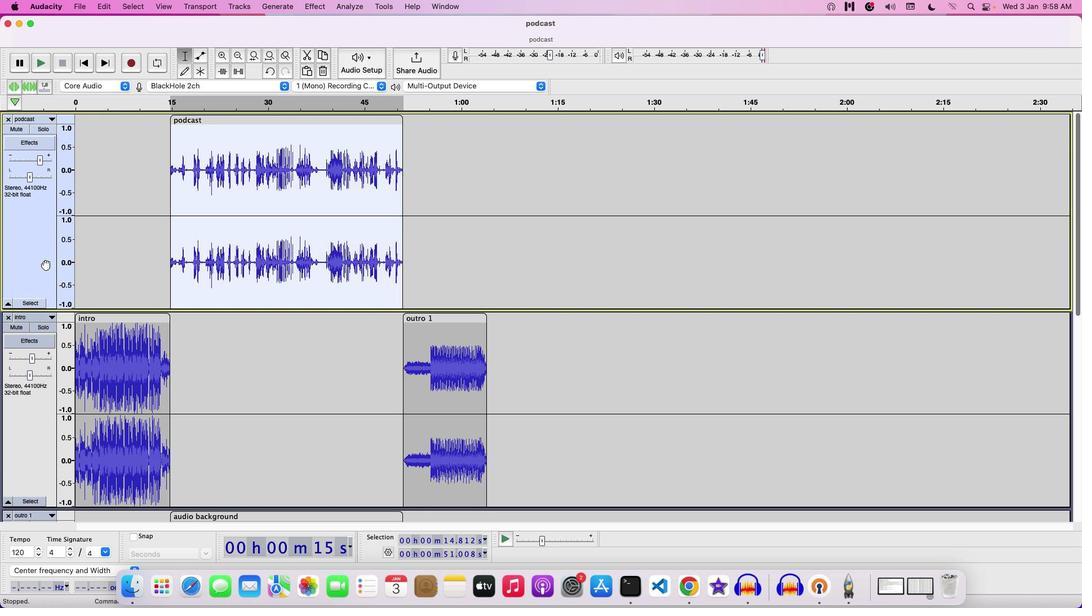 
Action: Mouse moved to (50, 389)
Screenshot: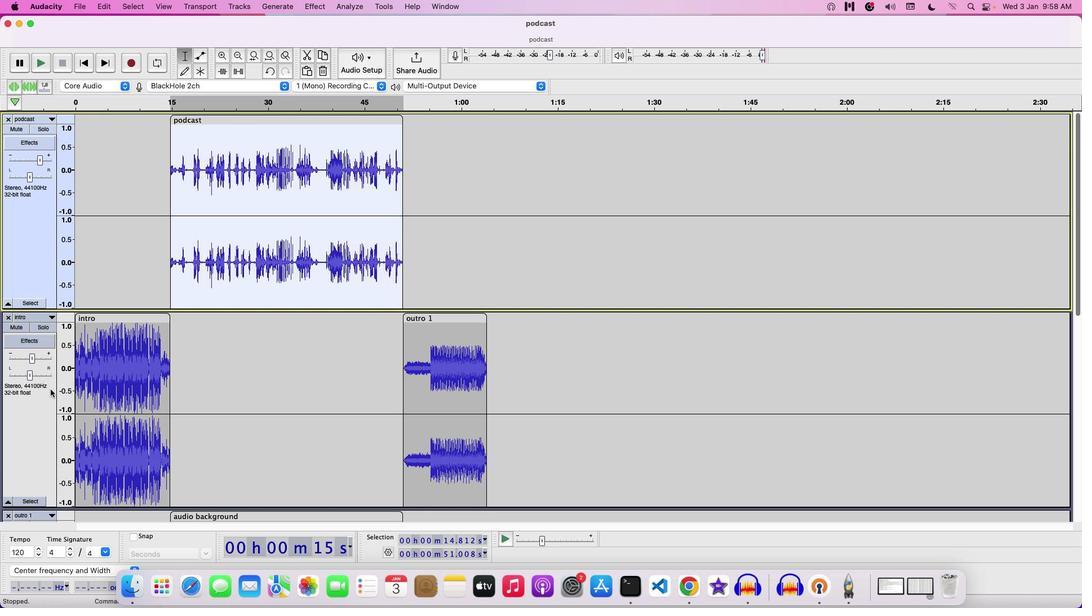 
Action: Mouse pressed left at (50, 389)
Screenshot: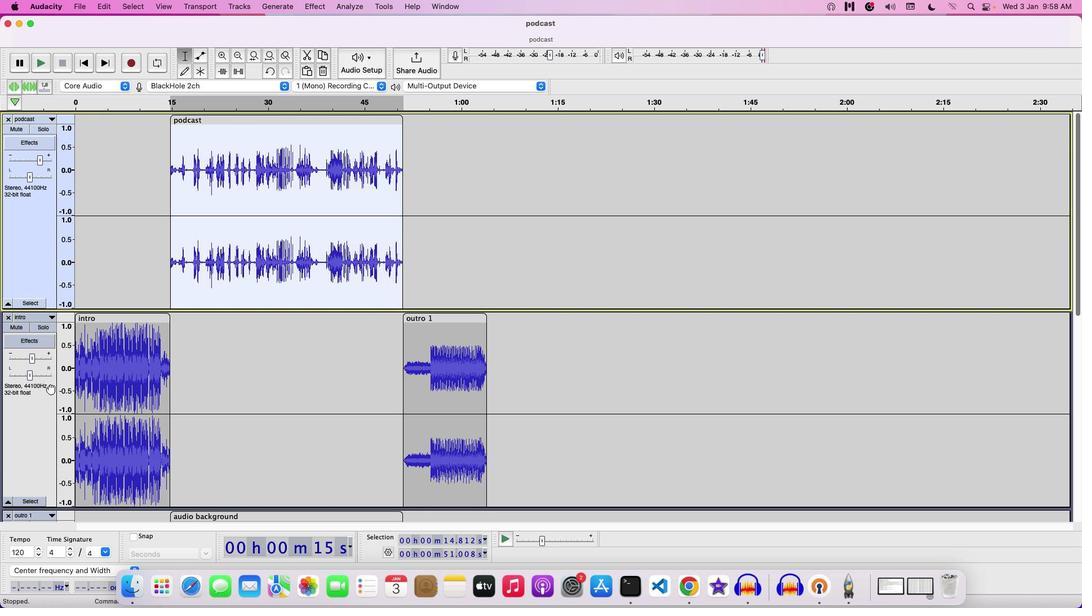 
Action: Mouse moved to (165, 290)
Screenshot: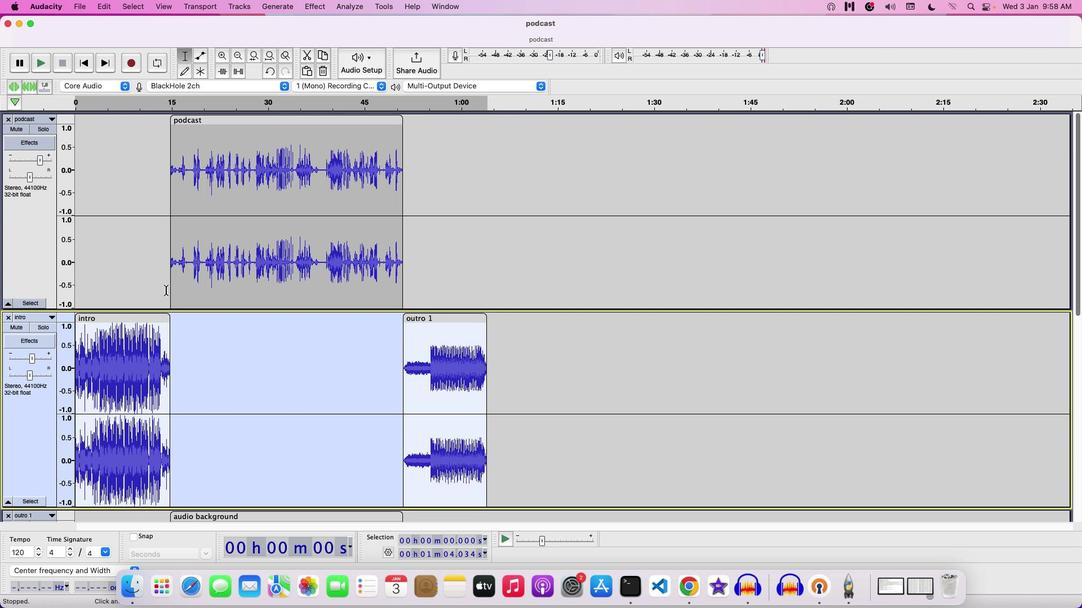 
Action: Mouse scrolled (165, 290) with delta (0, 0)
Screenshot: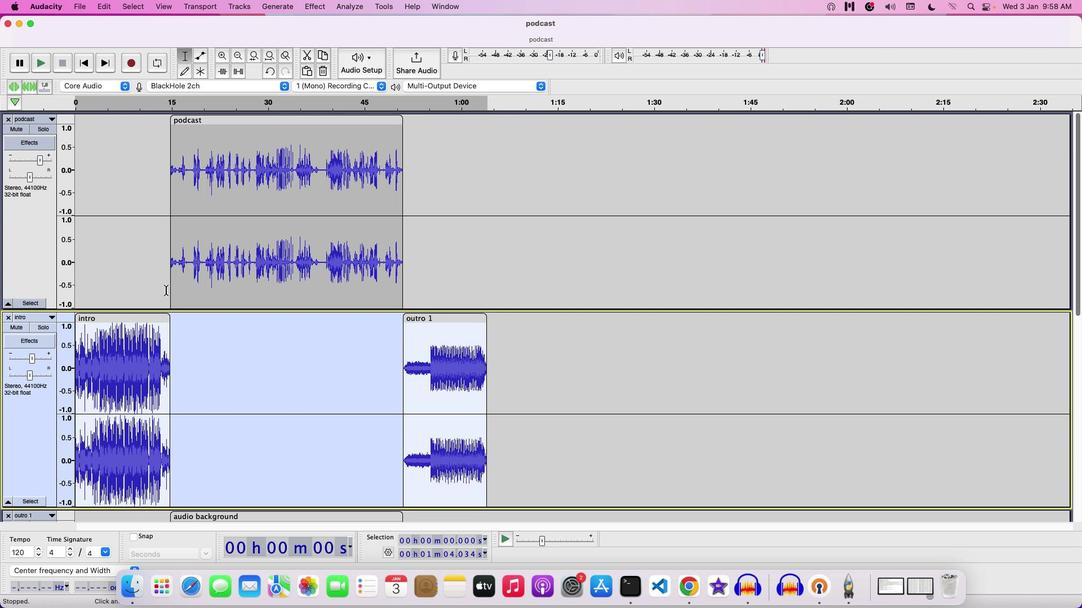 
Action: Mouse scrolled (165, 290) with delta (0, 0)
Screenshot: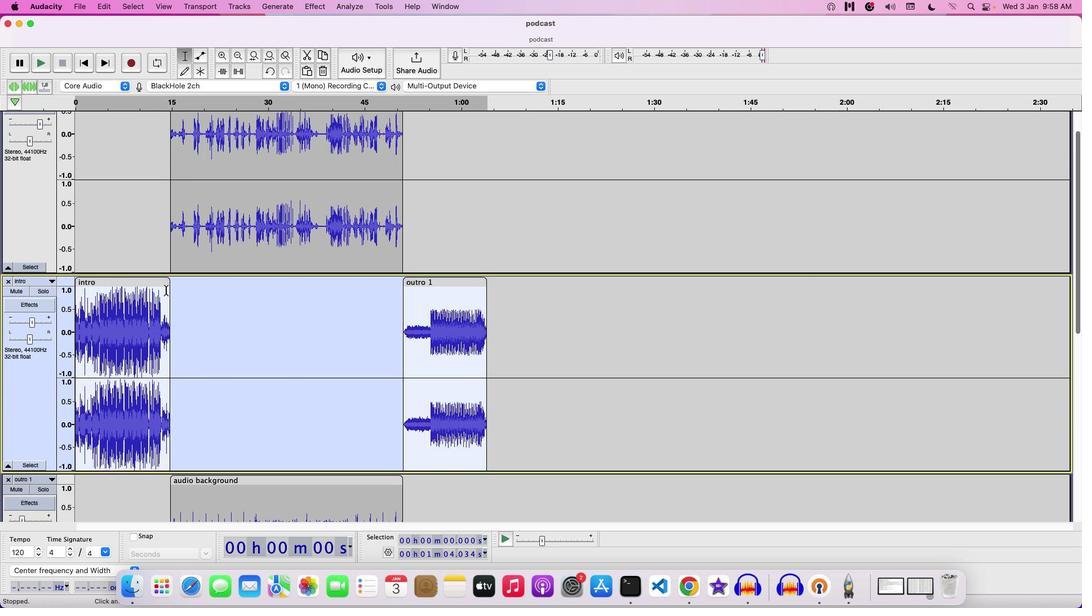 
Action: Mouse scrolled (165, 290) with delta (0, -1)
Screenshot: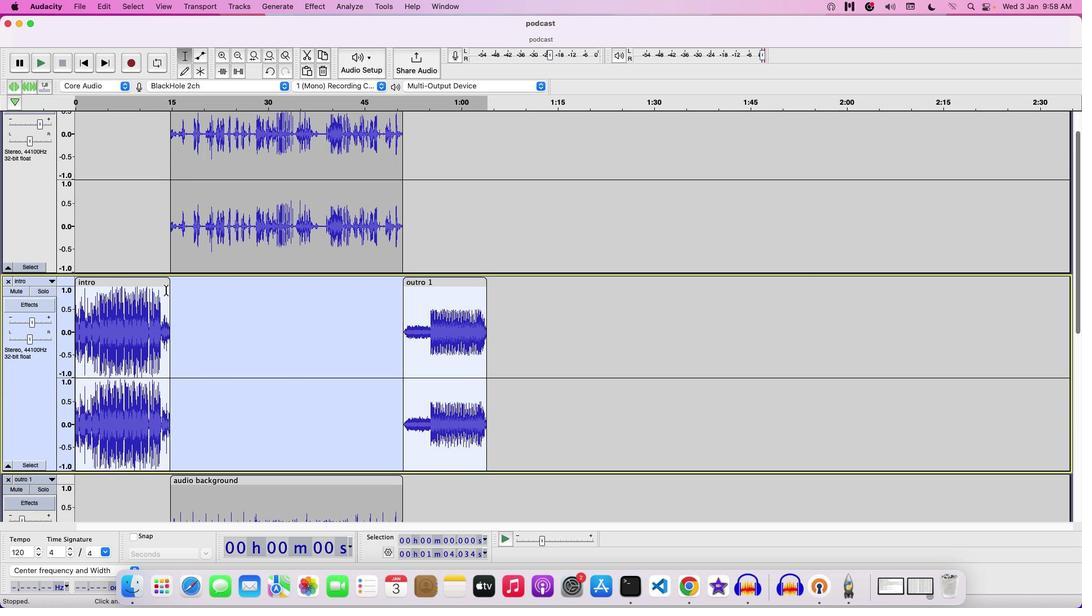 
Action: Mouse scrolled (165, 290) with delta (0, -2)
Screenshot: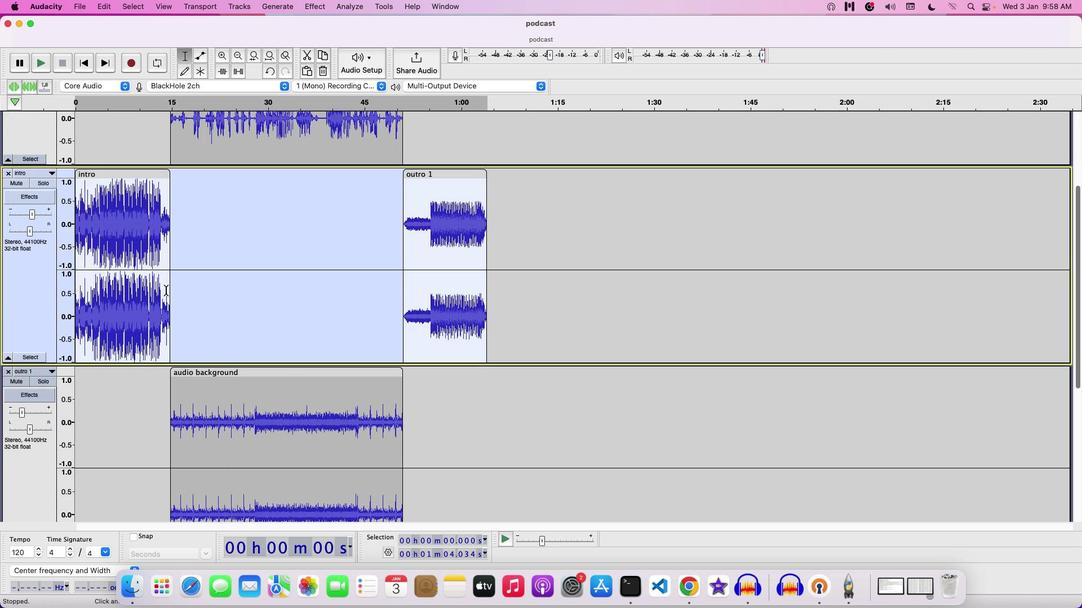 
Action: Mouse scrolled (165, 290) with delta (0, -2)
Screenshot: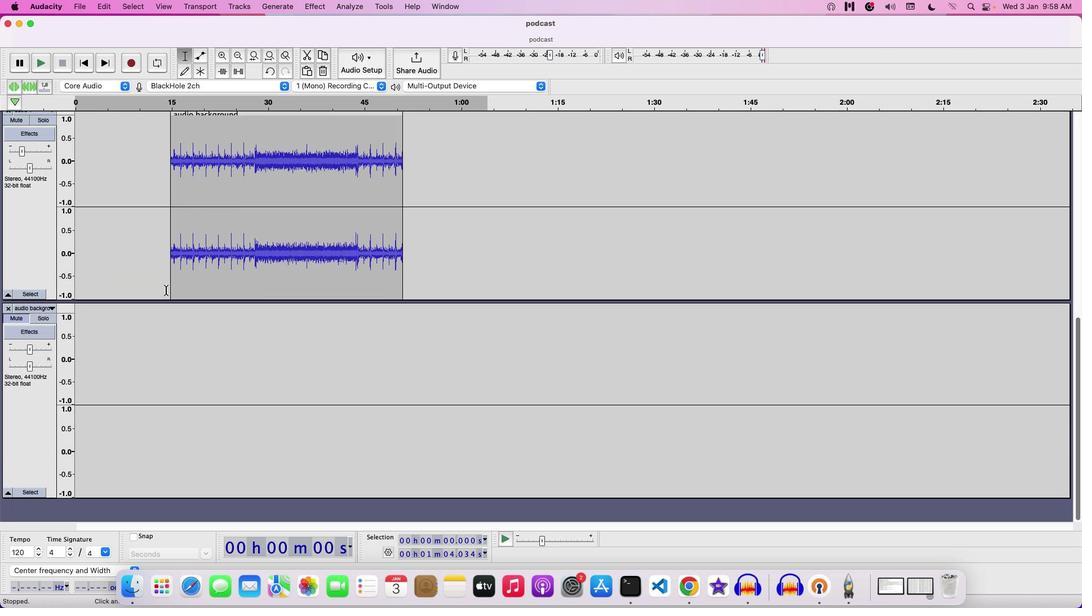 
Action: Mouse scrolled (165, 290) with delta (0, 0)
Screenshot: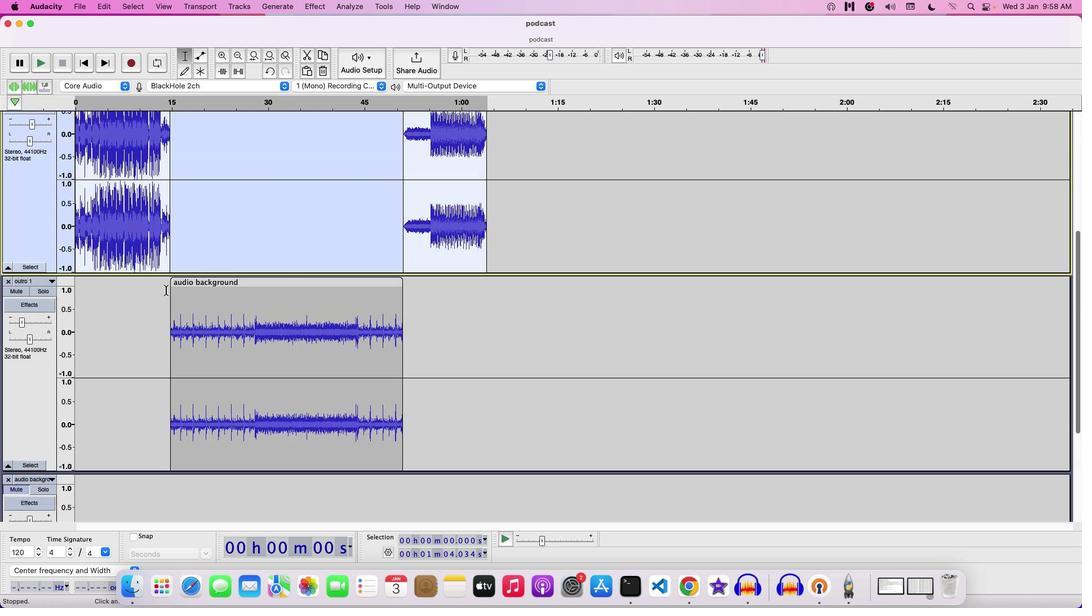 
Action: Mouse scrolled (165, 290) with delta (0, 0)
Screenshot: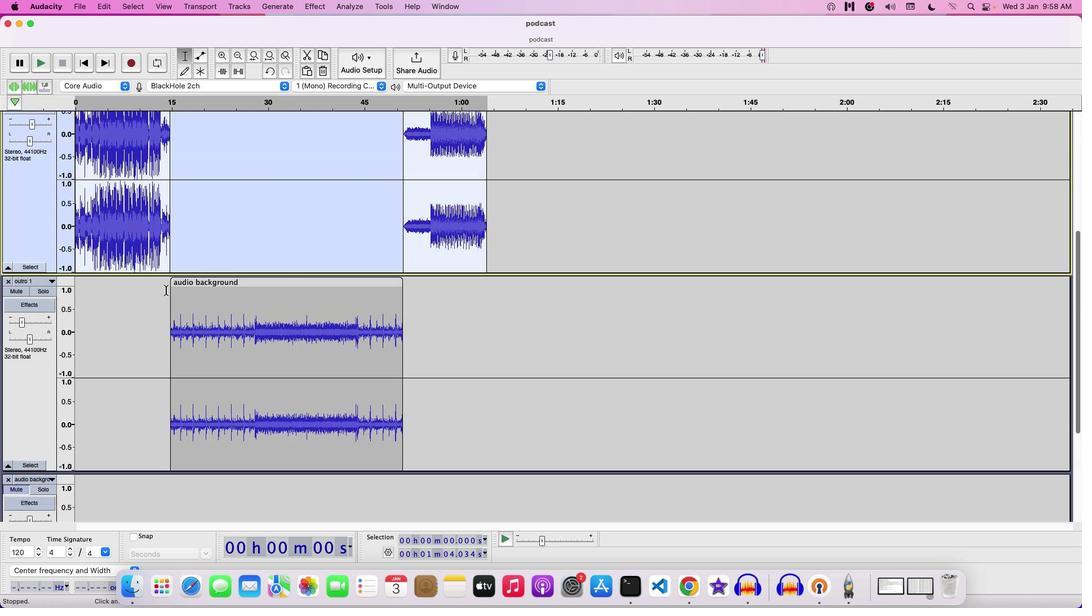 
Action: Mouse scrolled (165, 290) with delta (0, 1)
Screenshot: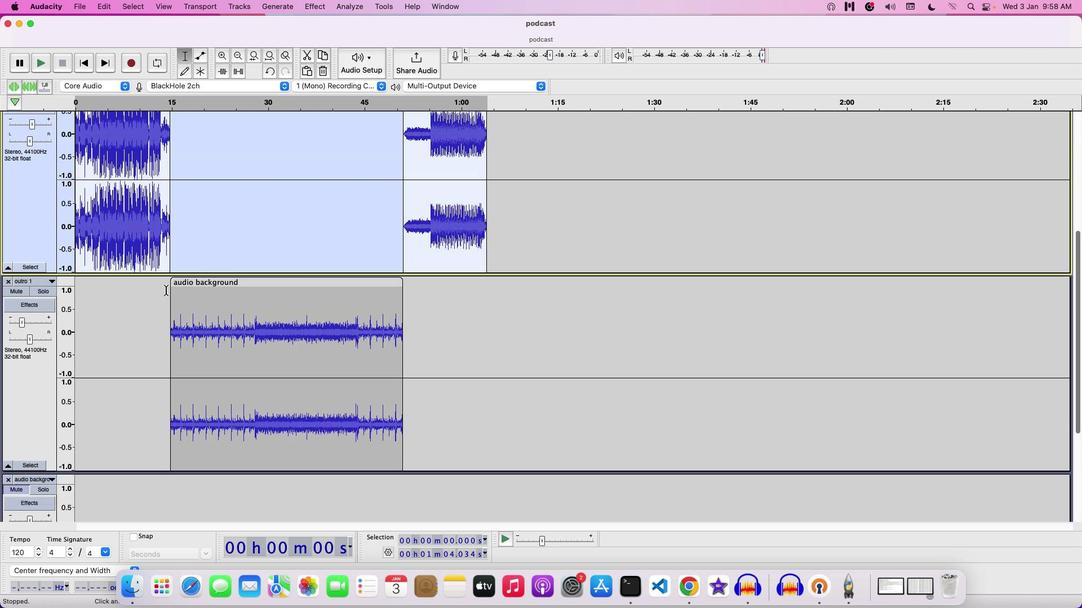 
Action: Mouse scrolled (165, 290) with delta (0, 2)
Screenshot: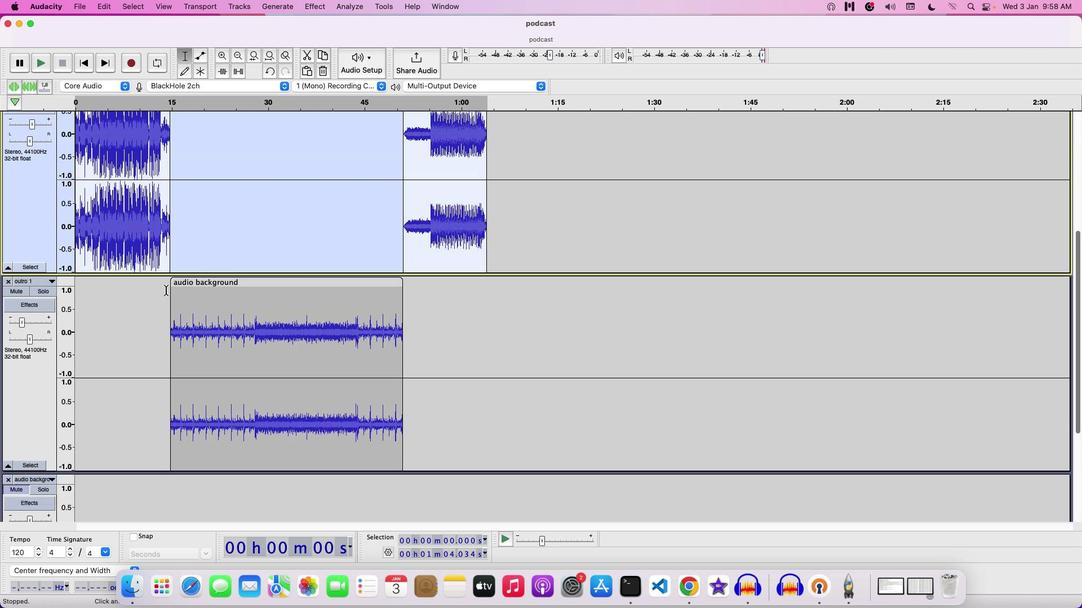 
Action: Mouse scrolled (165, 290) with delta (0, 3)
Screenshot: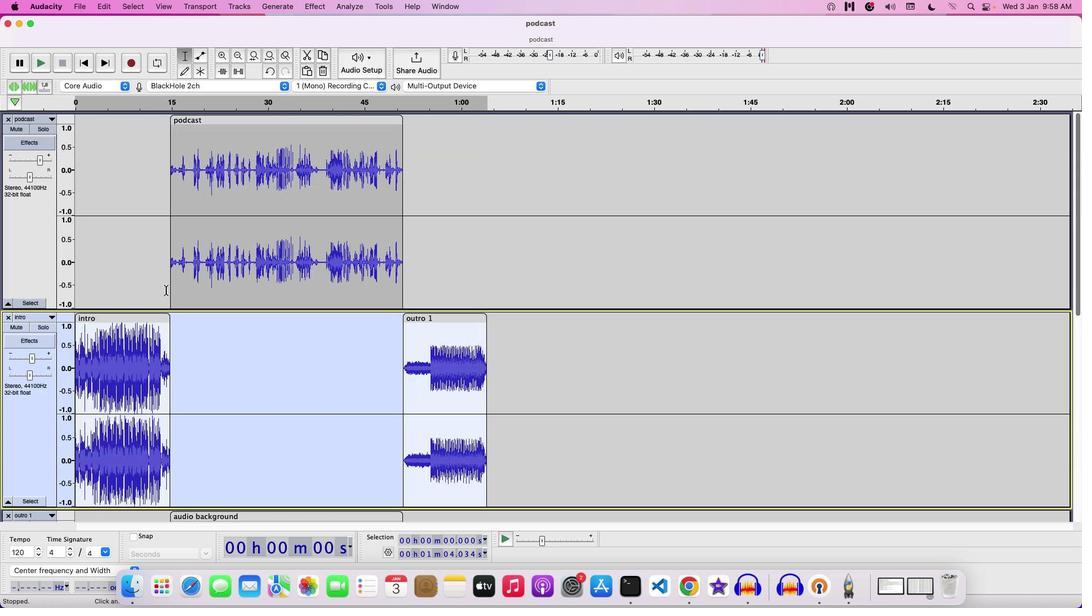 
Action: Mouse scrolled (165, 290) with delta (0, 0)
Screenshot: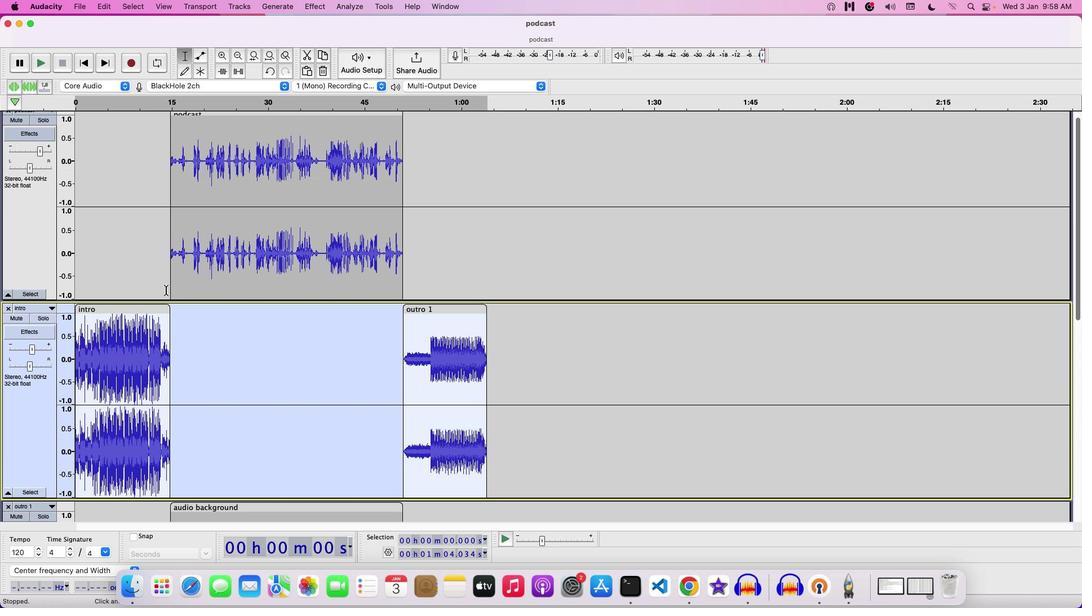 
Action: Mouse scrolled (165, 290) with delta (0, 0)
Screenshot: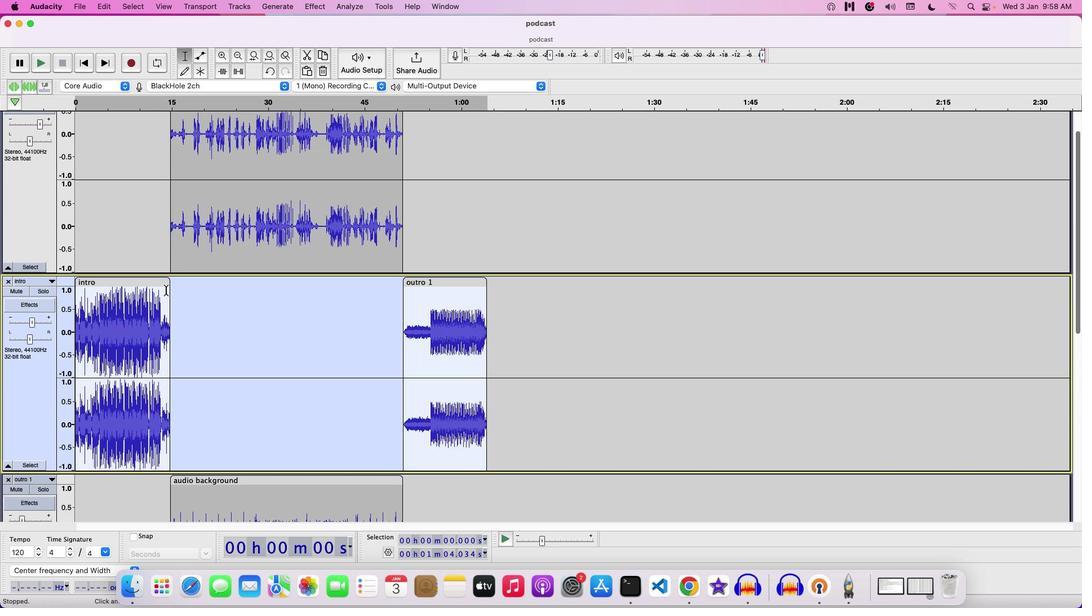 
Action: Mouse scrolled (165, 290) with delta (0, -1)
Screenshot: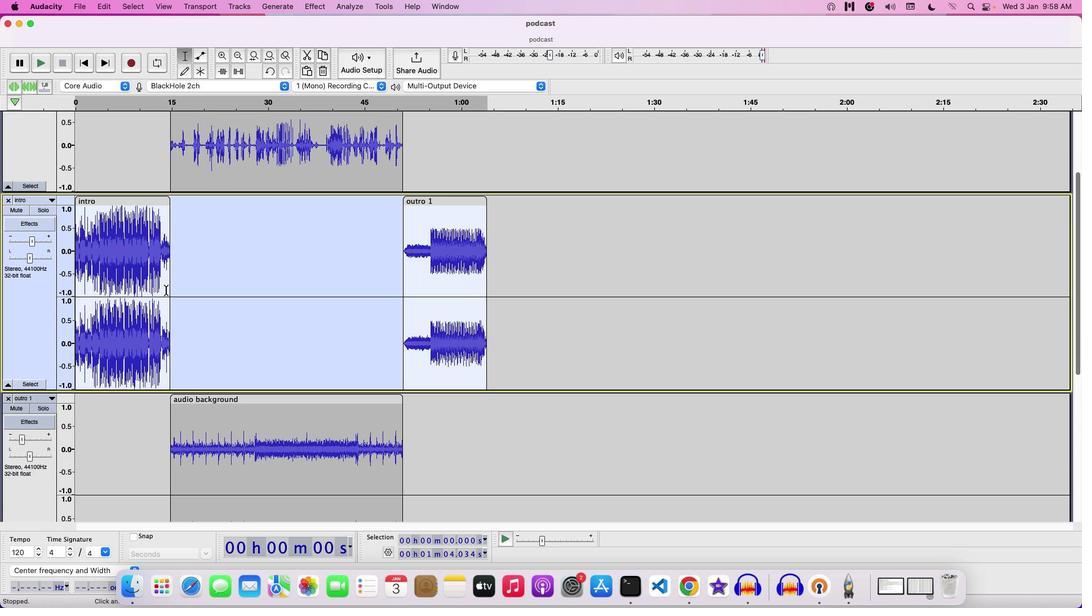 
Action: Key pressed Key.ctrl'a'
Screenshot: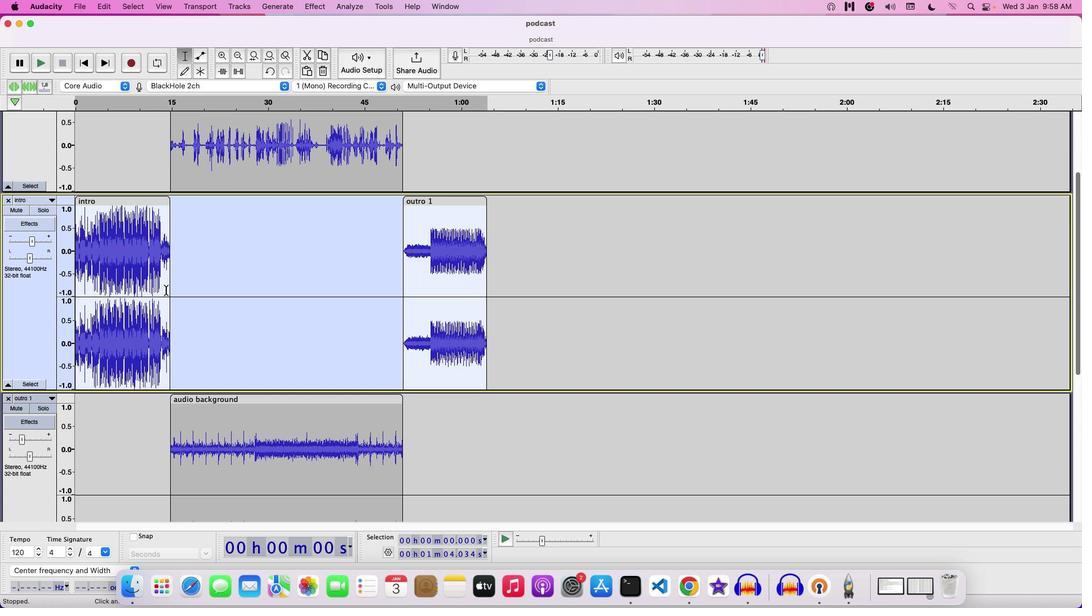 
Action: Mouse moved to (576, 454)
Screenshot: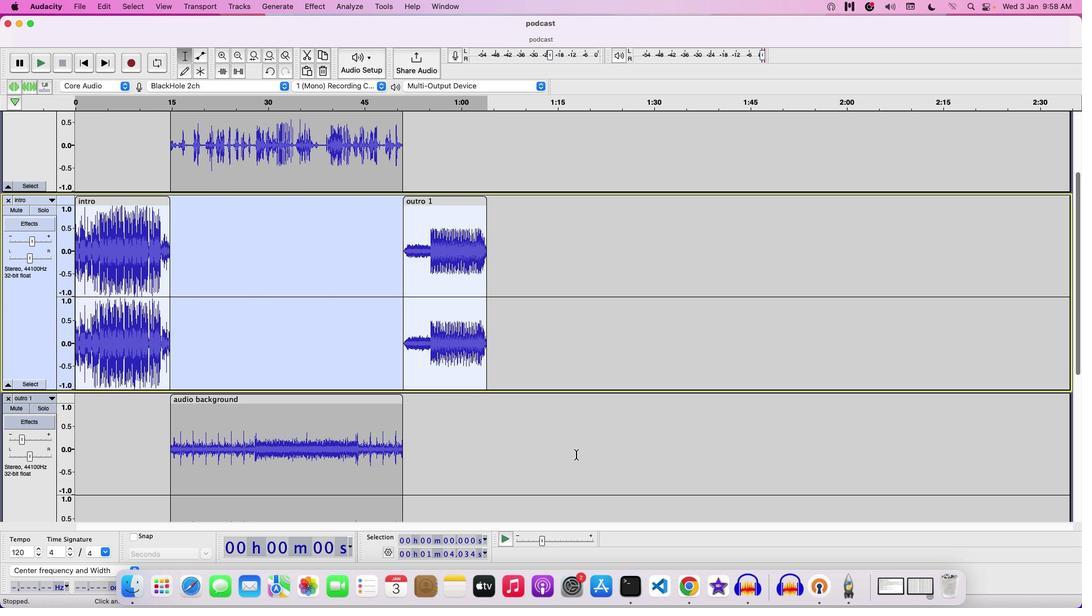
Action: Mouse pressed left at (576, 454)
Screenshot: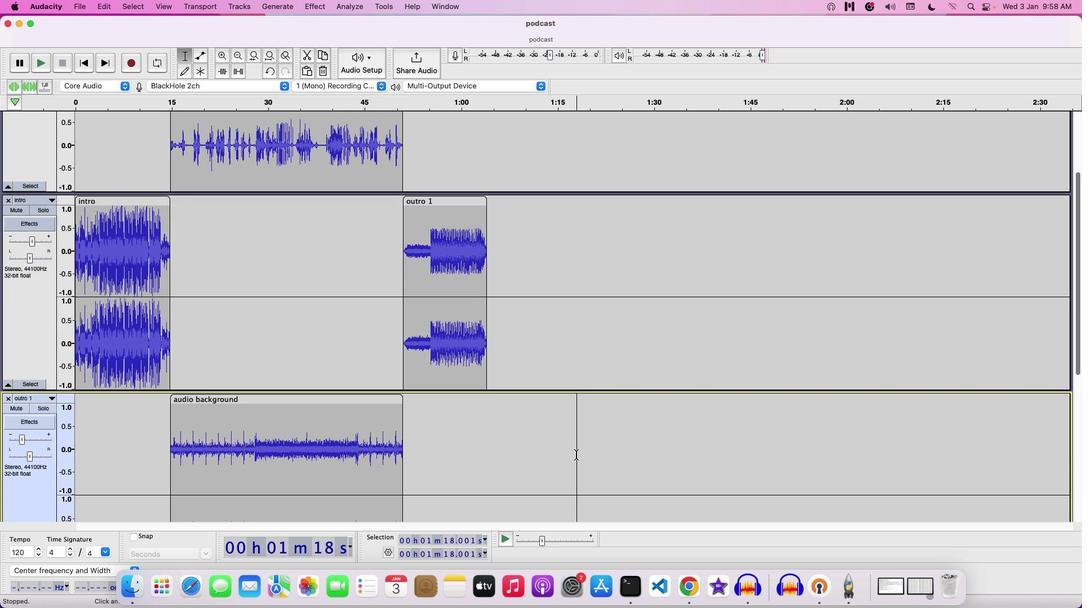 
Action: Mouse moved to (236, 311)
Screenshot: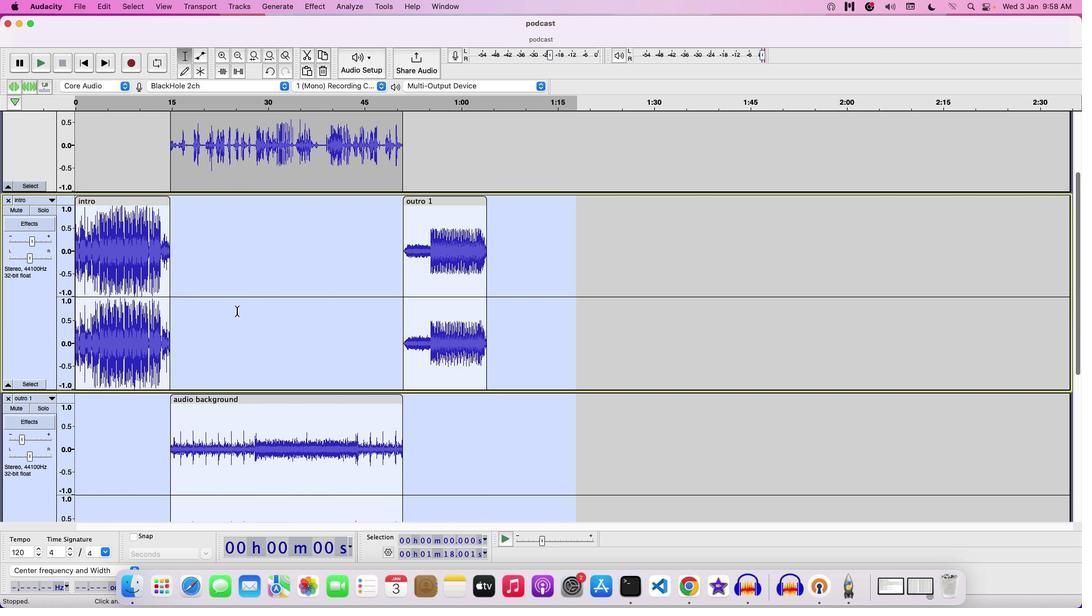 
Action: Mouse scrolled (236, 311) with delta (0, 0)
Screenshot: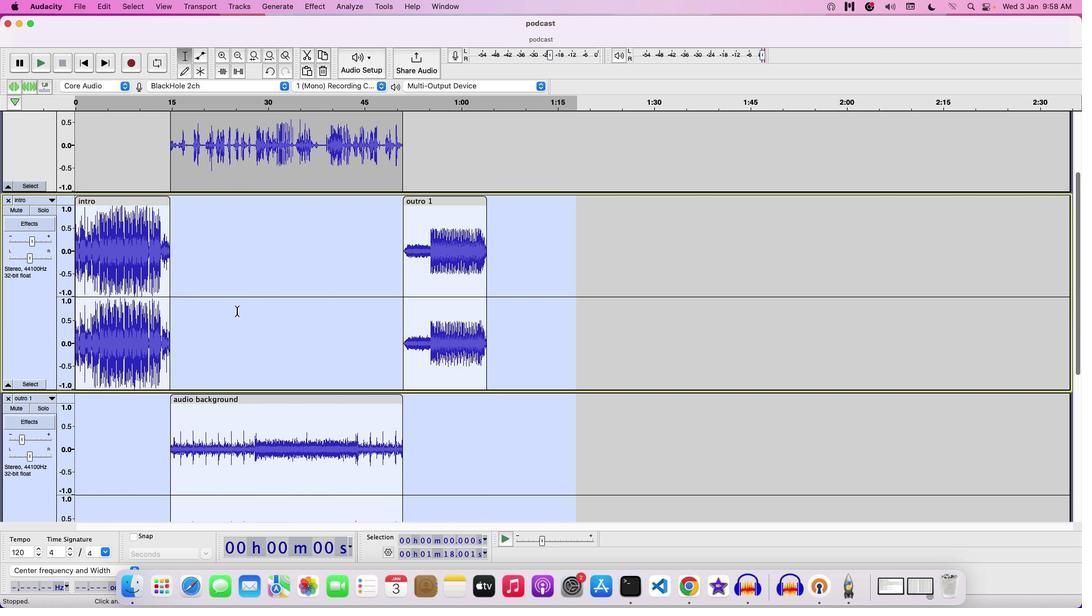 
Action: Mouse scrolled (236, 311) with delta (0, 0)
Screenshot: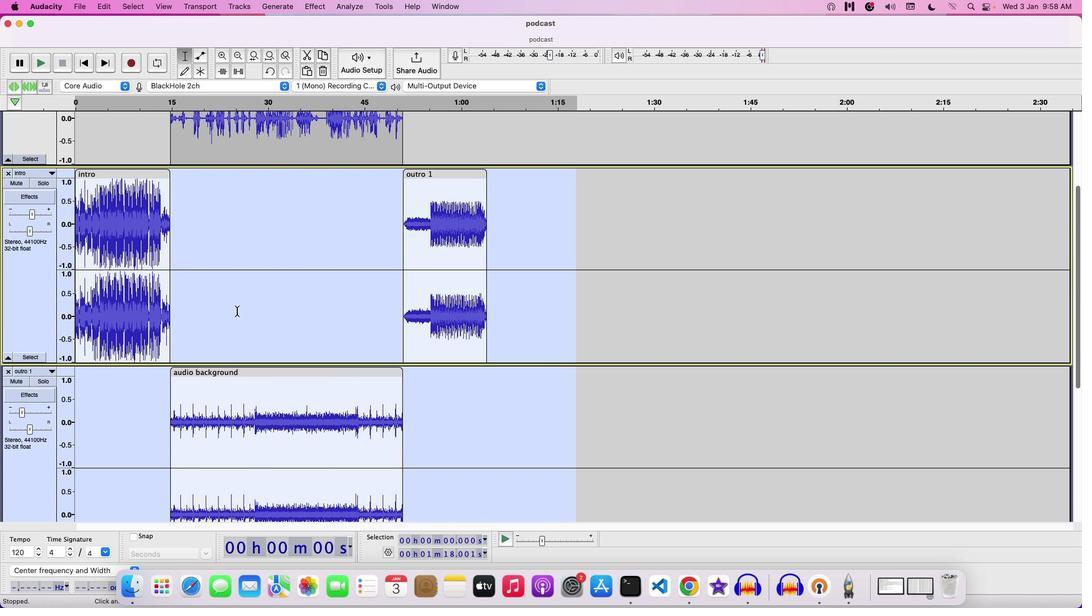 
Action: Mouse scrolled (236, 311) with delta (0, -1)
Screenshot: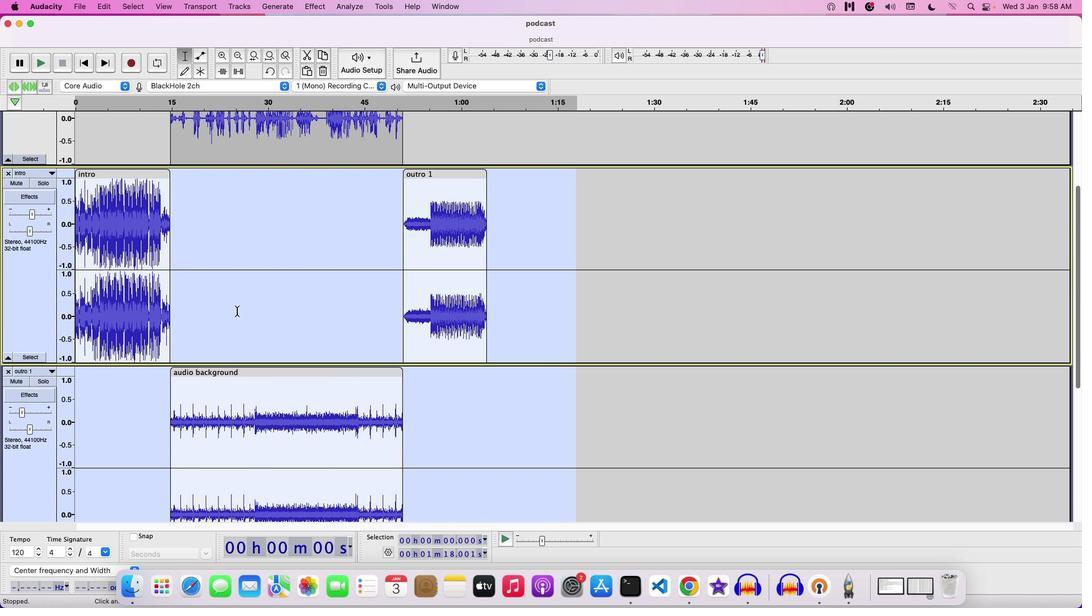 
Action: Mouse scrolled (236, 311) with delta (0, 0)
Screenshot: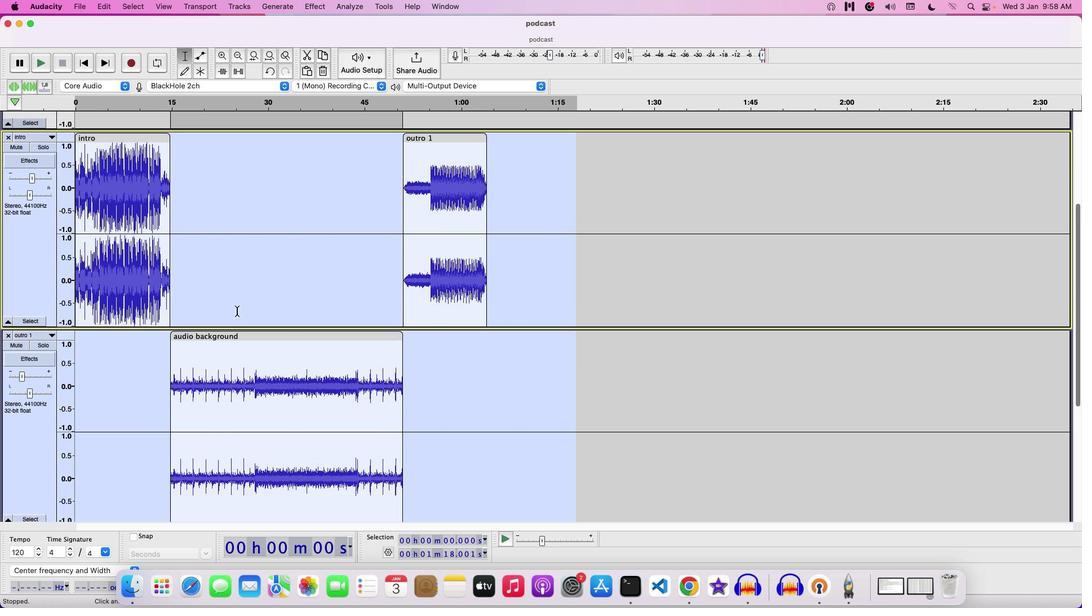 
Action: Mouse scrolled (236, 311) with delta (0, 0)
Screenshot: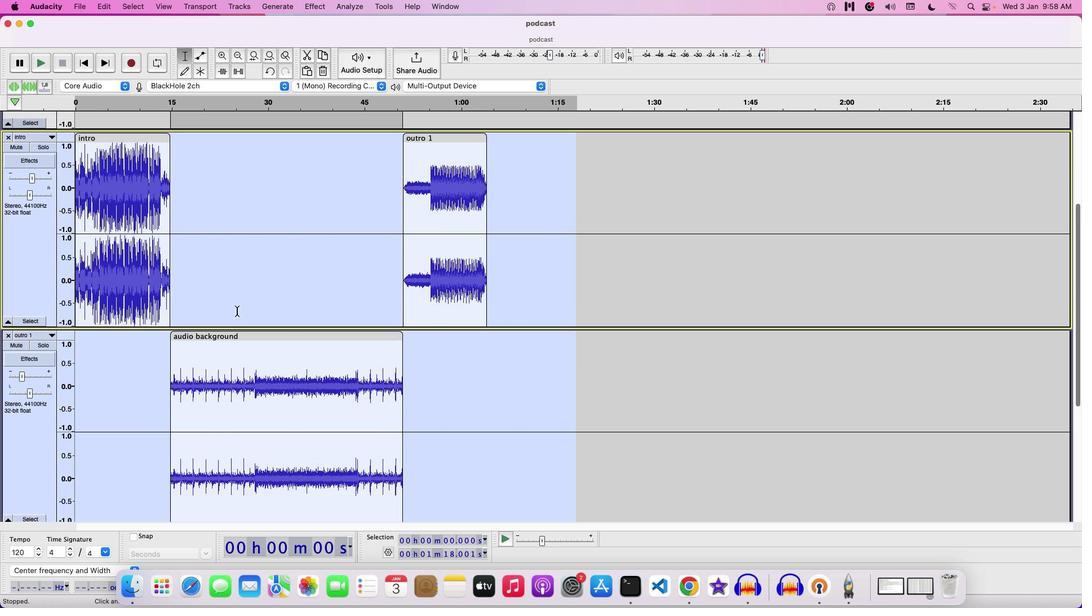 
Action: Mouse scrolled (236, 311) with delta (0, -1)
Screenshot: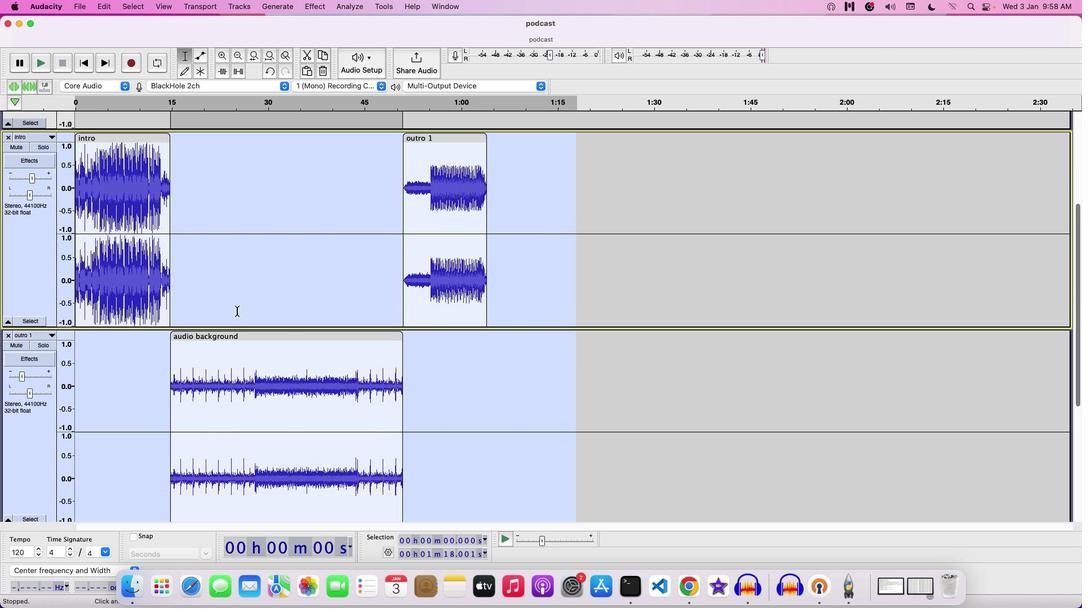 
Action: Mouse scrolled (236, 311) with delta (0, 2)
Screenshot: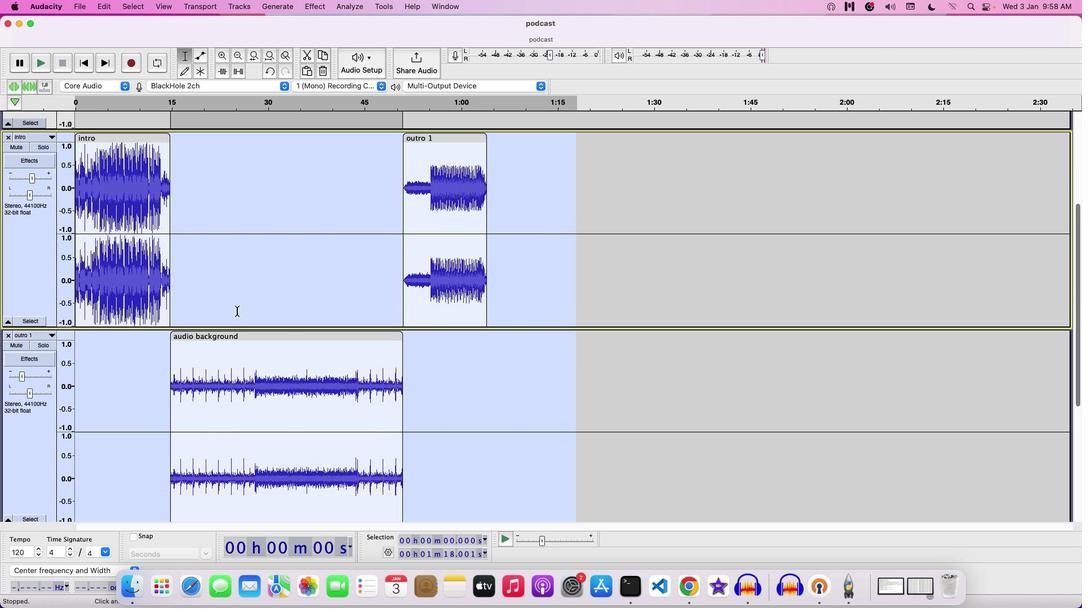 
Action: Mouse scrolled (236, 311) with delta (0, 2)
Screenshot: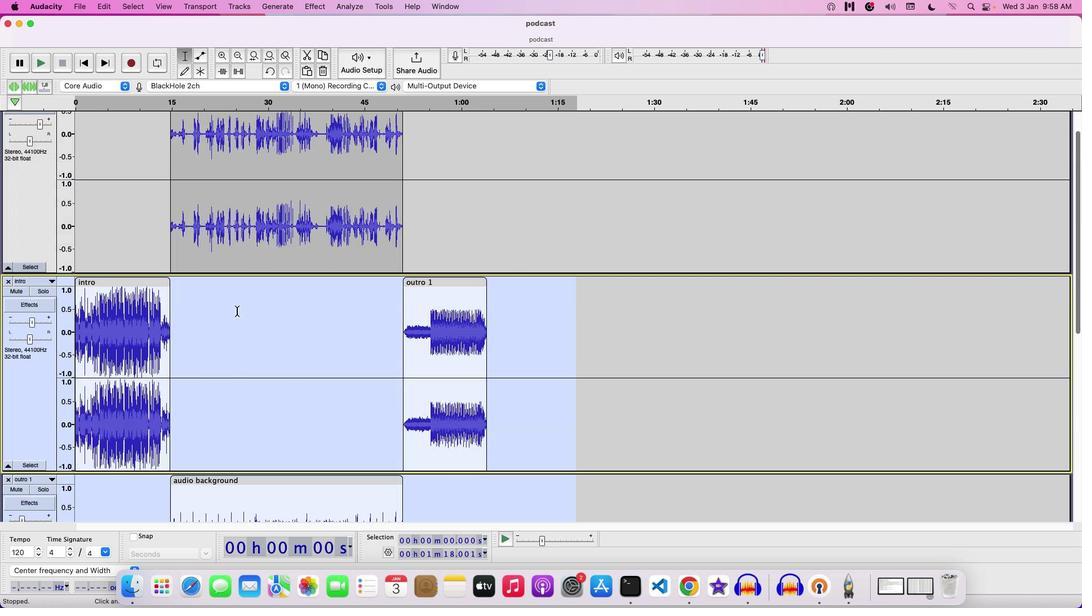 
Action: Mouse scrolled (236, 311) with delta (0, 0)
Screenshot: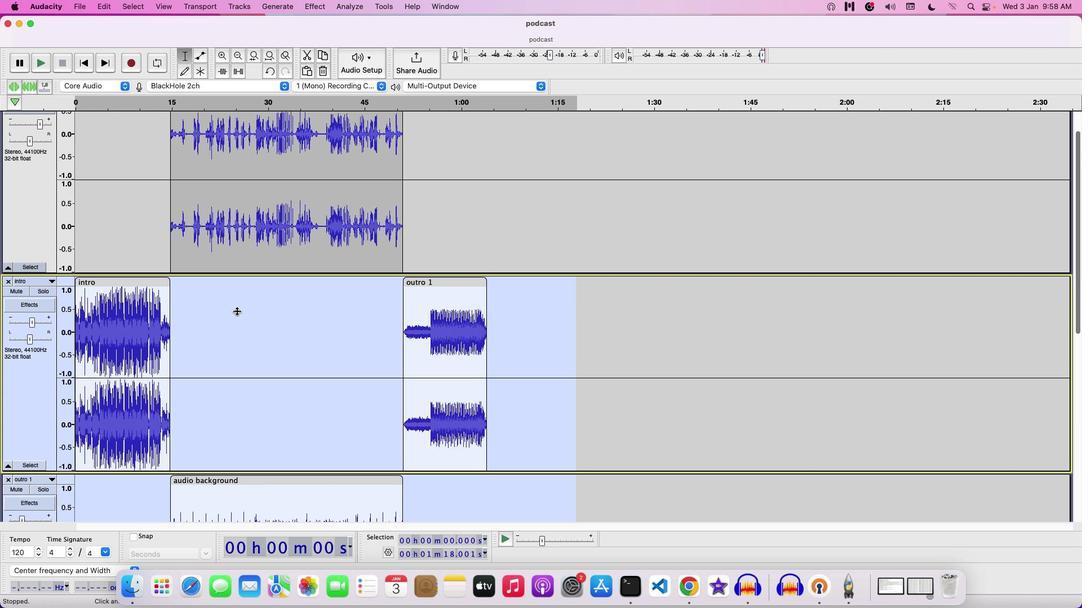 
Action: Mouse scrolled (236, 311) with delta (0, 0)
Screenshot: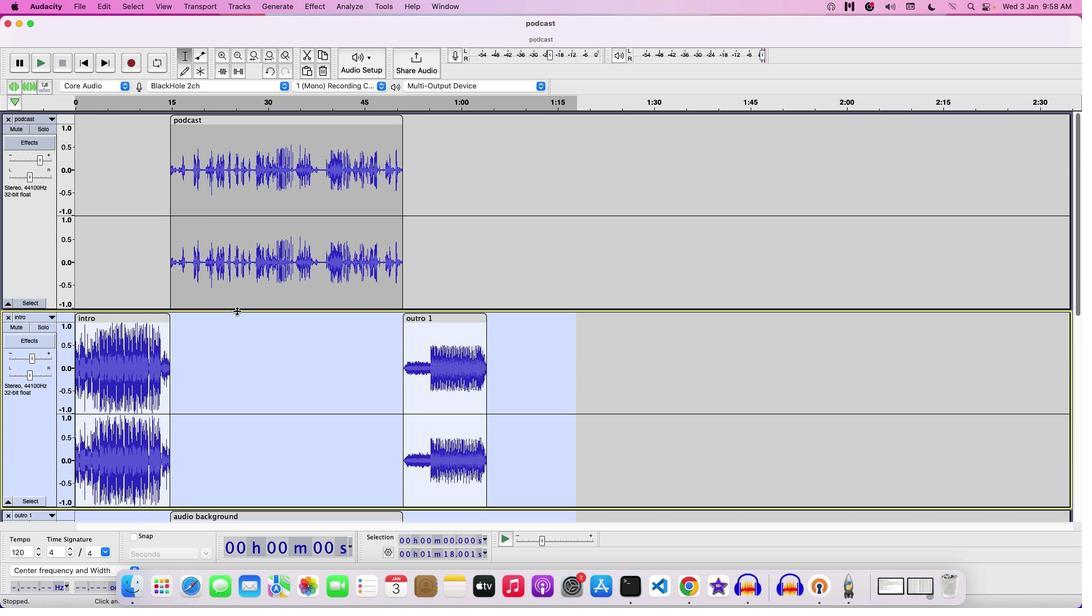 
Action: Mouse scrolled (236, 311) with delta (0, 1)
Screenshot: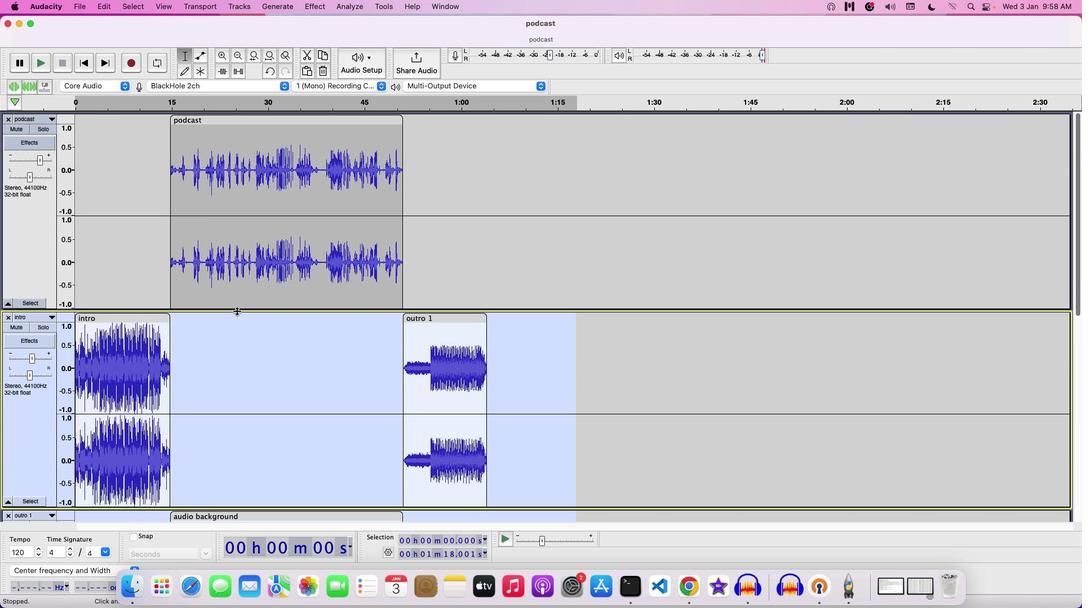 
Action: Mouse scrolled (236, 311) with delta (0, 2)
Screenshot: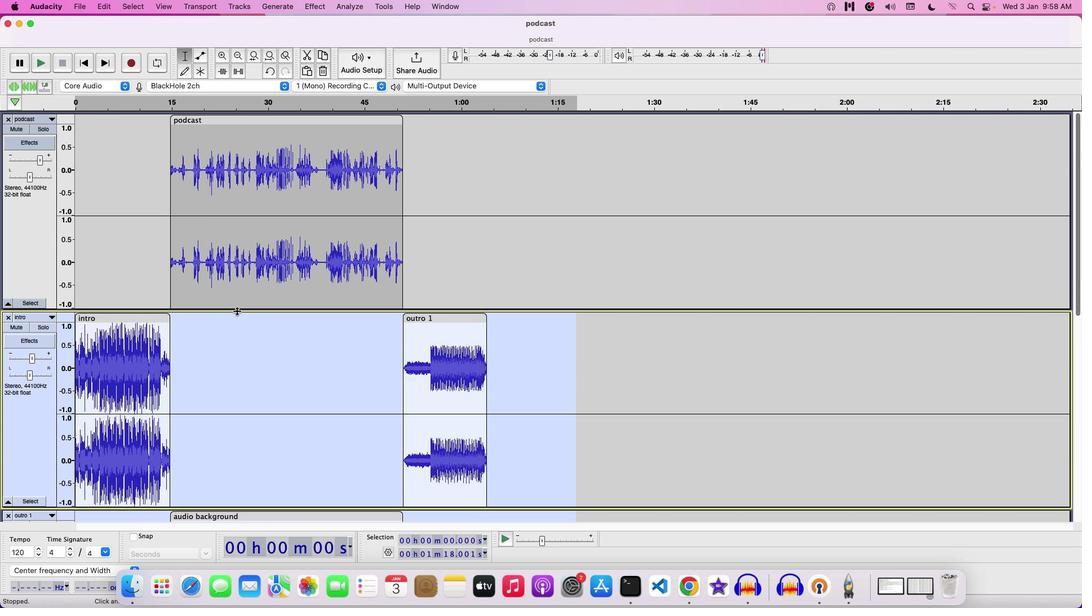 
Action: Mouse scrolled (236, 311) with delta (0, 2)
Screenshot: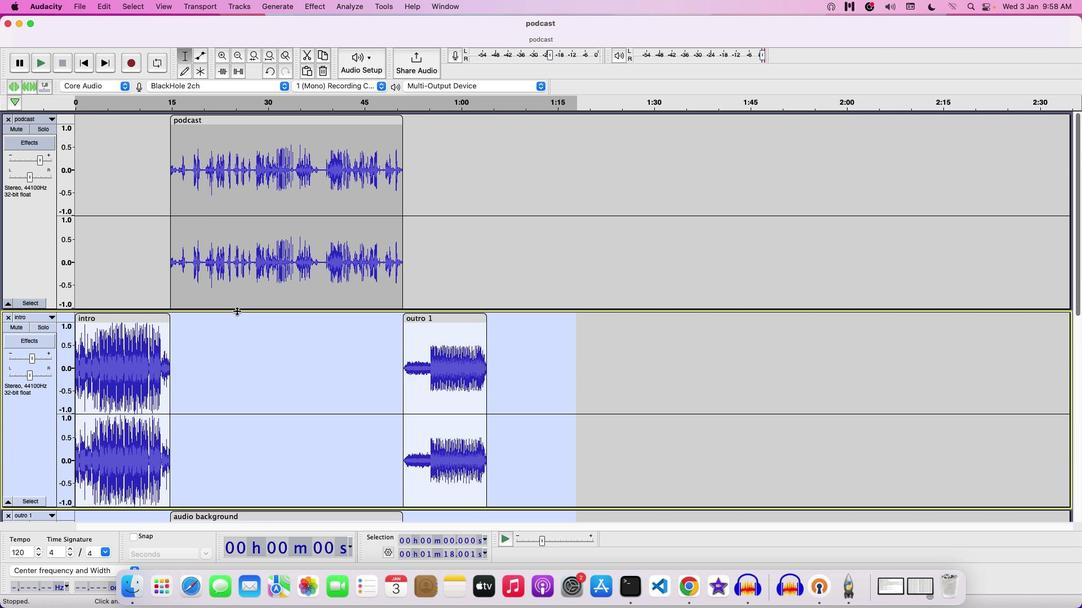 
Action: Mouse scrolled (236, 311) with delta (0, 0)
Screenshot: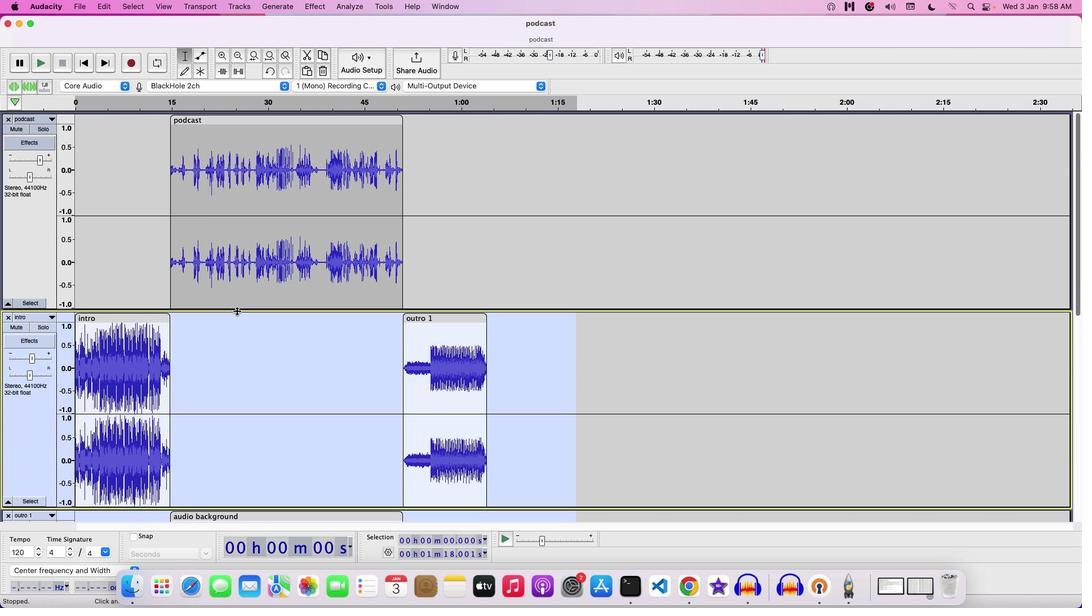
Action: Mouse scrolled (236, 311) with delta (0, 0)
Screenshot: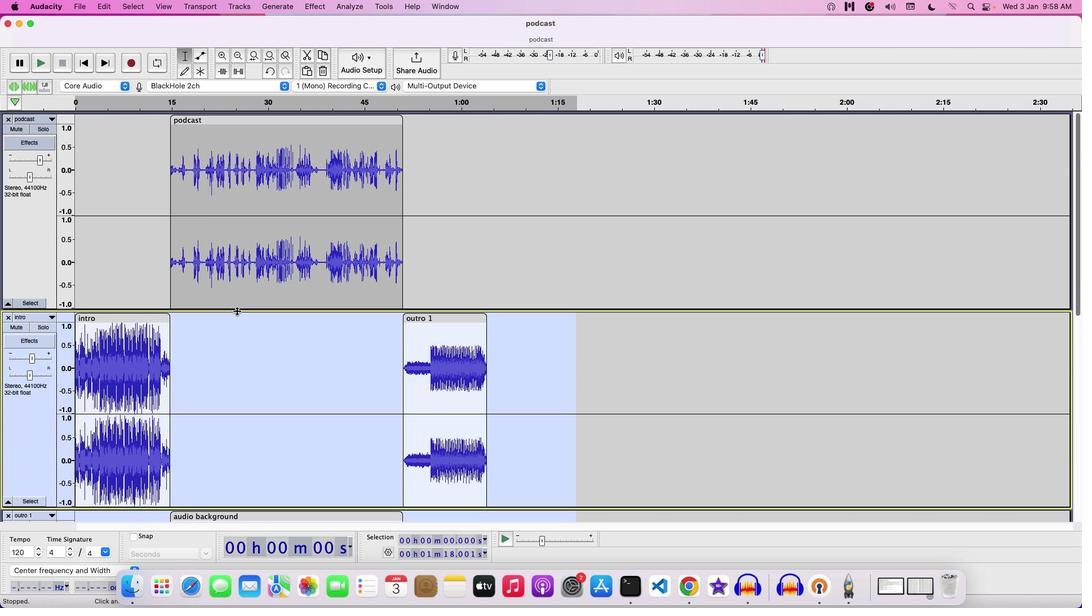 
Action: Mouse scrolled (236, 311) with delta (0, 1)
Screenshot: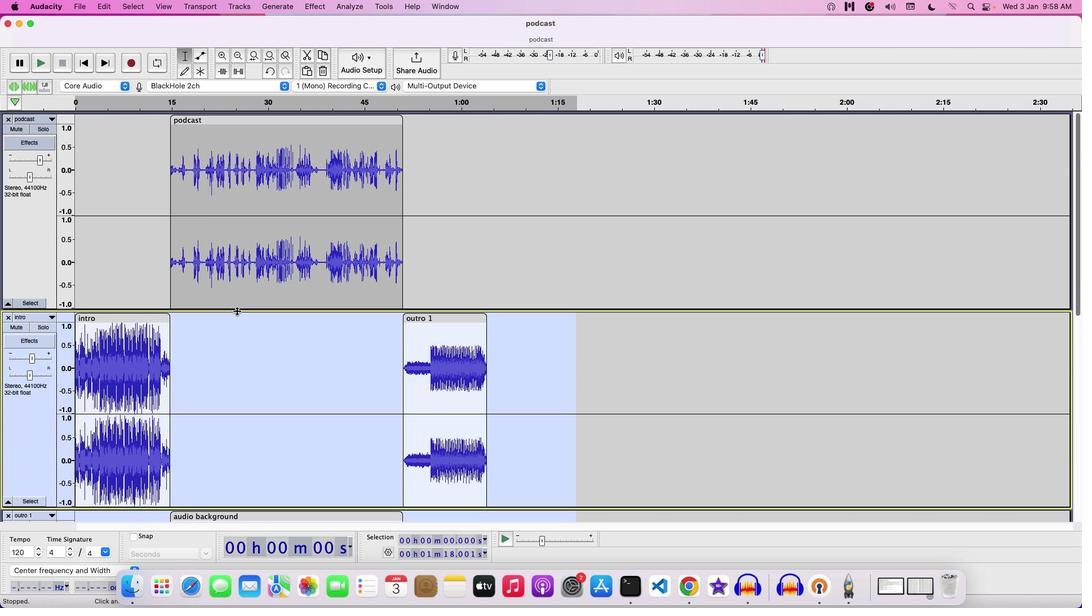 
Action: Mouse moved to (594, 204)
